 Task: Research Airbnb options in San Fernando, Spain from 12th  December, 2023 to 15th December, 2023 for 3 adults.2 bedrooms having 3 beds and 1 bathroom. Property type can be flat. Booking option can be shelf check-in. Look for 4 properties as per requirement.
Action: Mouse moved to (591, 179)
Screenshot: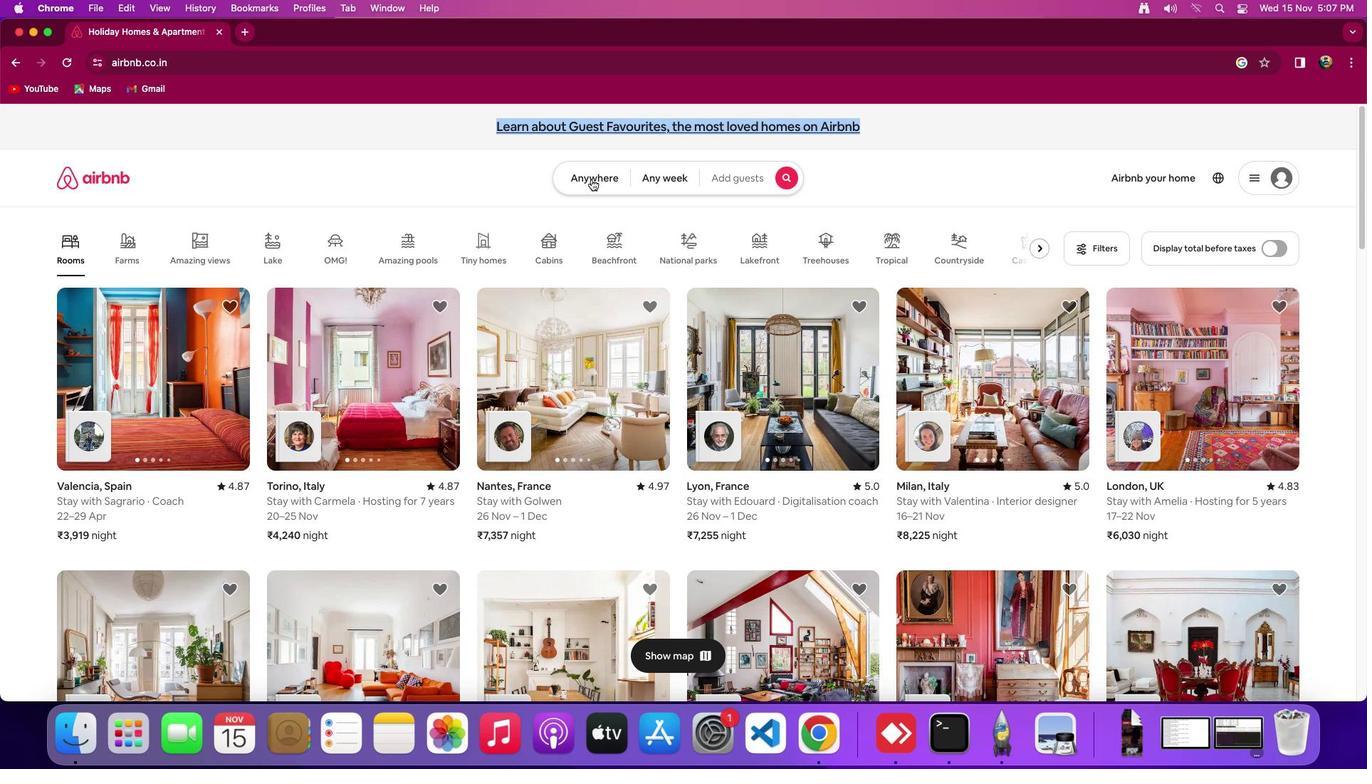 
Action: Mouse pressed left at (591, 179)
Screenshot: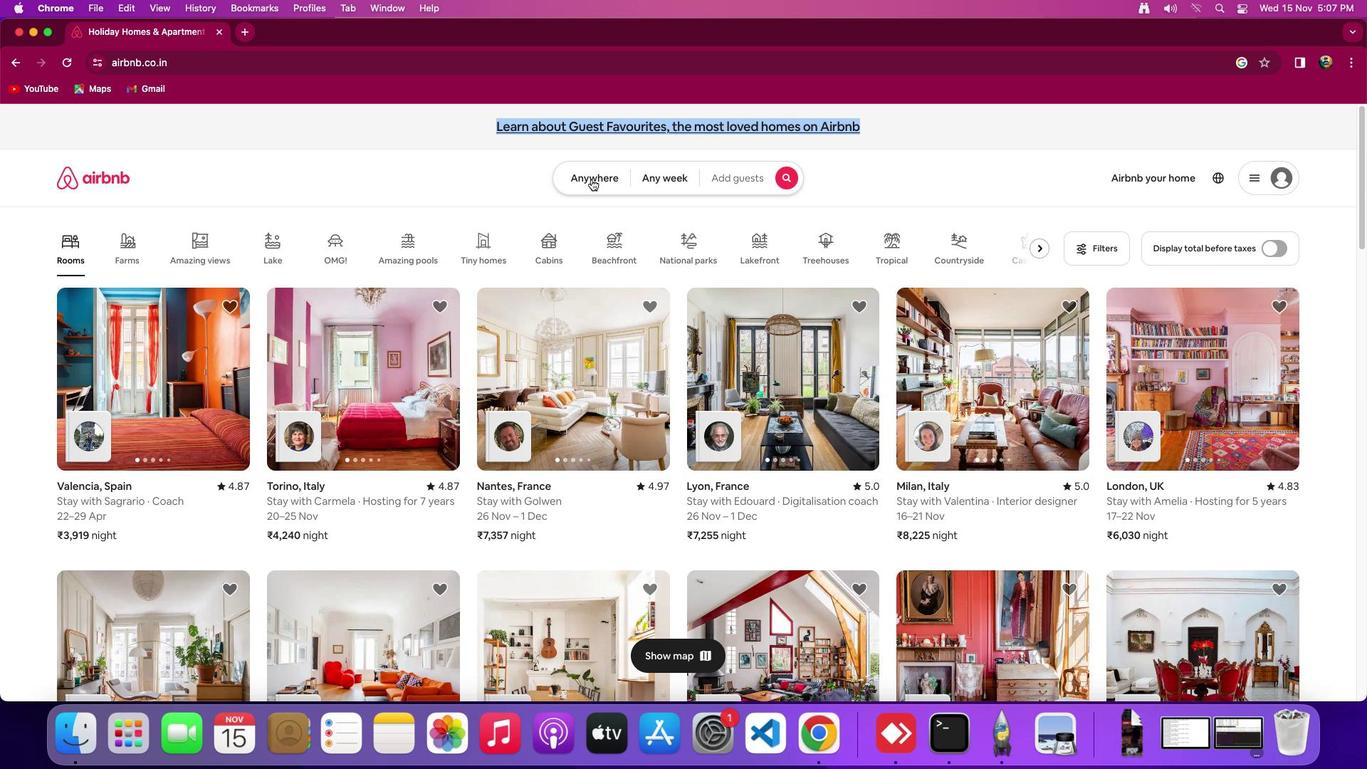 
Action: Mouse moved to (529, 237)
Screenshot: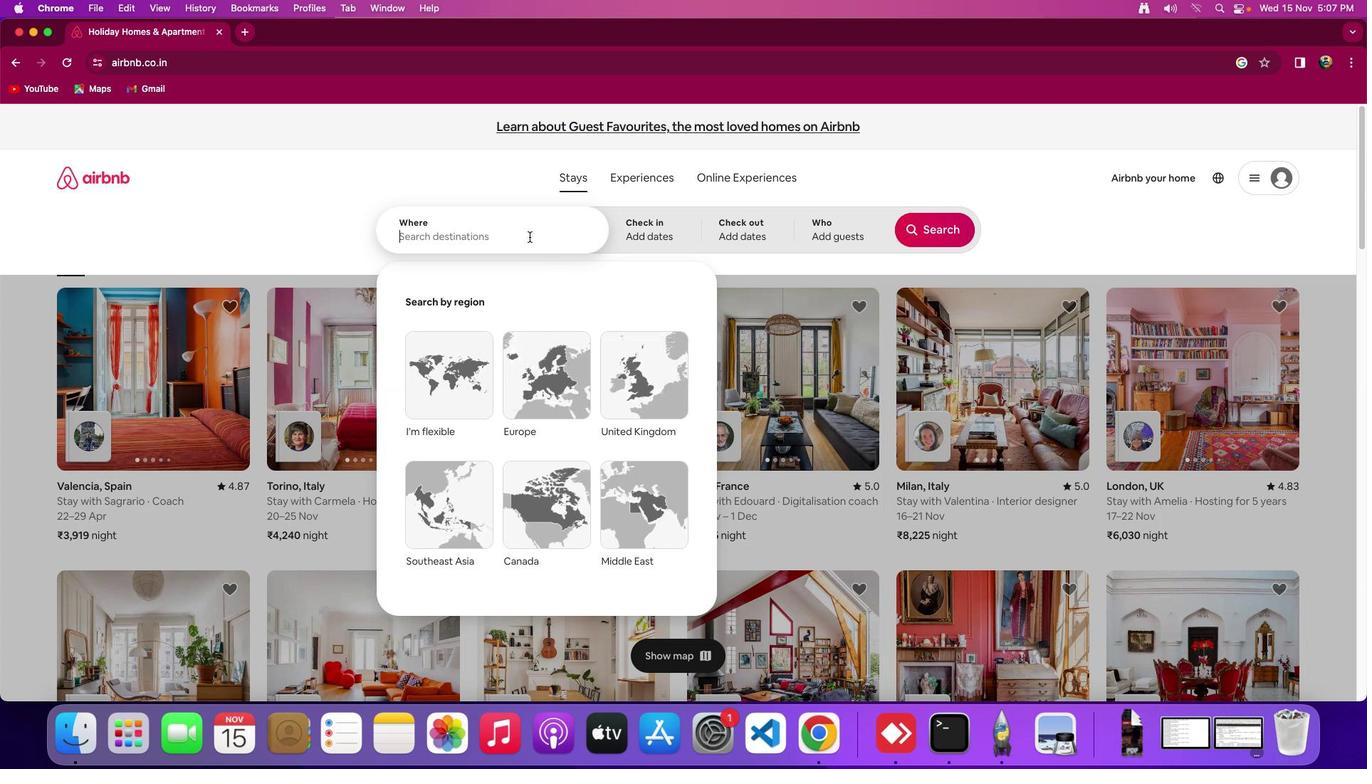
Action: Mouse pressed left at (529, 237)
Screenshot: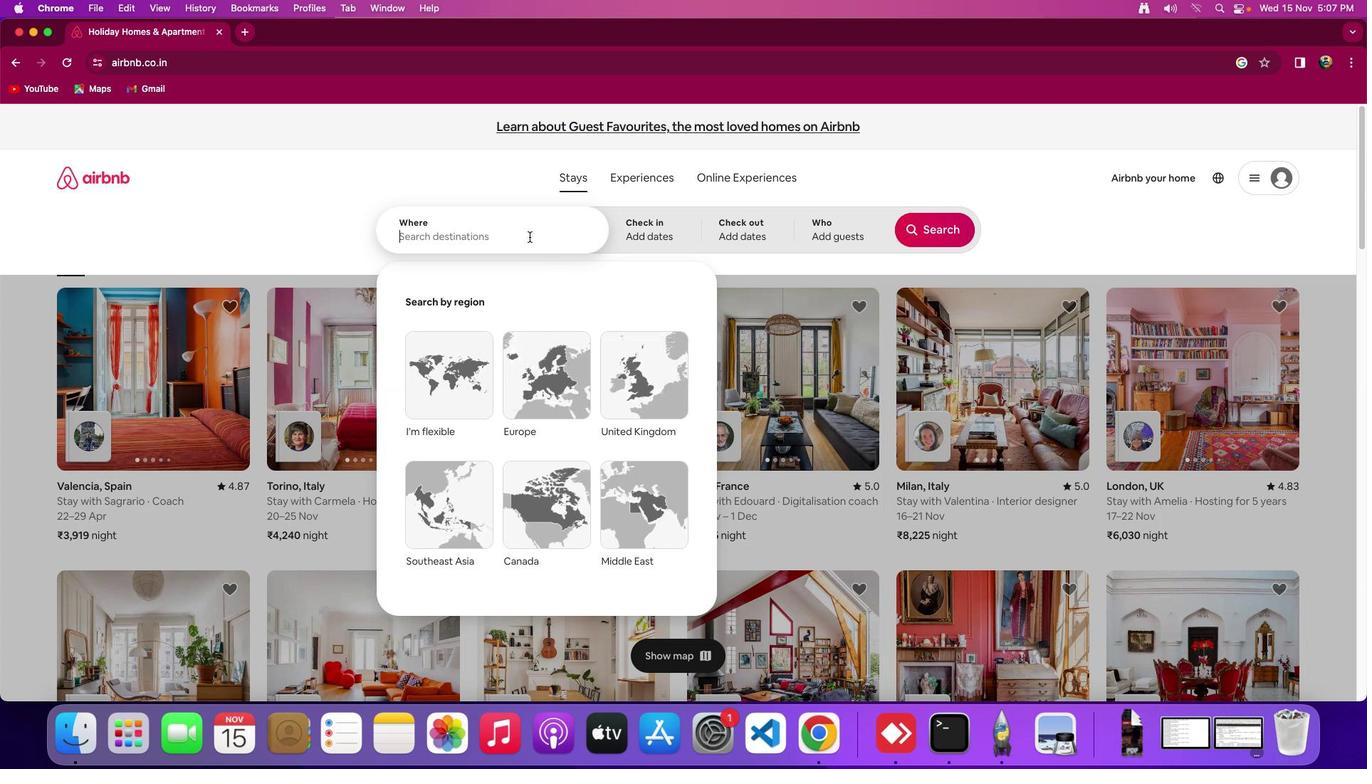 
Action: Mouse moved to (529, 236)
Screenshot: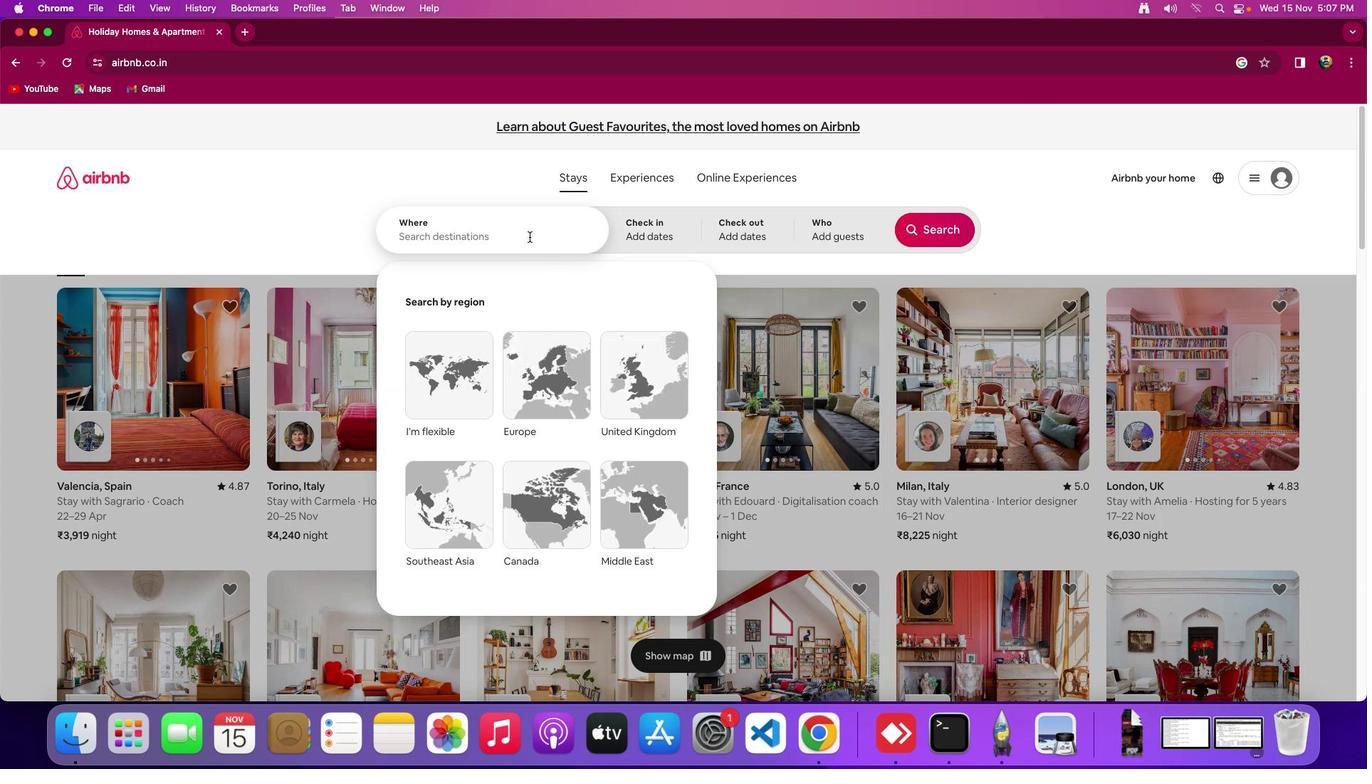 
Action: Key pressed Key.shift_r'S''a''n'Key.spaceKey.shift_r'F''e''r''n''a''n''d''o'','Key.space's''p''a''i''n'
Screenshot: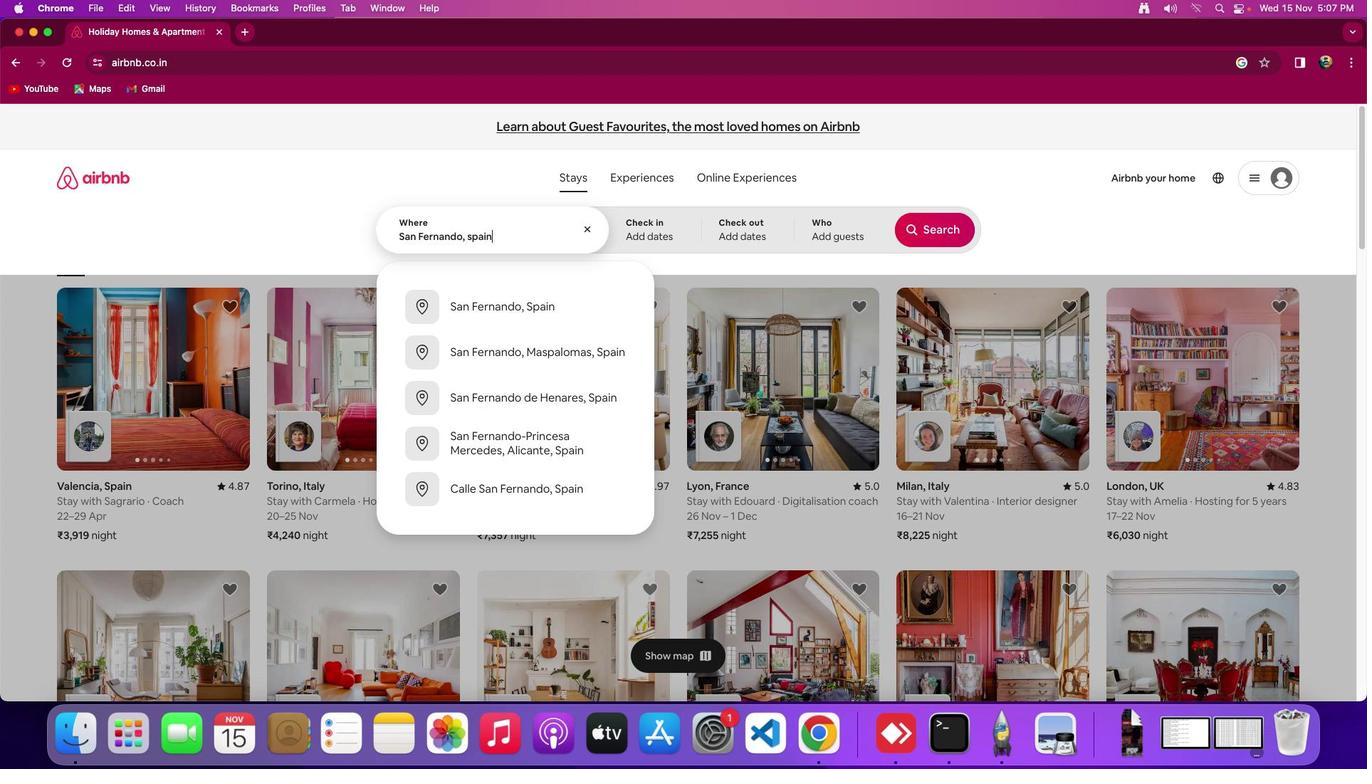 
Action: Mouse moved to (648, 231)
Screenshot: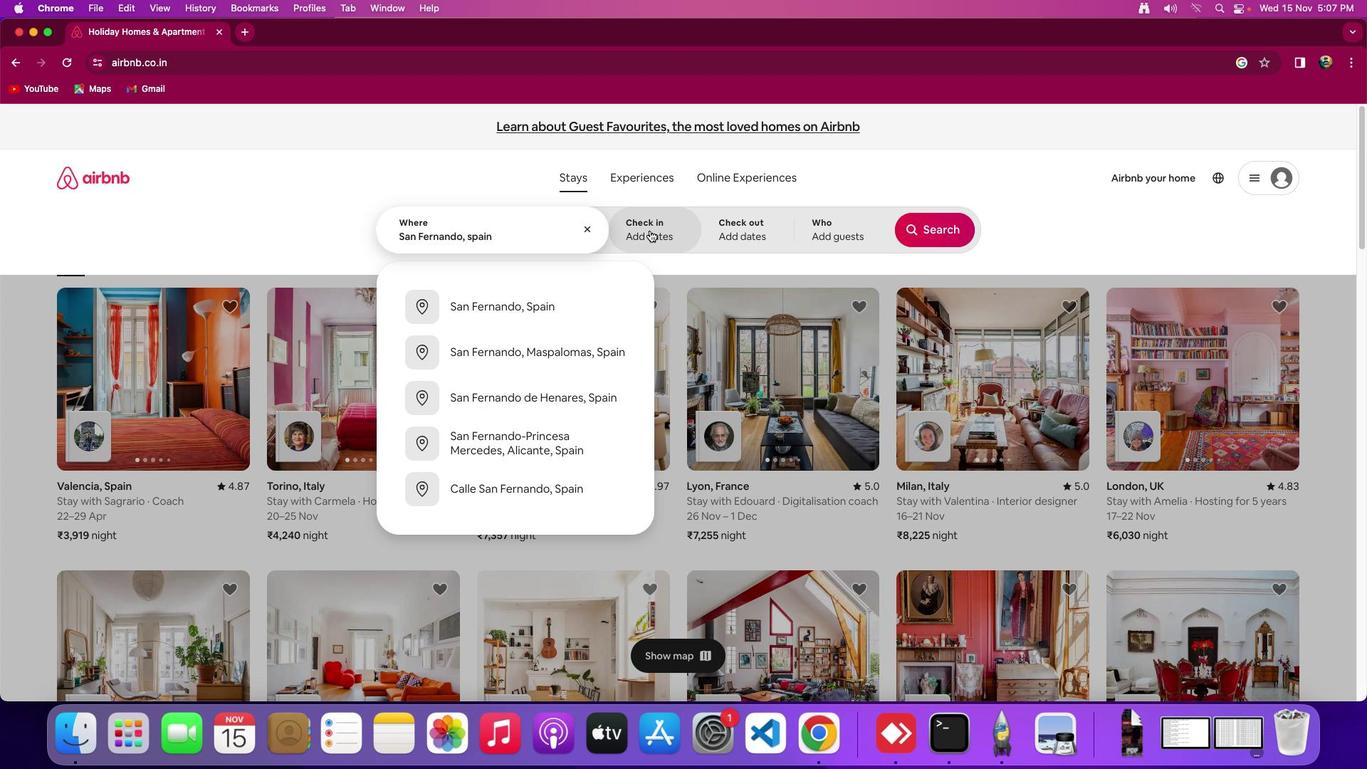 
Action: Mouse pressed left at (648, 231)
Screenshot: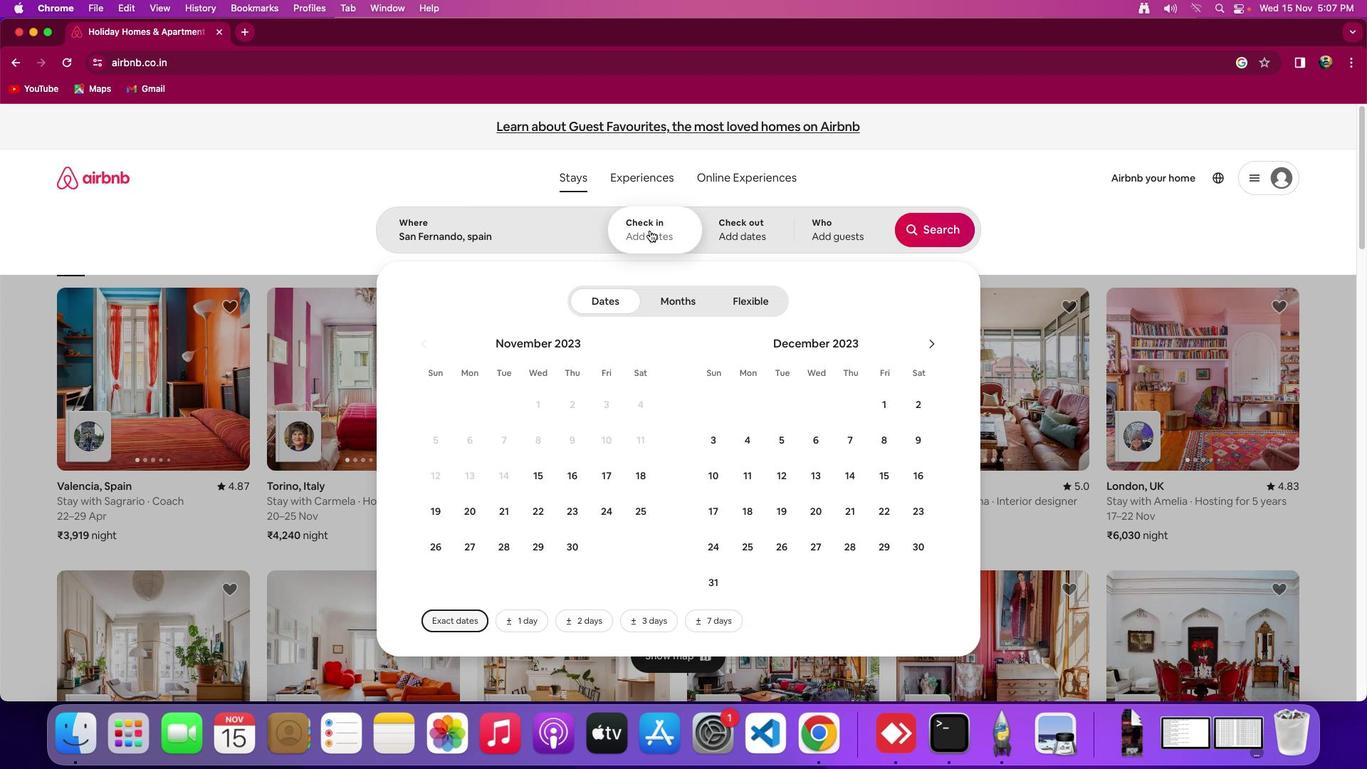 
Action: Mouse moved to (787, 475)
Screenshot: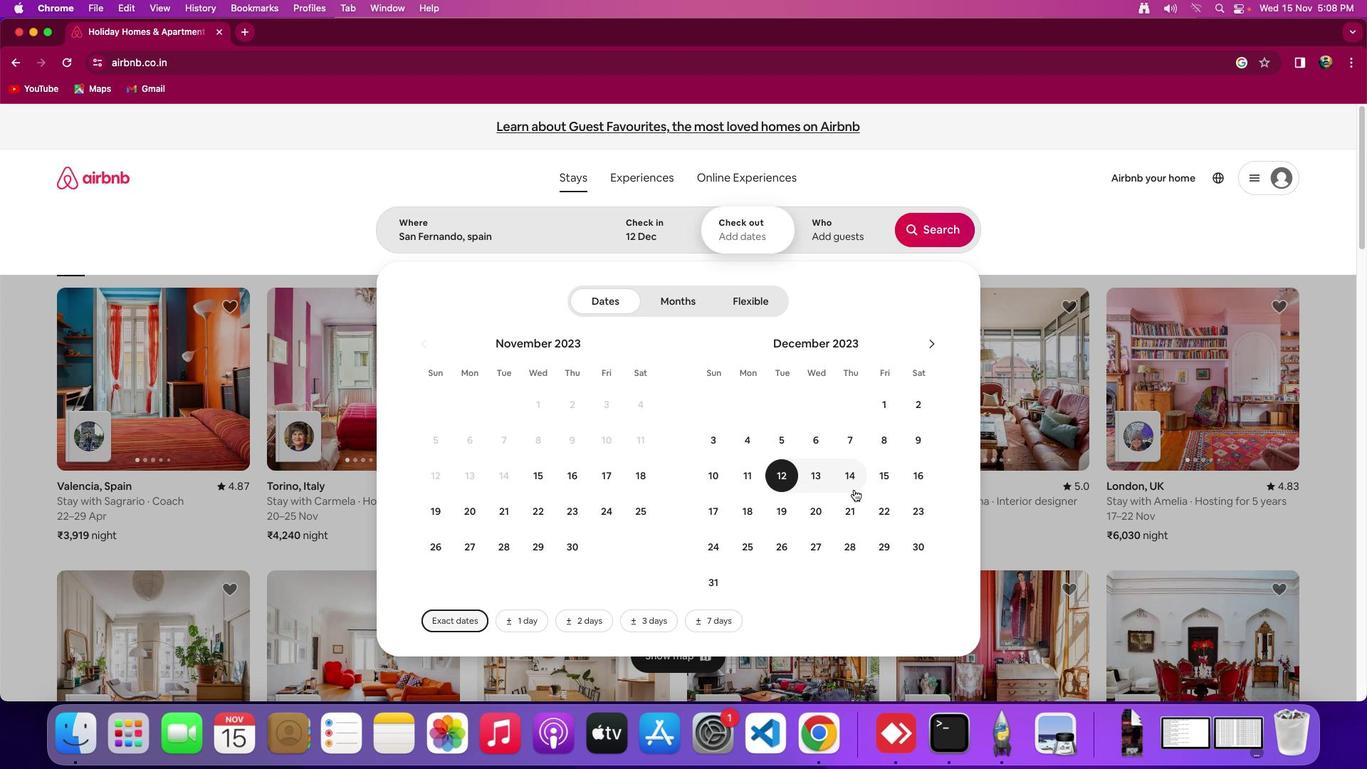 
Action: Mouse pressed left at (787, 475)
Screenshot: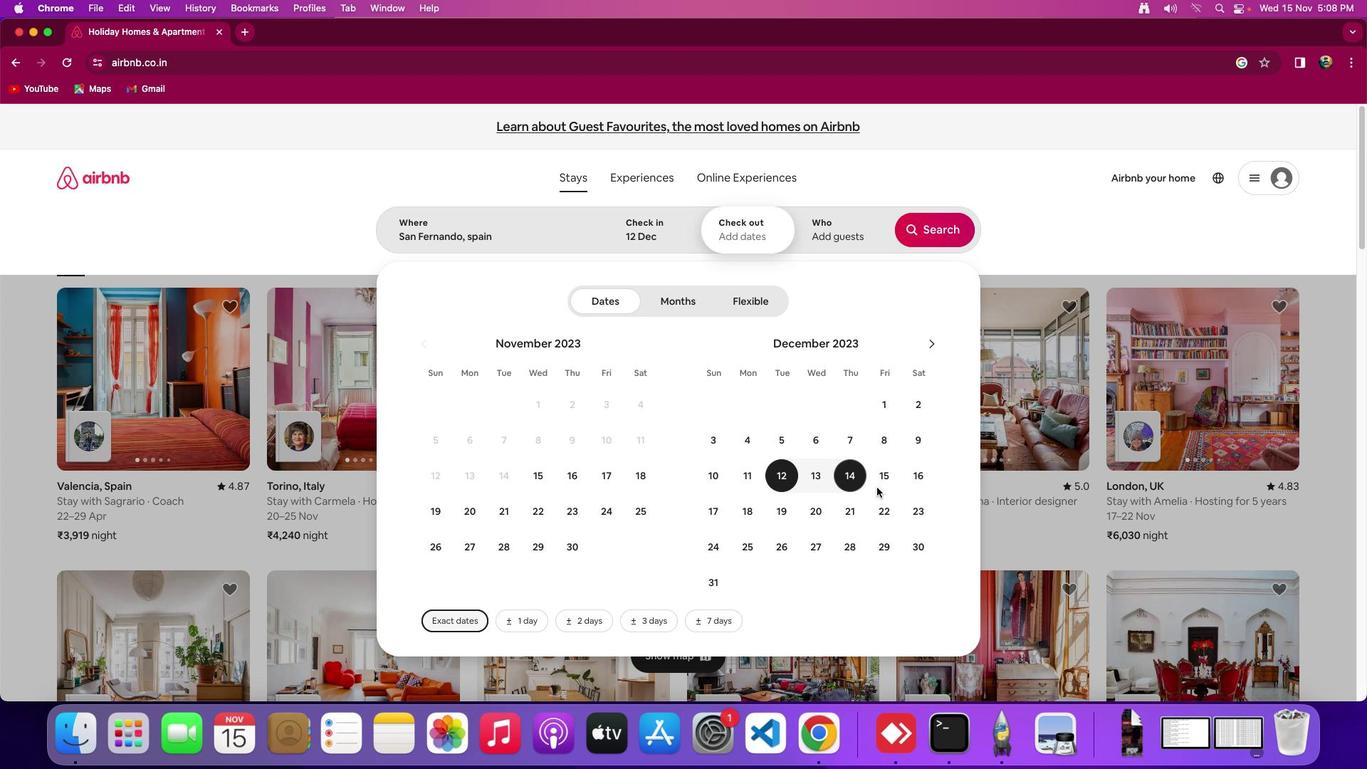 
Action: Mouse moved to (890, 480)
Screenshot: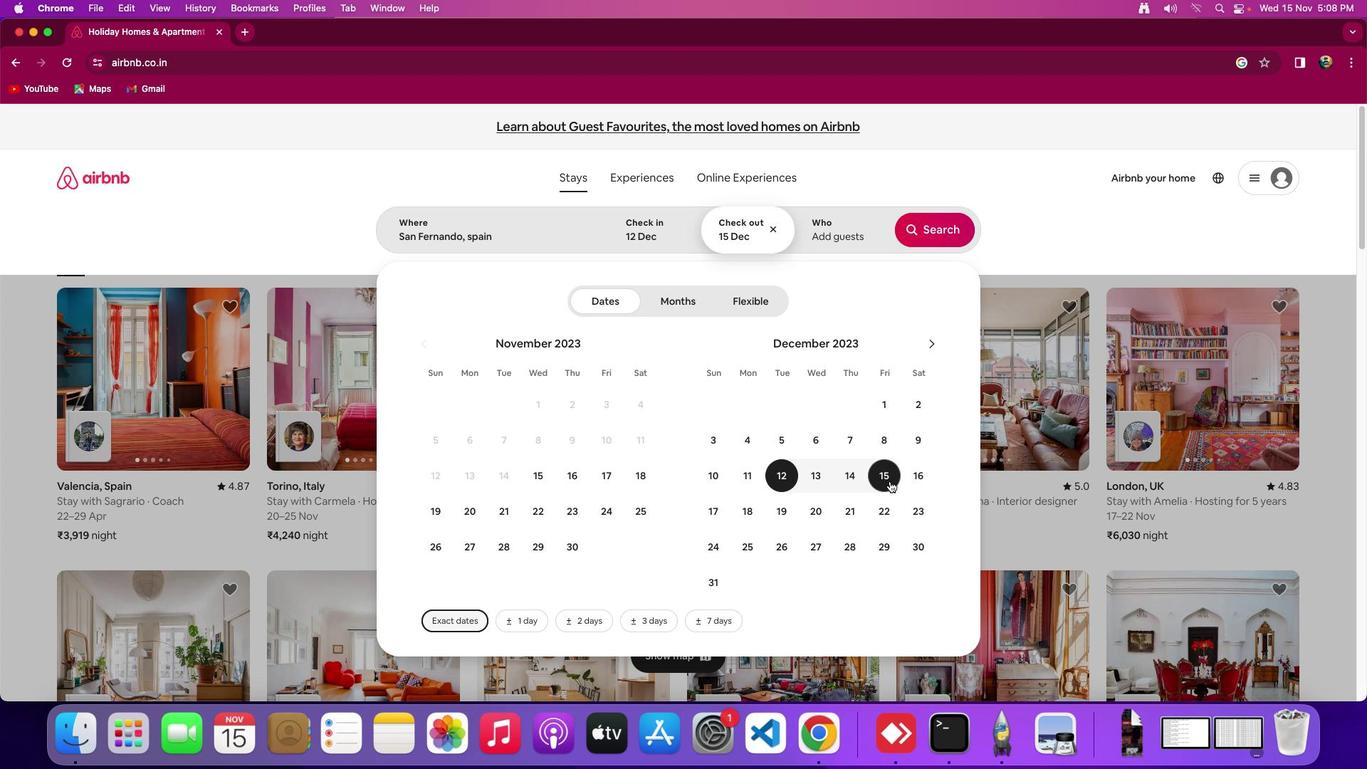 
Action: Mouse pressed left at (890, 480)
Screenshot: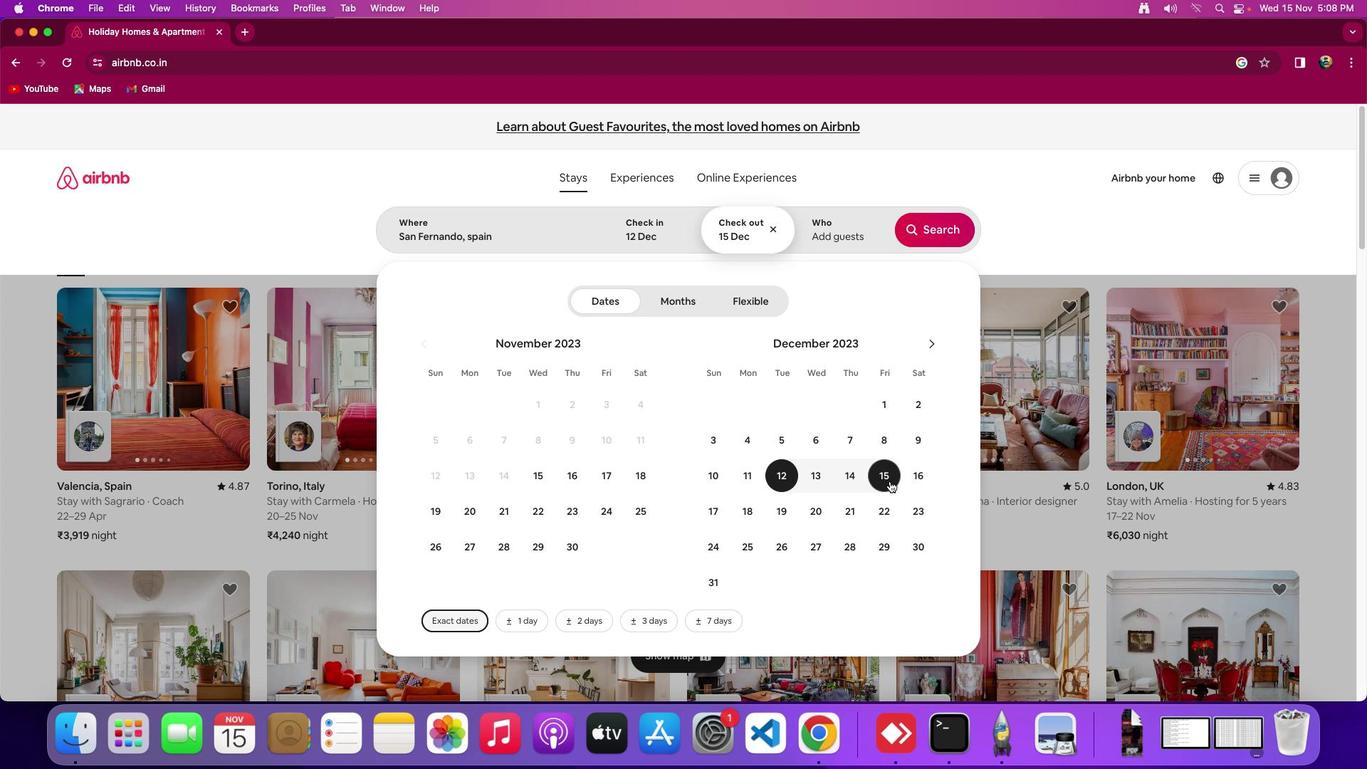 
Action: Mouse moved to (891, 486)
Screenshot: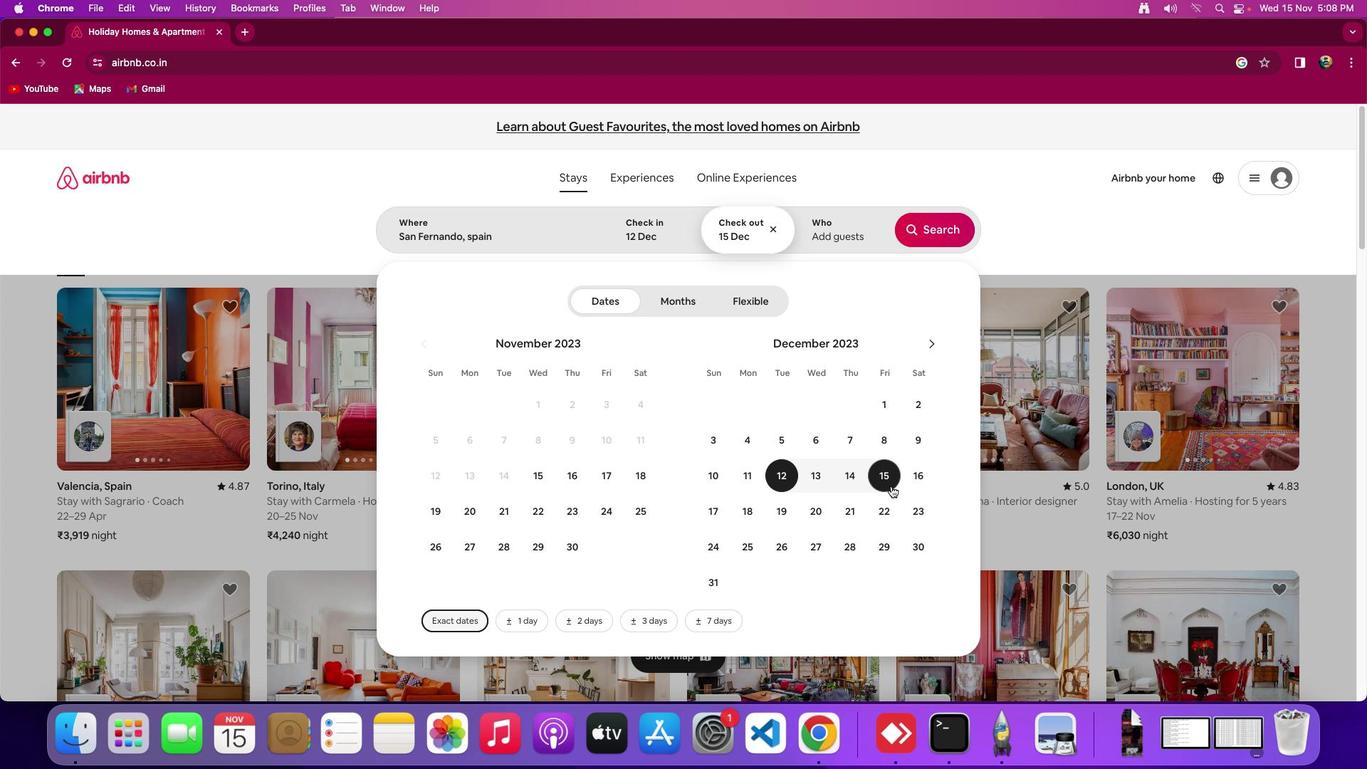 
Action: Mouse scrolled (891, 486) with delta (0, 0)
Screenshot: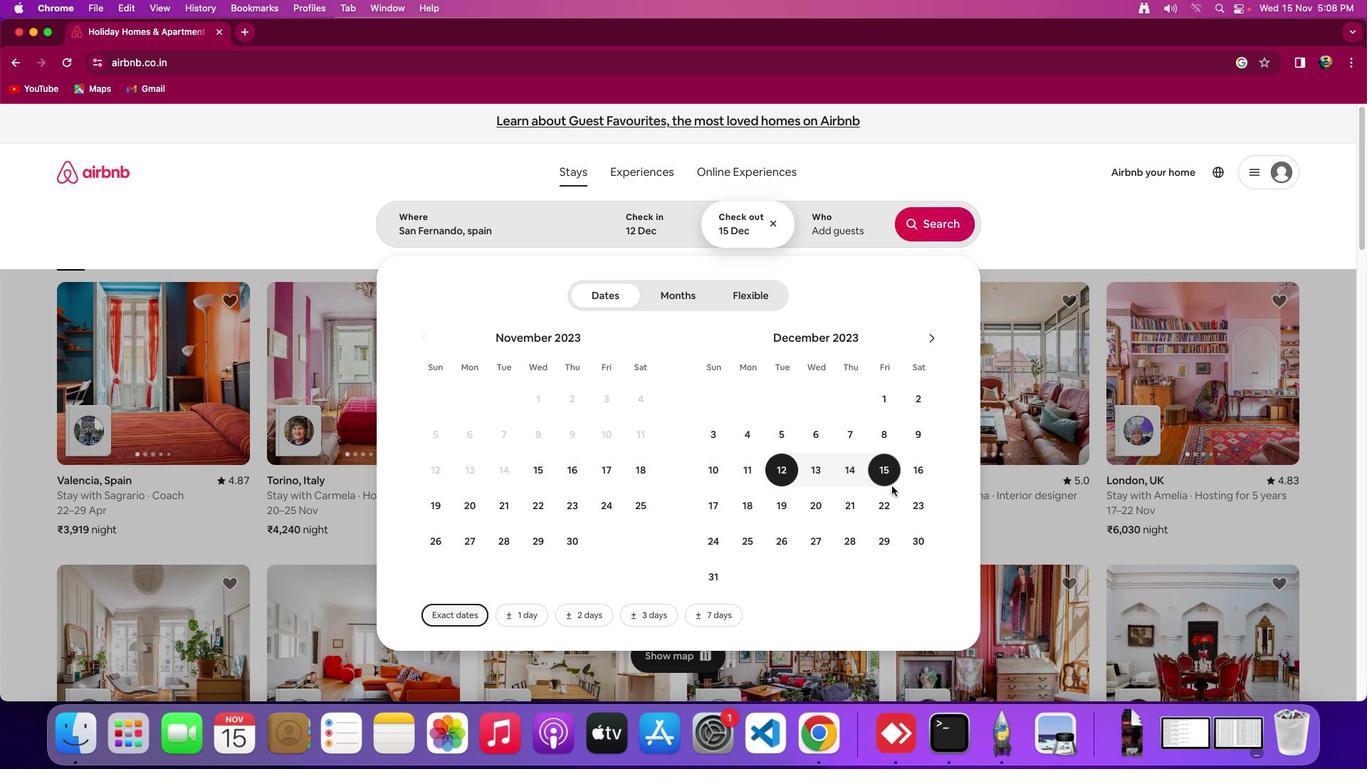
Action: Mouse scrolled (891, 486) with delta (0, 0)
Screenshot: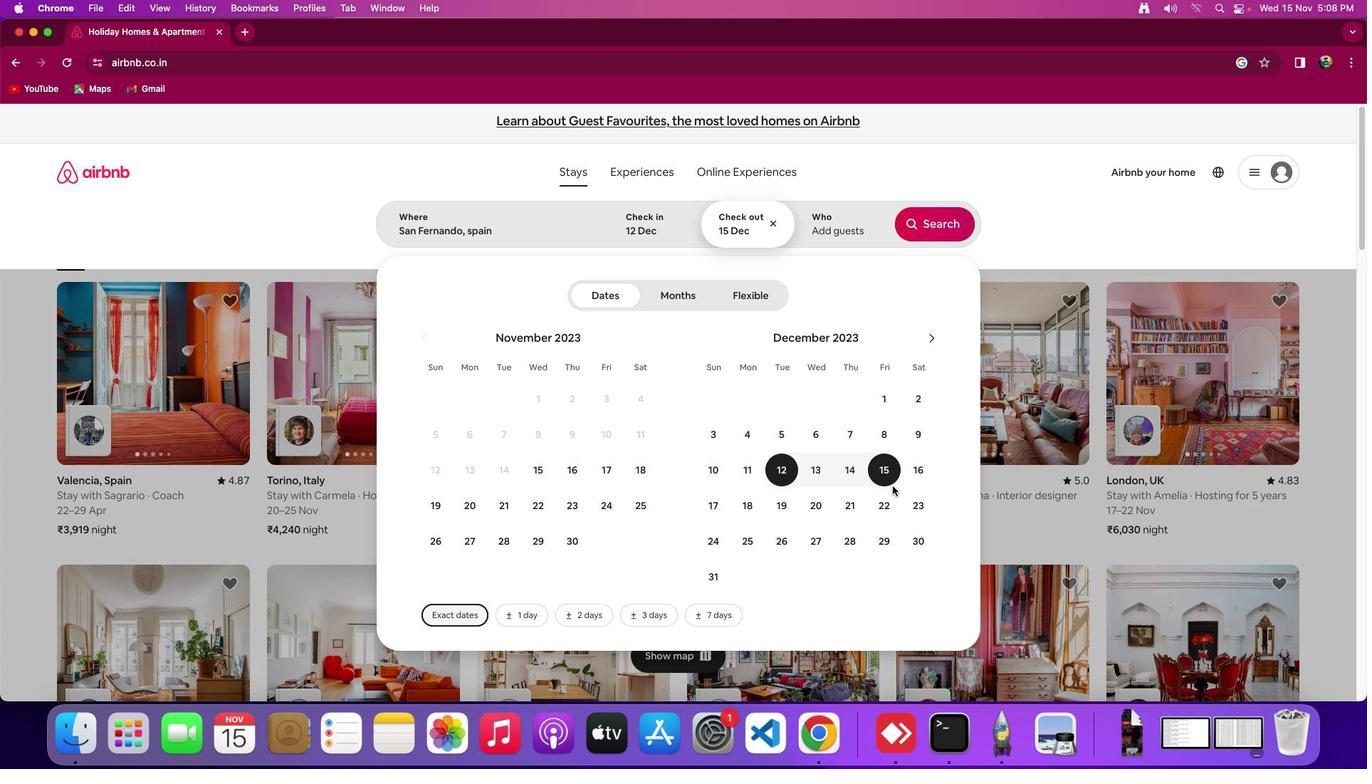 
Action: Mouse moved to (813, 232)
Screenshot: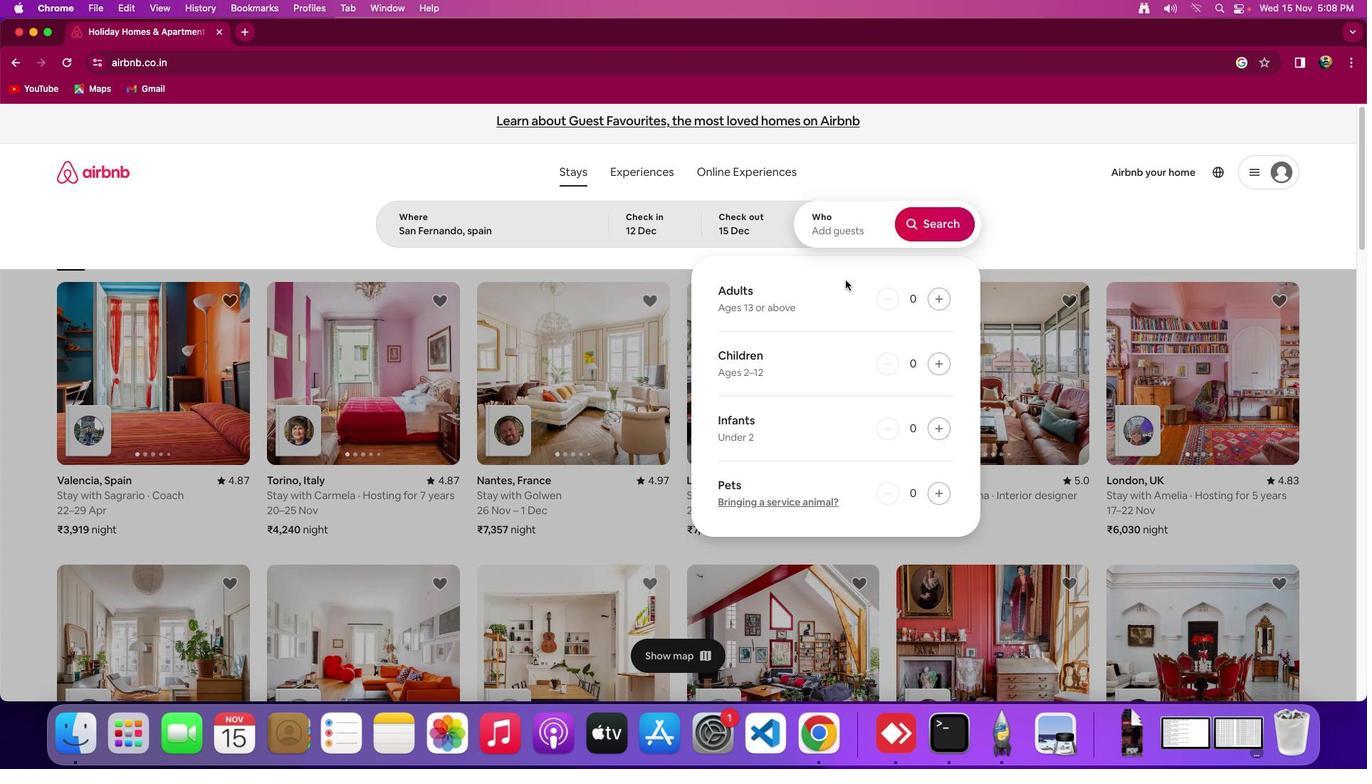 
Action: Mouse pressed left at (813, 232)
Screenshot: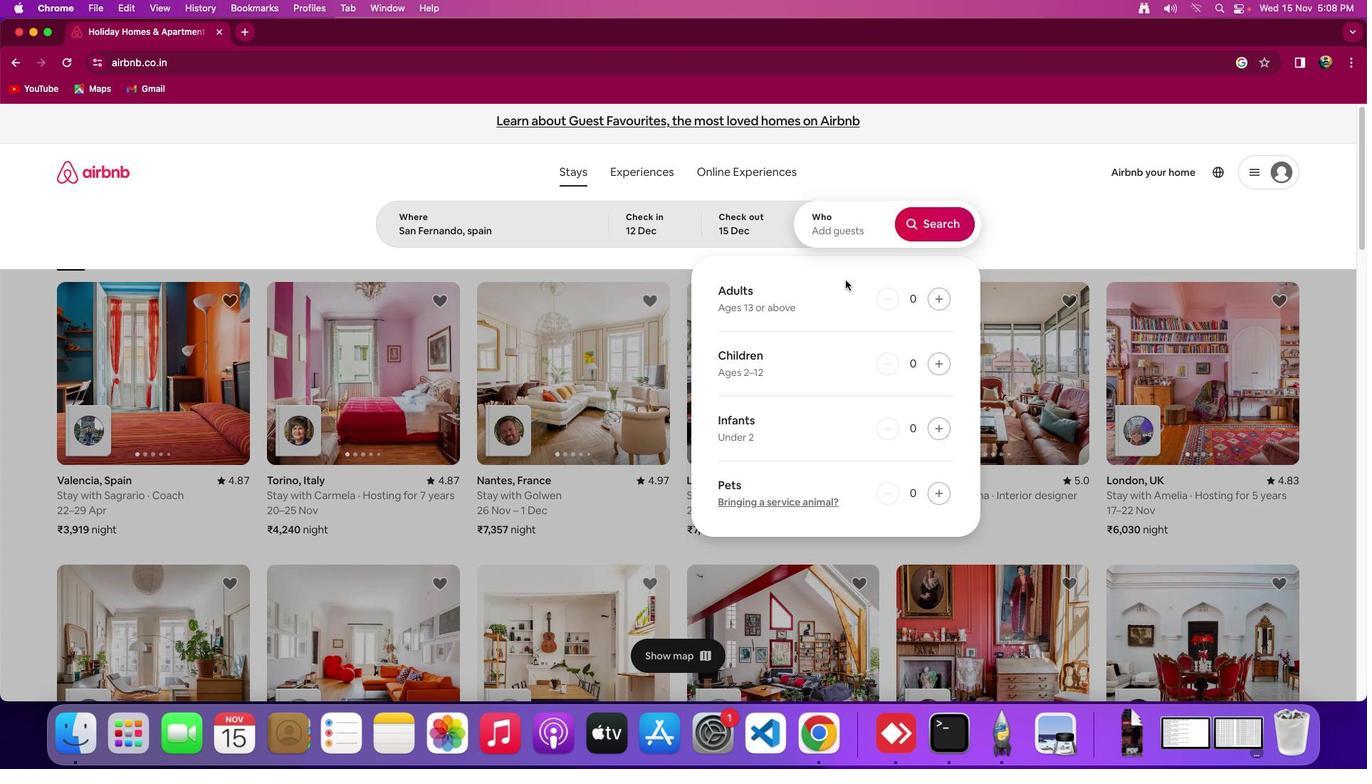 
Action: Mouse moved to (940, 299)
Screenshot: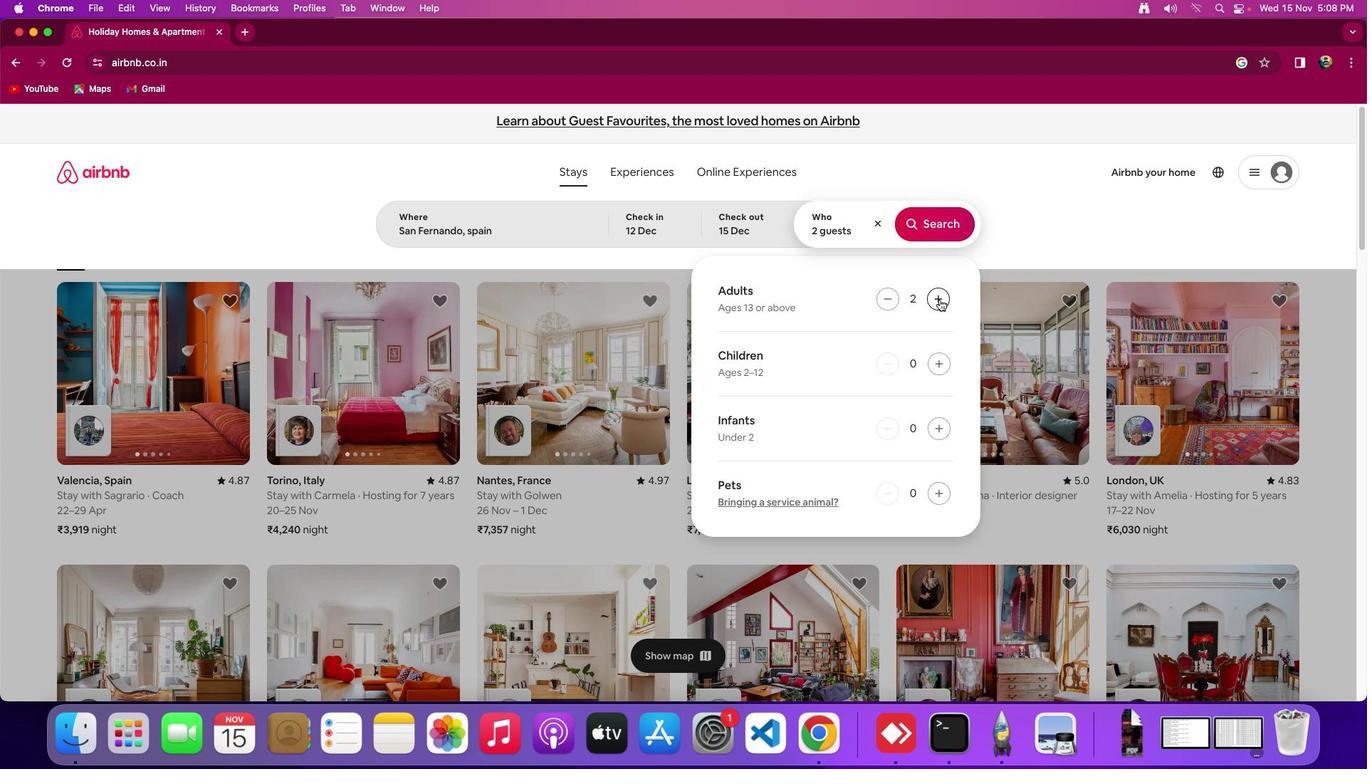 
Action: Mouse pressed left at (940, 299)
Screenshot: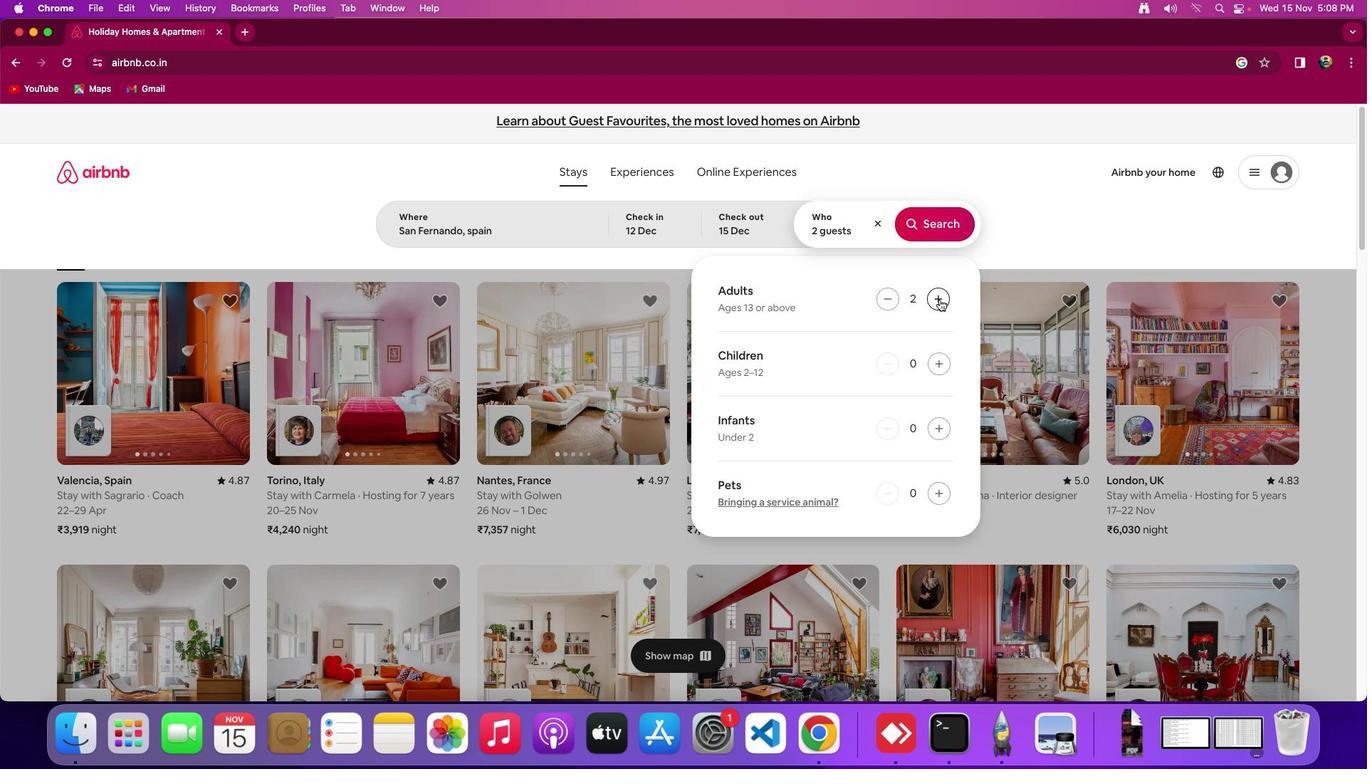 
Action: Mouse pressed left at (940, 299)
Screenshot: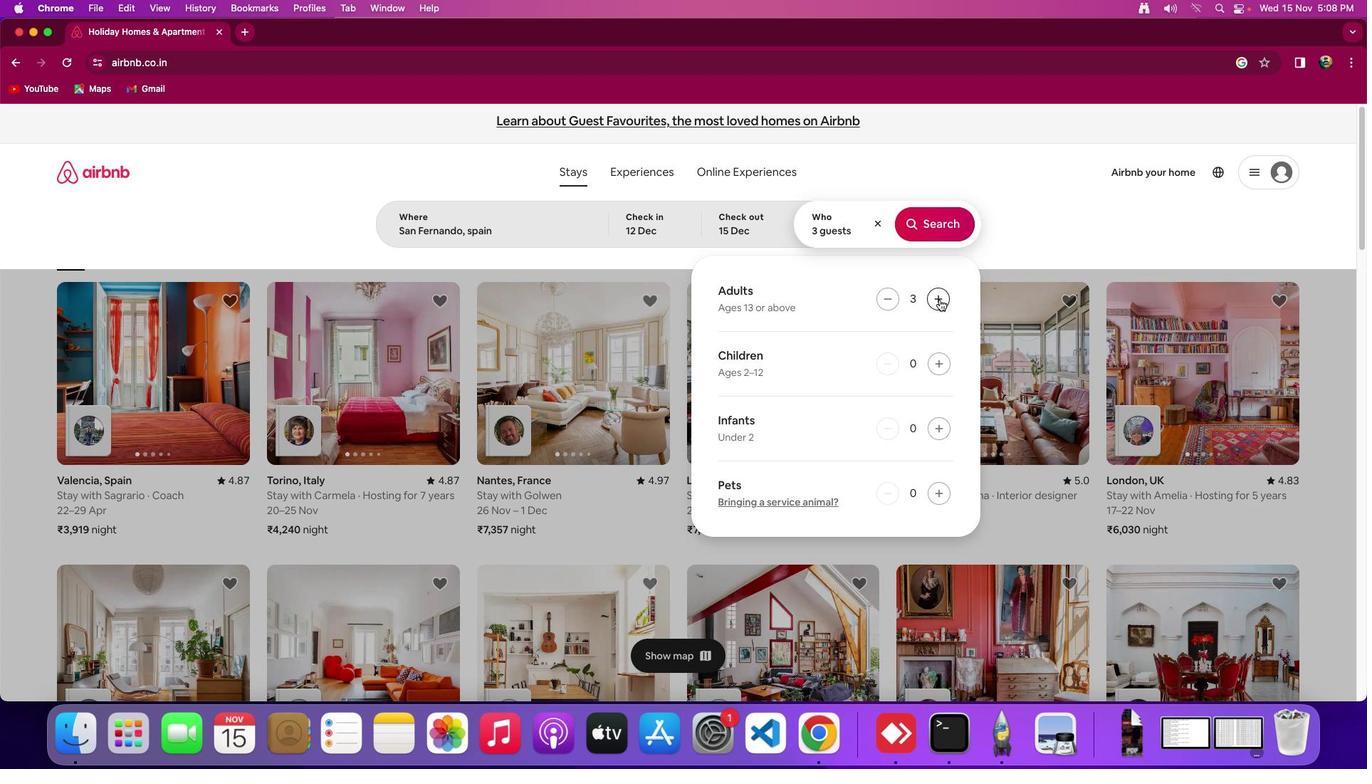
Action: Mouse pressed left at (940, 299)
Screenshot: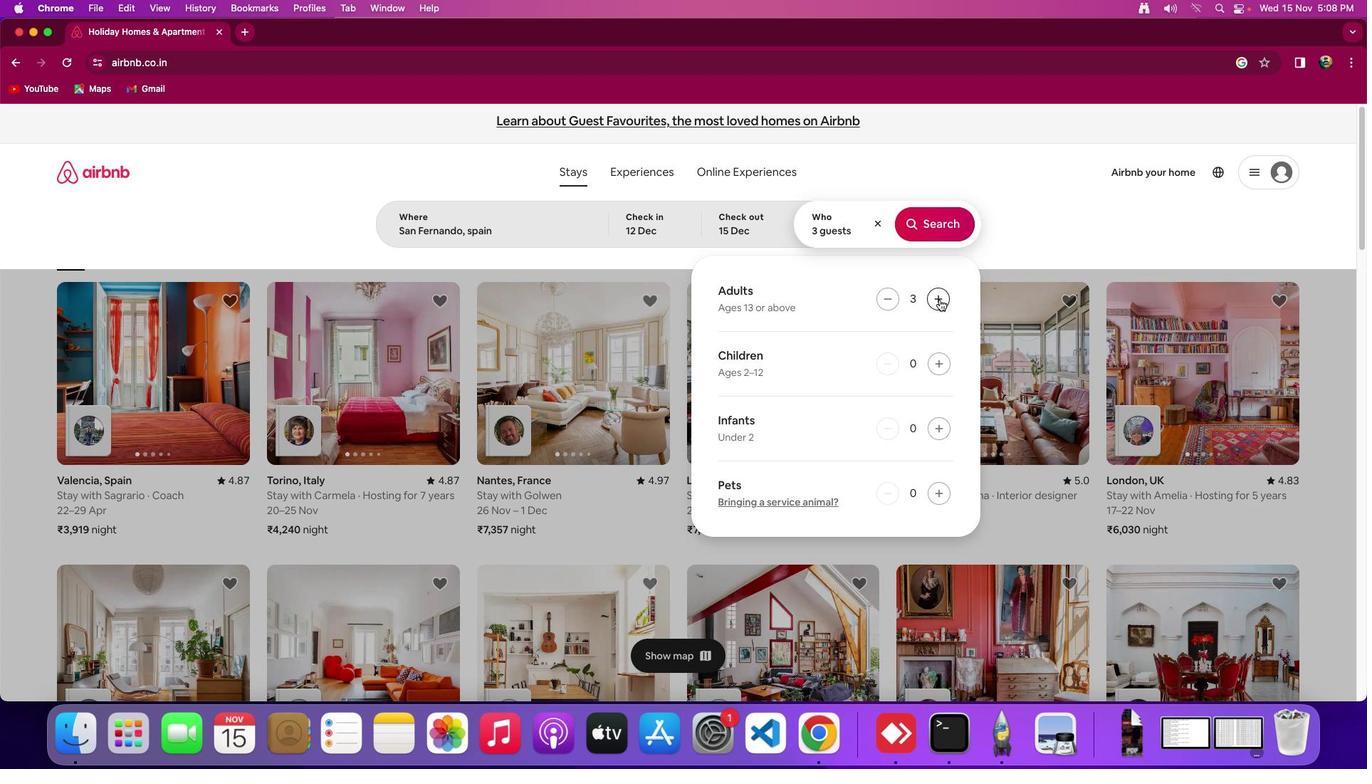 
Action: Mouse moved to (846, 371)
Screenshot: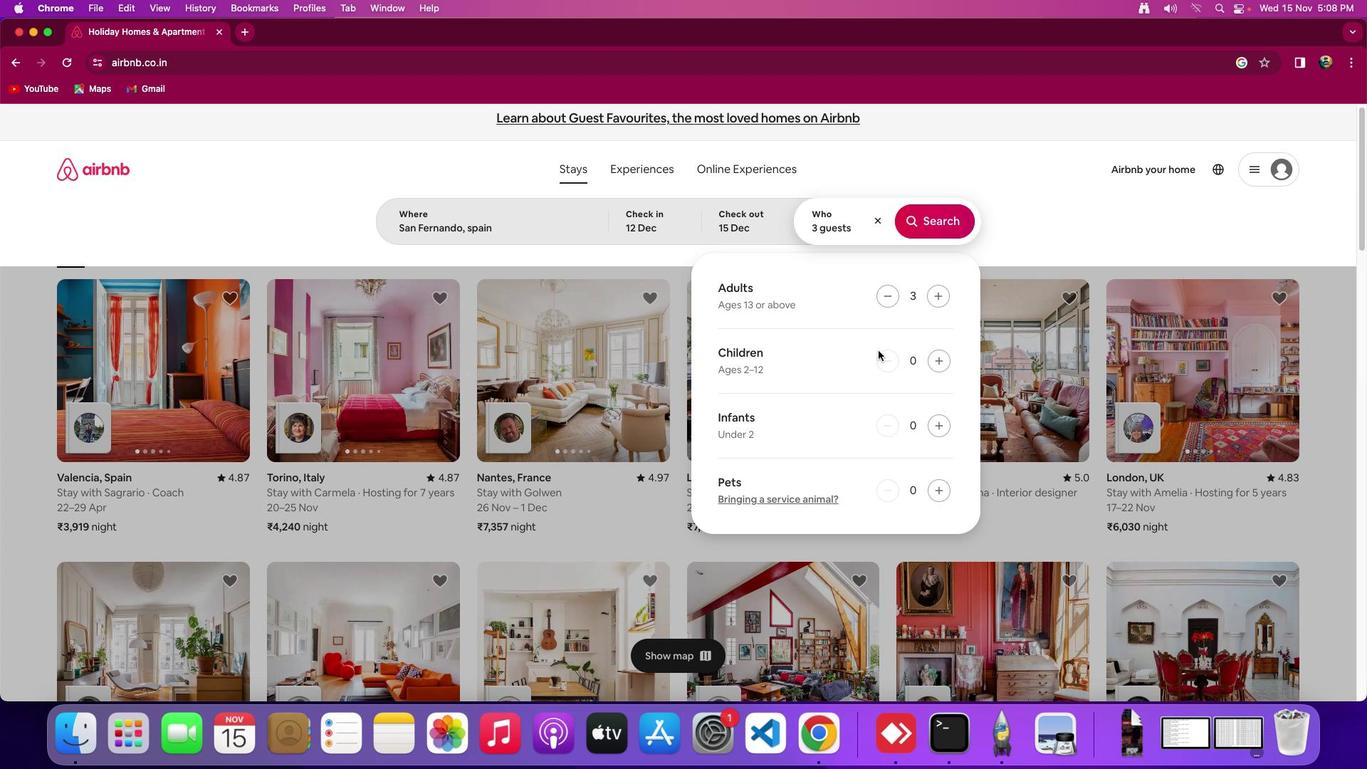 
Action: Mouse scrolled (846, 371) with delta (0, 0)
Screenshot: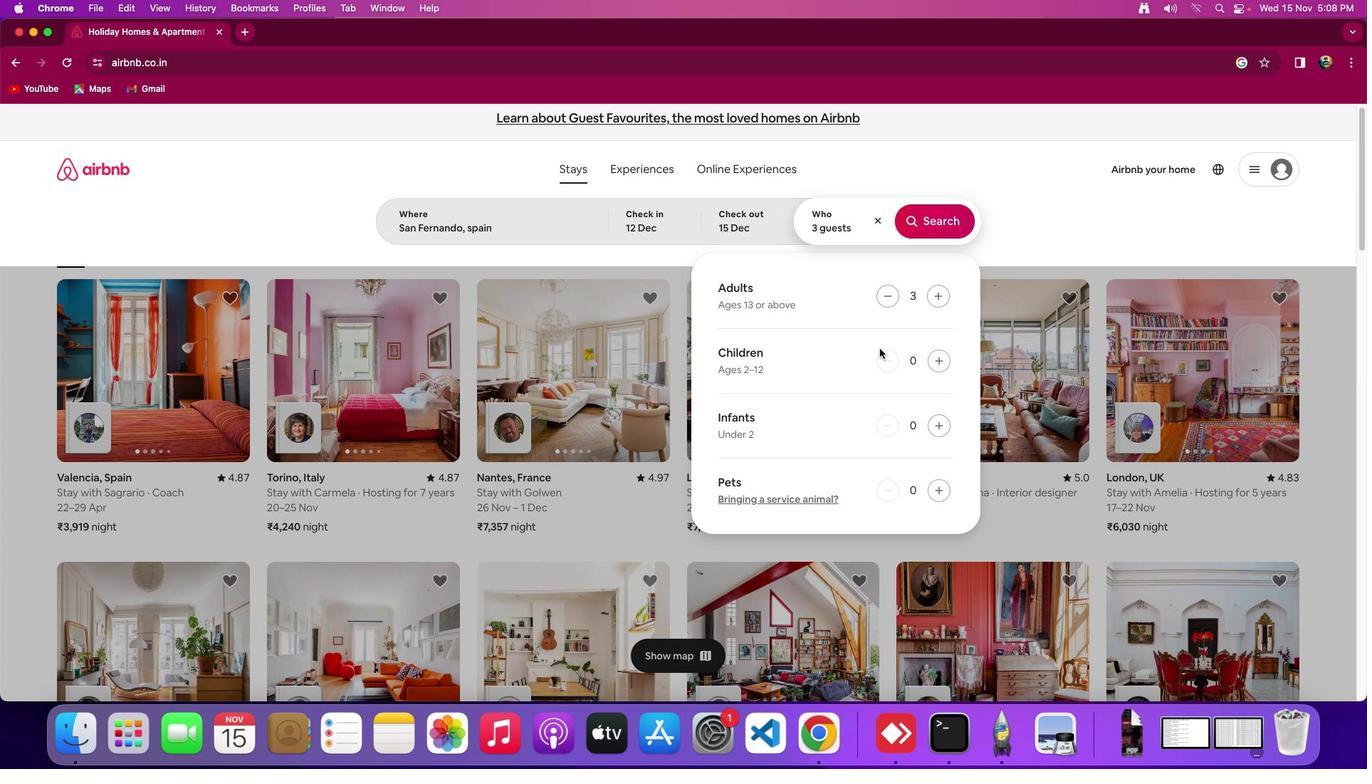 
Action: Mouse moved to (928, 209)
Screenshot: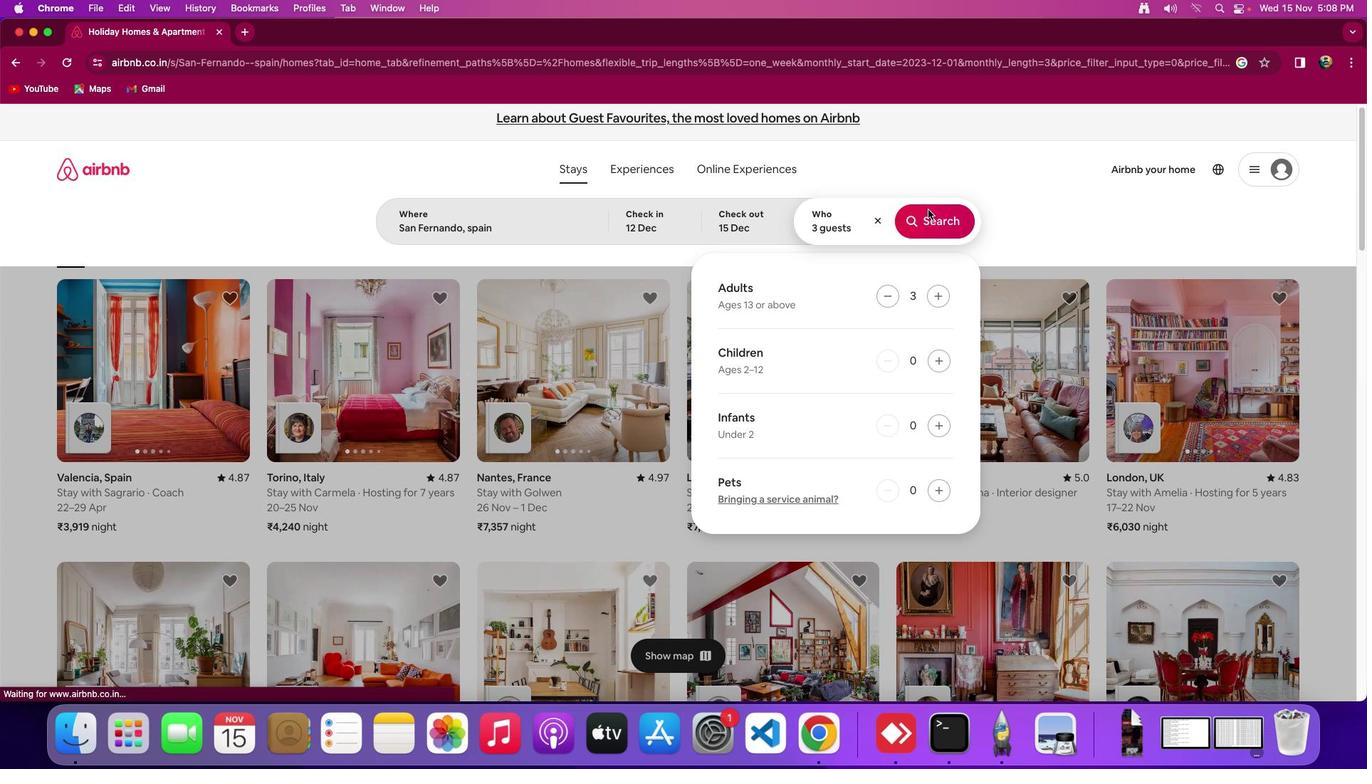 
Action: Mouse pressed left at (928, 209)
Screenshot: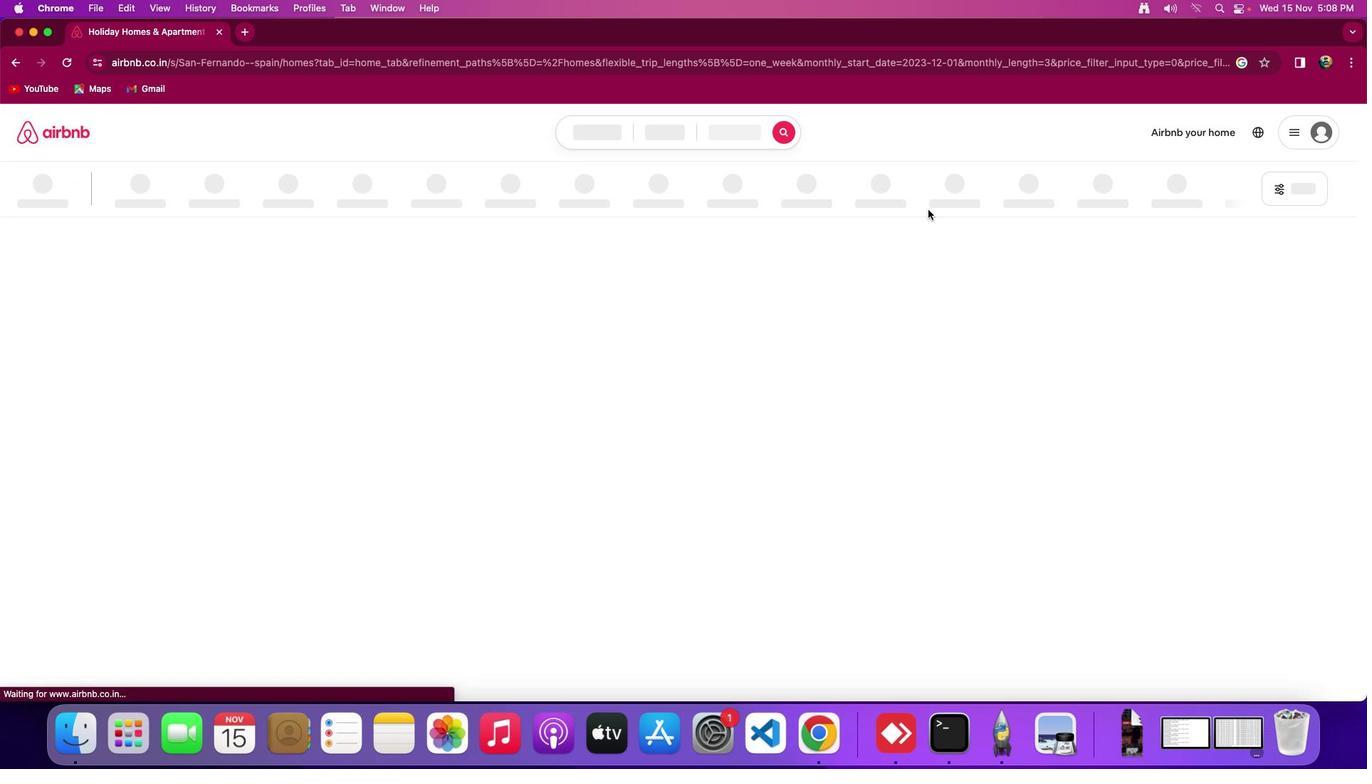 
Action: Mouse moved to (1126, 184)
Screenshot: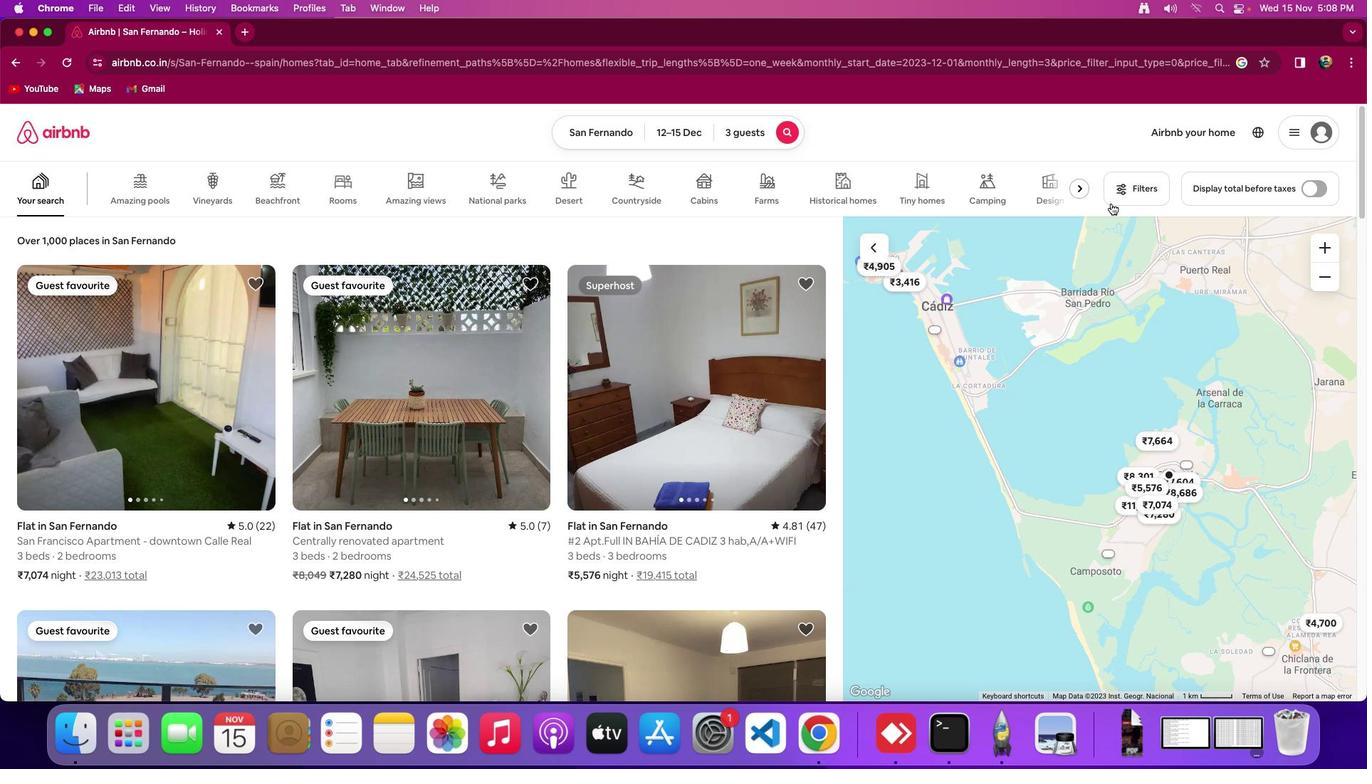 
Action: Mouse pressed left at (1126, 184)
Screenshot: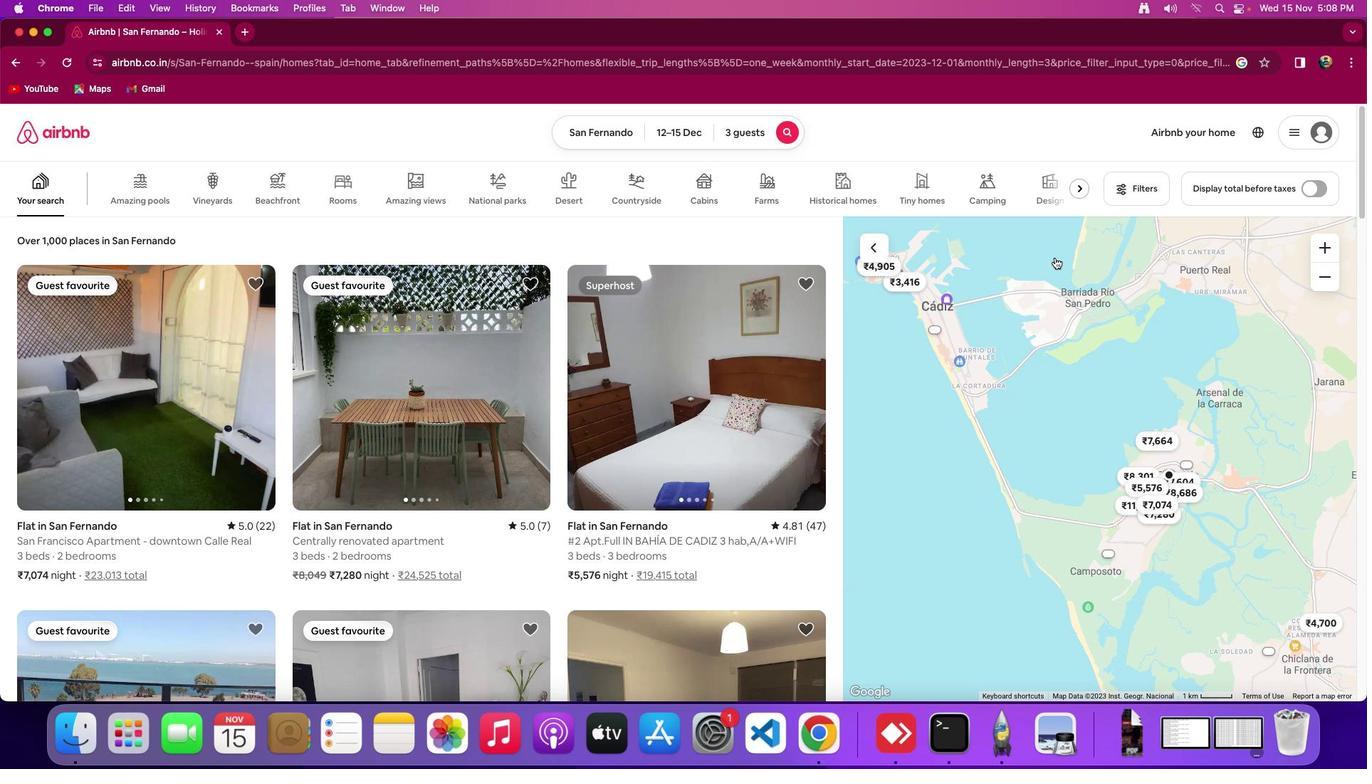 
Action: Mouse moved to (586, 419)
Screenshot: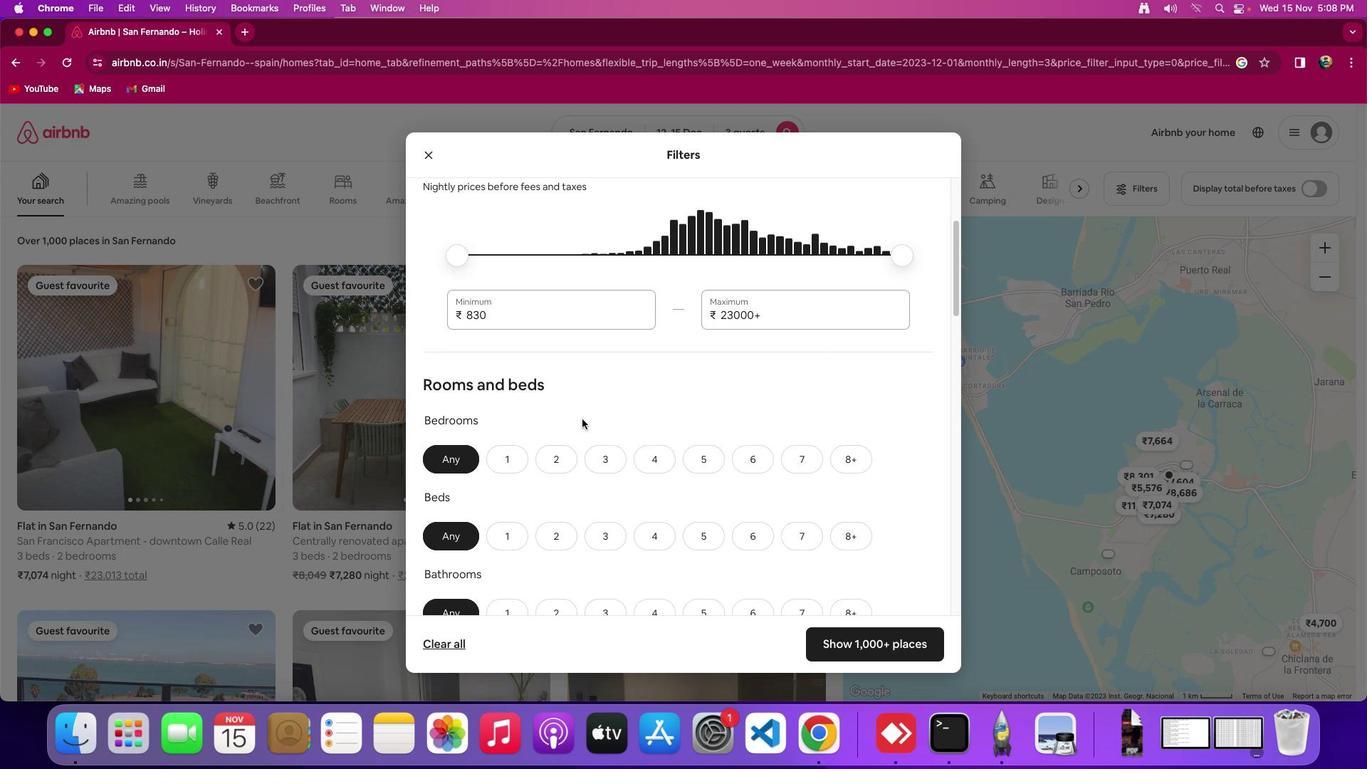 
Action: Mouse scrolled (586, 419) with delta (0, 0)
Screenshot: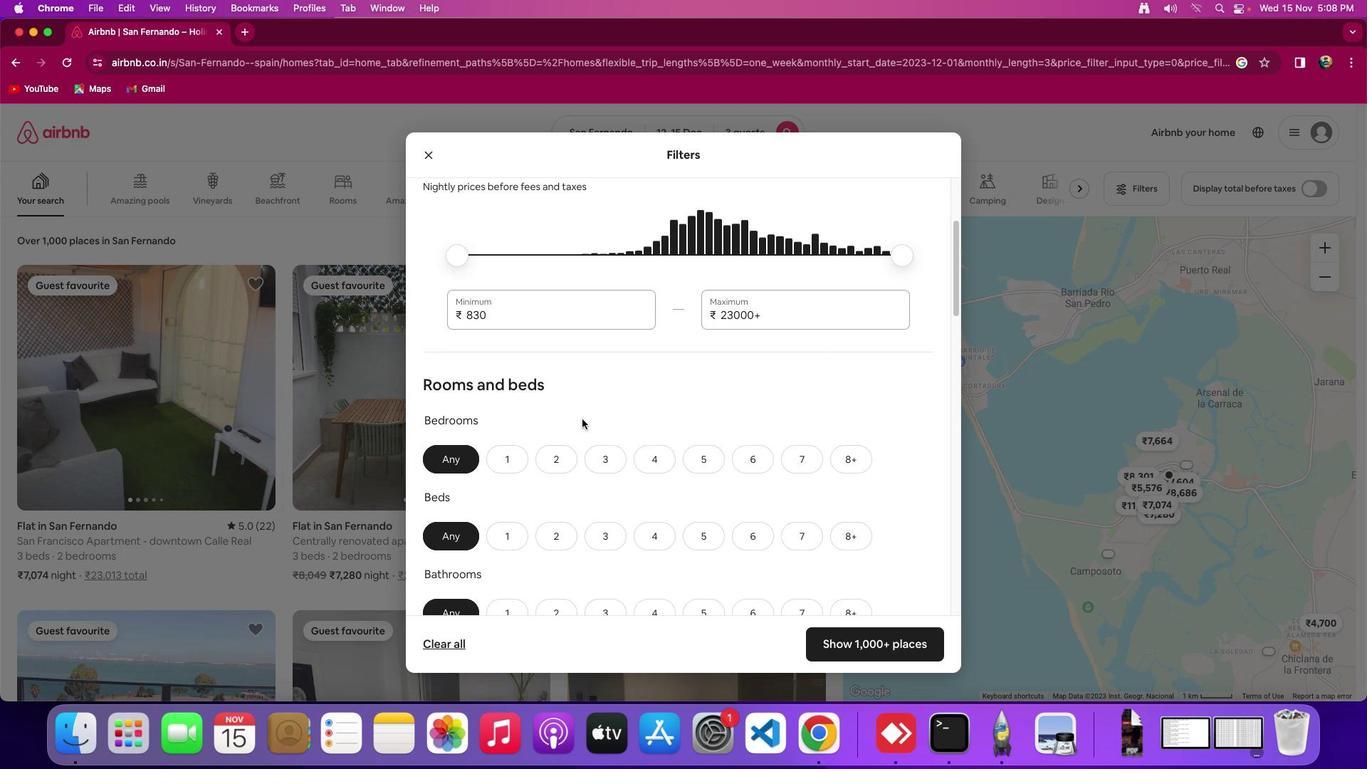 
Action: Mouse scrolled (586, 419) with delta (0, 0)
Screenshot: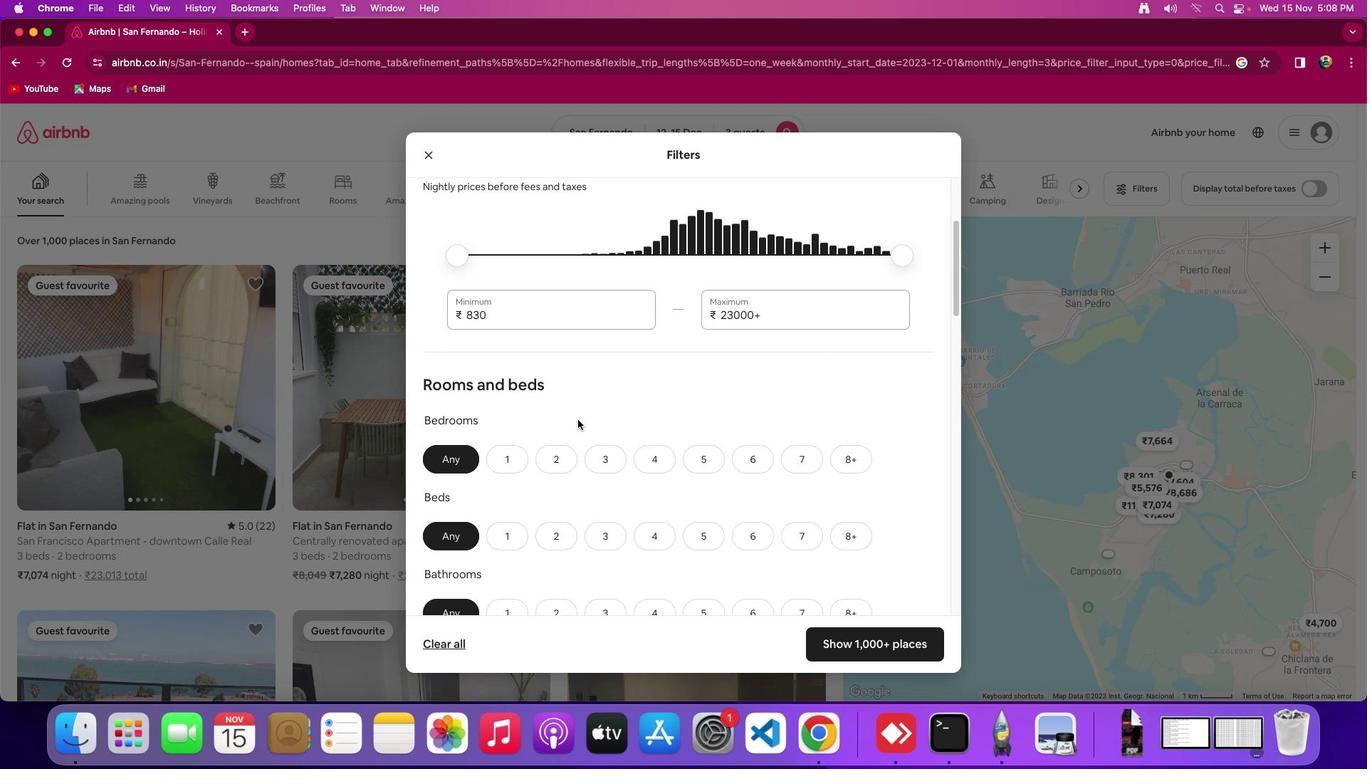 
Action: Mouse scrolled (586, 419) with delta (0, -2)
Screenshot: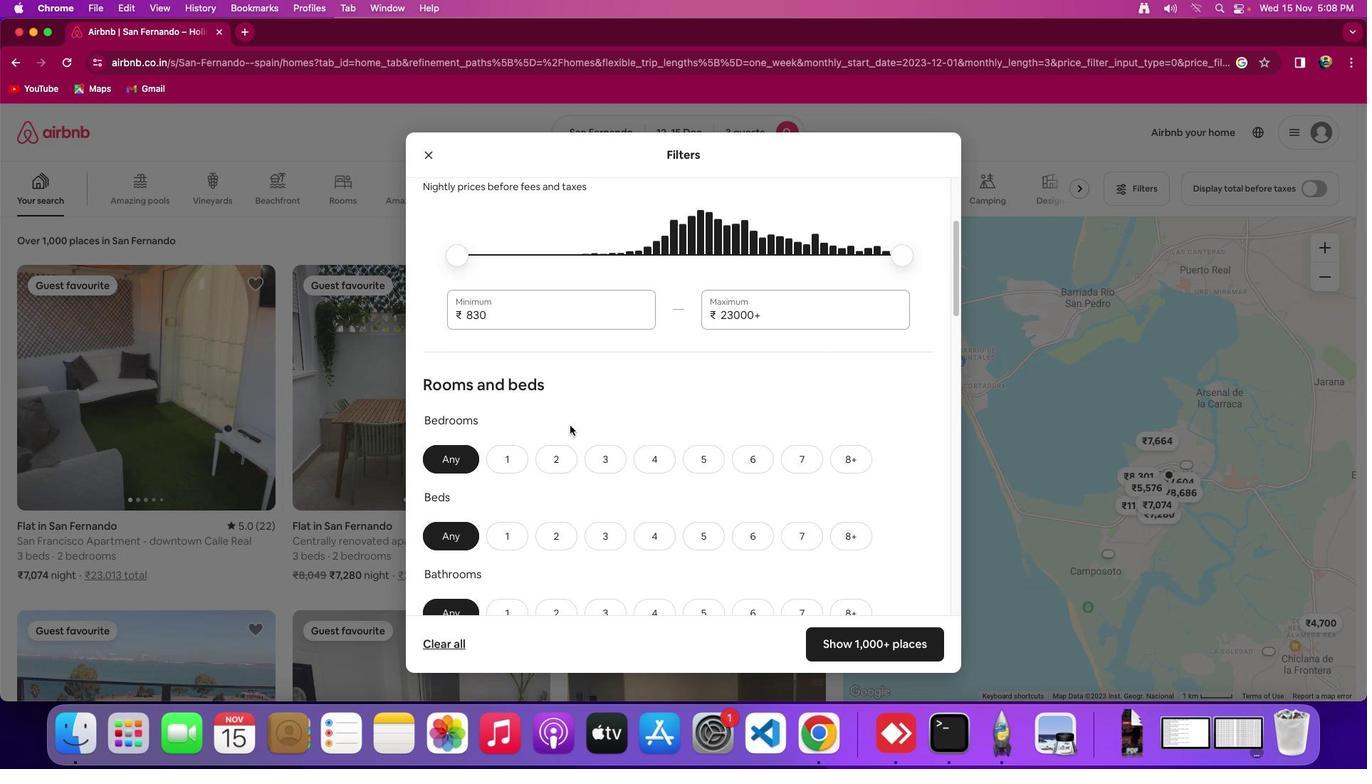
Action: Mouse moved to (552, 461)
Screenshot: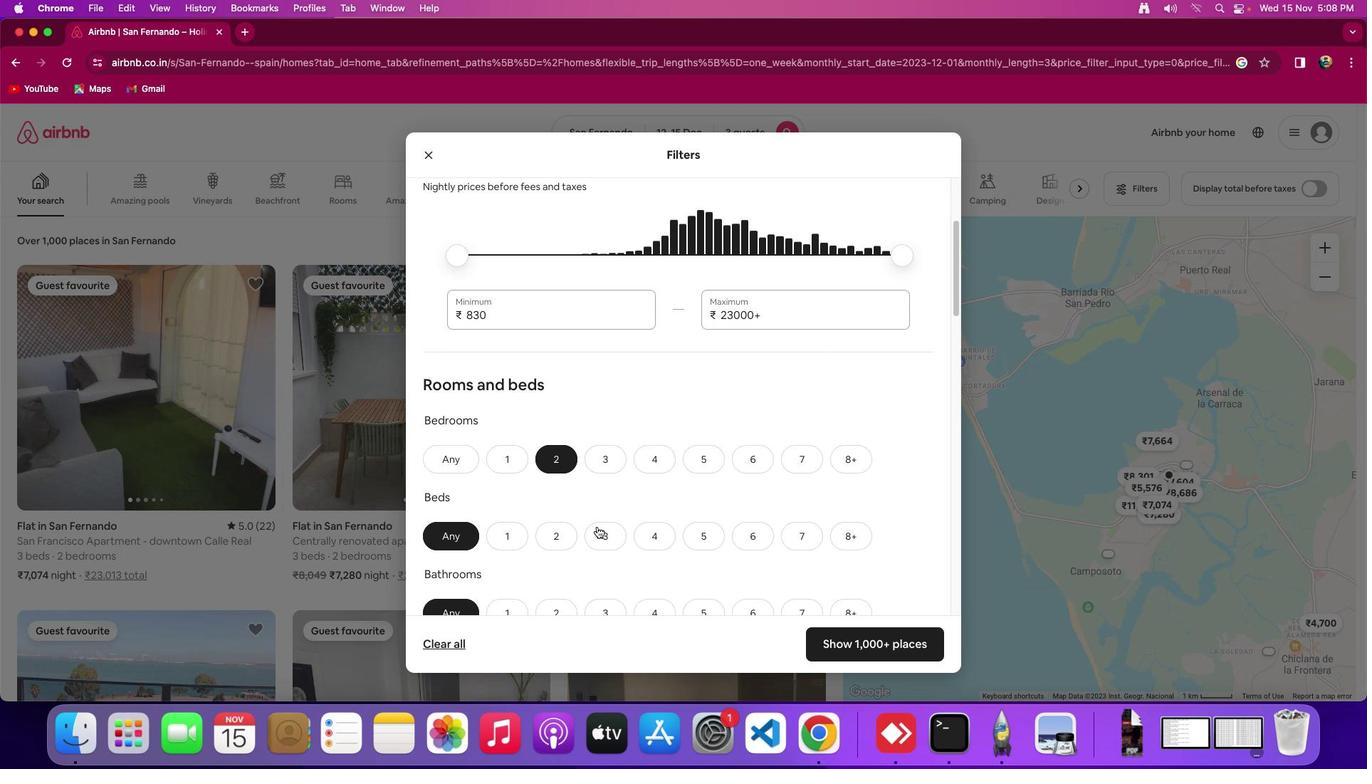 
Action: Mouse pressed left at (552, 461)
Screenshot: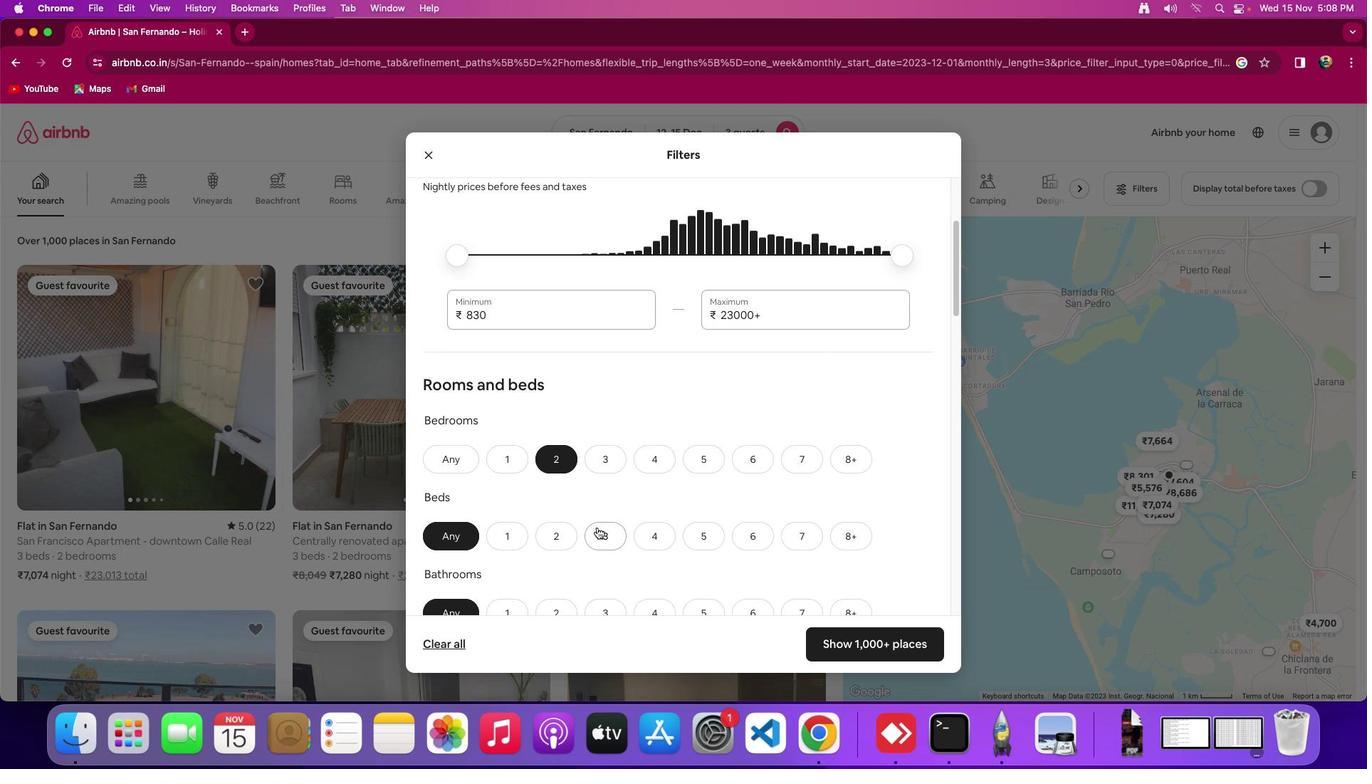 
Action: Mouse moved to (597, 527)
Screenshot: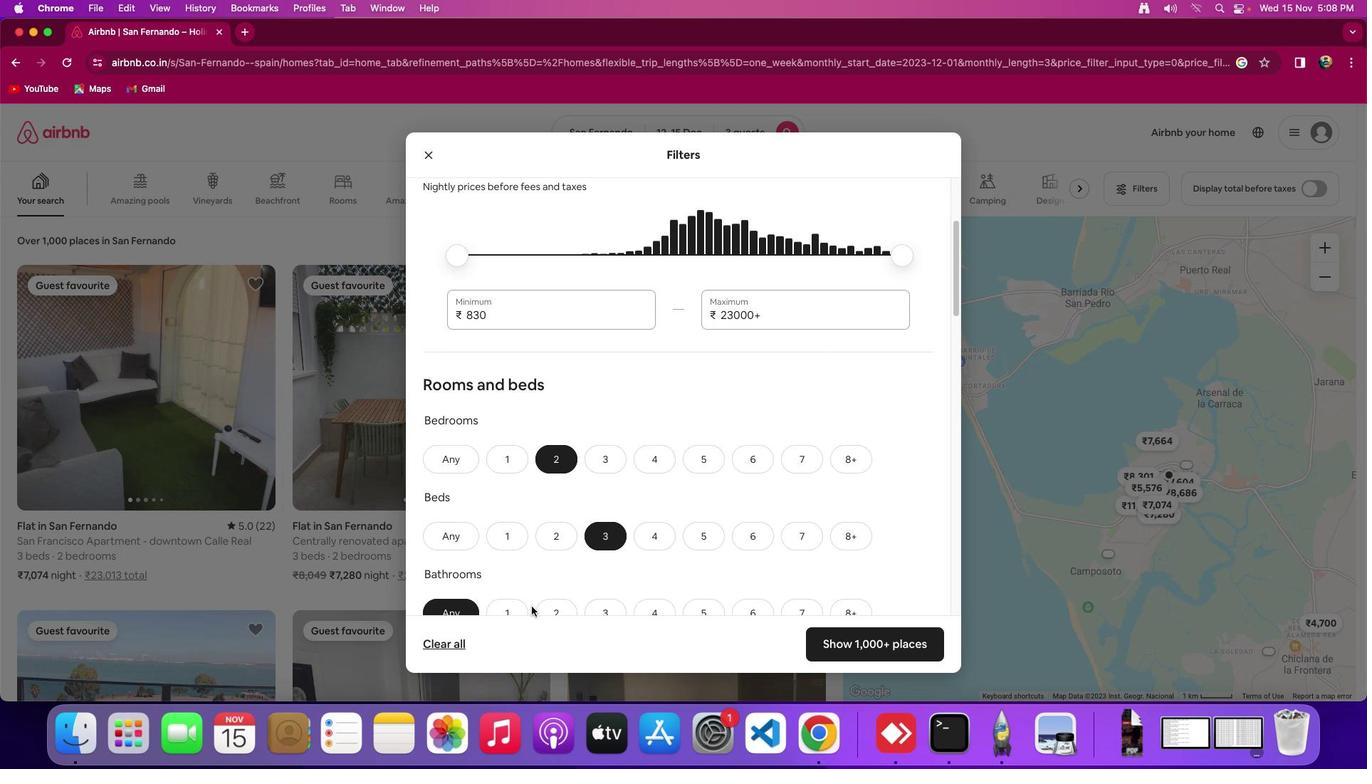 
Action: Mouse pressed left at (597, 527)
Screenshot: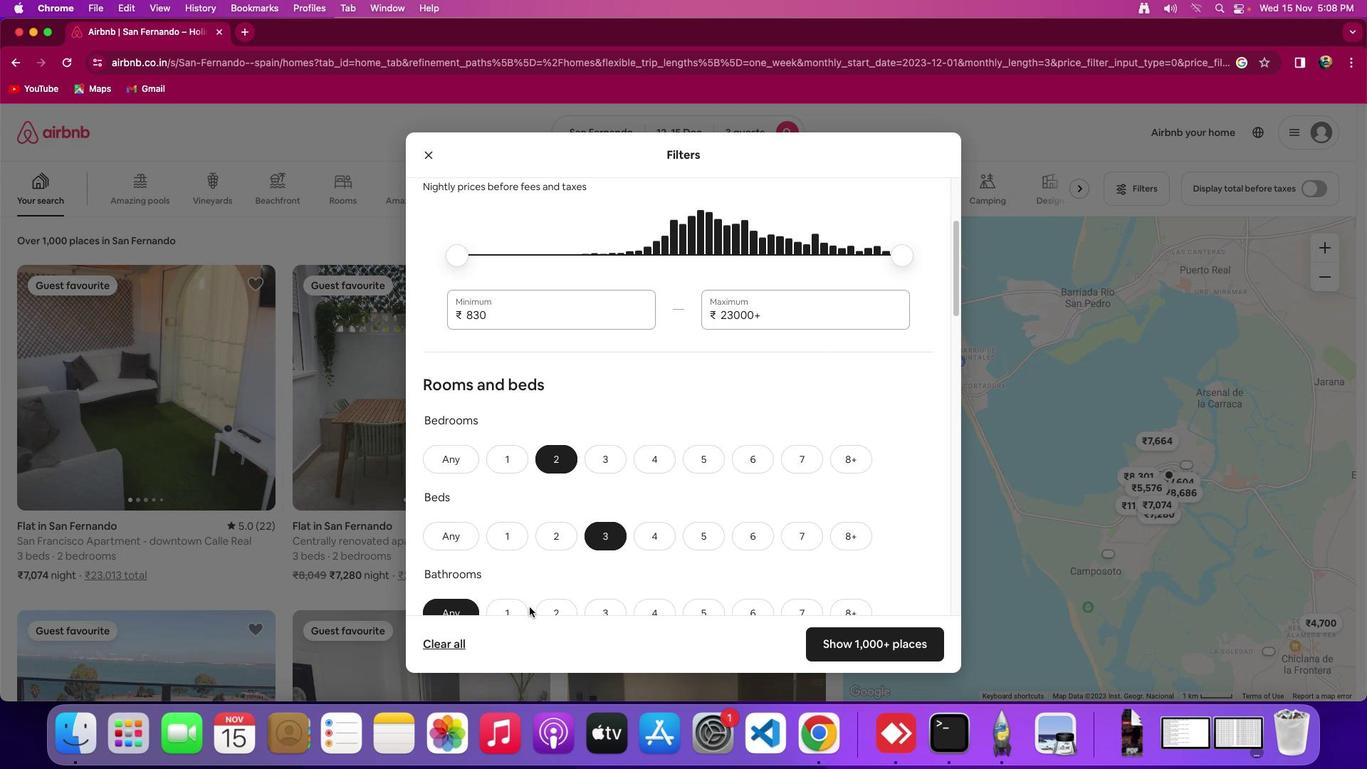 
Action: Mouse moved to (518, 608)
Screenshot: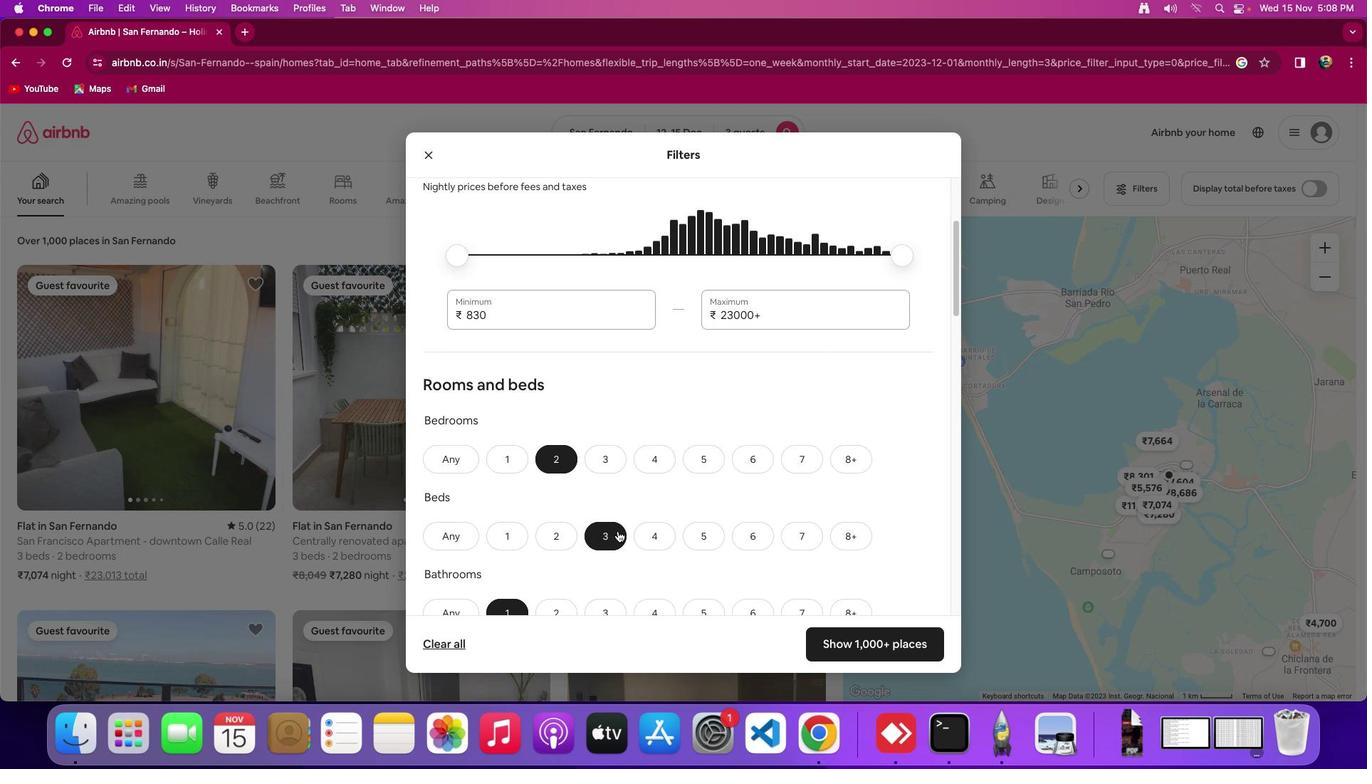 
Action: Mouse pressed left at (518, 608)
Screenshot: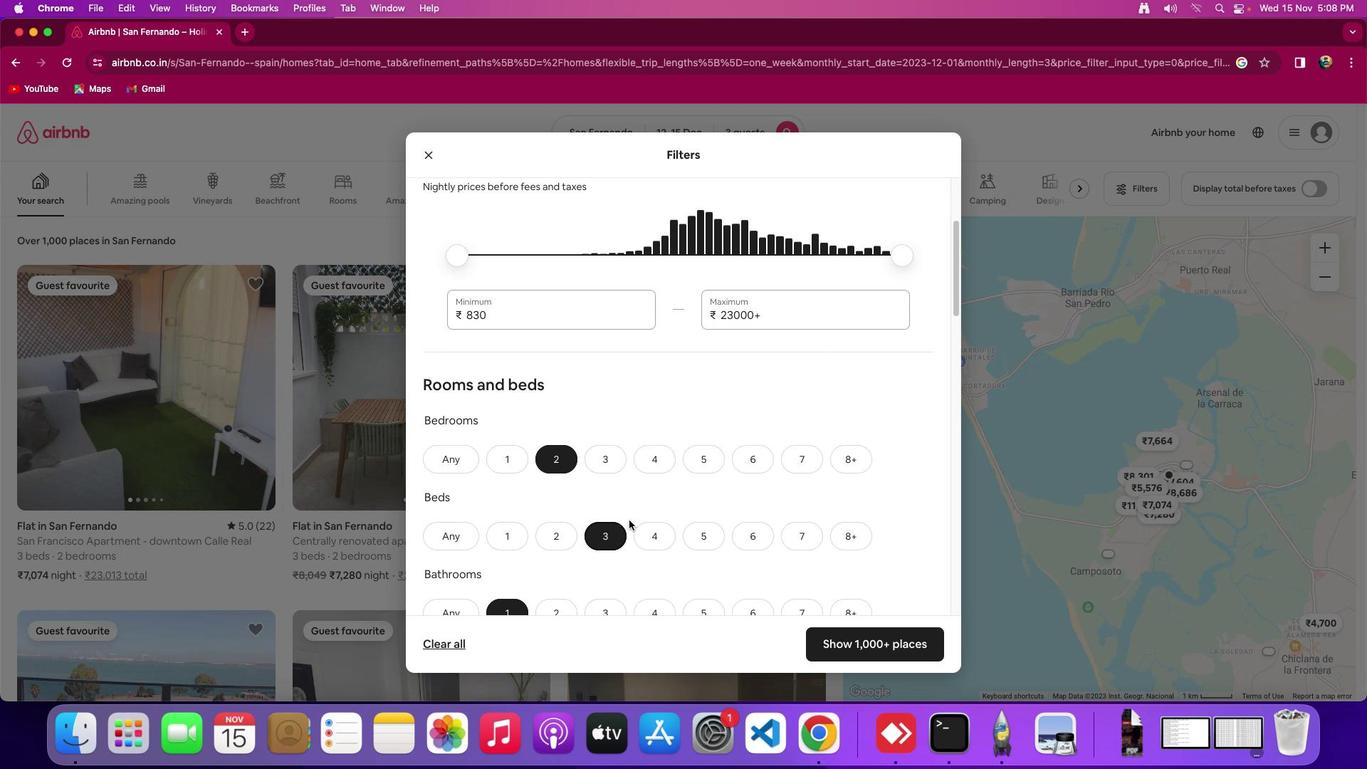 
Action: Mouse moved to (712, 481)
Screenshot: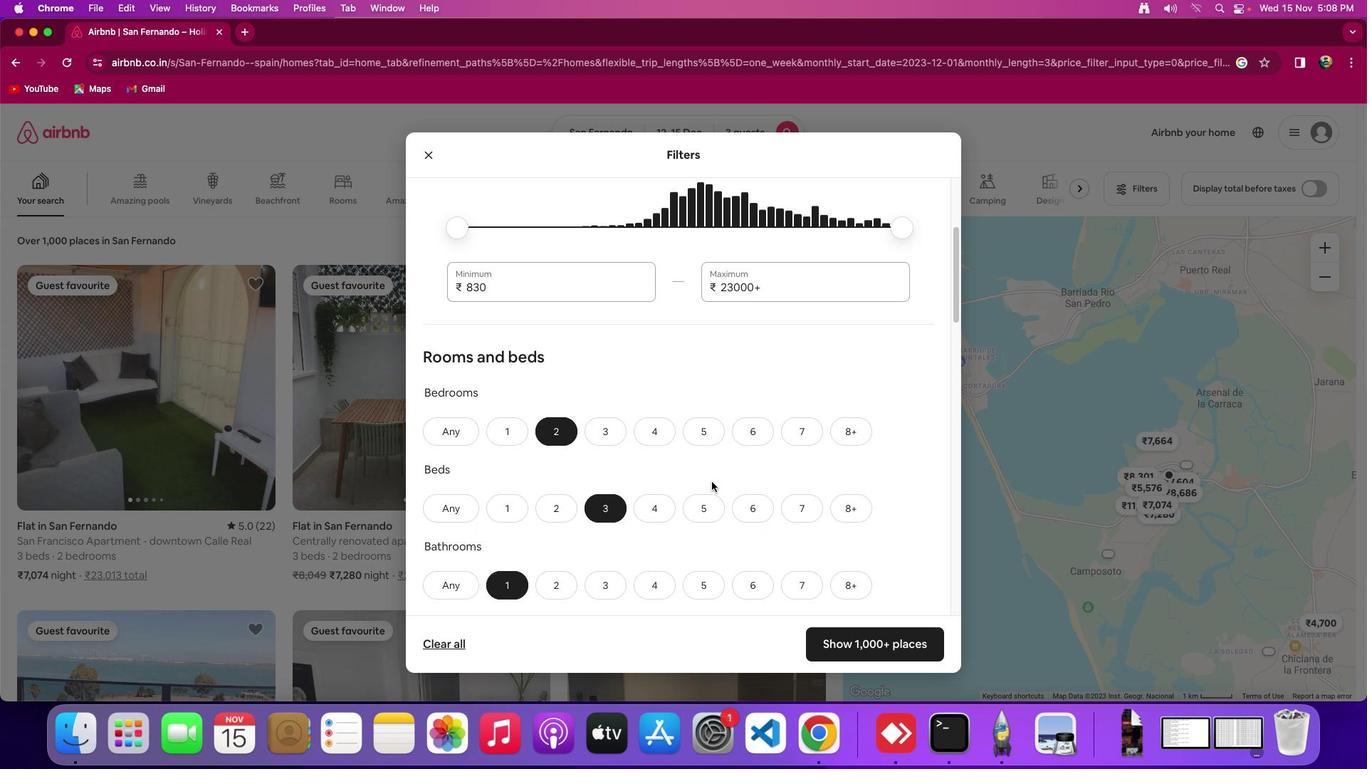 
Action: Mouse scrolled (712, 481) with delta (0, 0)
Screenshot: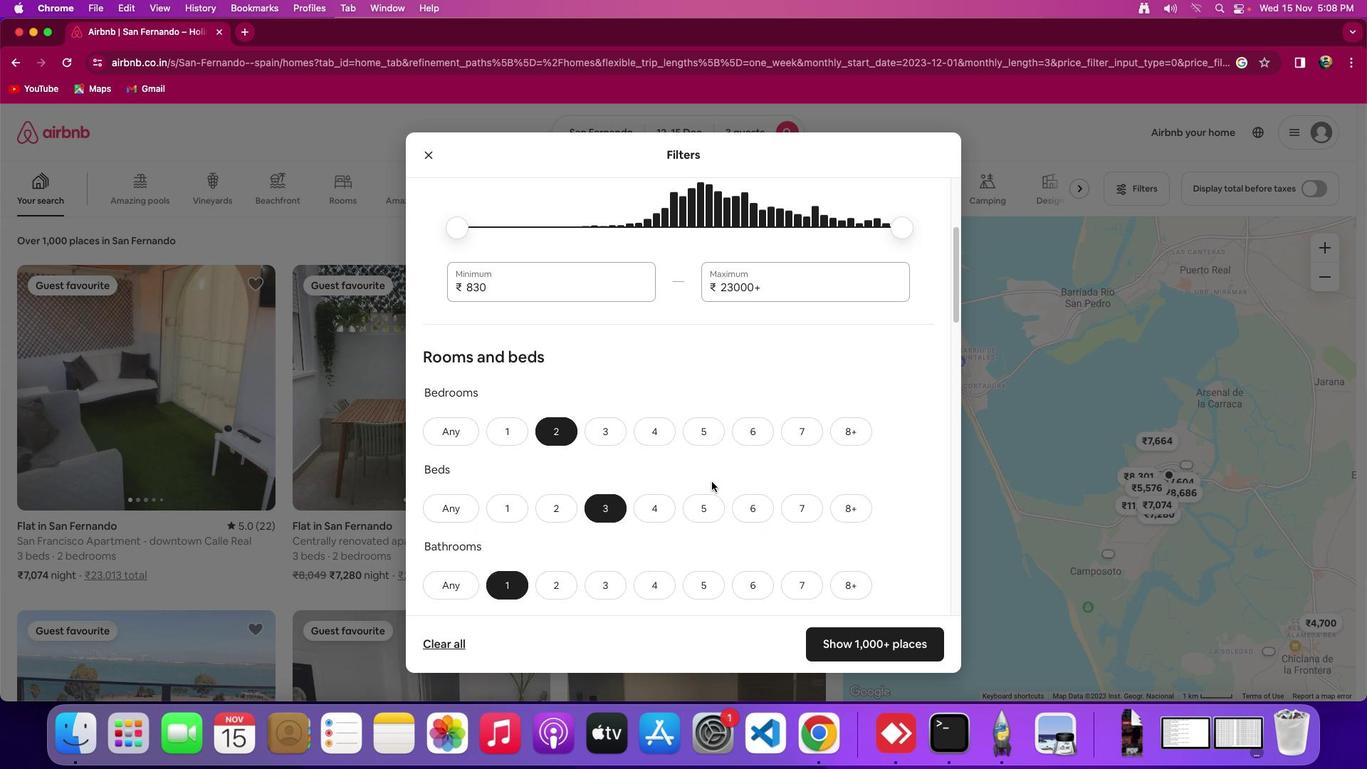 
Action: Mouse moved to (712, 481)
Screenshot: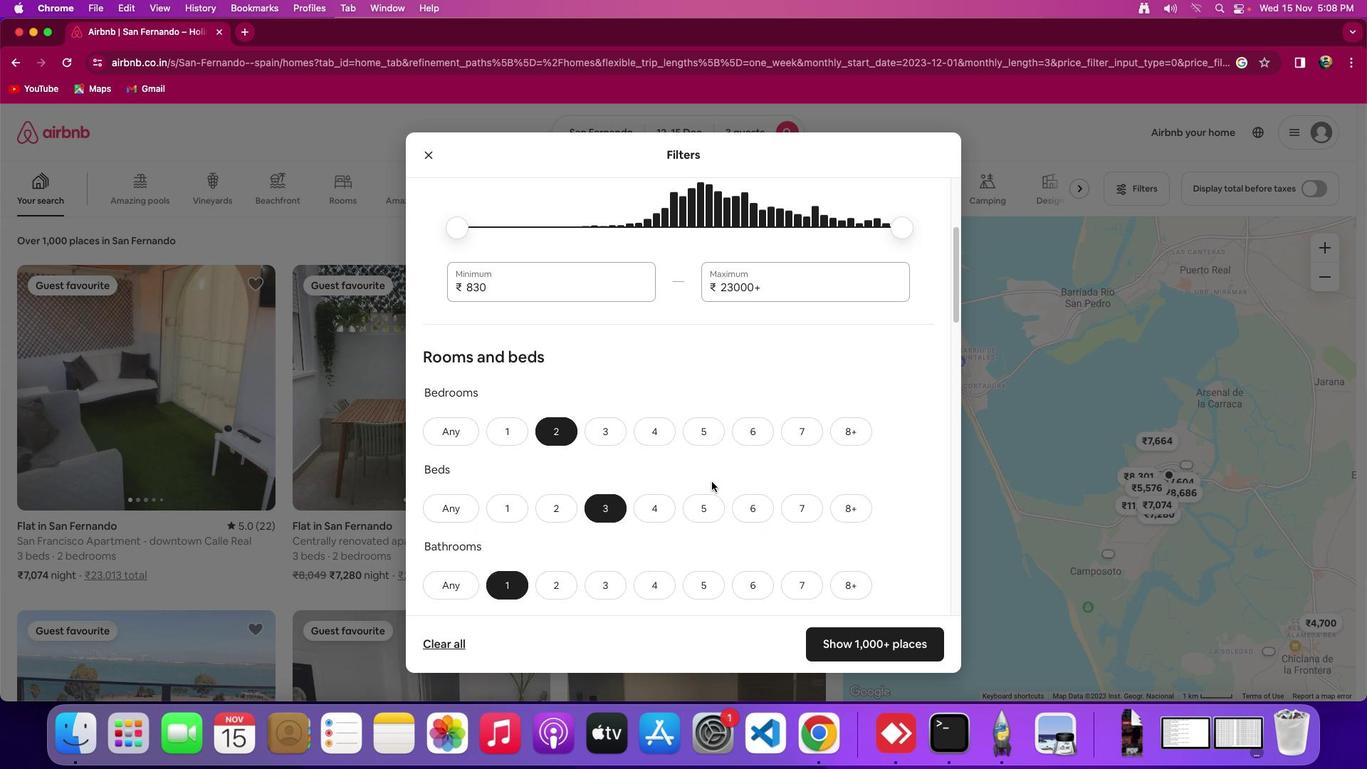
Action: Mouse scrolled (712, 481) with delta (0, 0)
Screenshot: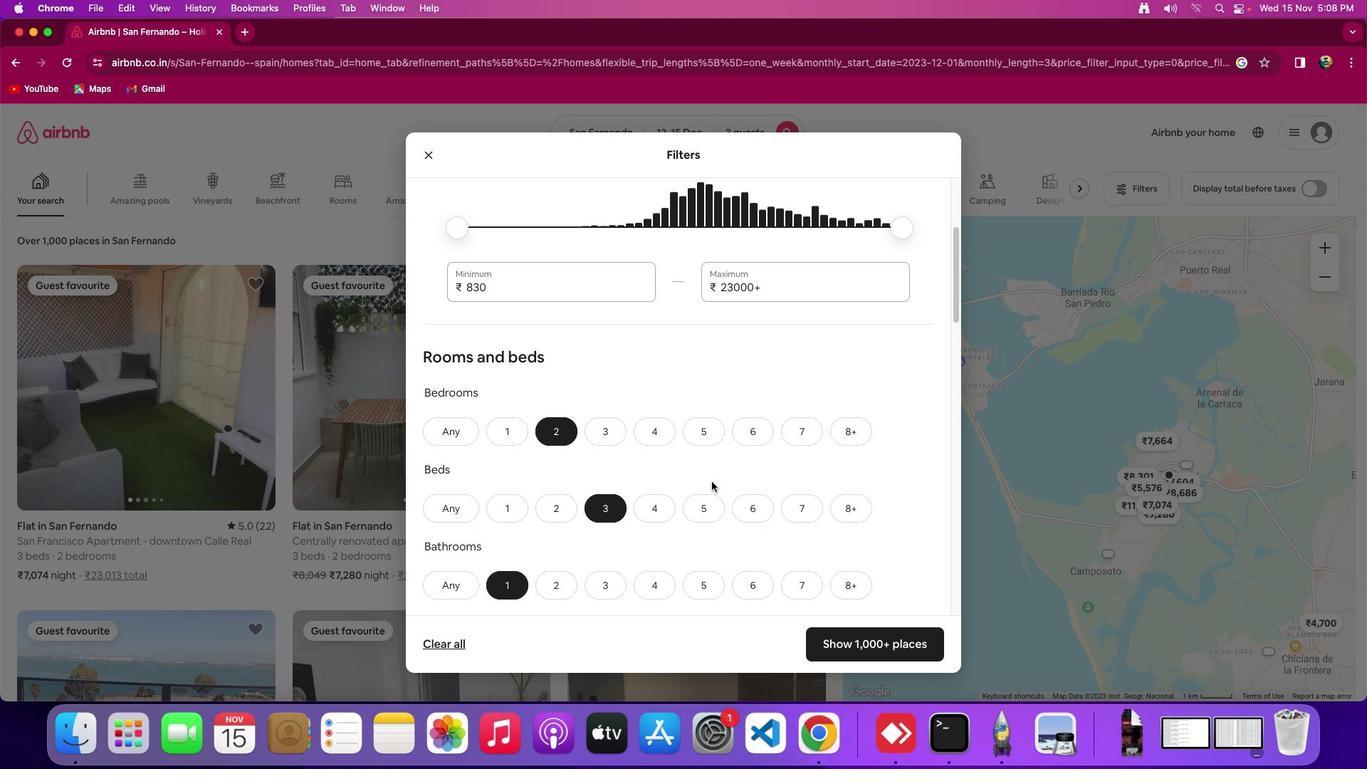 
Action: Mouse moved to (714, 487)
Screenshot: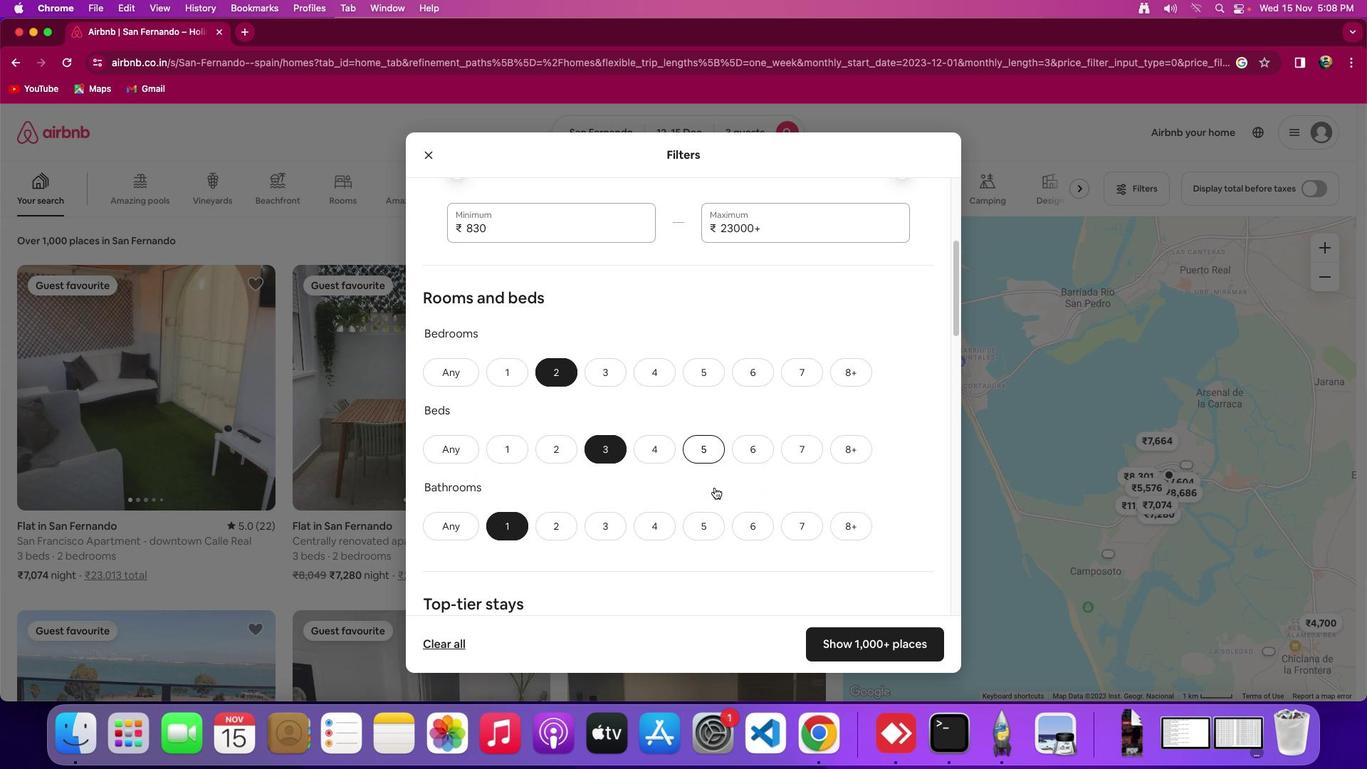 
Action: Mouse scrolled (714, 487) with delta (0, 0)
Screenshot: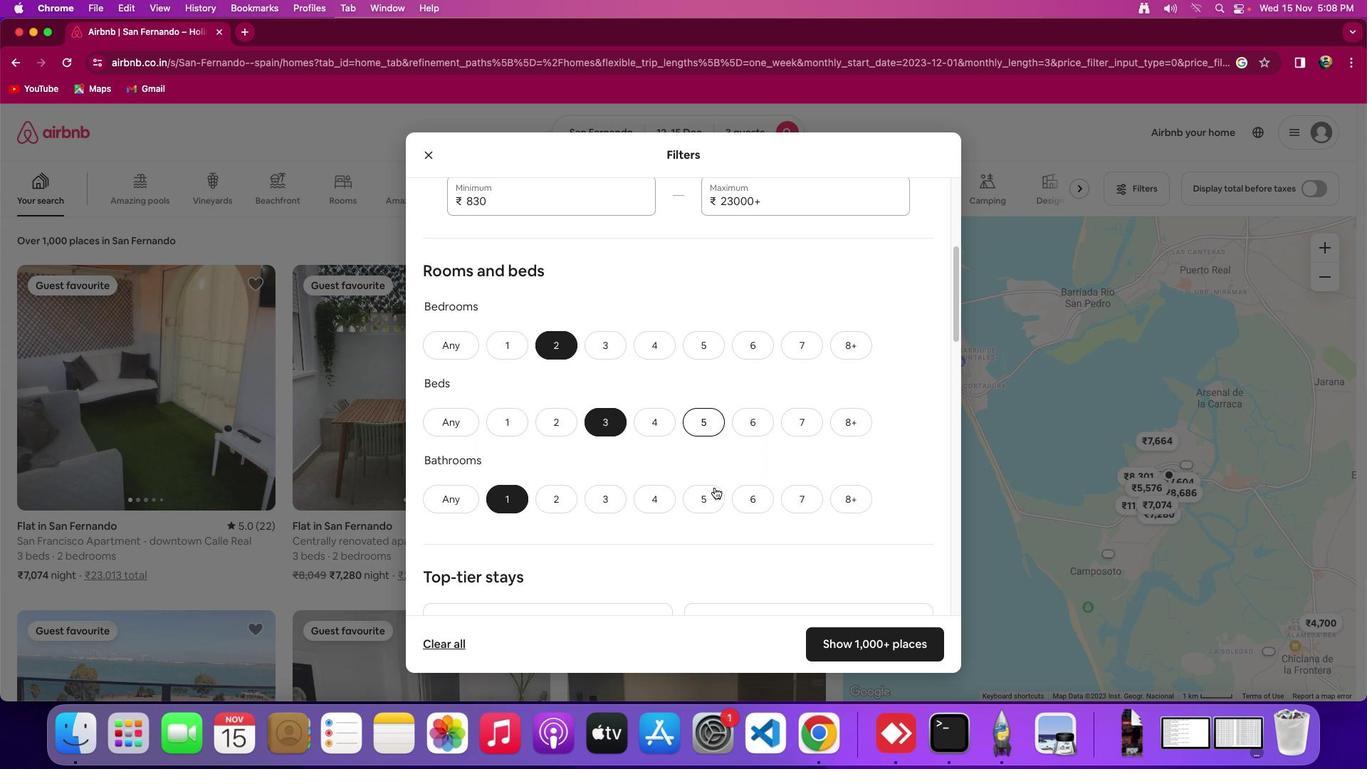 
Action: Mouse scrolled (714, 487) with delta (0, 0)
Screenshot: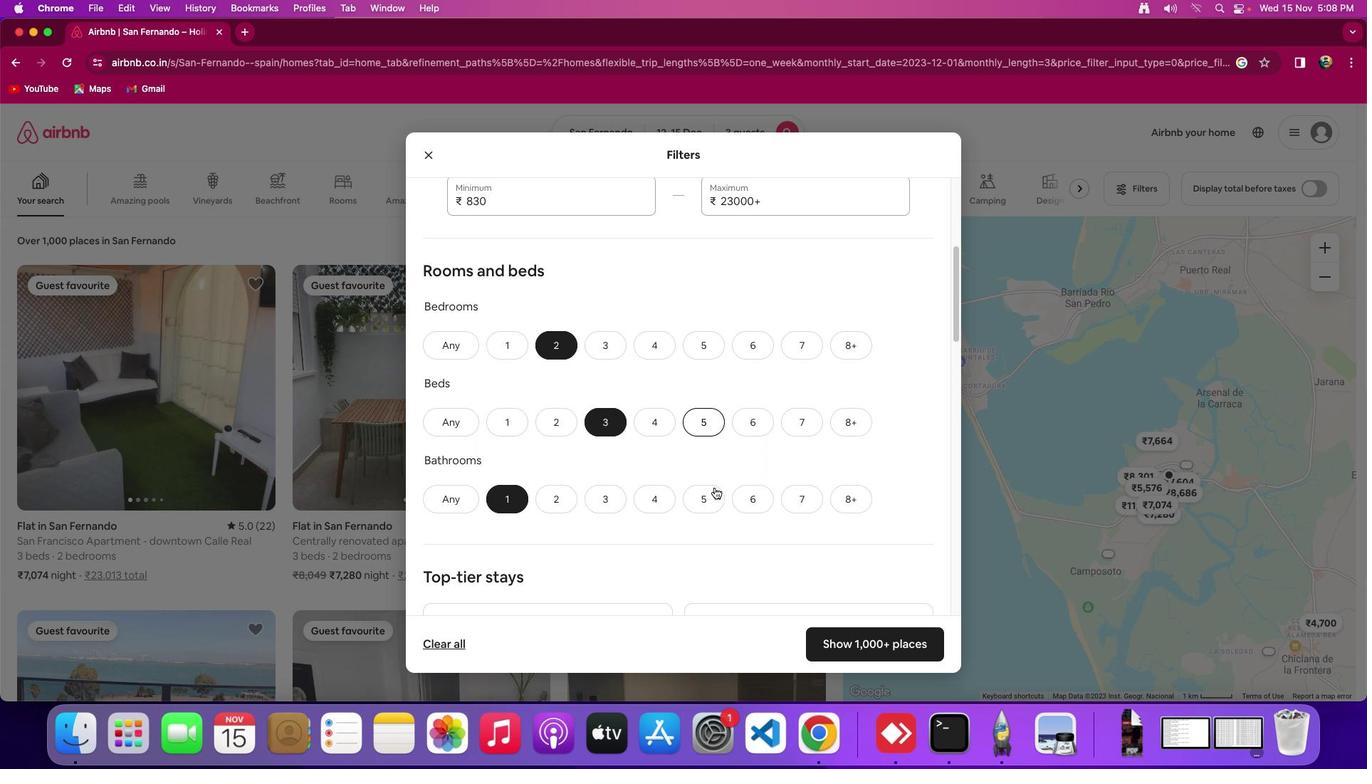 
Action: Mouse moved to (714, 487)
Screenshot: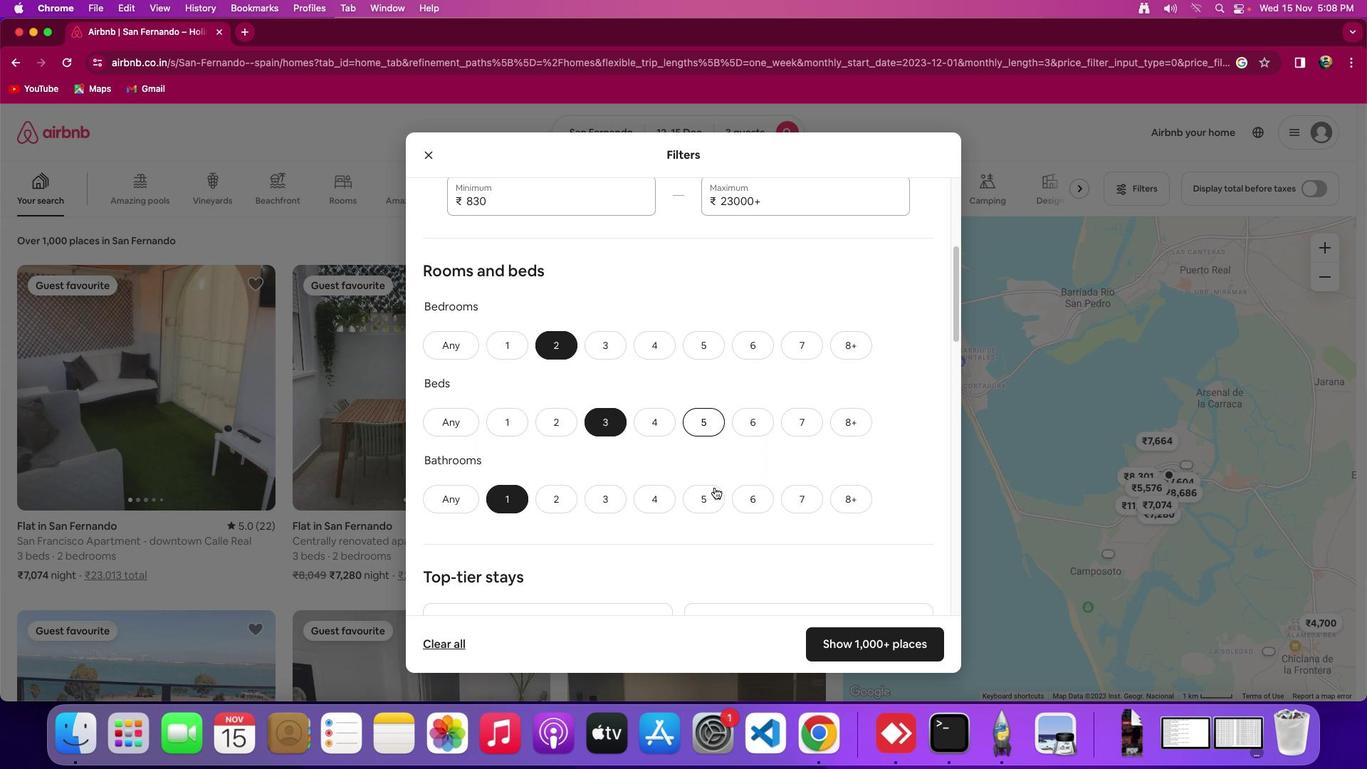 
Action: Mouse scrolled (714, 487) with delta (0, -1)
Screenshot: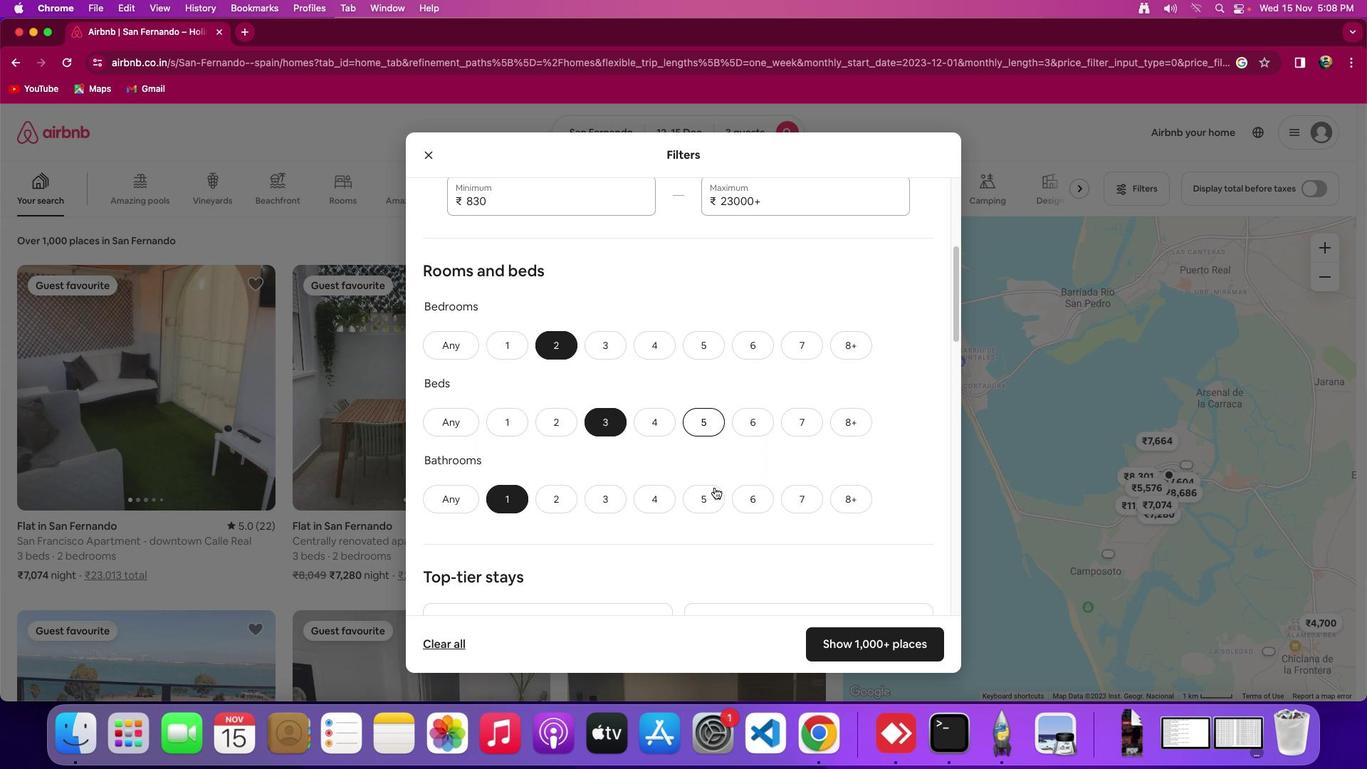 
Action: Mouse moved to (714, 487)
Screenshot: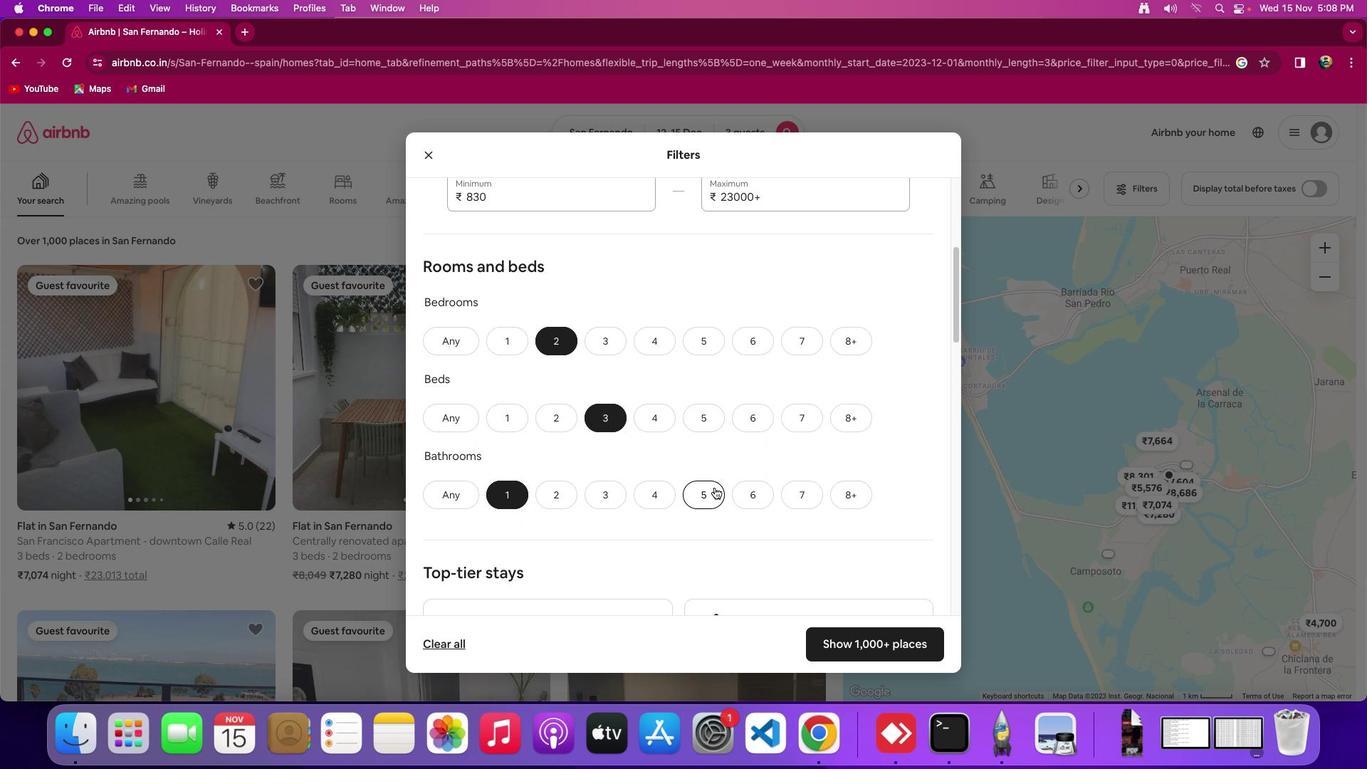 
Action: Mouse scrolled (714, 487) with delta (0, 0)
Screenshot: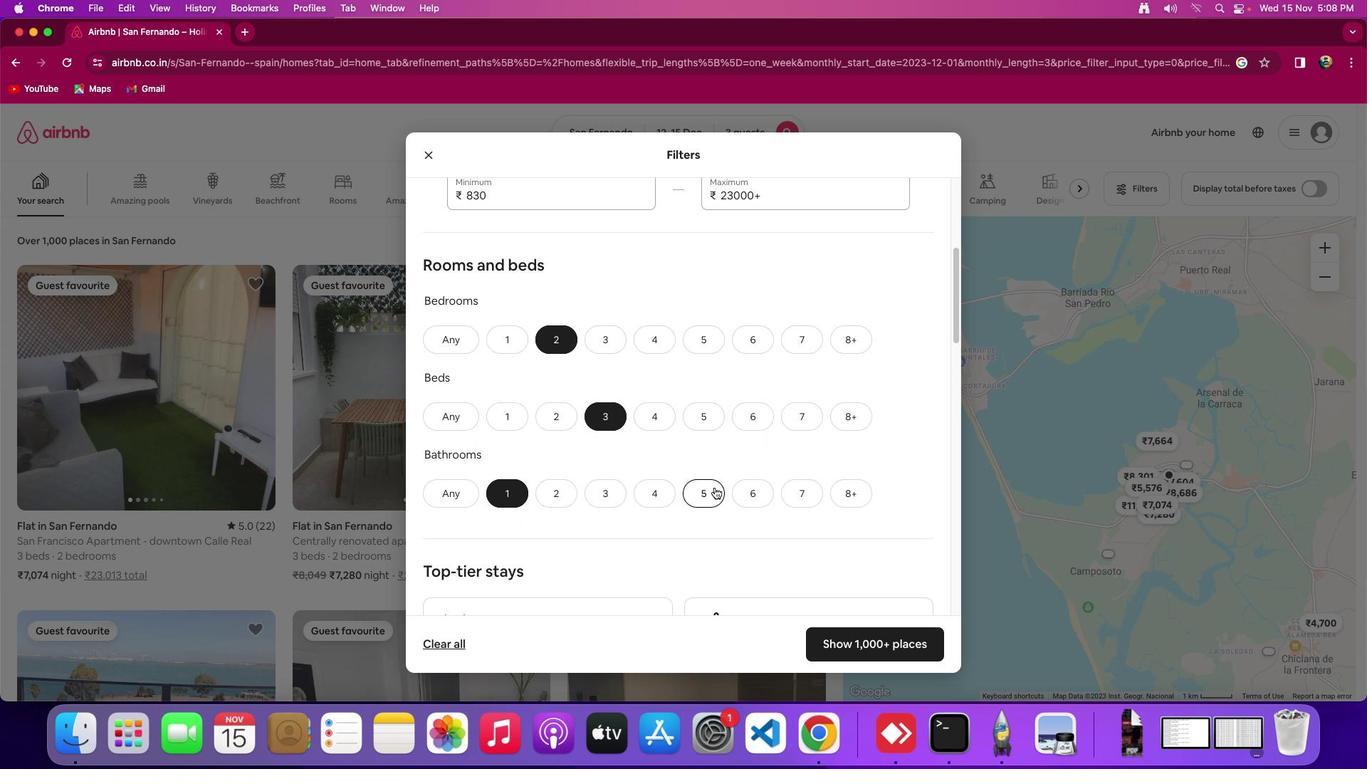
Action: Mouse scrolled (714, 487) with delta (0, 0)
Screenshot: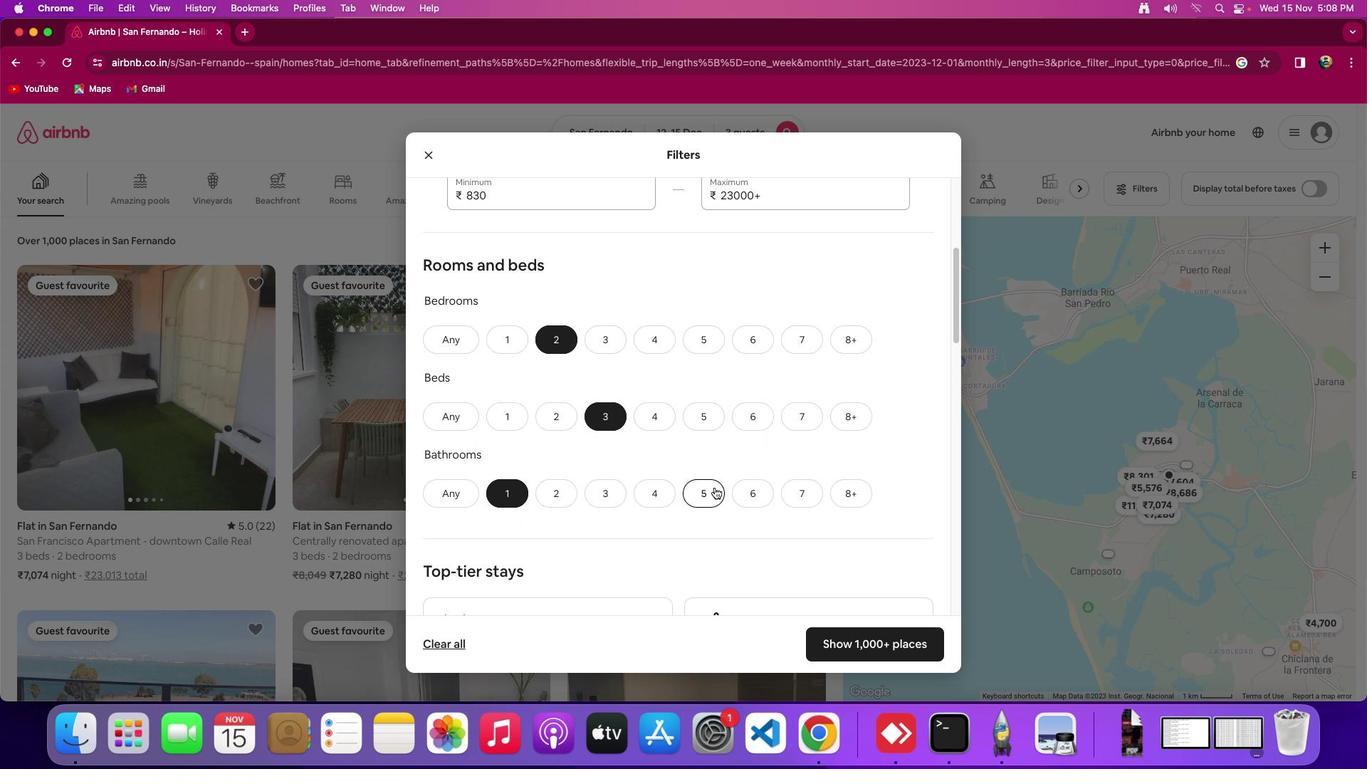 
Action: Mouse scrolled (714, 487) with delta (0, 0)
Screenshot: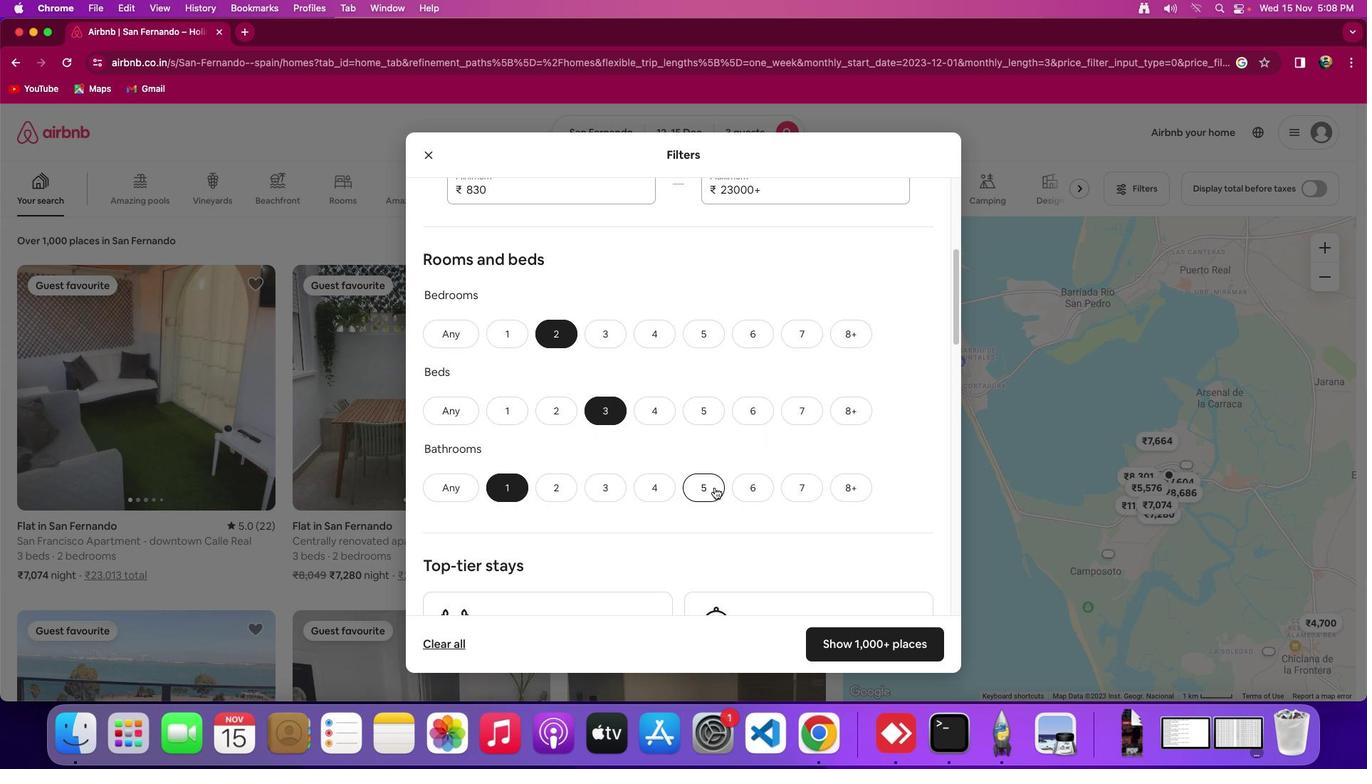 
Action: Mouse scrolled (714, 487) with delta (0, 0)
Screenshot: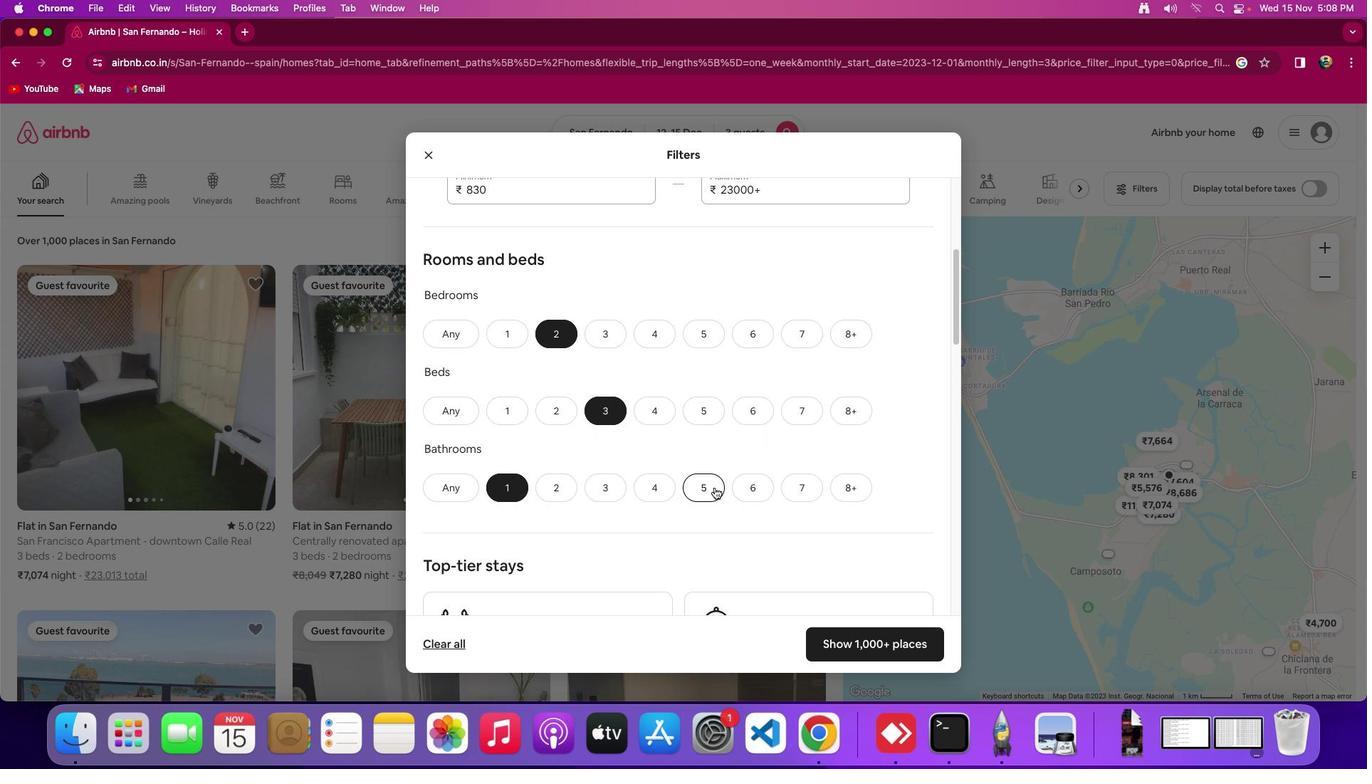 
Action: Mouse scrolled (714, 487) with delta (0, 0)
Screenshot: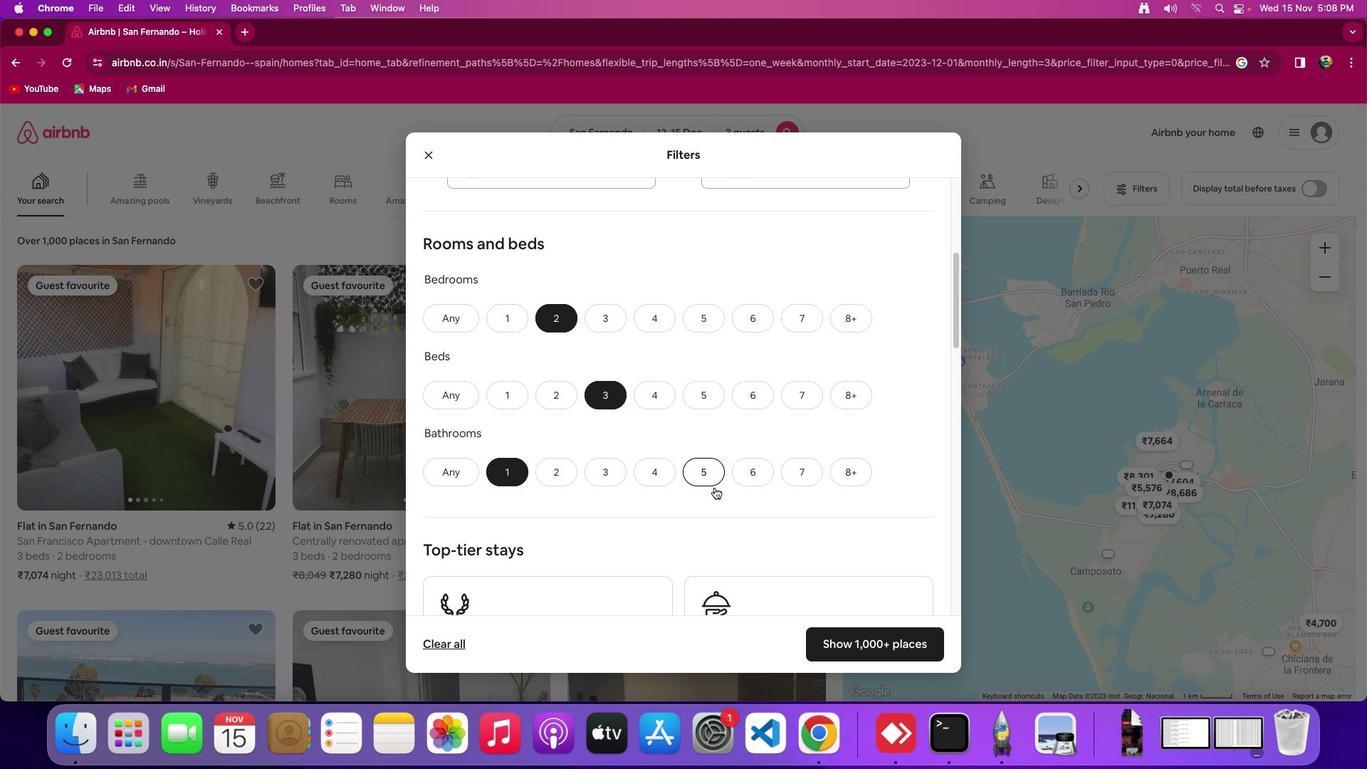 
Action: Mouse scrolled (714, 487) with delta (0, 0)
Screenshot: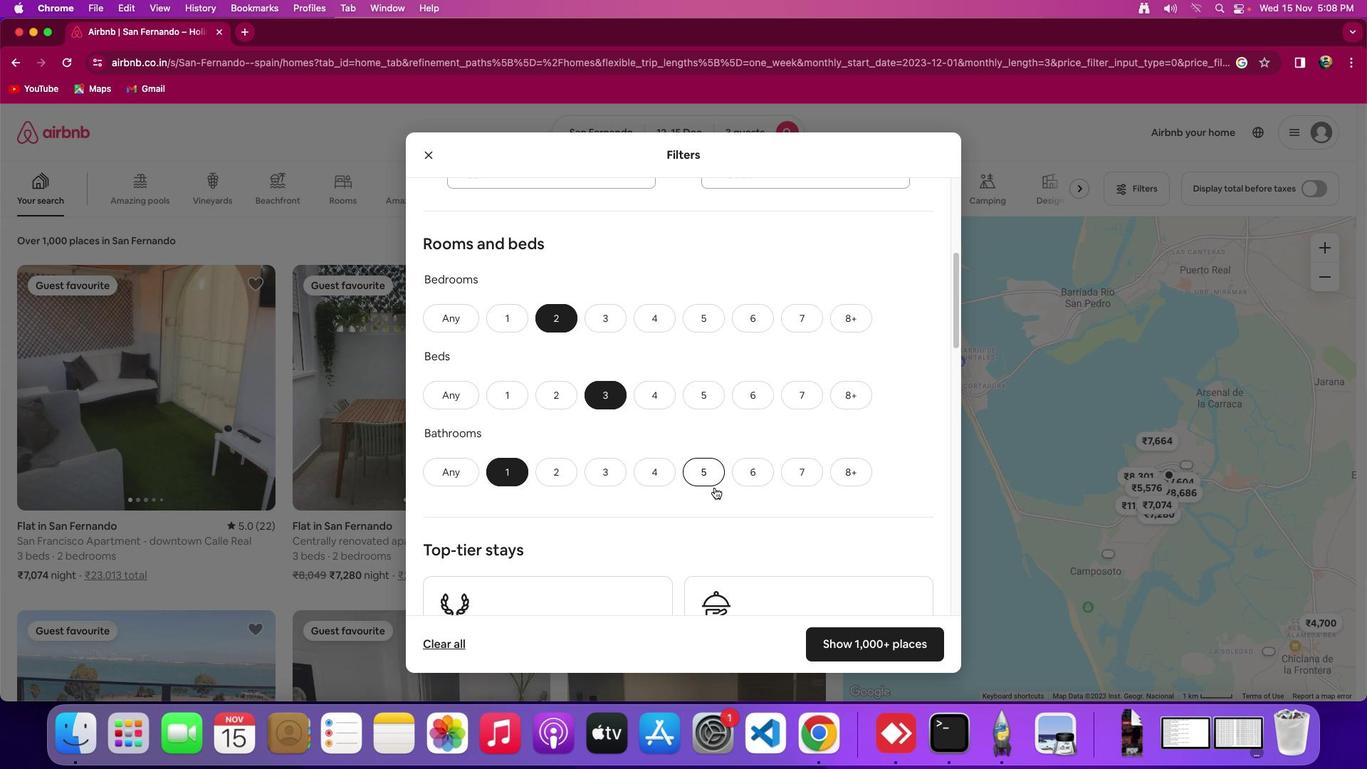
Action: Mouse scrolled (714, 487) with delta (0, 0)
Screenshot: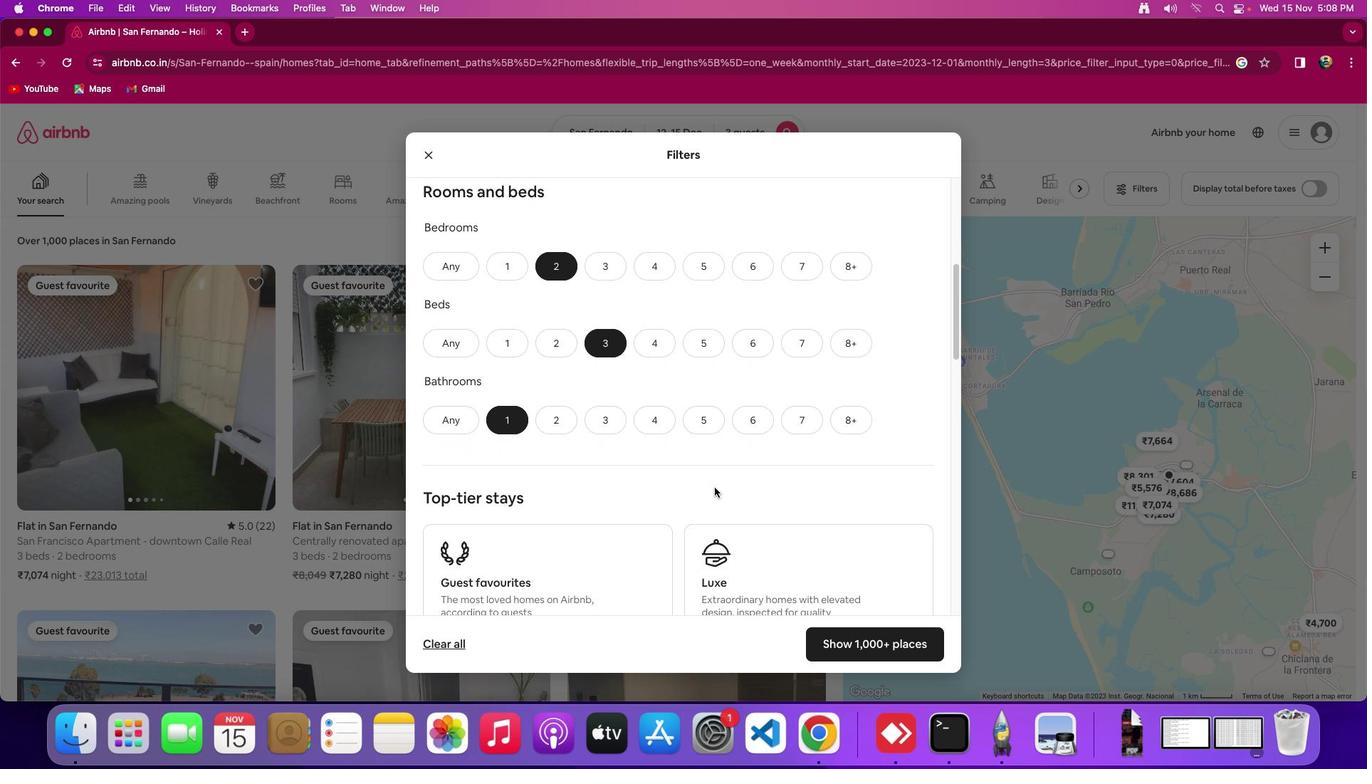 
Action: Mouse scrolled (714, 487) with delta (0, 0)
Screenshot: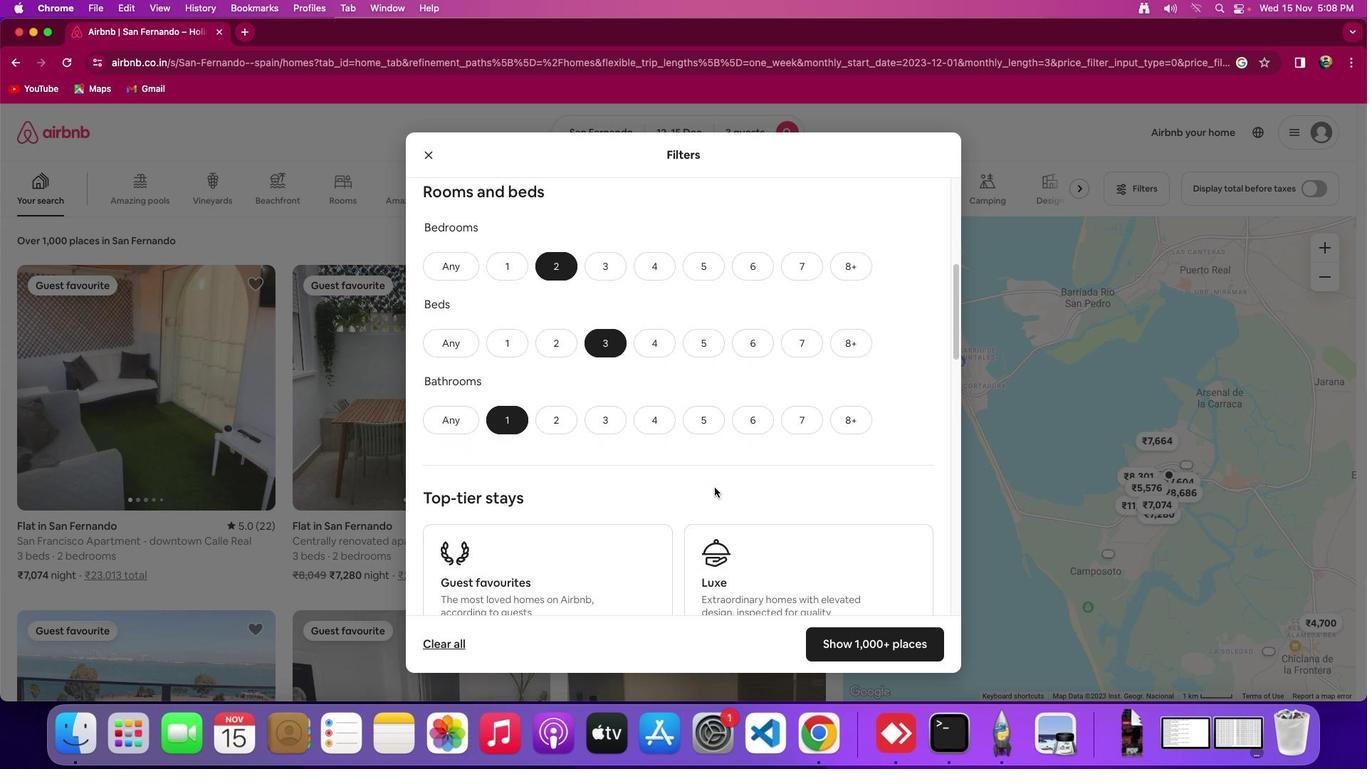 
Action: Mouse scrolled (714, 487) with delta (0, 0)
Screenshot: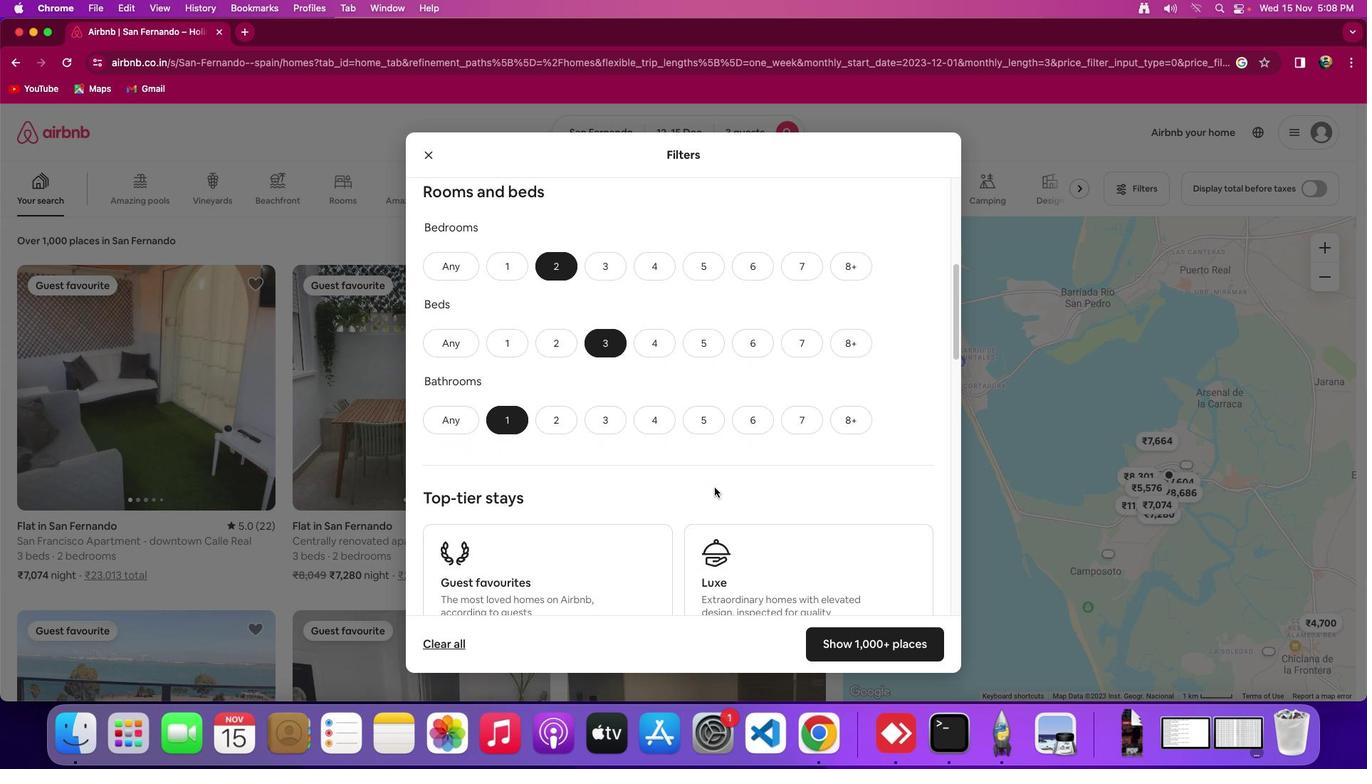 
Action: Mouse moved to (714, 487)
Screenshot: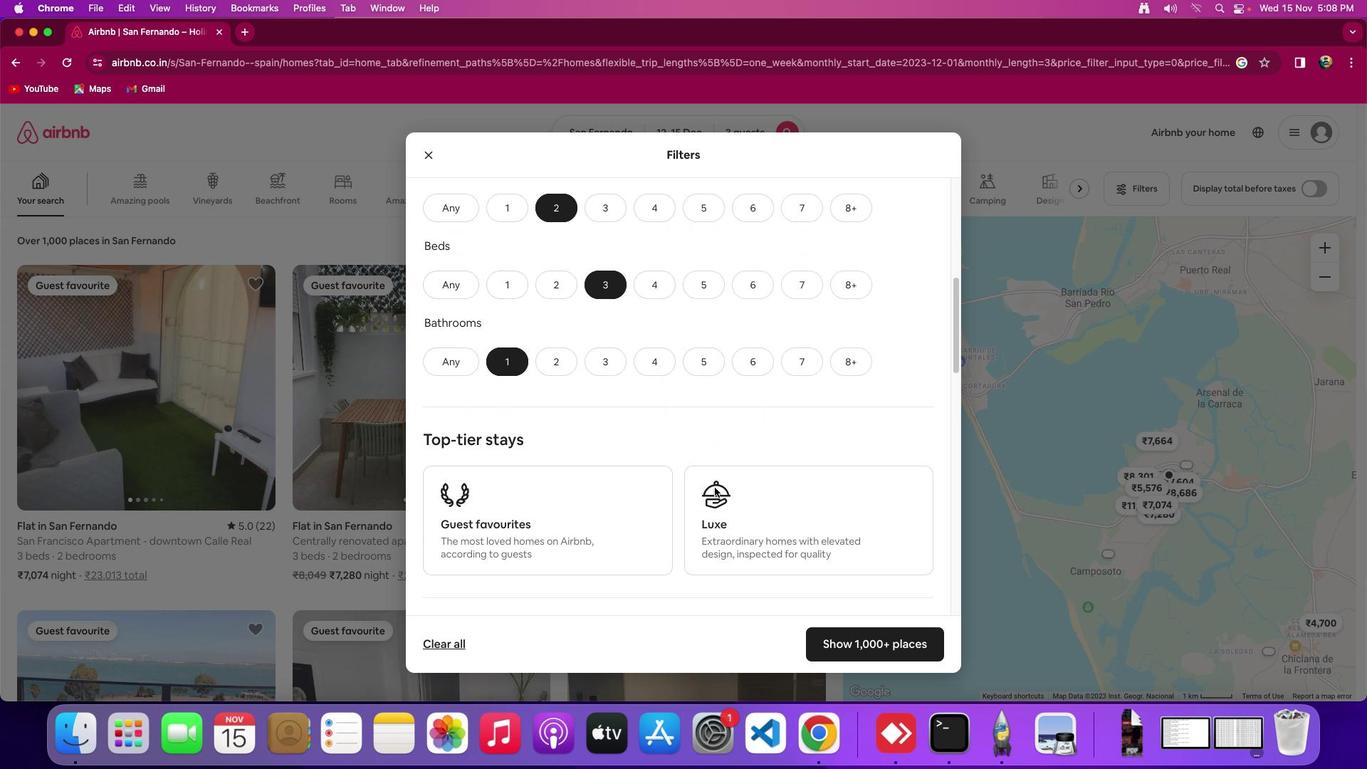 
Action: Mouse scrolled (714, 487) with delta (0, 0)
Screenshot: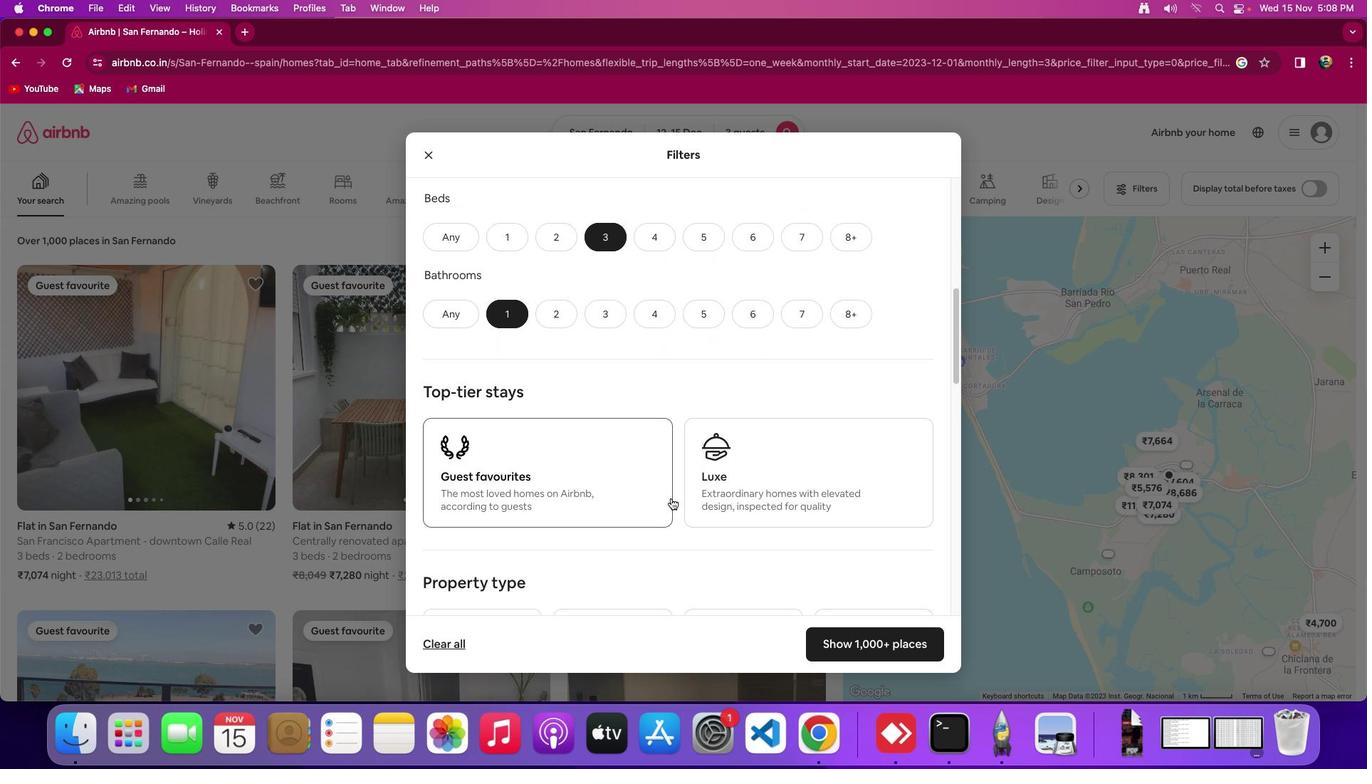 
Action: Mouse scrolled (714, 487) with delta (0, 0)
Screenshot: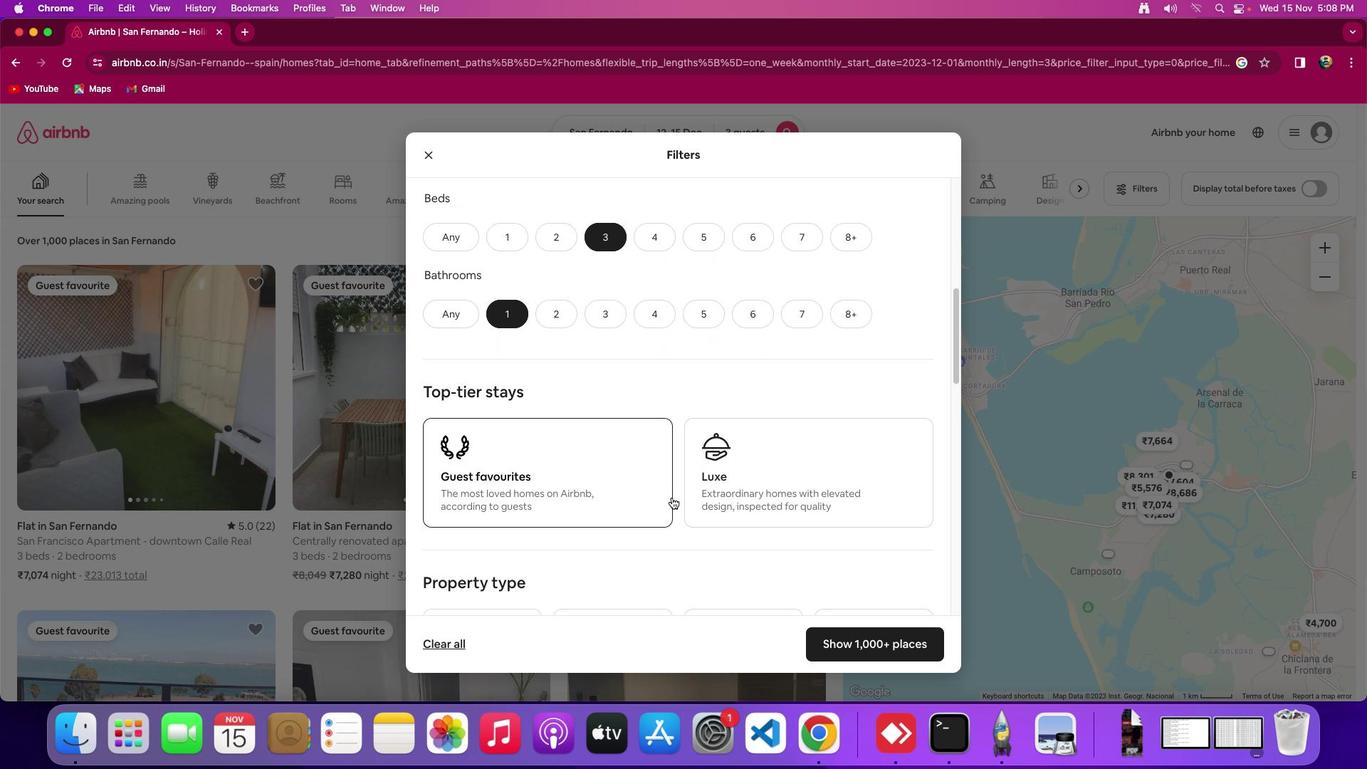 
Action: Mouse scrolled (714, 487) with delta (0, -1)
Screenshot: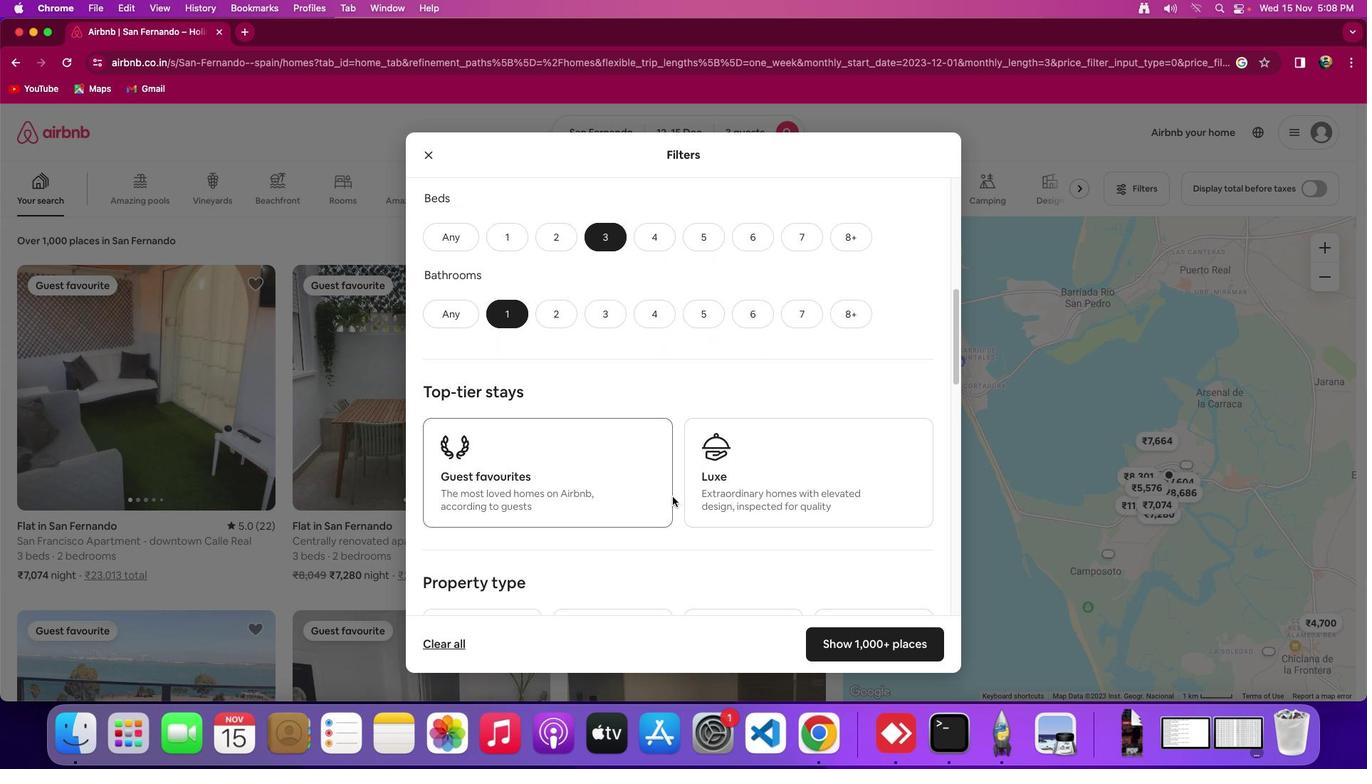 
Action: Mouse moved to (672, 497)
Screenshot: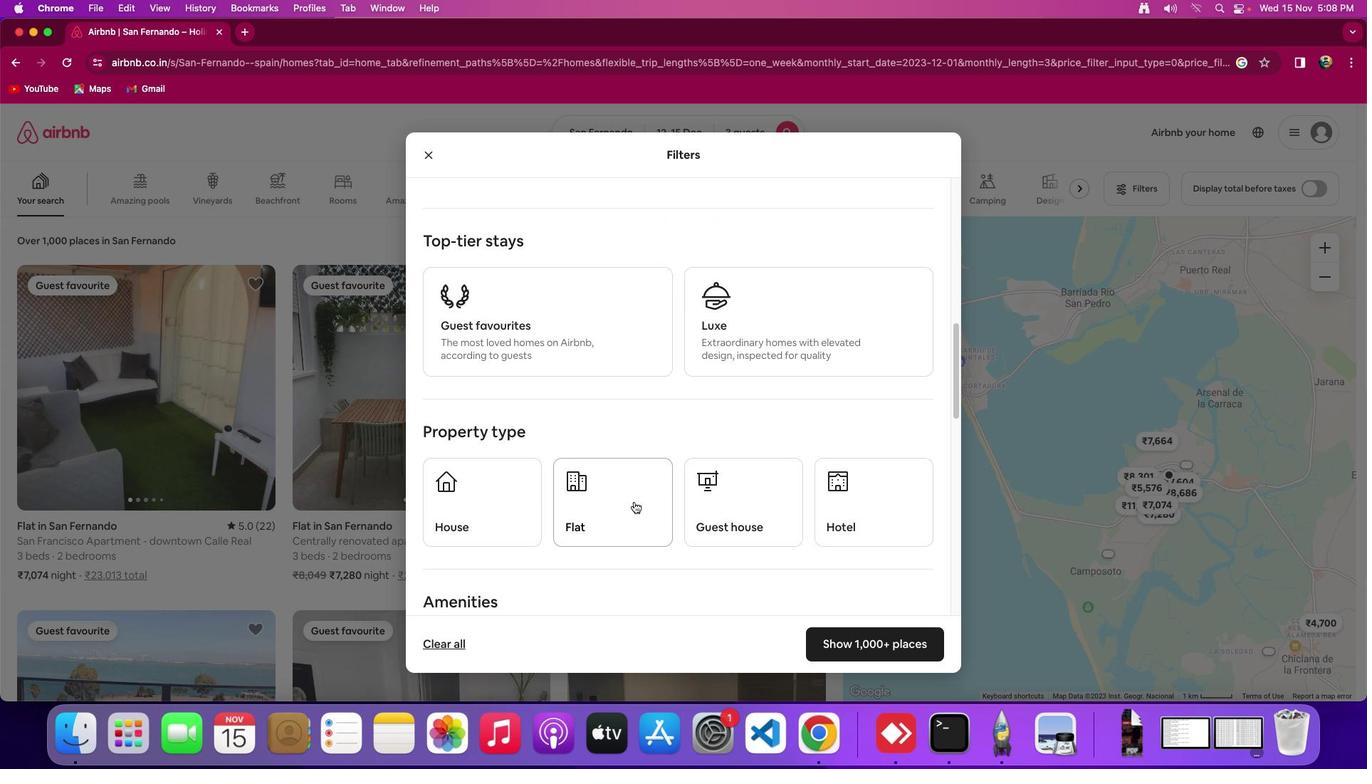 
Action: Mouse scrolled (672, 497) with delta (0, 0)
Screenshot: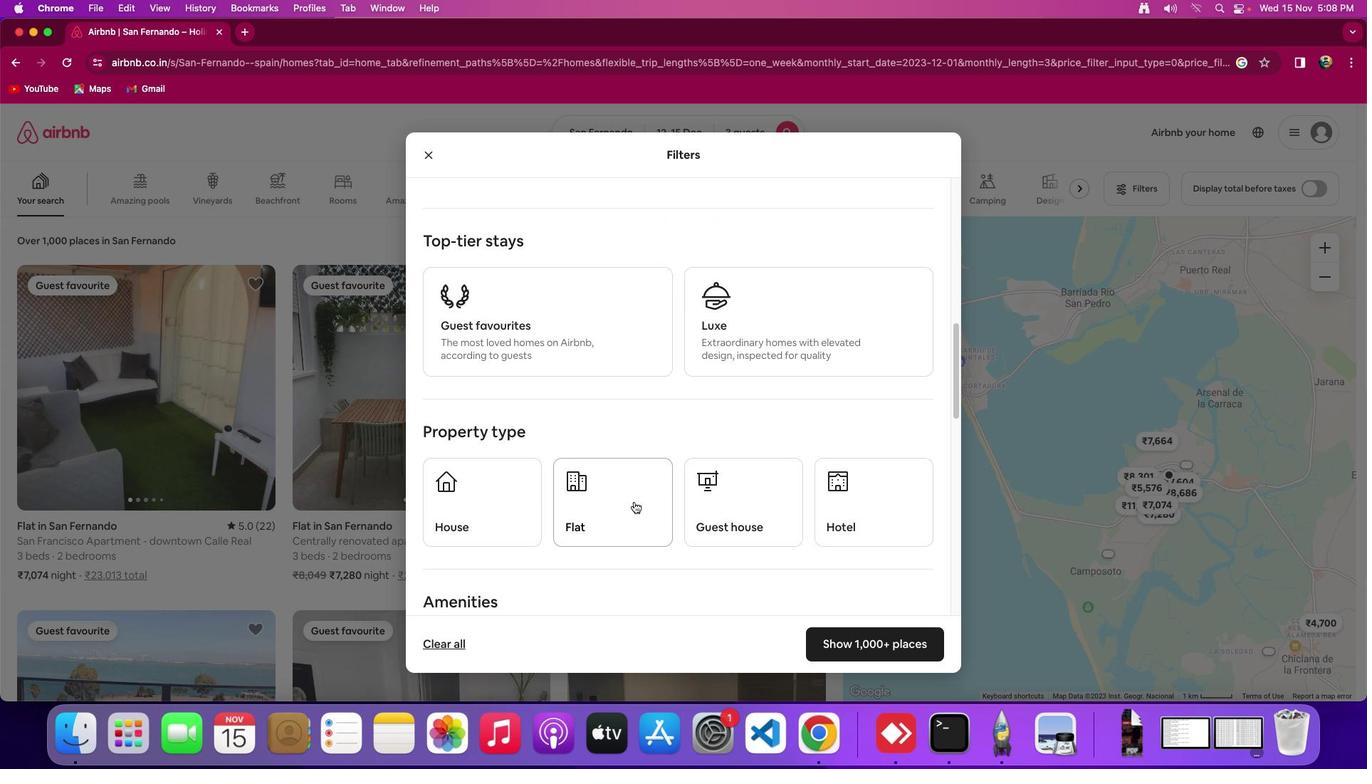 
Action: Mouse scrolled (672, 497) with delta (0, 0)
Screenshot: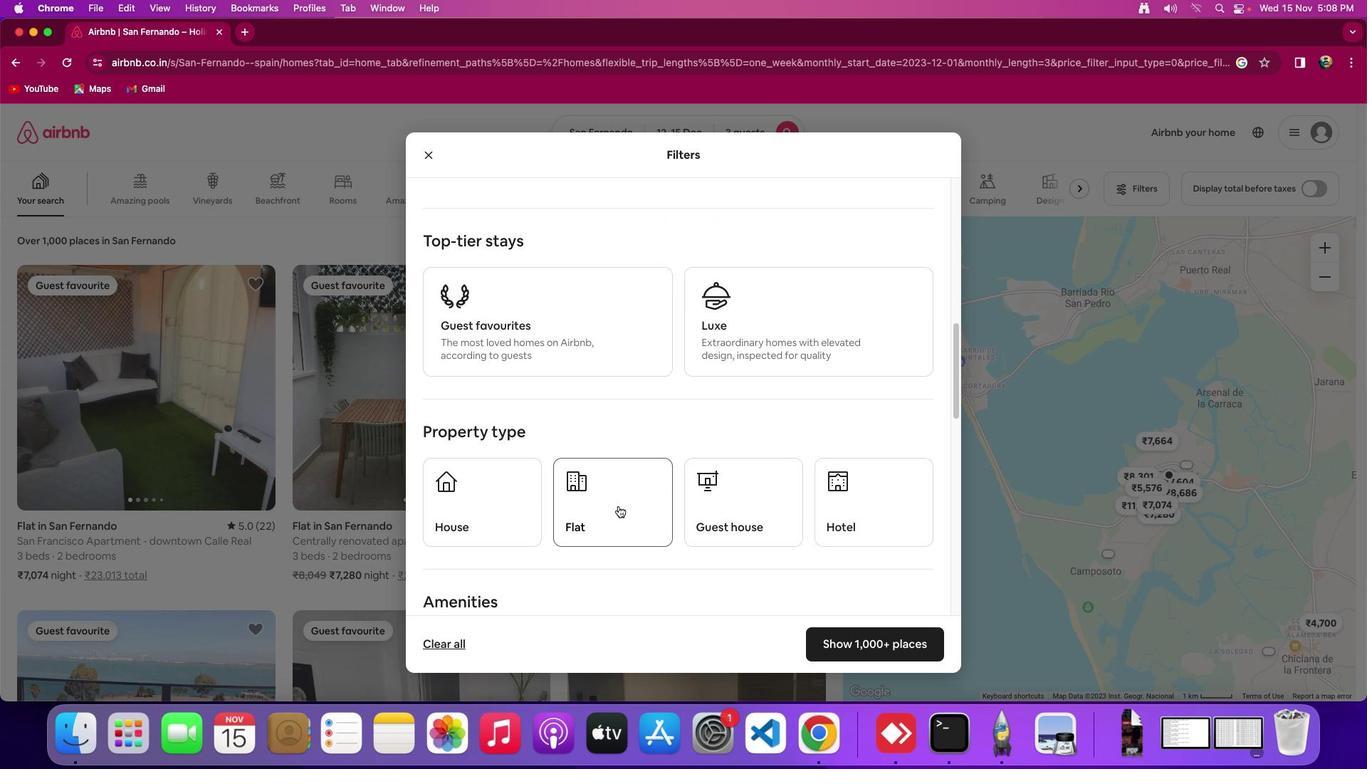 
Action: Mouse moved to (673, 496)
Screenshot: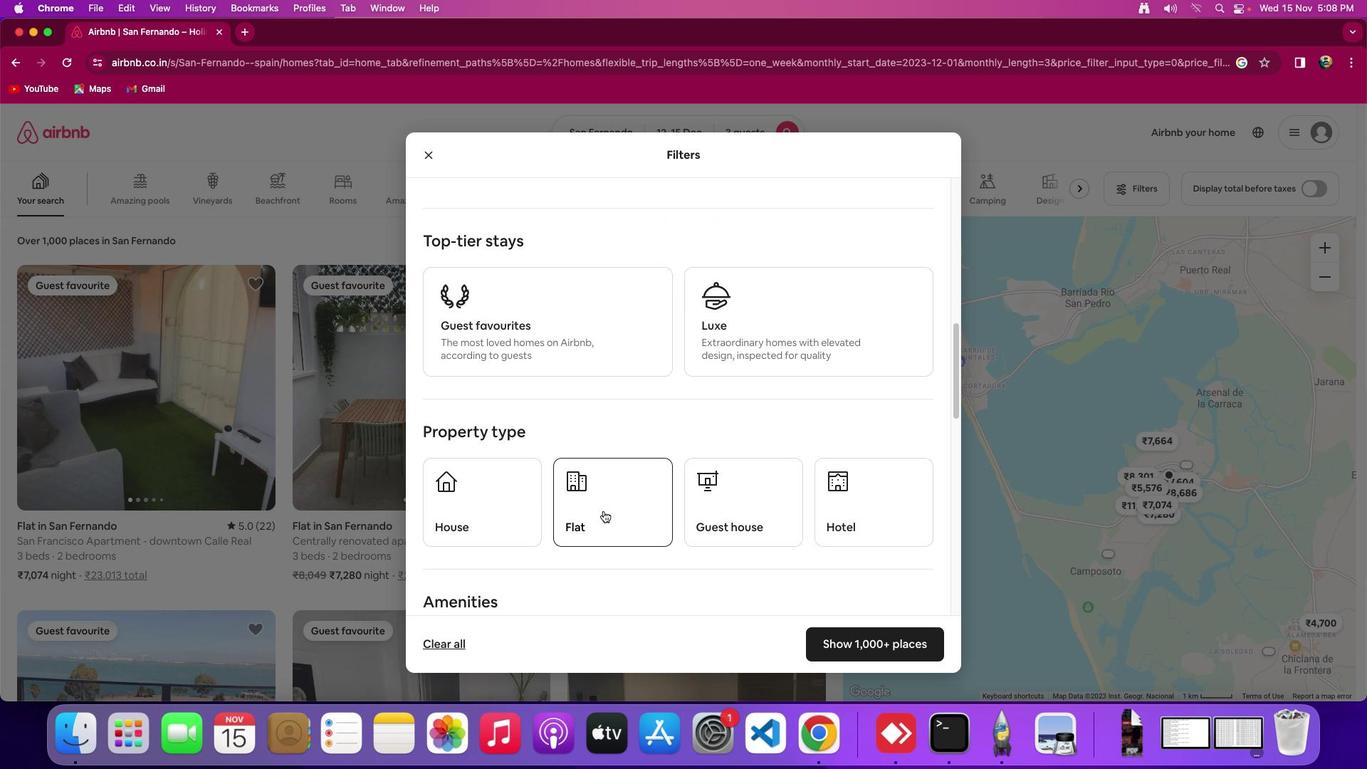 
Action: Mouse scrolled (673, 496) with delta (0, -2)
Screenshot: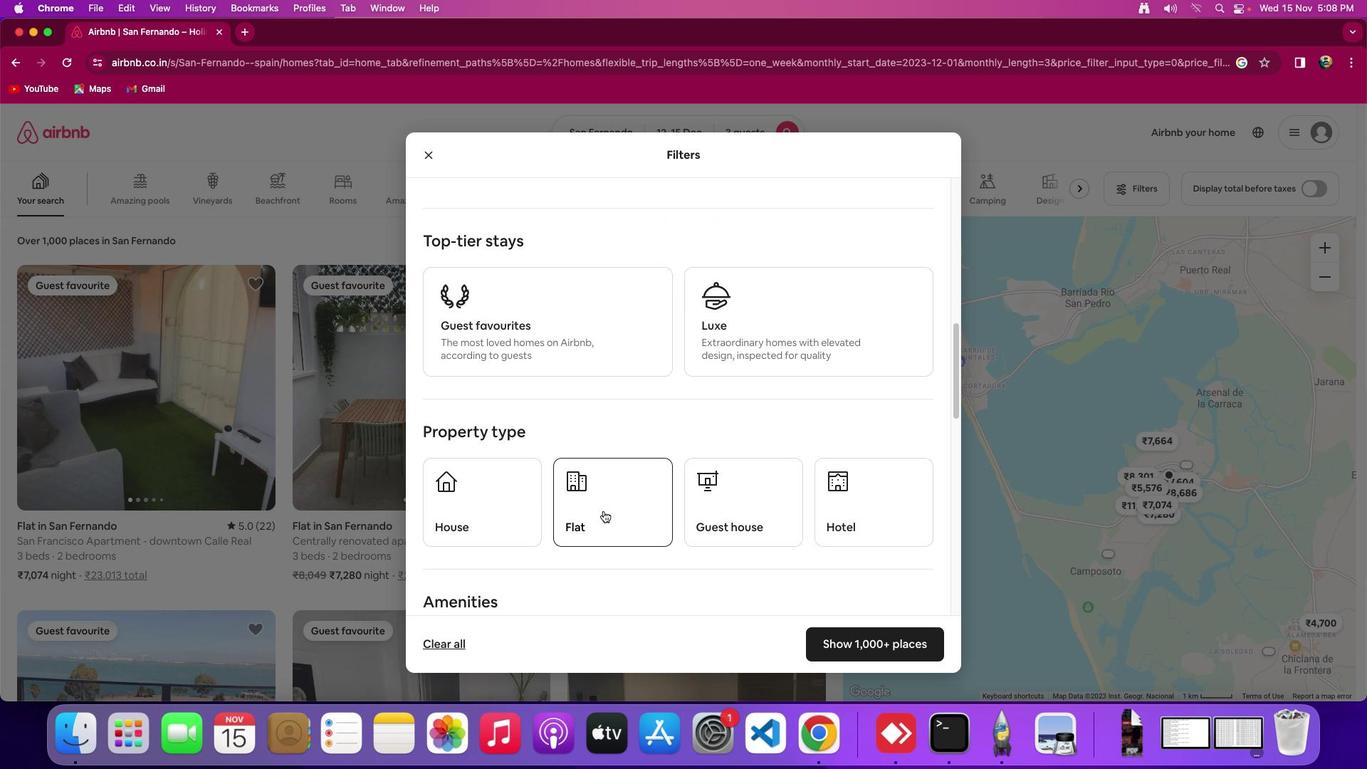 
Action: Mouse moved to (589, 521)
Screenshot: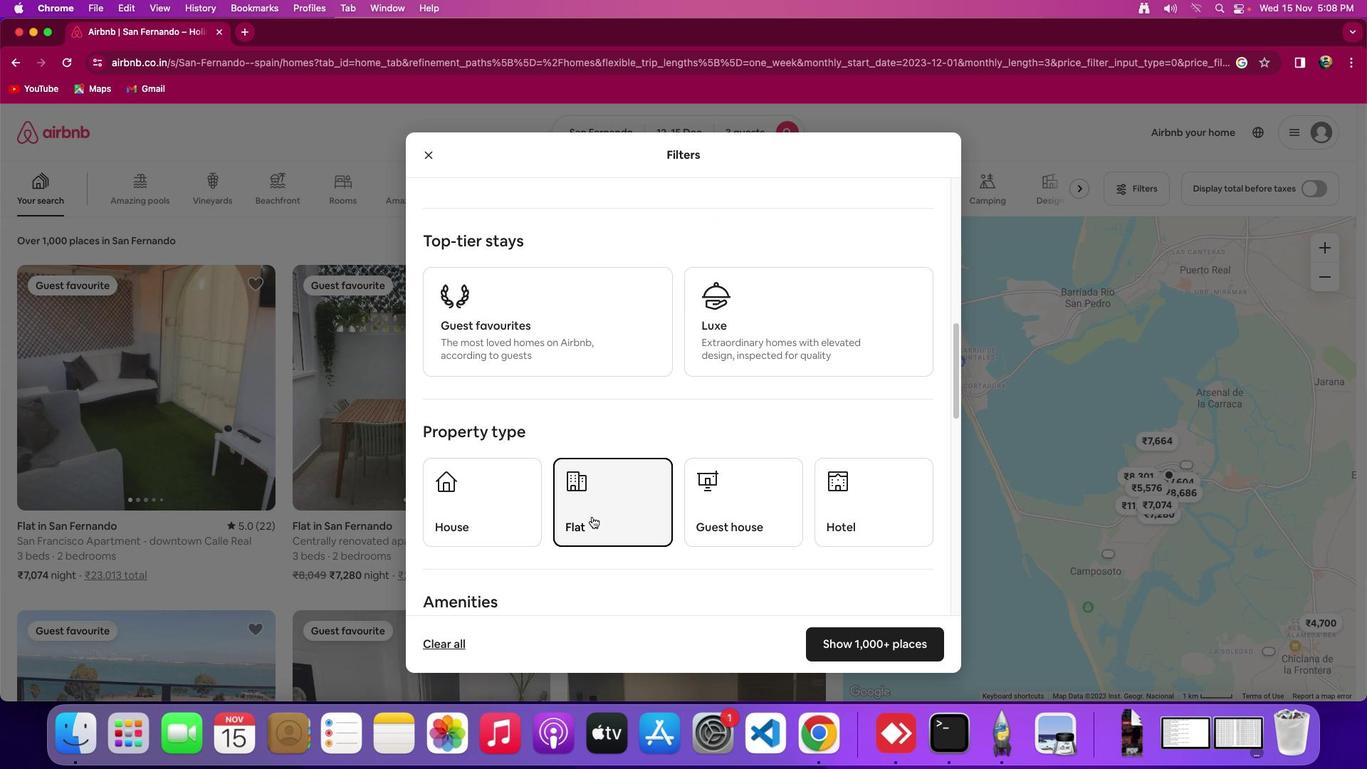 
Action: Mouse pressed left at (589, 521)
Screenshot: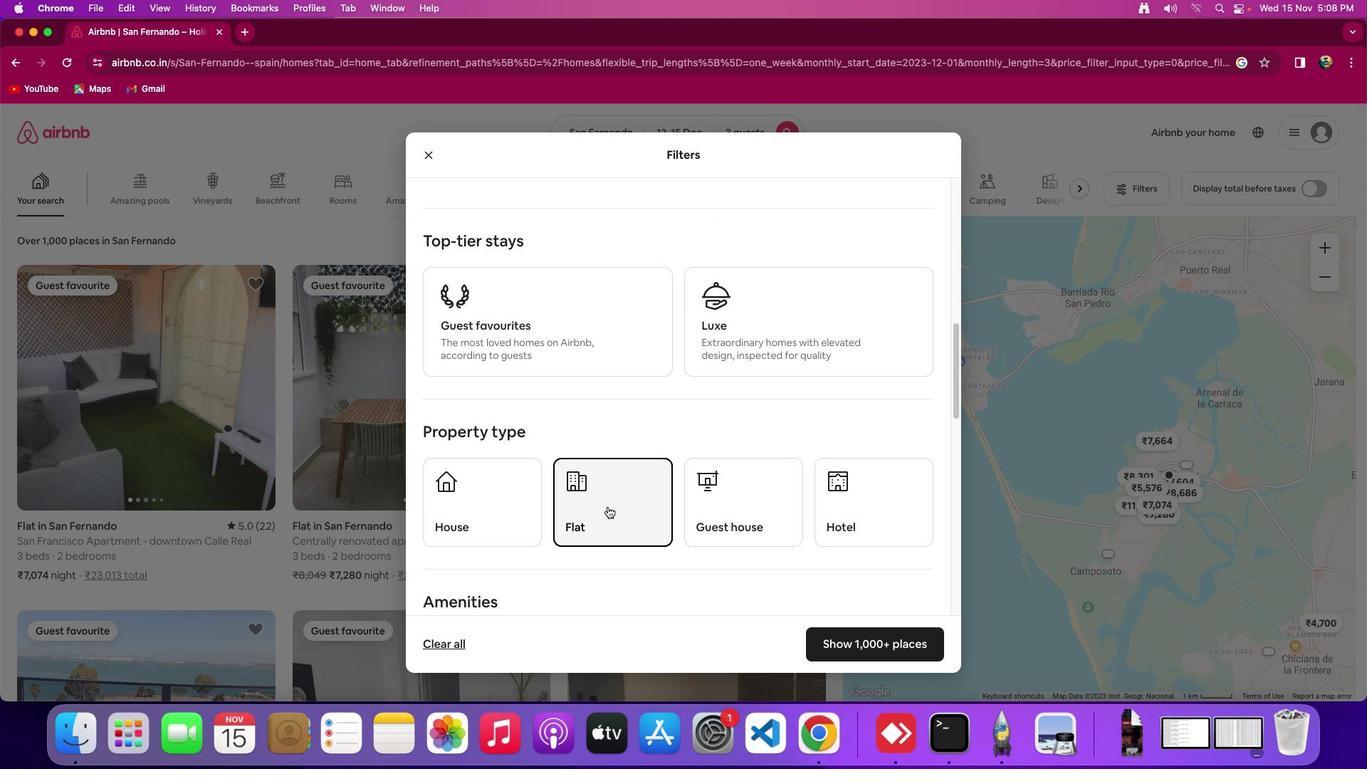 
Action: Mouse moved to (643, 453)
Screenshot: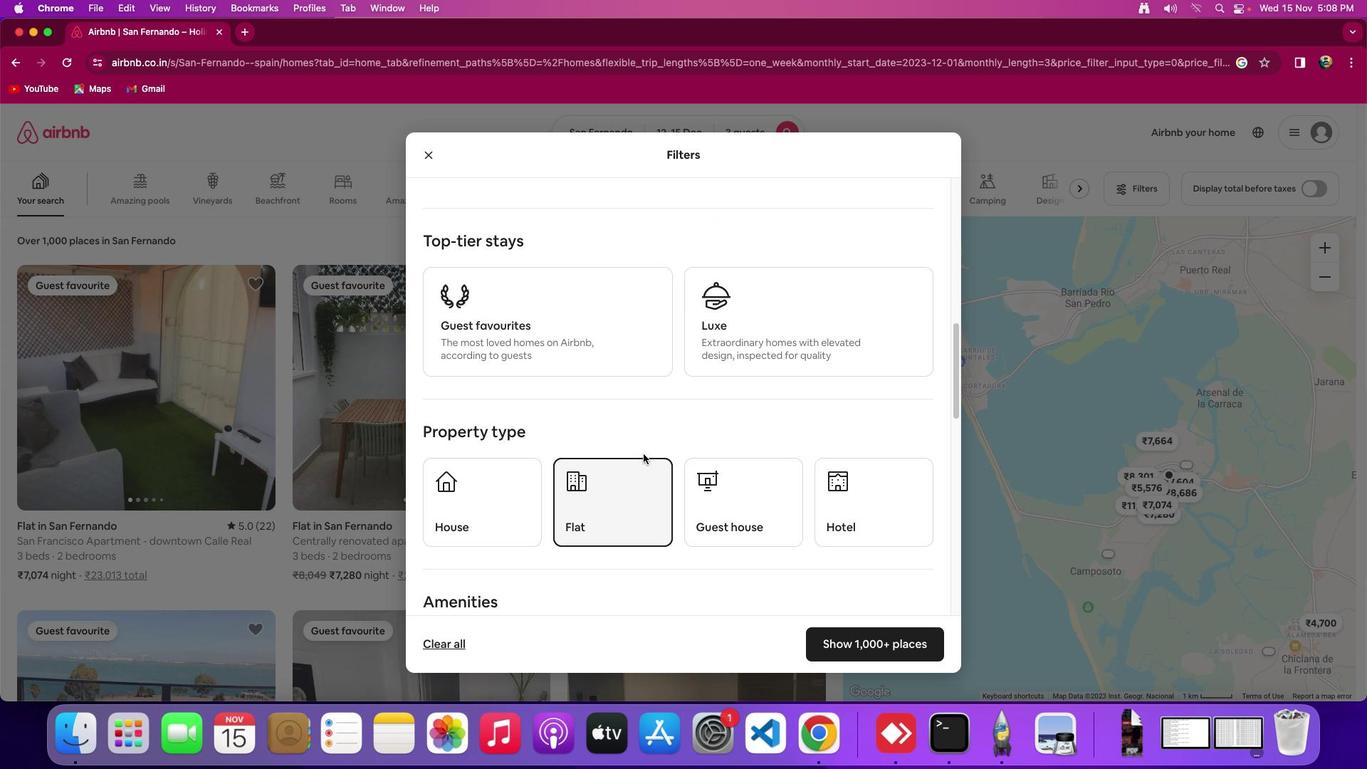 
Action: Mouse scrolled (643, 453) with delta (0, 0)
Screenshot: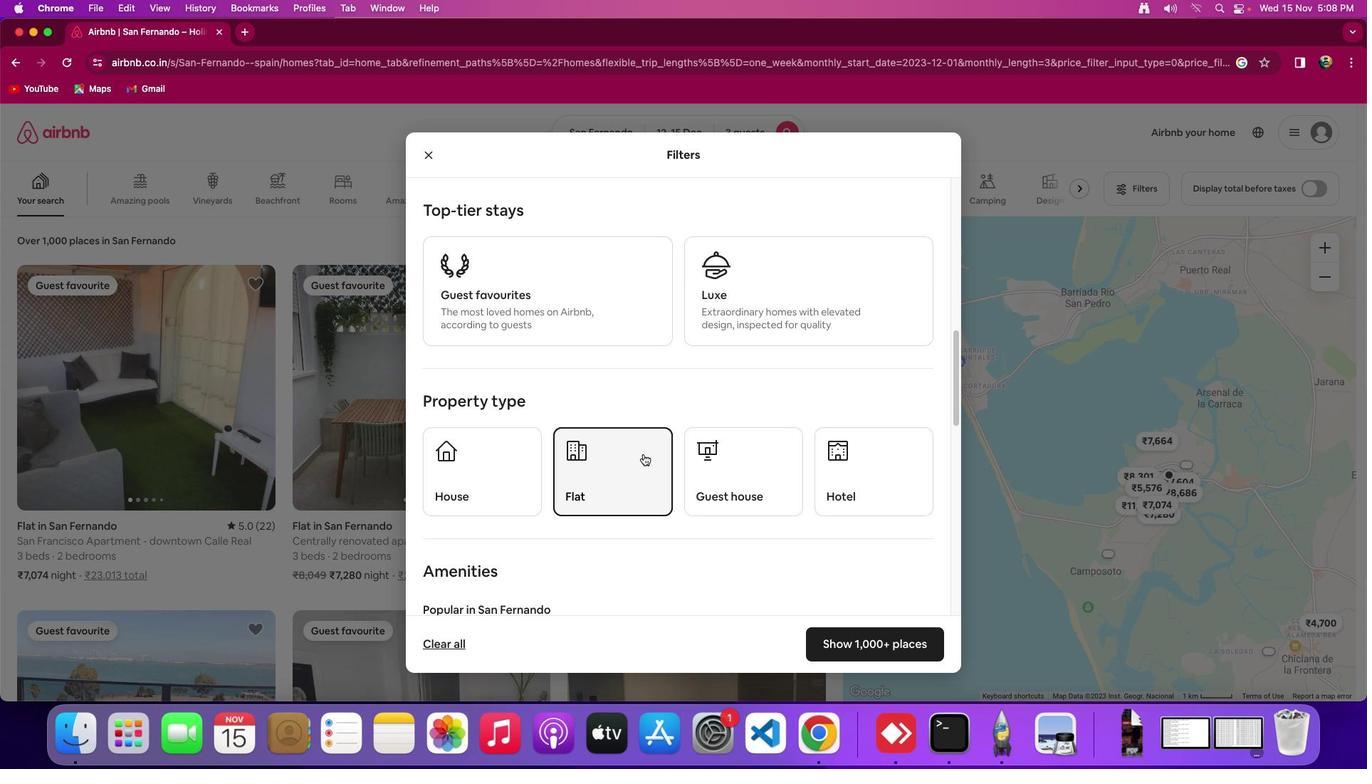 
Action: Mouse scrolled (643, 453) with delta (0, 0)
Screenshot: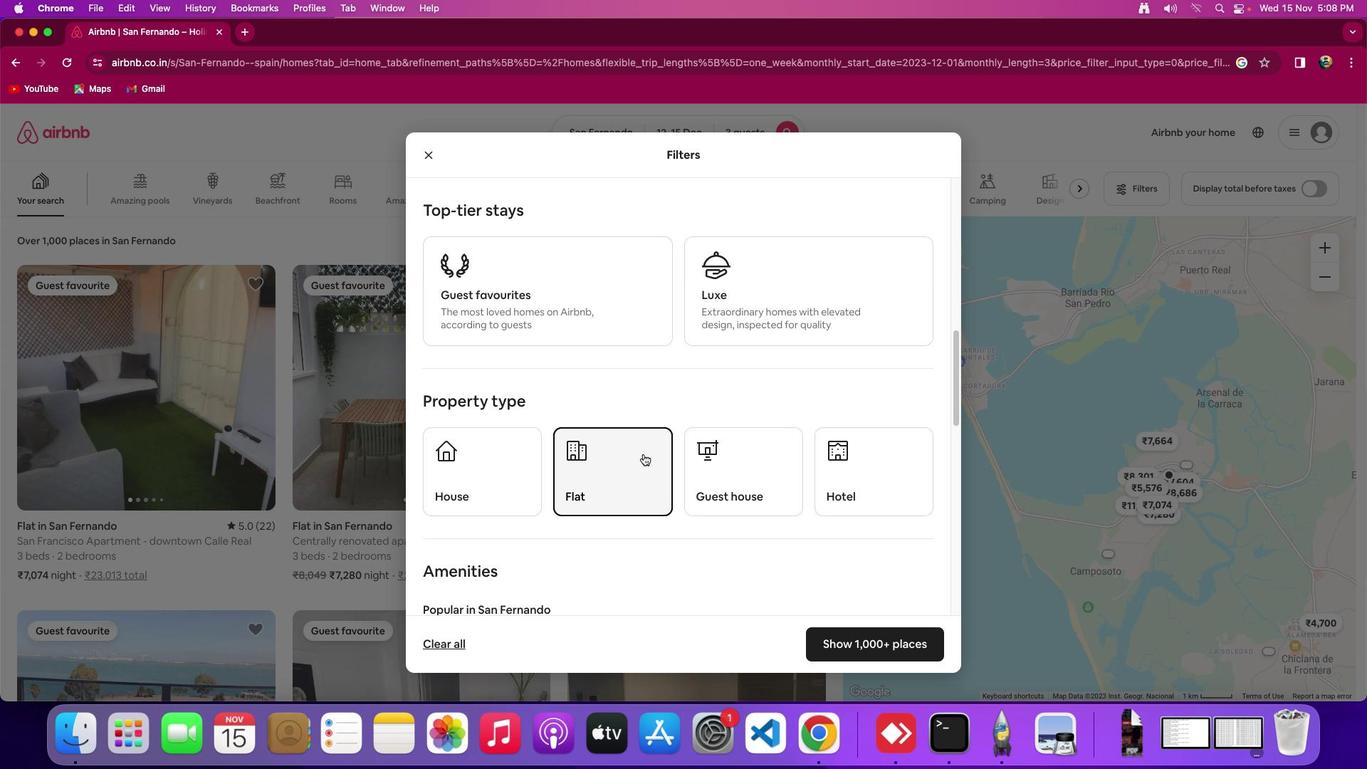 
Action: Mouse moved to (643, 454)
Screenshot: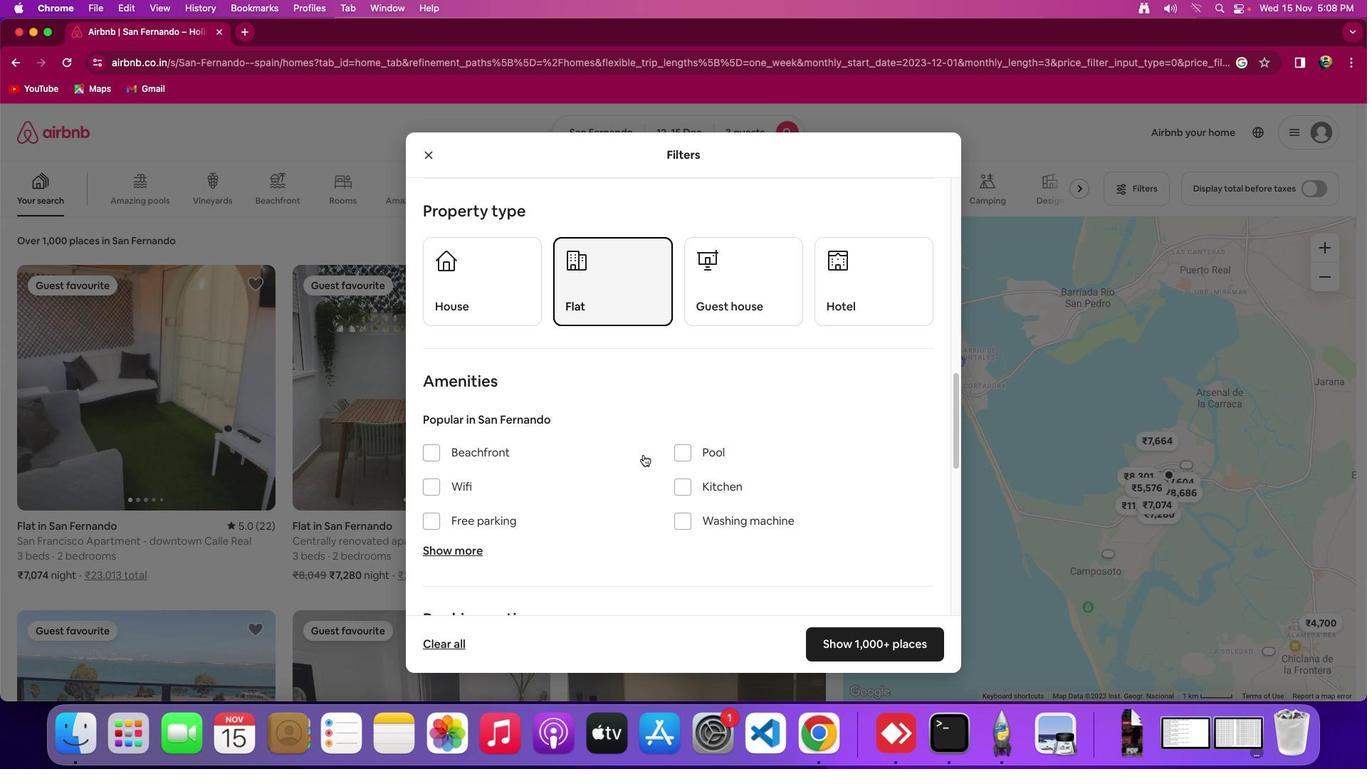 
Action: Mouse scrolled (643, 454) with delta (0, 0)
Screenshot: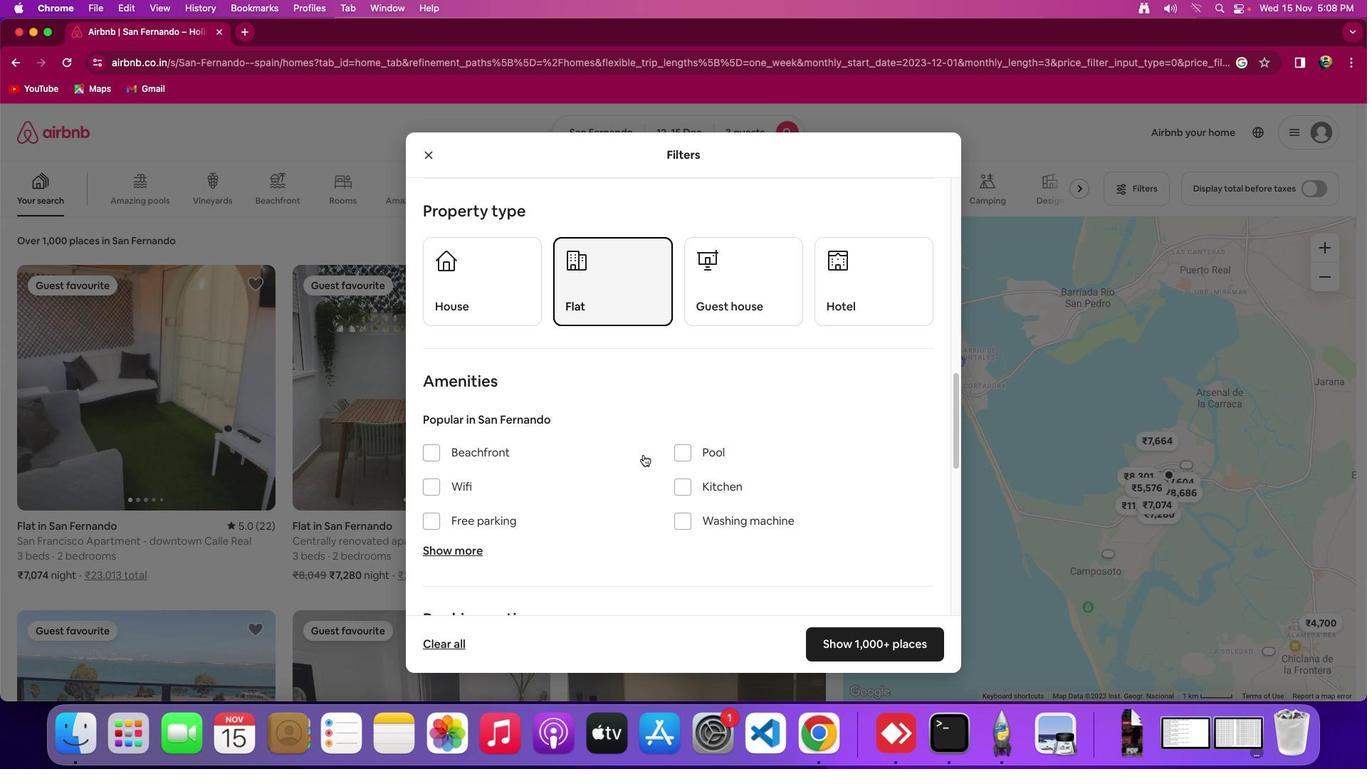 
Action: Mouse moved to (643, 455)
Screenshot: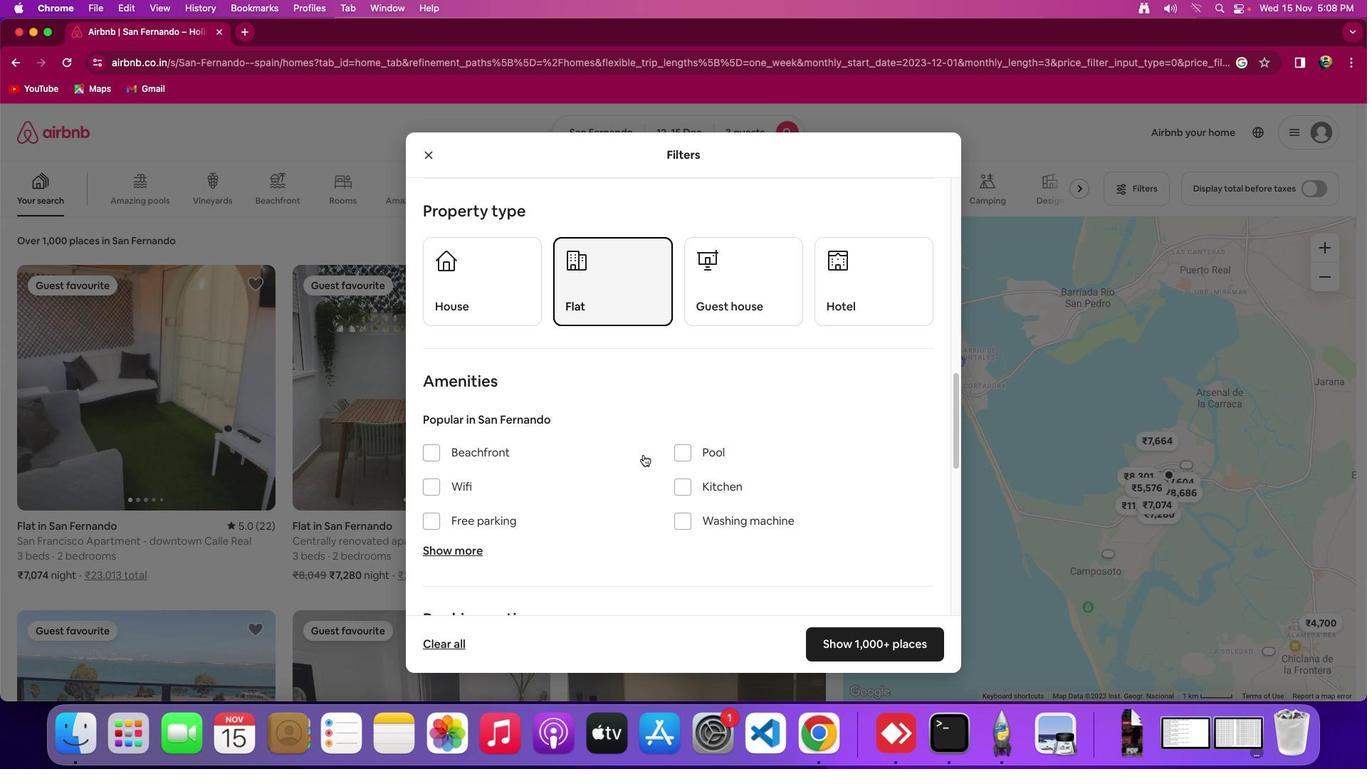 
Action: Mouse scrolled (643, 455) with delta (0, 0)
Screenshot: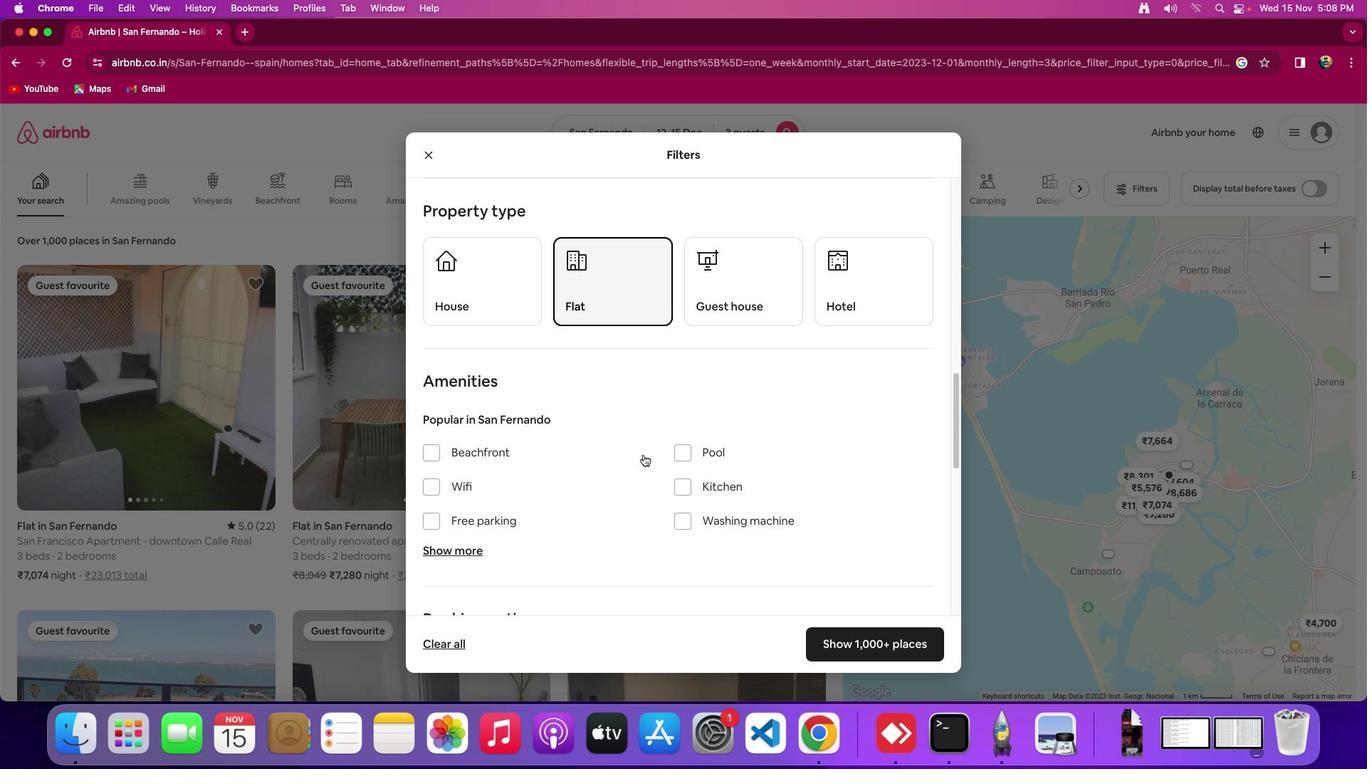 
Action: Mouse scrolled (643, 455) with delta (0, -1)
Screenshot: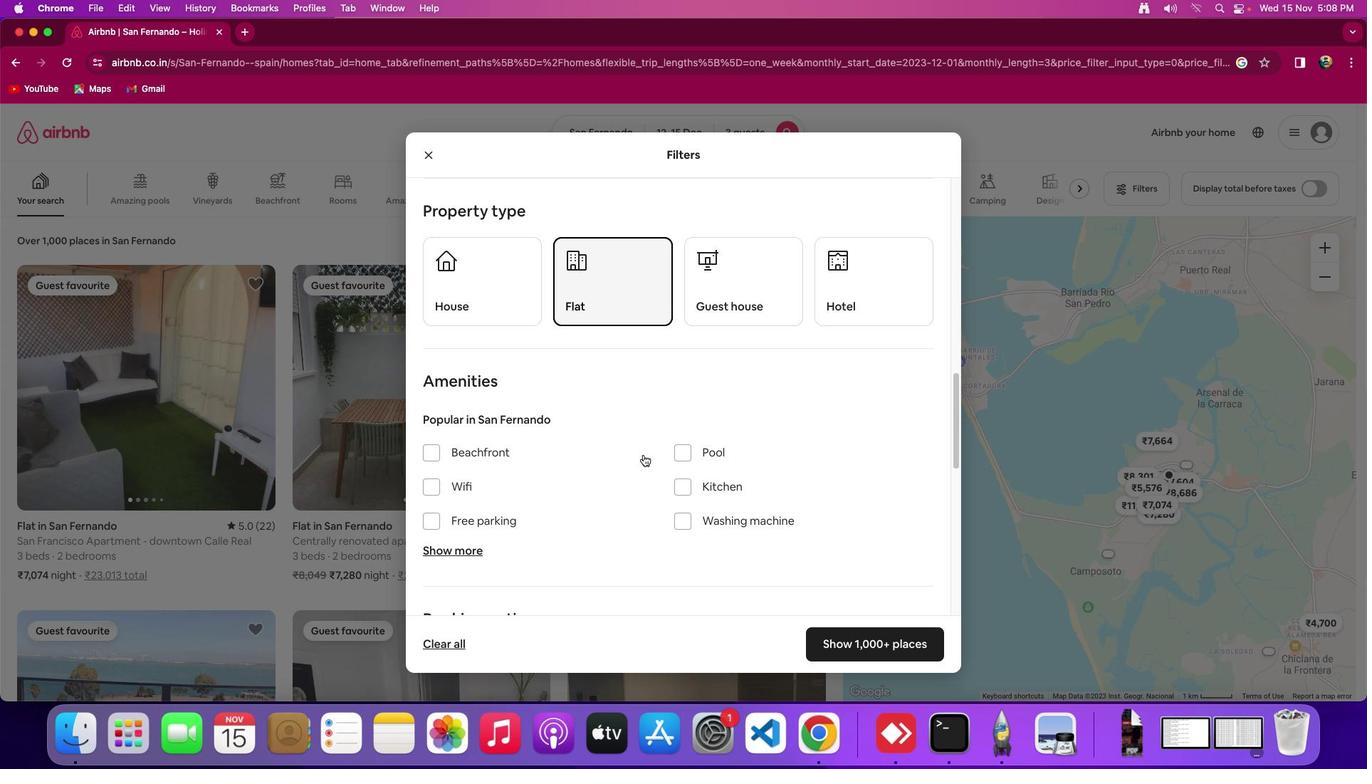 
Action: Mouse scrolled (643, 455) with delta (0, -2)
Screenshot: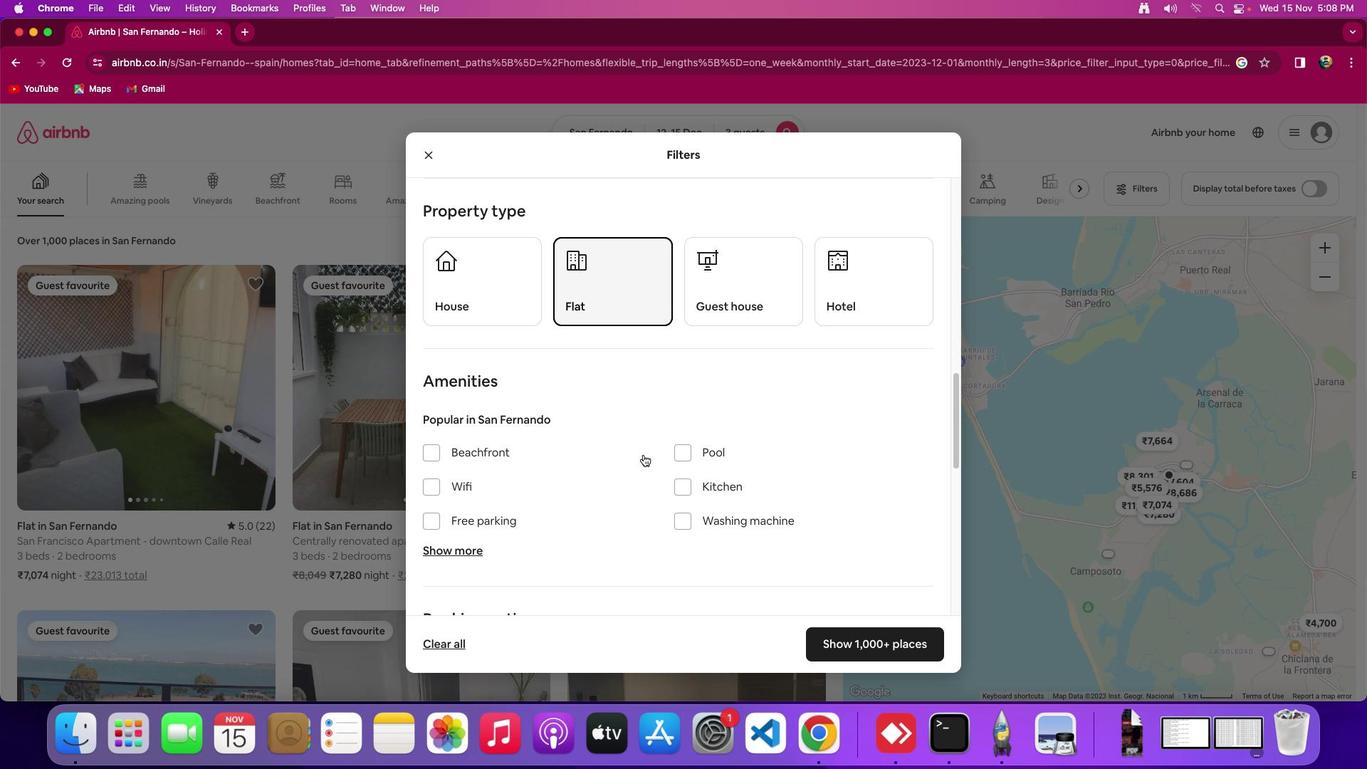 
Action: Mouse moved to (643, 455)
Screenshot: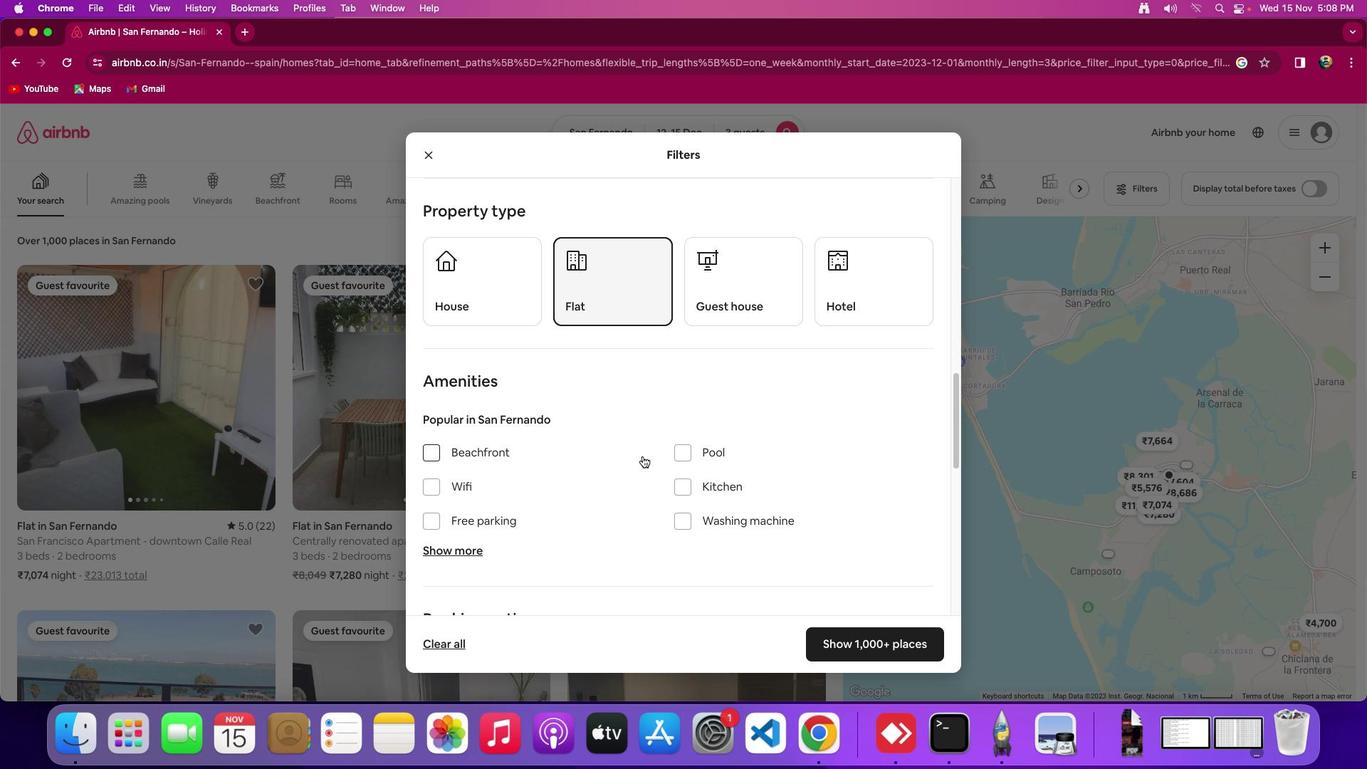 
Action: Mouse scrolled (643, 455) with delta (0, 0)
Screenshot: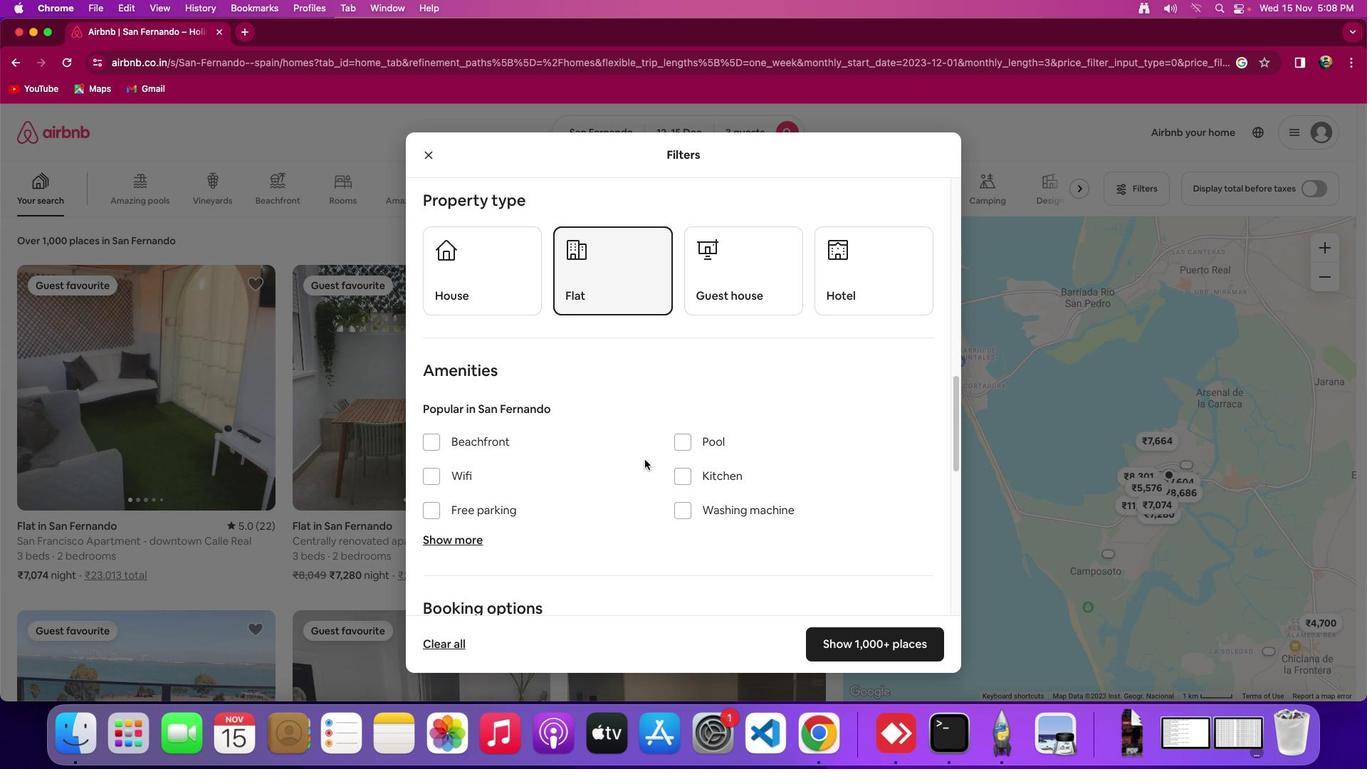 
Action: Mouse moved to (643, 456)
Screenshot: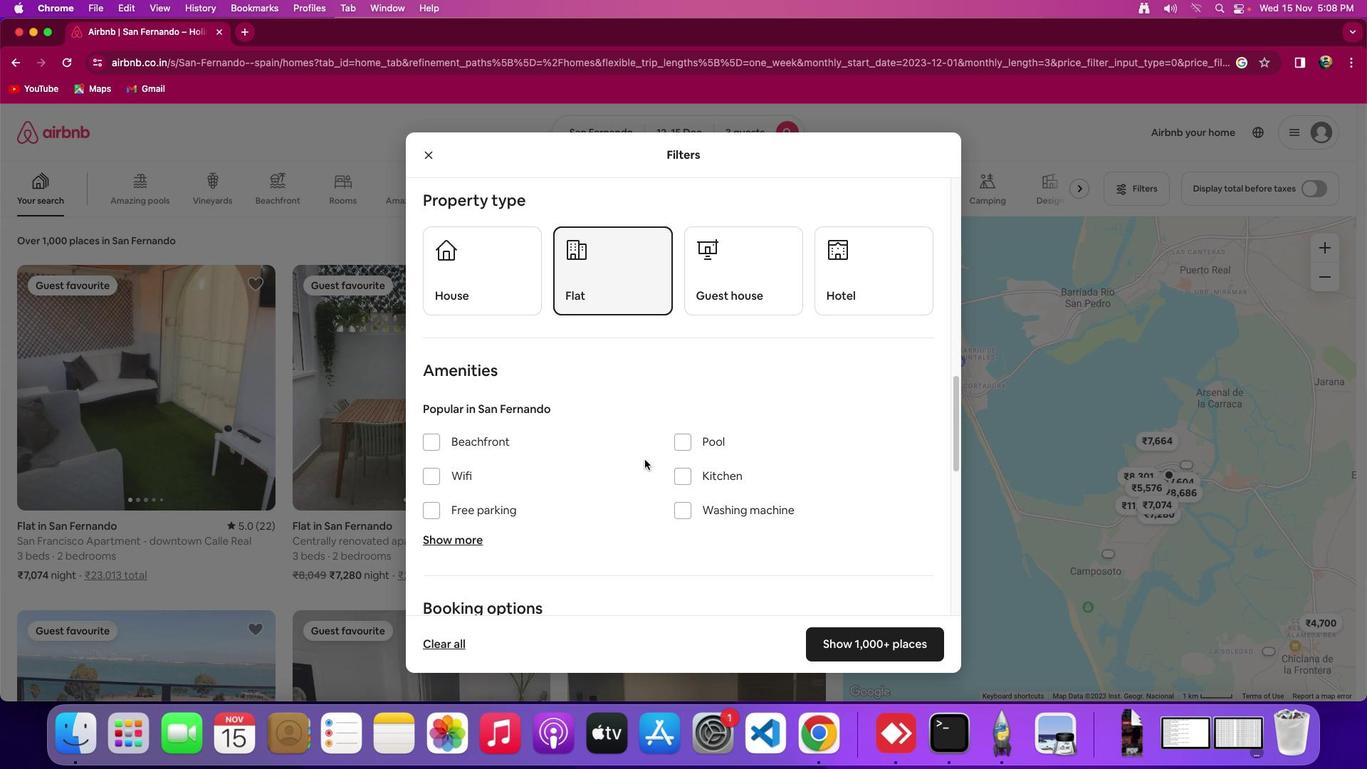 
Action: Mouse scrolled (643, 456) with delta (0, 0)
Screenshot: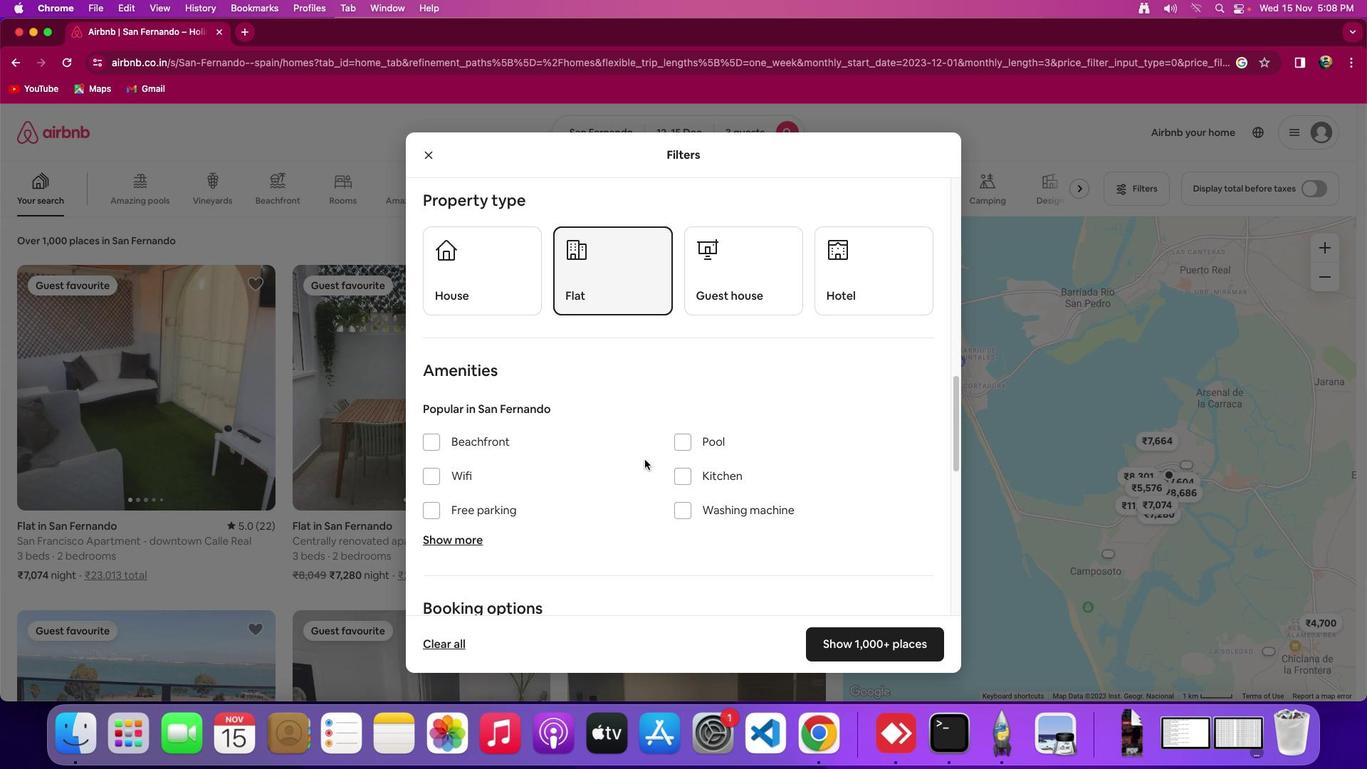 
Action: Mouse moved to (645, 459)
Screenshot: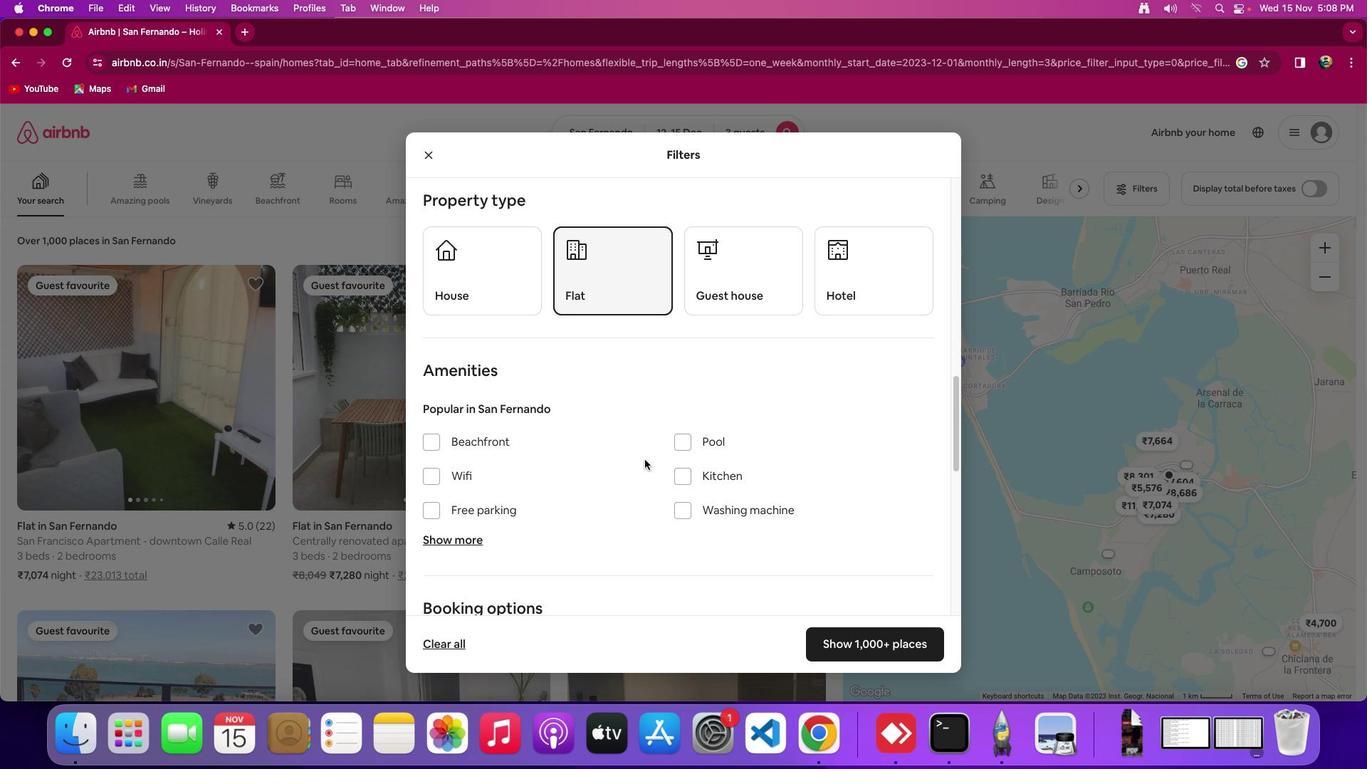
Action: Mouse scrolled (645, 459) with delta (0, 0)
Screenshot: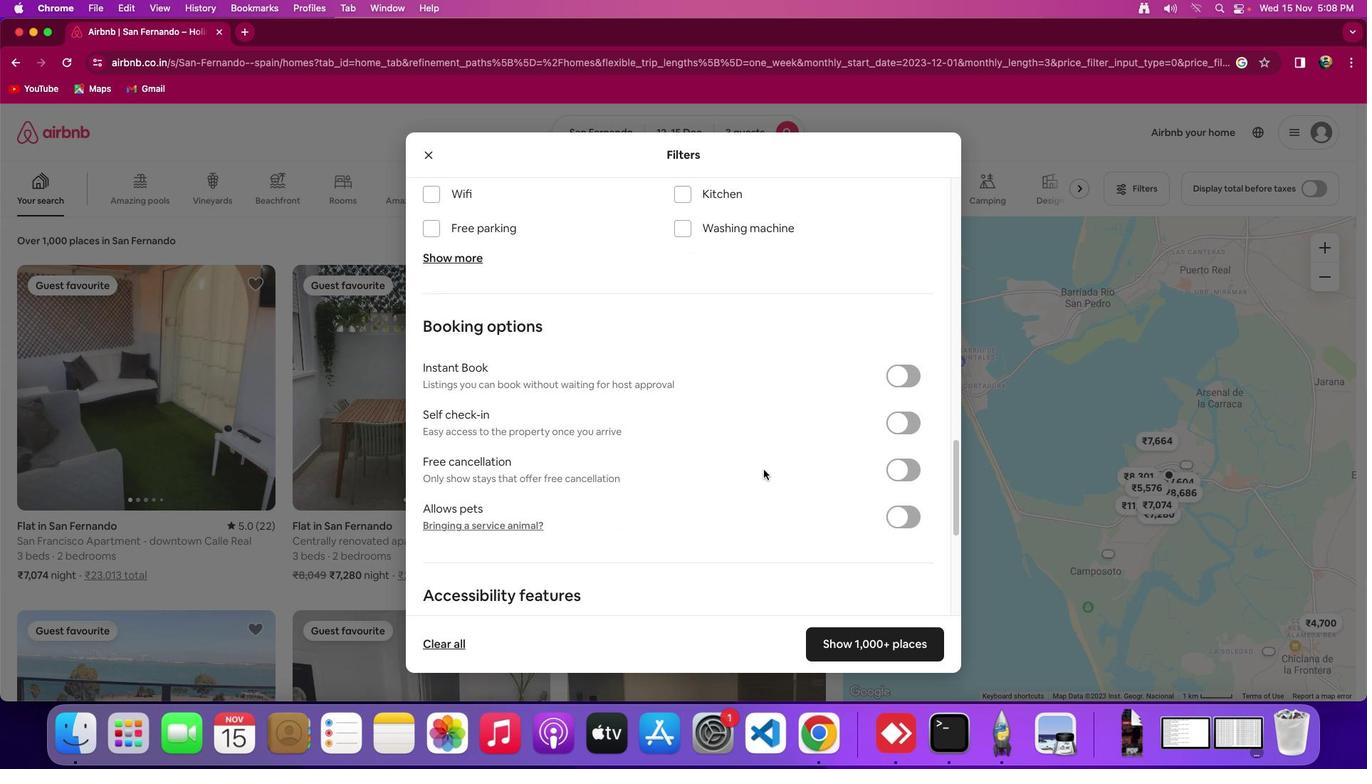 
Action: Mouse scrolled (645, 459) with delta (0, 0)
Screenshot: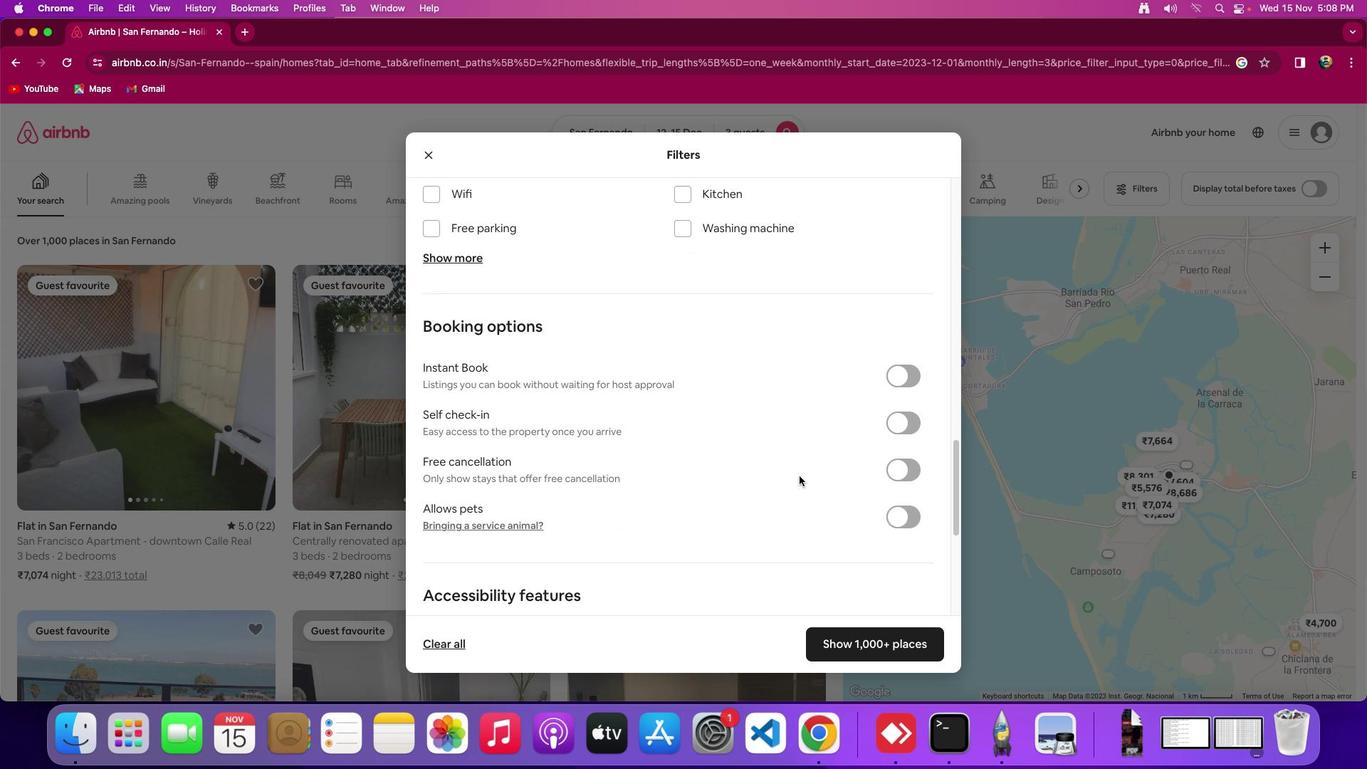 
Action: Mouse scrolled (645, 459) with delta (0, -2)
Screenshot: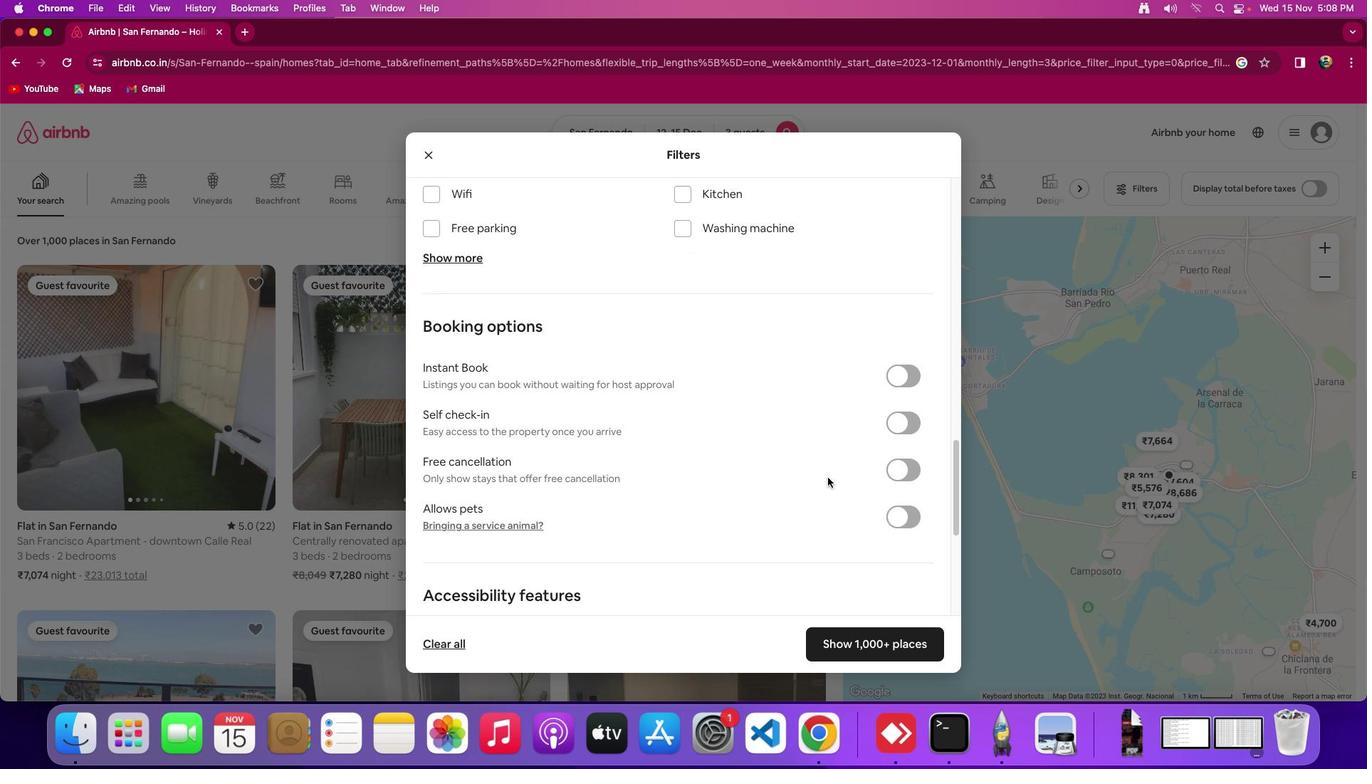 
Action: Mouse scrolled (645, 459) with delta (0, -2)
Screenshot: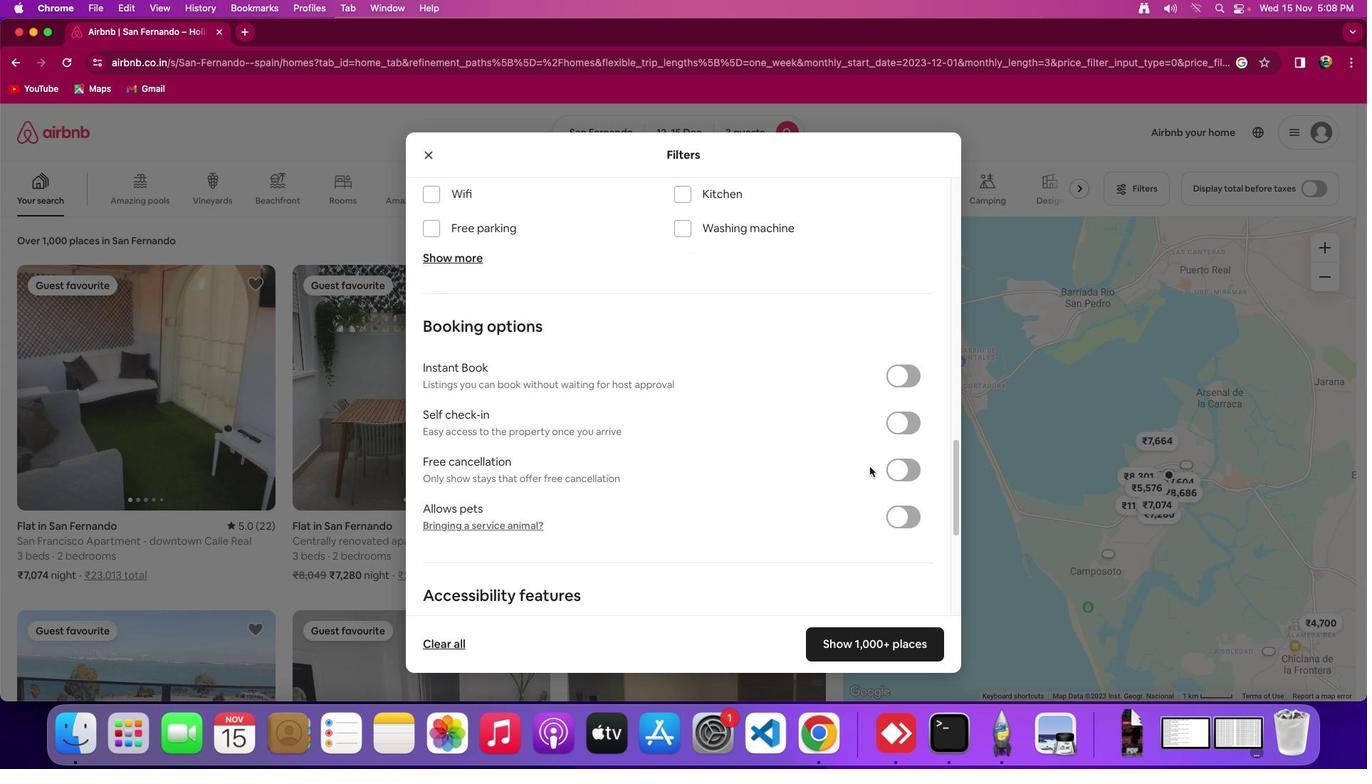 
Action: Mouse moved to (901, 428)
Screenshot: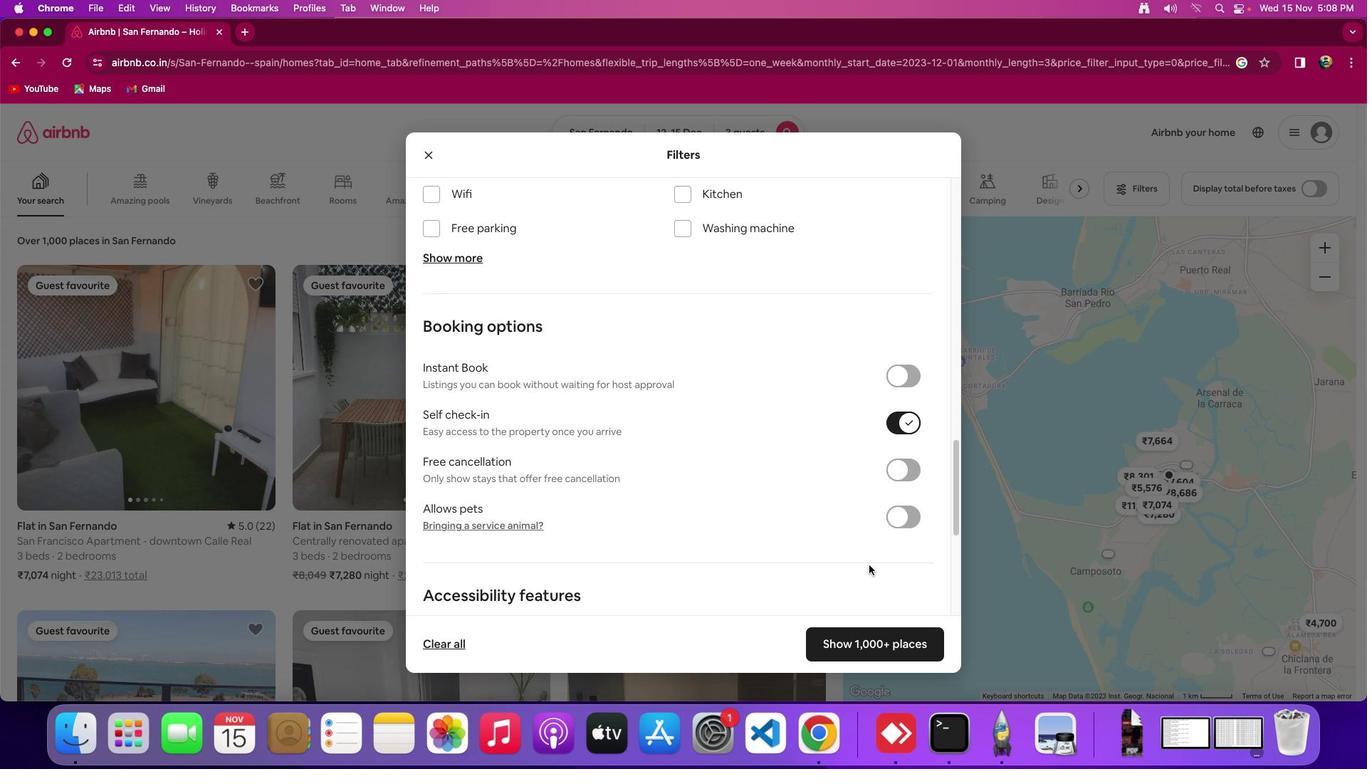
Action: Mouse pressed left at (901, 428)
Screenshot: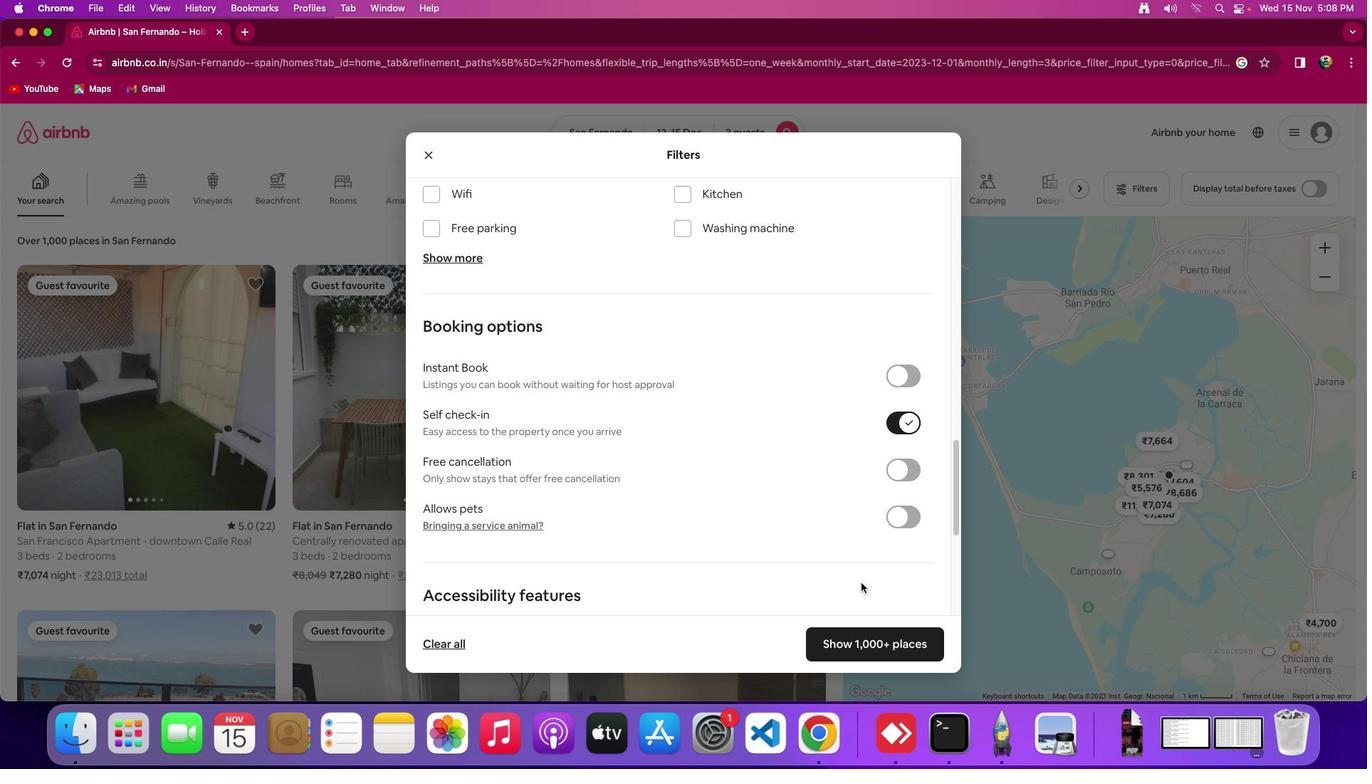 
Action: Mouse moved to (848, 643)
Screenshot: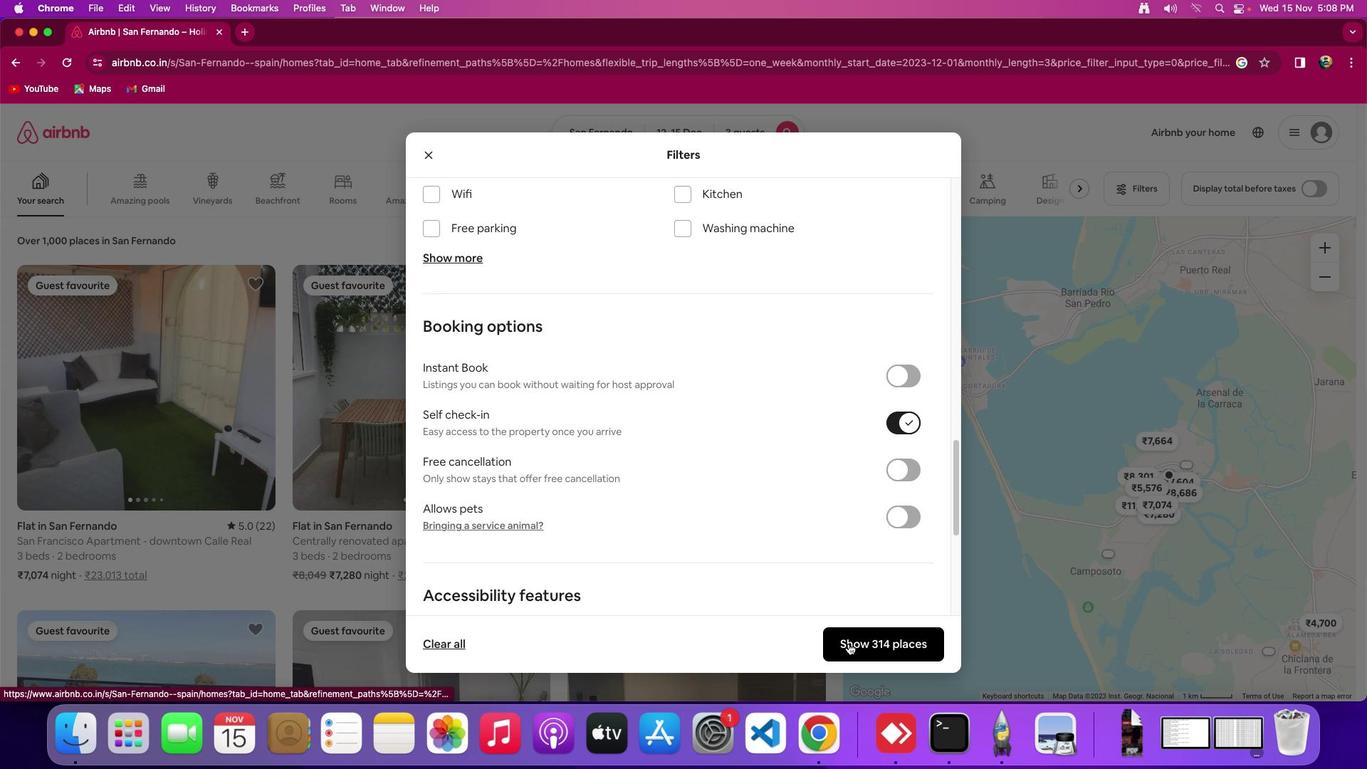 
Action: Mouse pressed left at (848, 643)
Screenshot: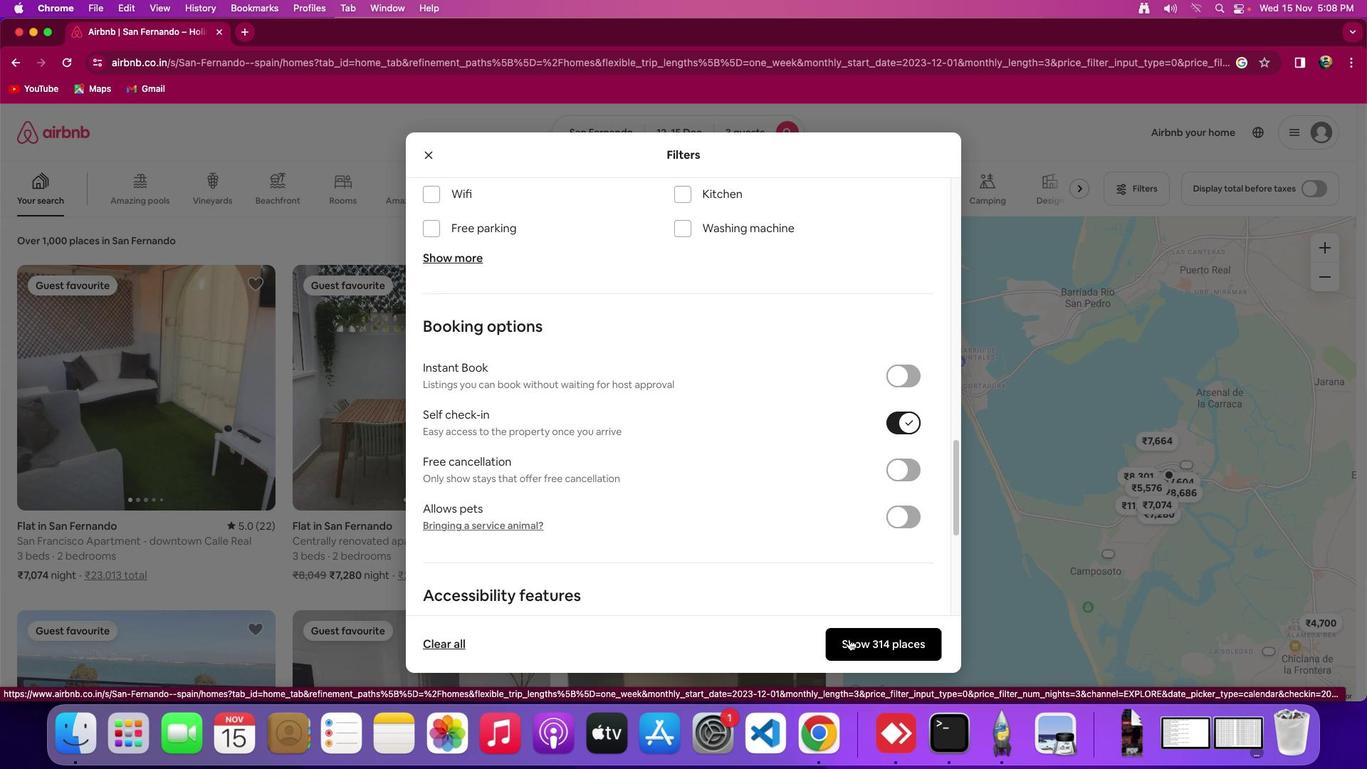 
Action: Mouse moved to (1126, 192)
Screenshot: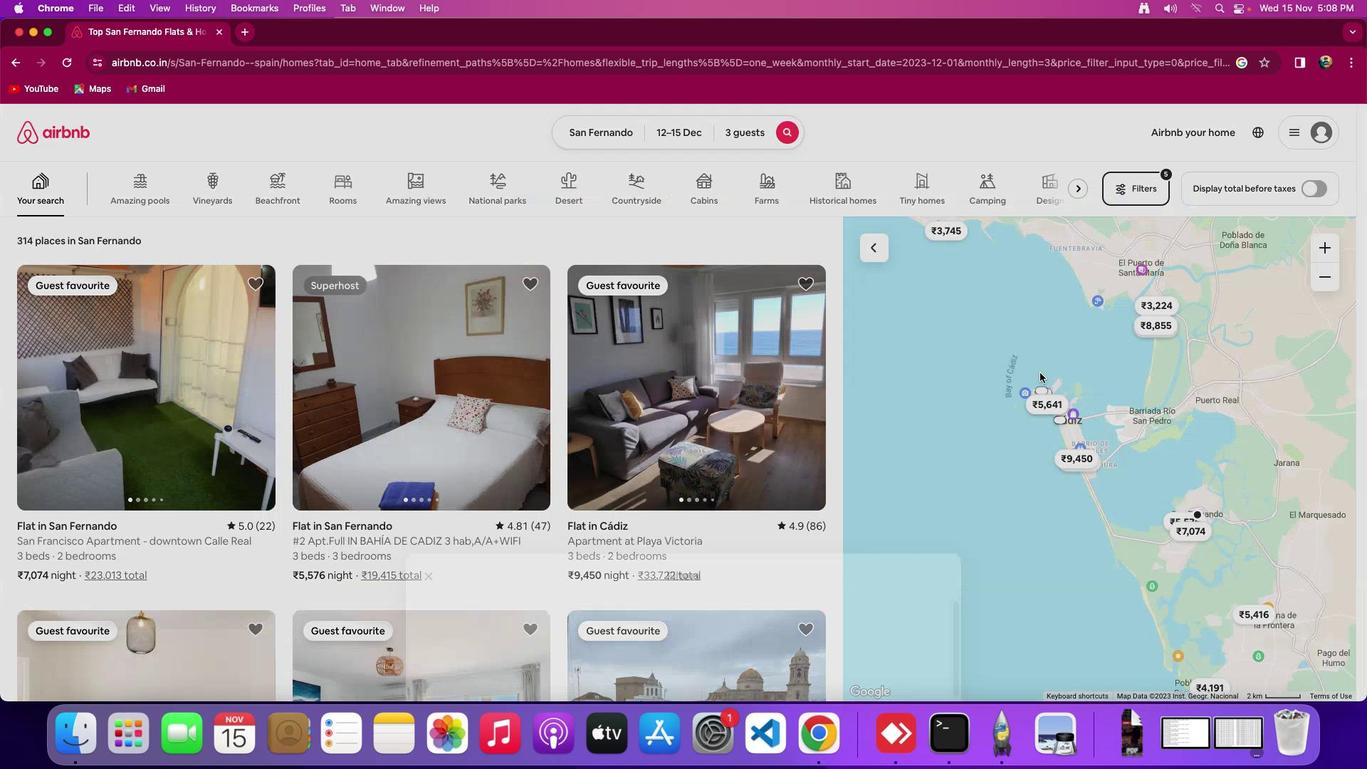 
Action: Mouse pressed left at (1126, 192)
Screenshot: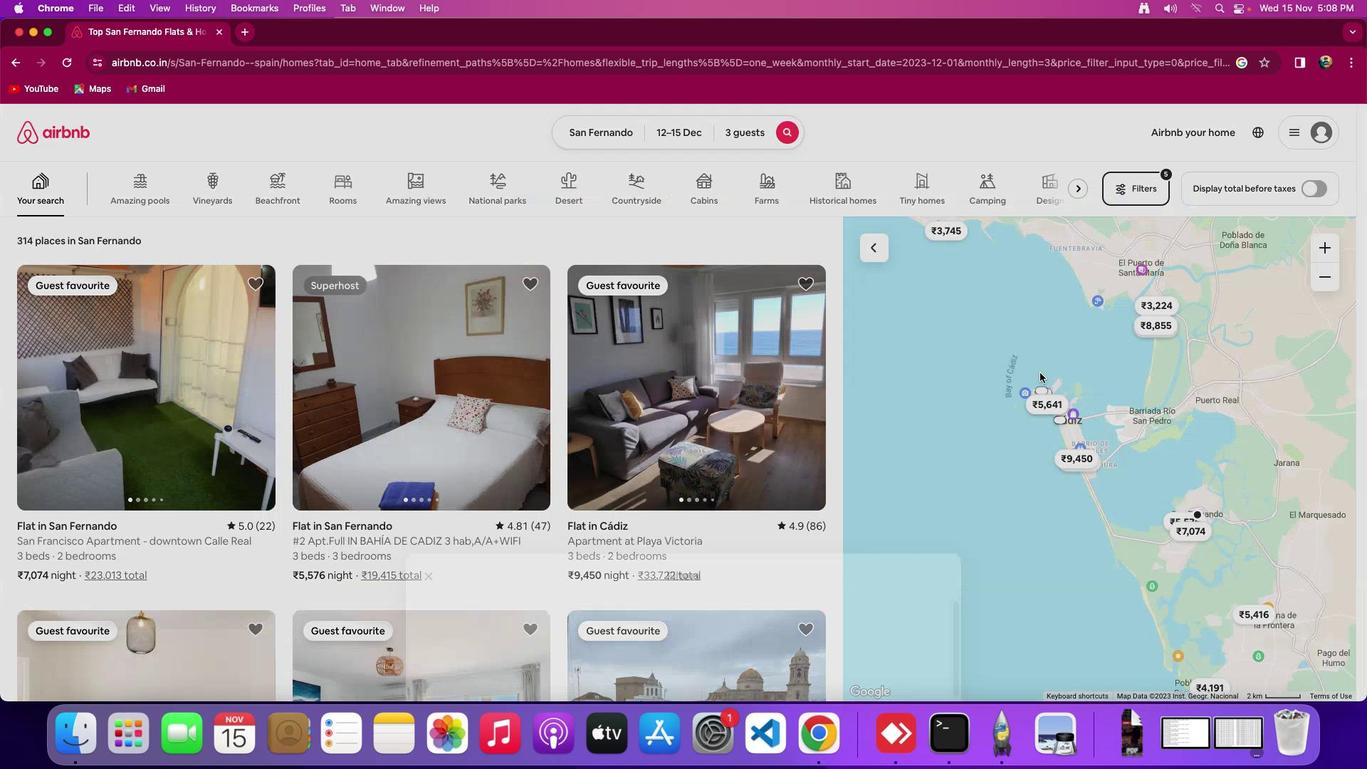 
Action: Mouse moved to (752, 453)
Screenshot: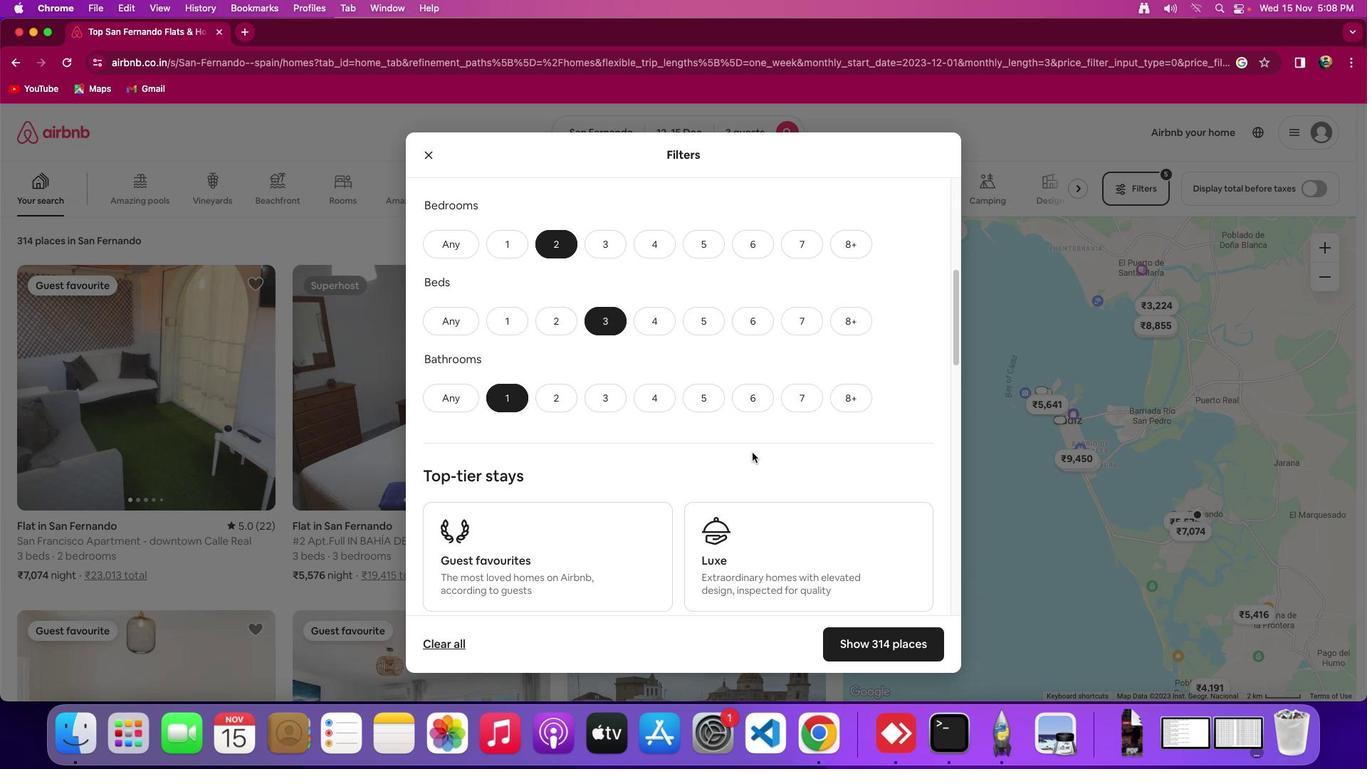 
Action: Mouse scrolled (752, 453) with delta (0, 0)
Screenshot: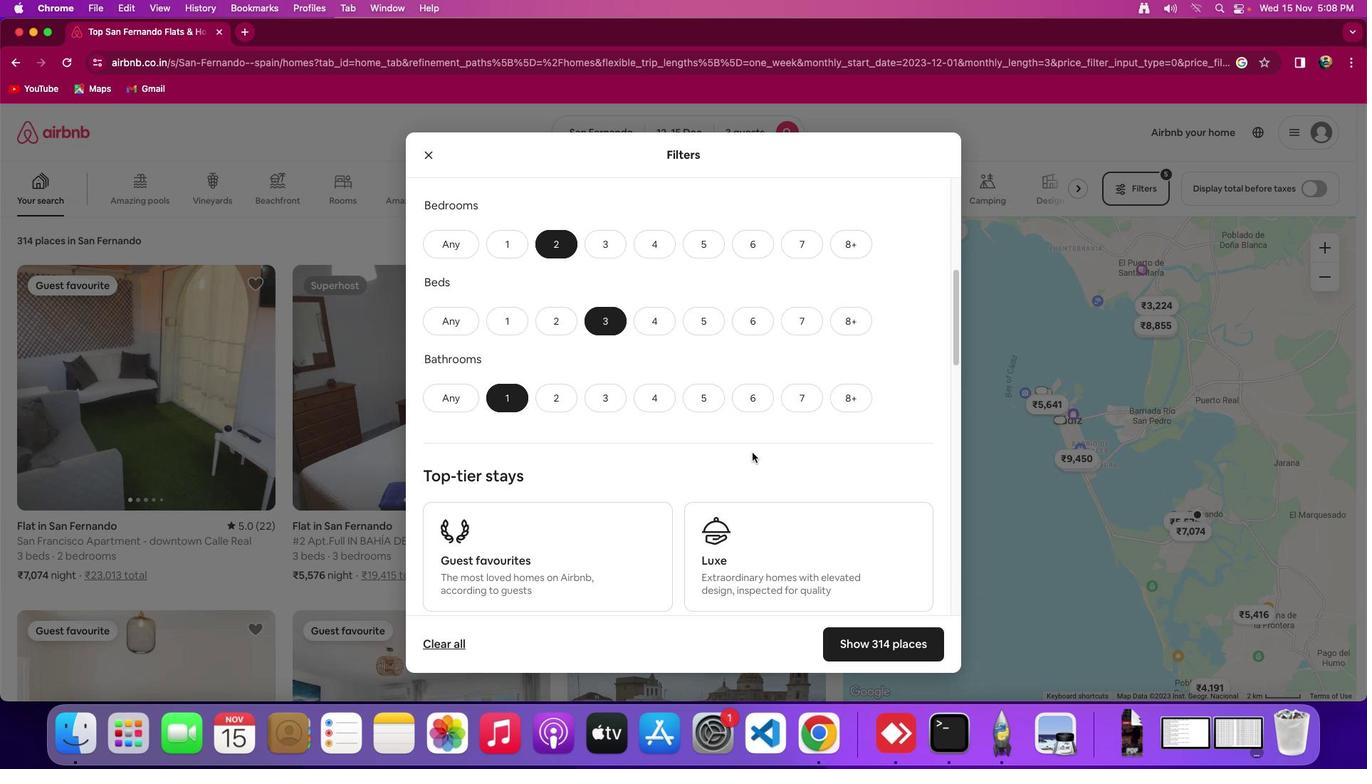 
Action: Mouse scrolled (752, 453) with delta (0, 0)
Screenshot: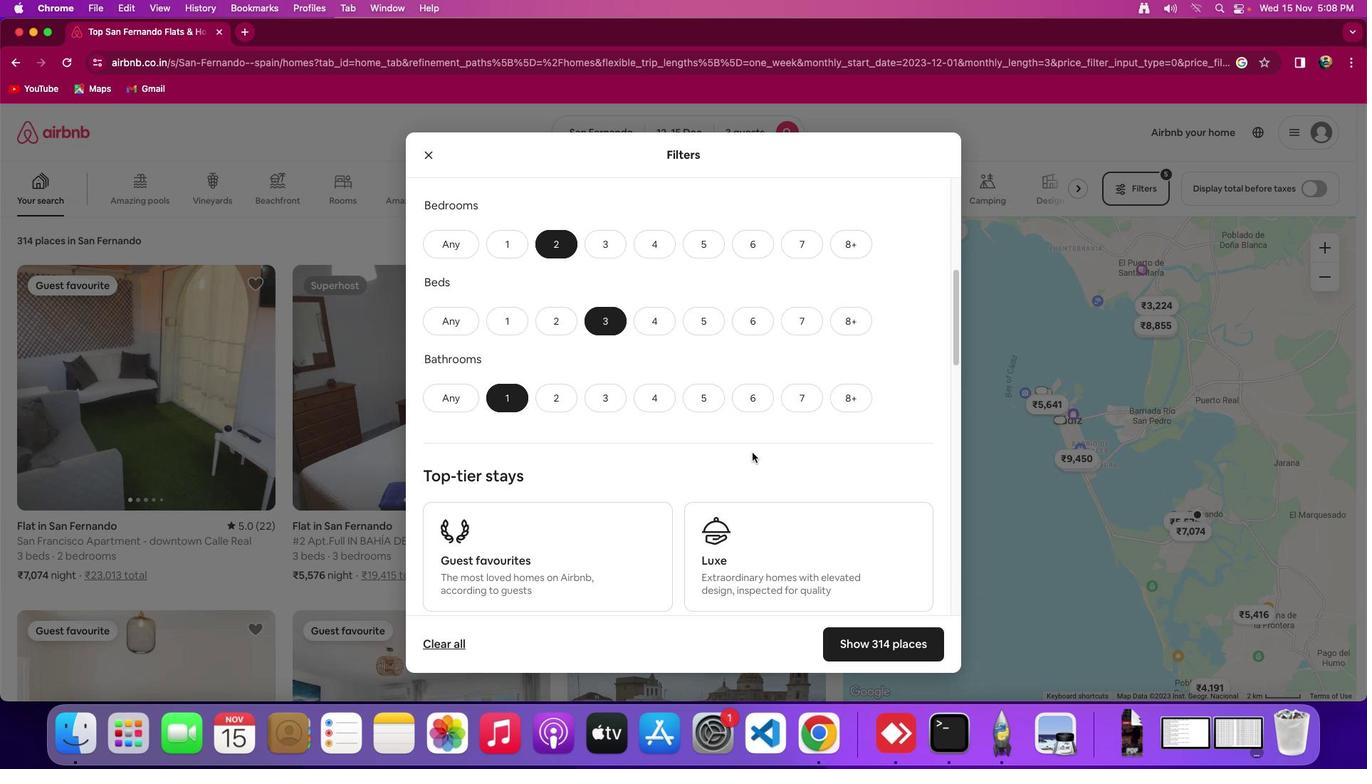 
Action: Mouse scrolled (752, 453) with delta (0, -3)
Screenshot: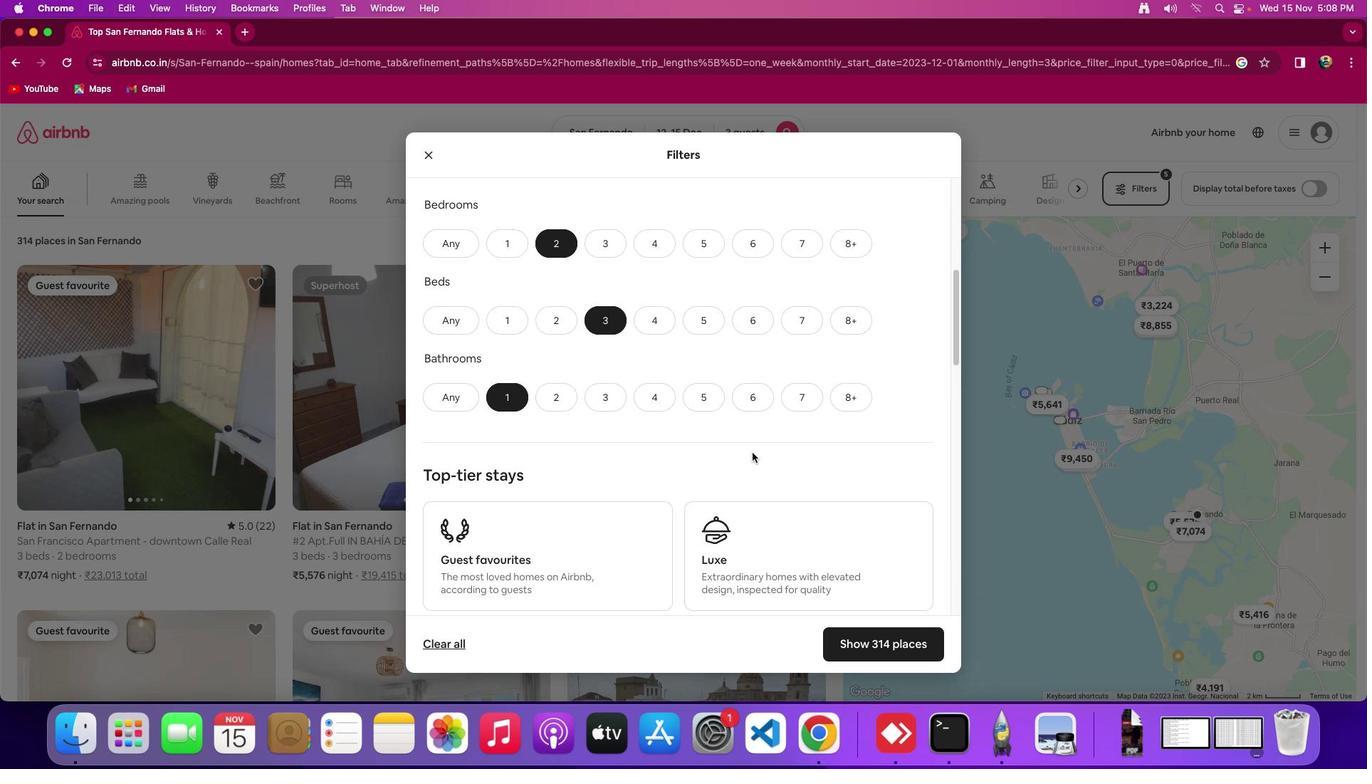 
Action: Mouse scrolled (752, 453) with delta (0, -4)
Screenshot: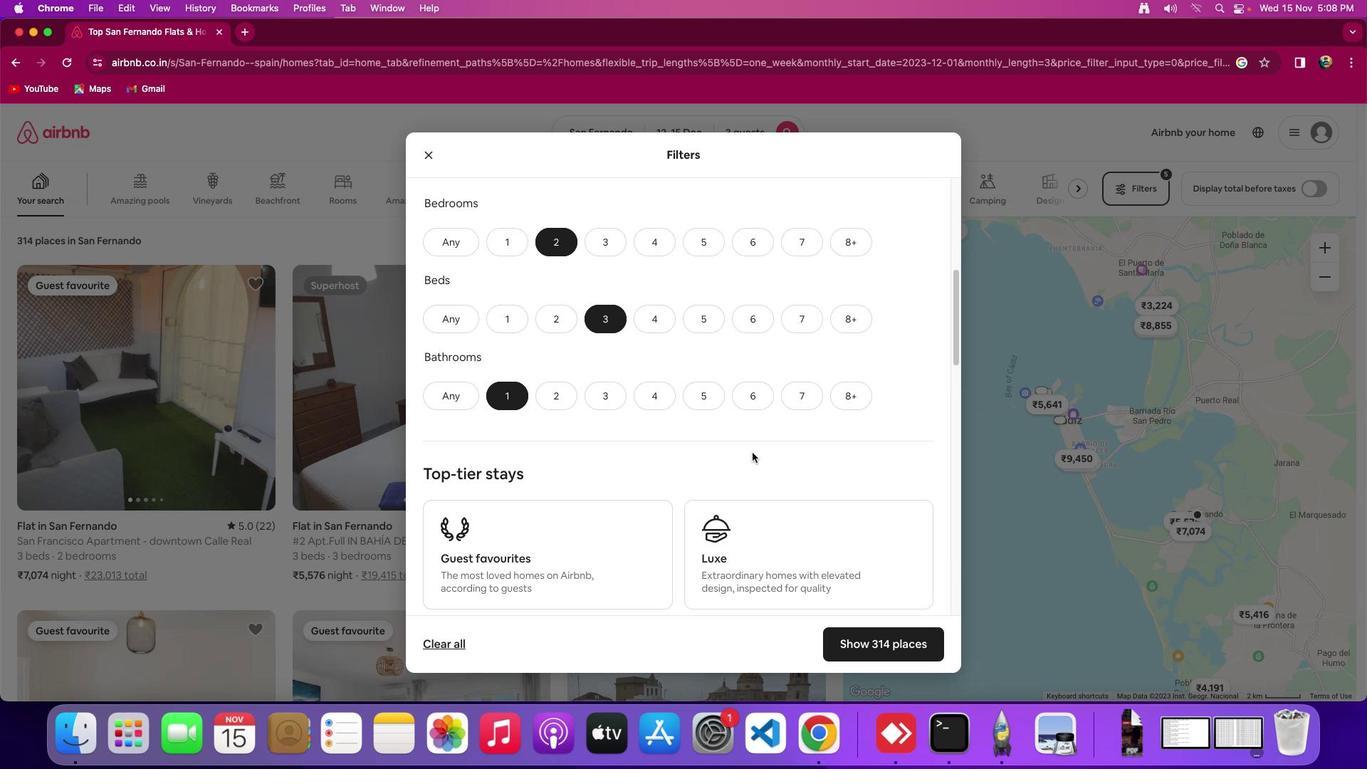 
Action: Mouse scrolled (752, 453) with delta (0, 0)
Screenshot: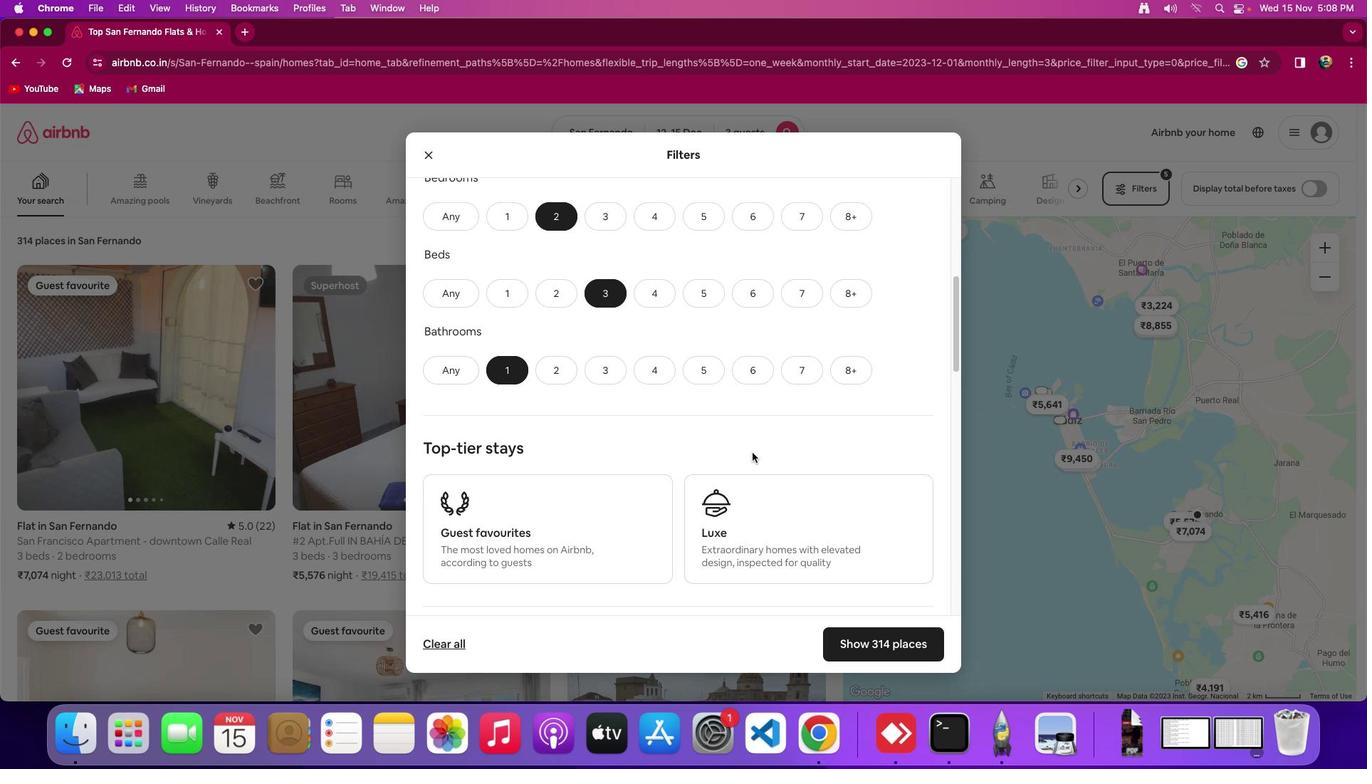 
Action: Mouse scrolled (752, 453) with delta (0, 0)
Screenshot: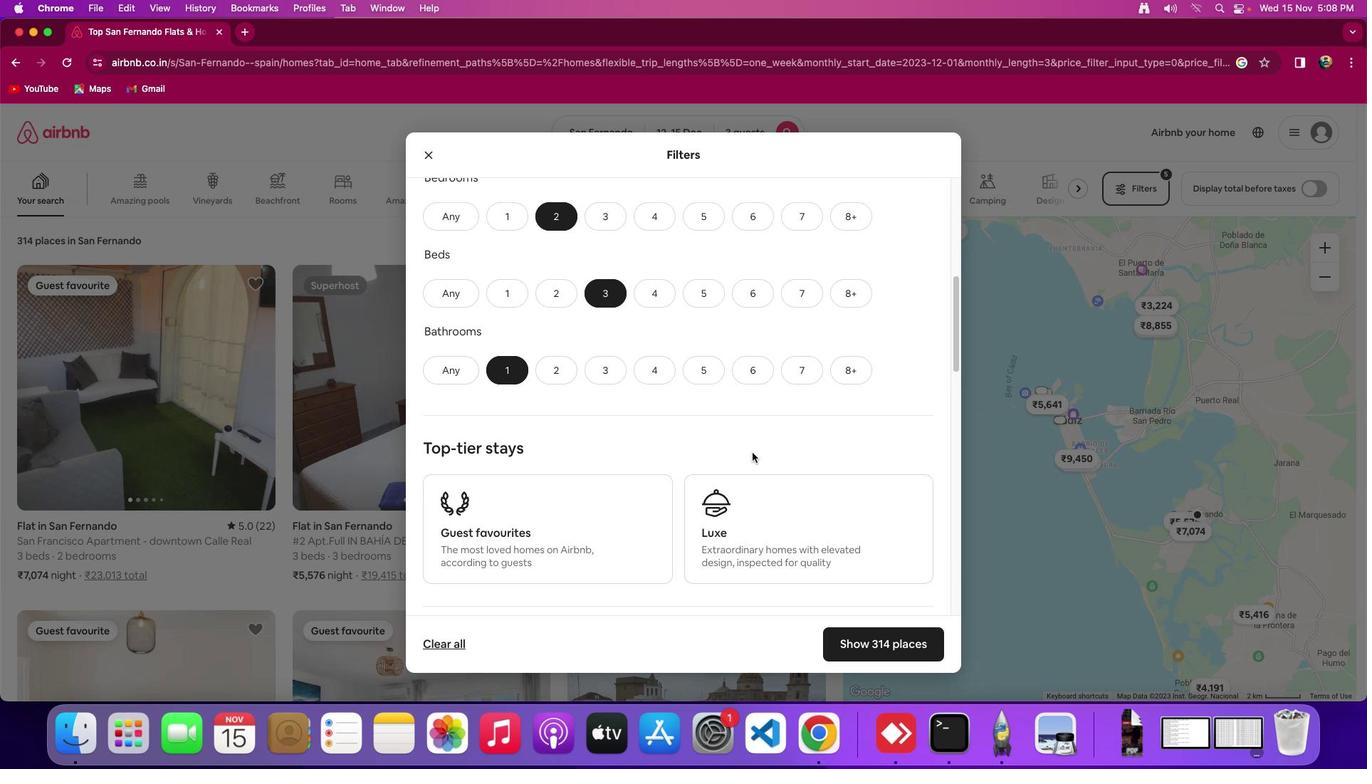 
Action: Mouse scrolled (752, 453) with delta (0, 0)
Screenshot: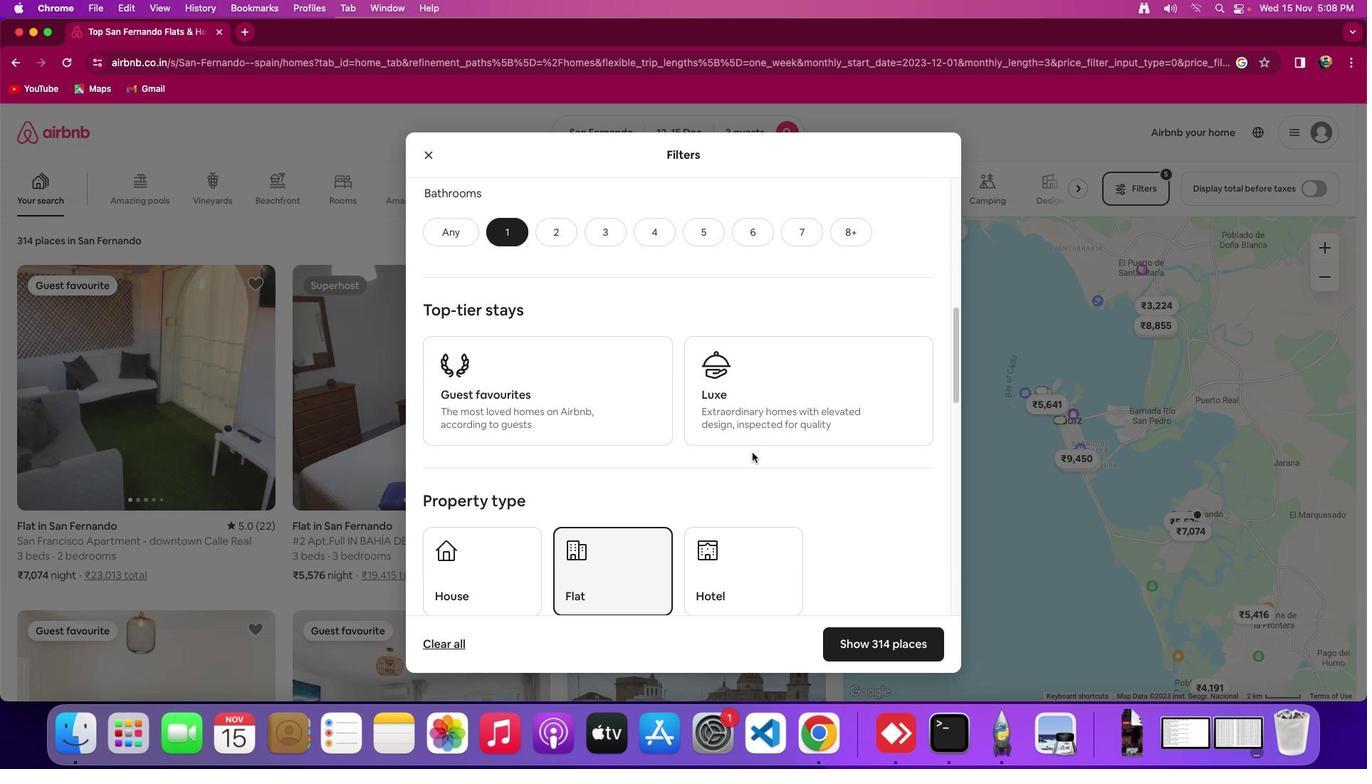 
Action: Mouse scrolled (752, 453) with delta (0, 0)
Screenshot: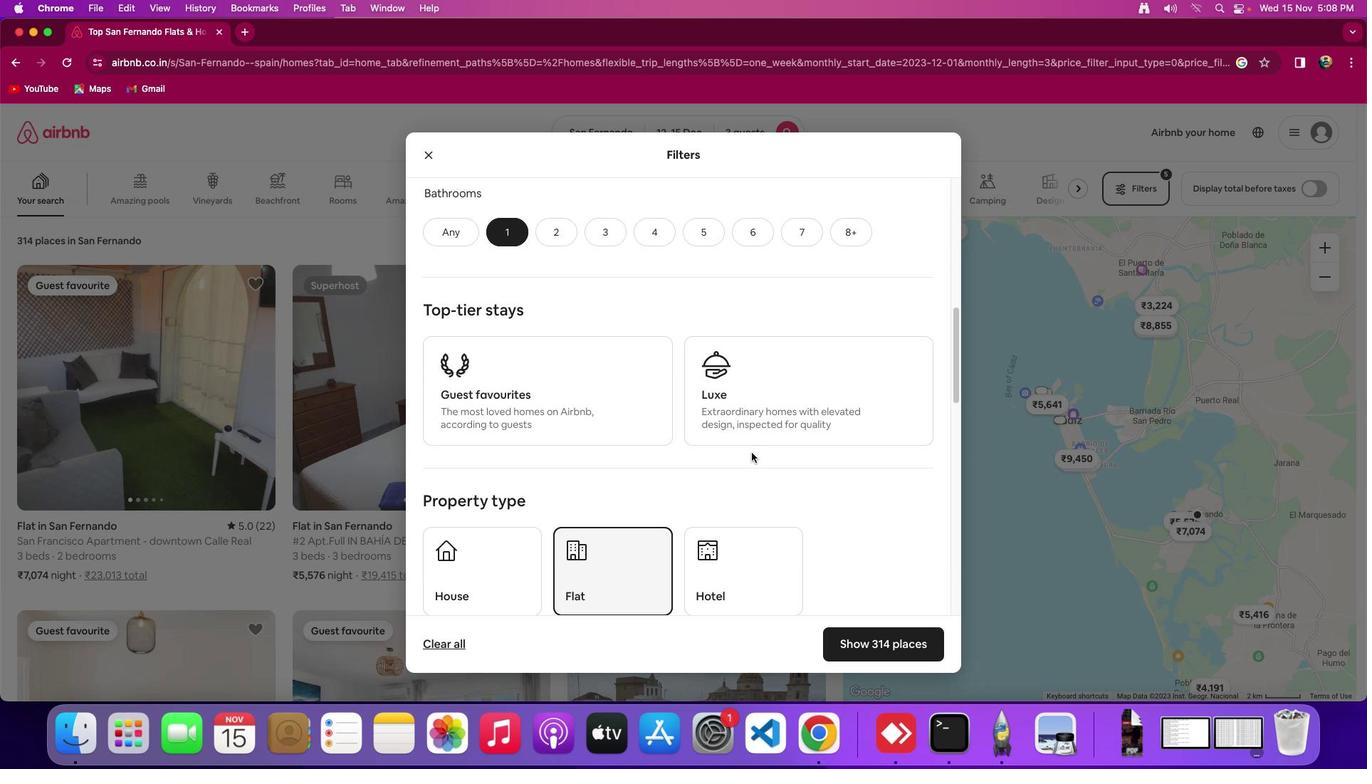 
Action: Mouse scrolled (752, 453) with delta (0, -2)
Screenshot: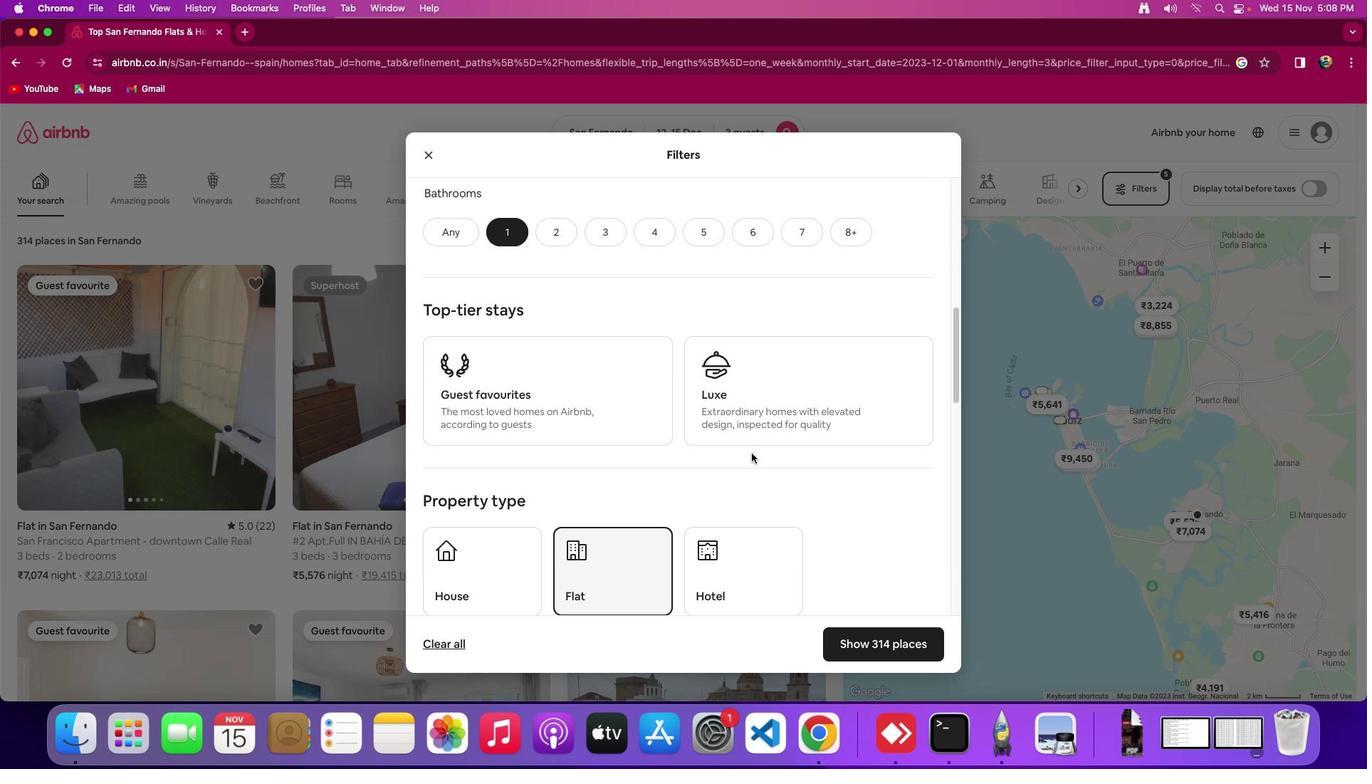 
Action: Mouse moved to (751, 453)
Screenshot: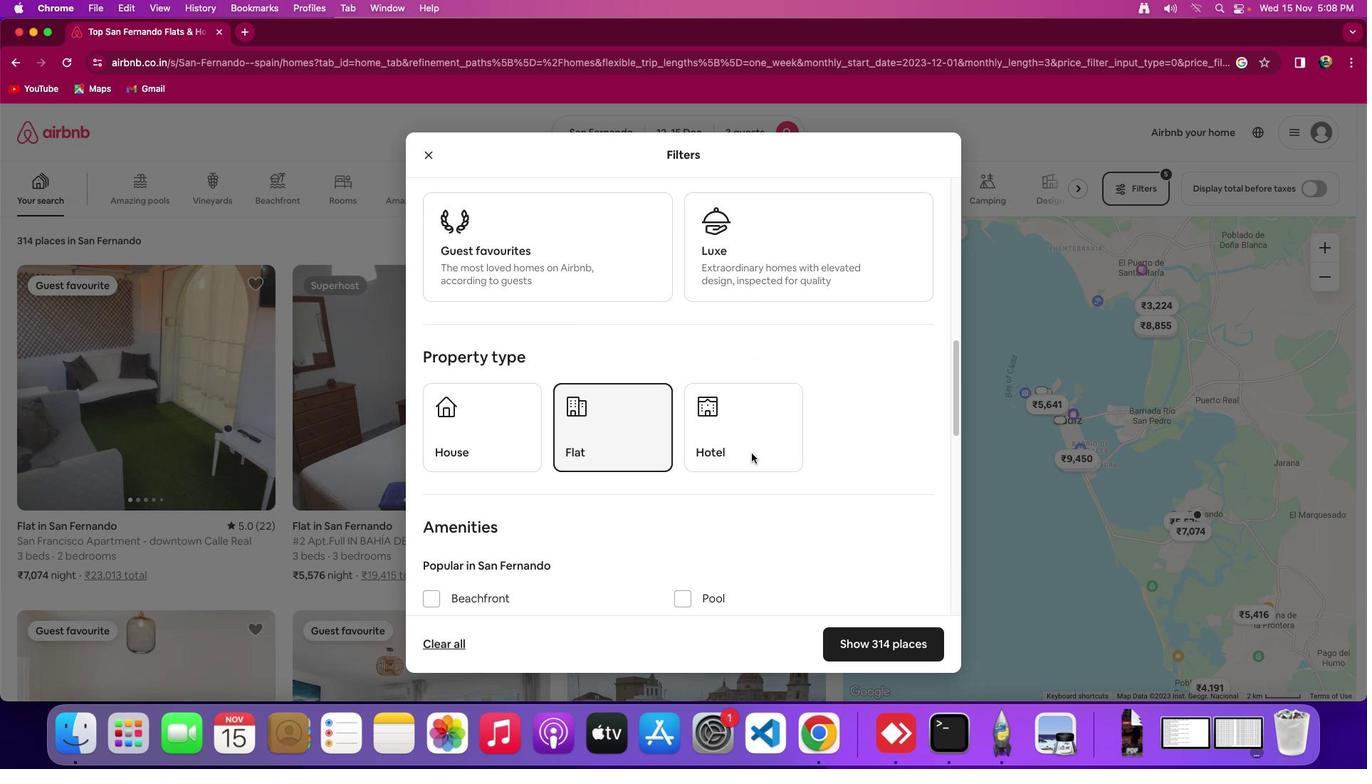 
Action: Mouse scrolled (751, 453) with delta (0, 0)
Screenshot: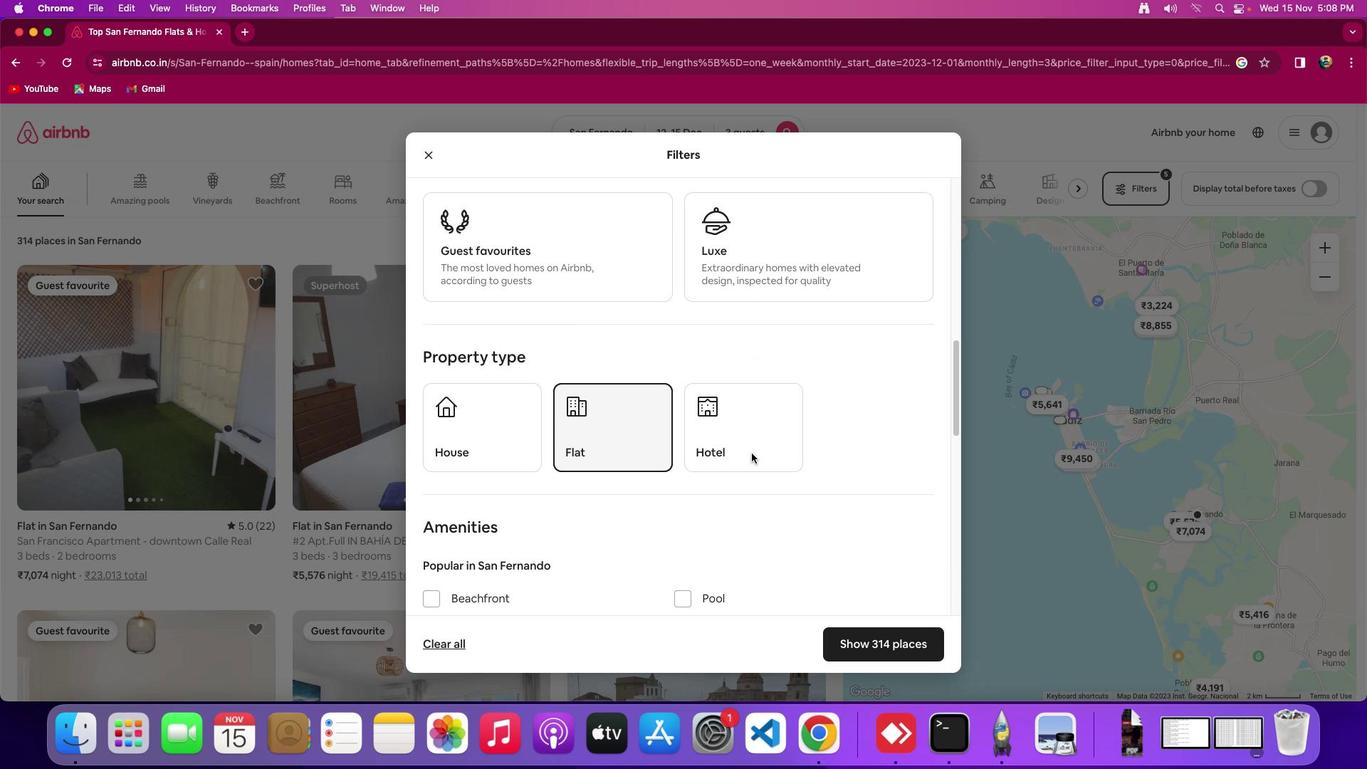 
Action: Mouse scrolled (751, 453) with delta (0, 0)
Screenshot: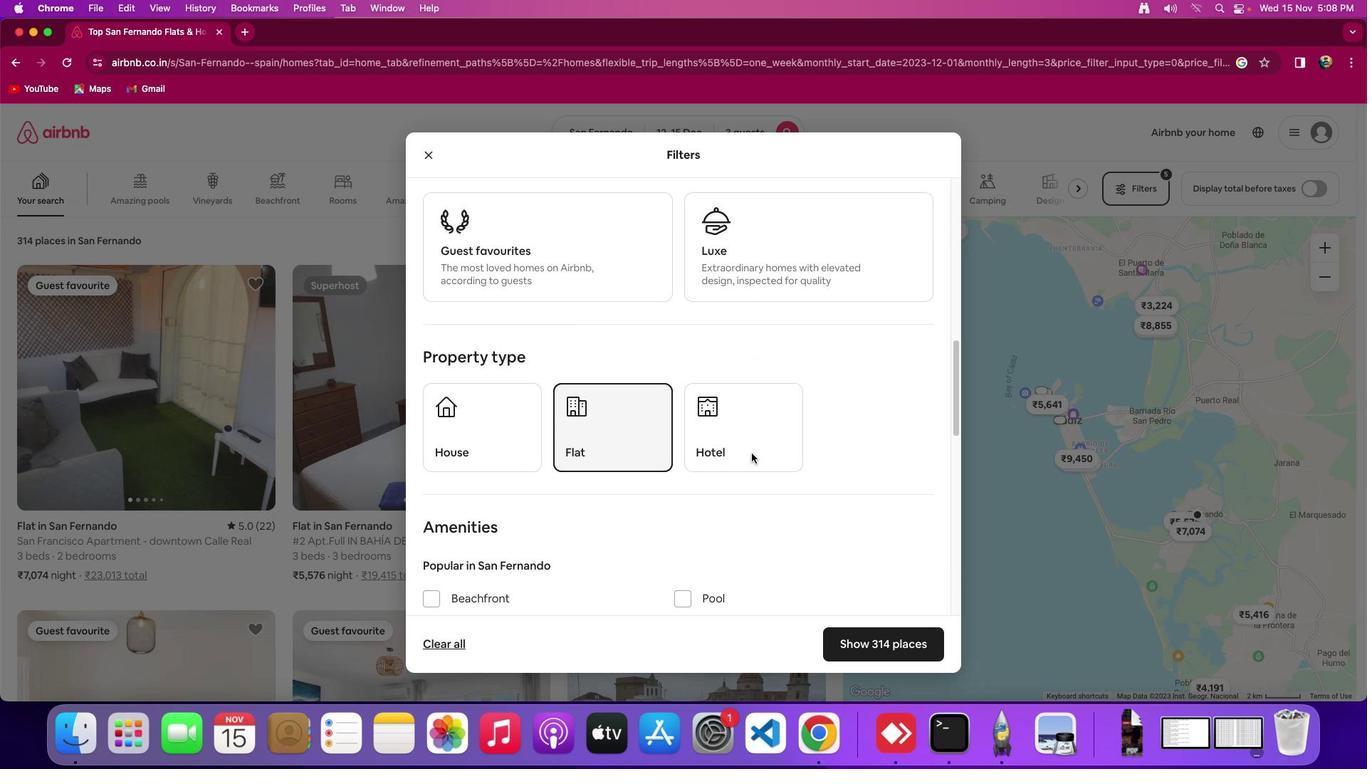 
Action: Mouse scrolled (751, 453) with delta (0, -2)
Screenshot: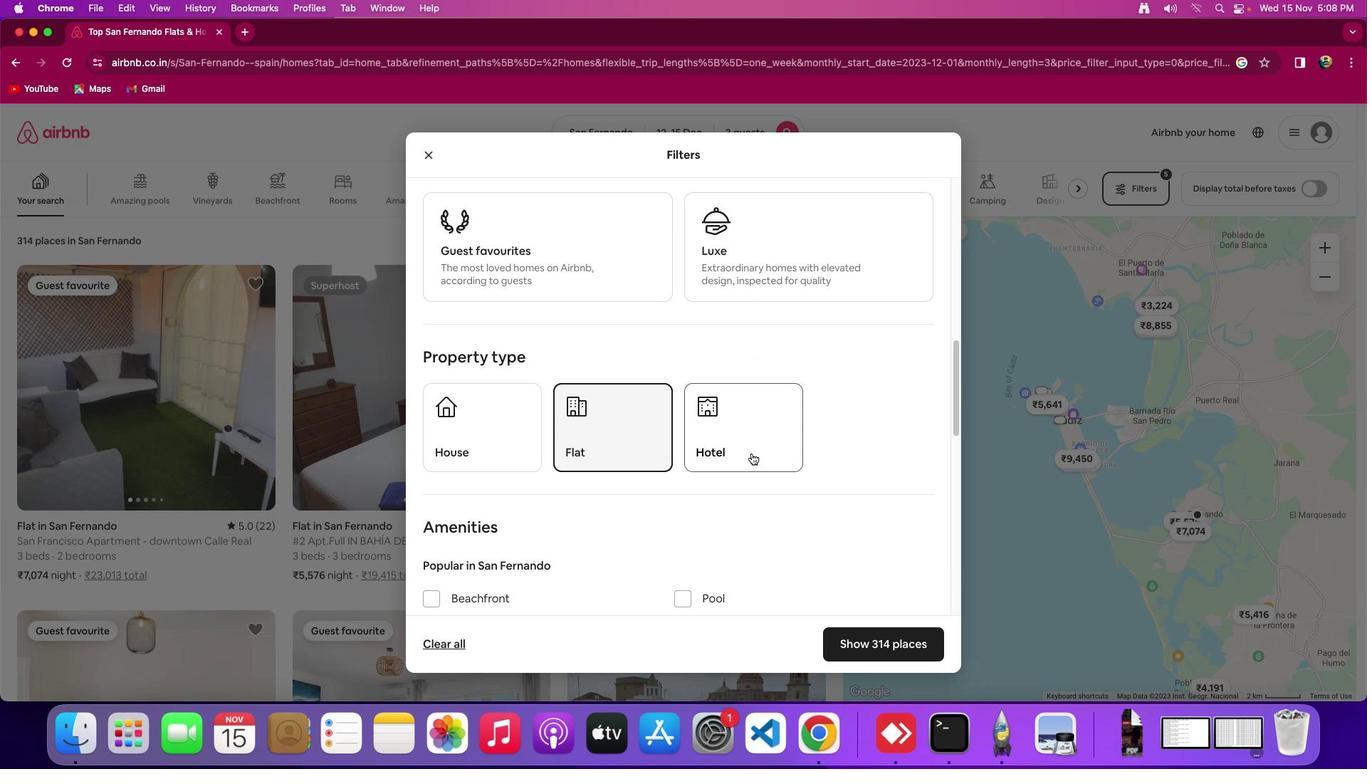
Action: Mouse scrolled (751, 453) with delta (0, 0)
Screenshot: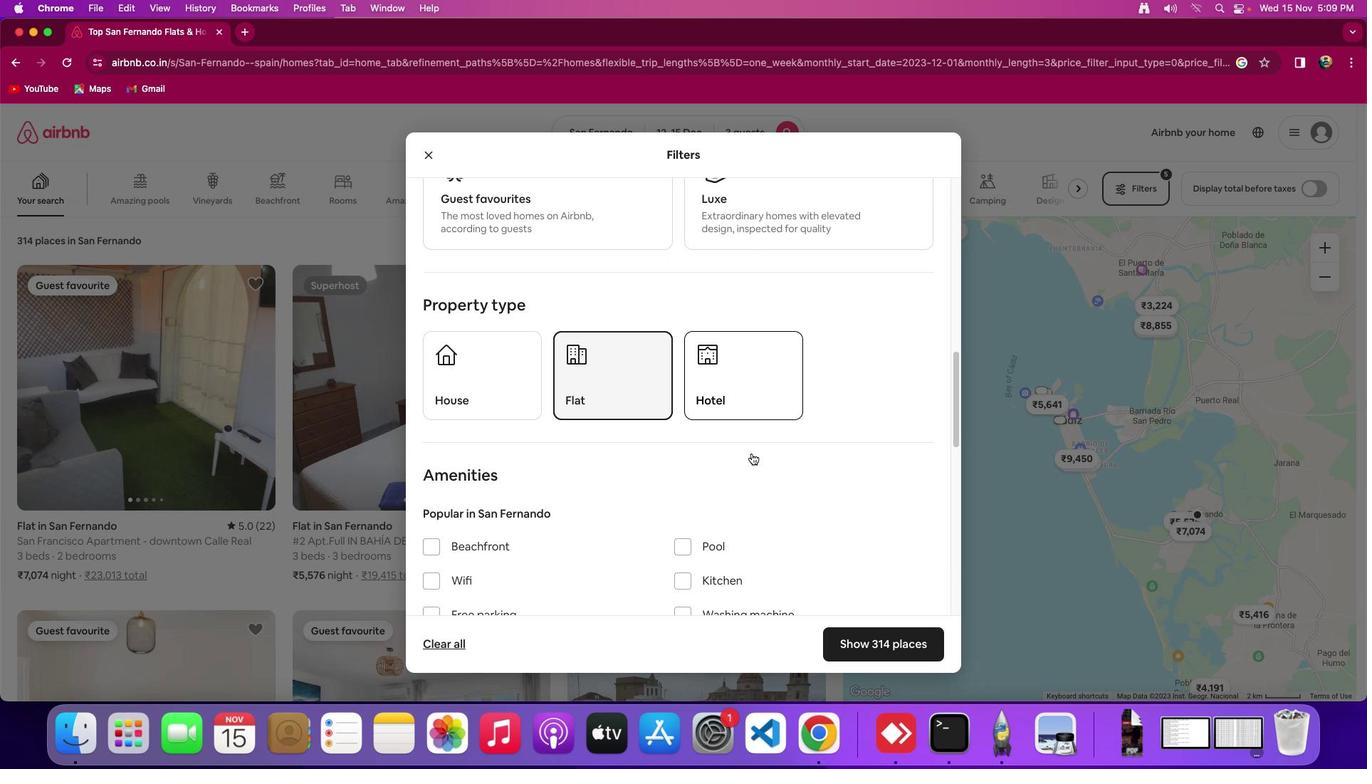 
Action: Mouse scrolled (751, 453) with delta (0, 0)
Screenshot: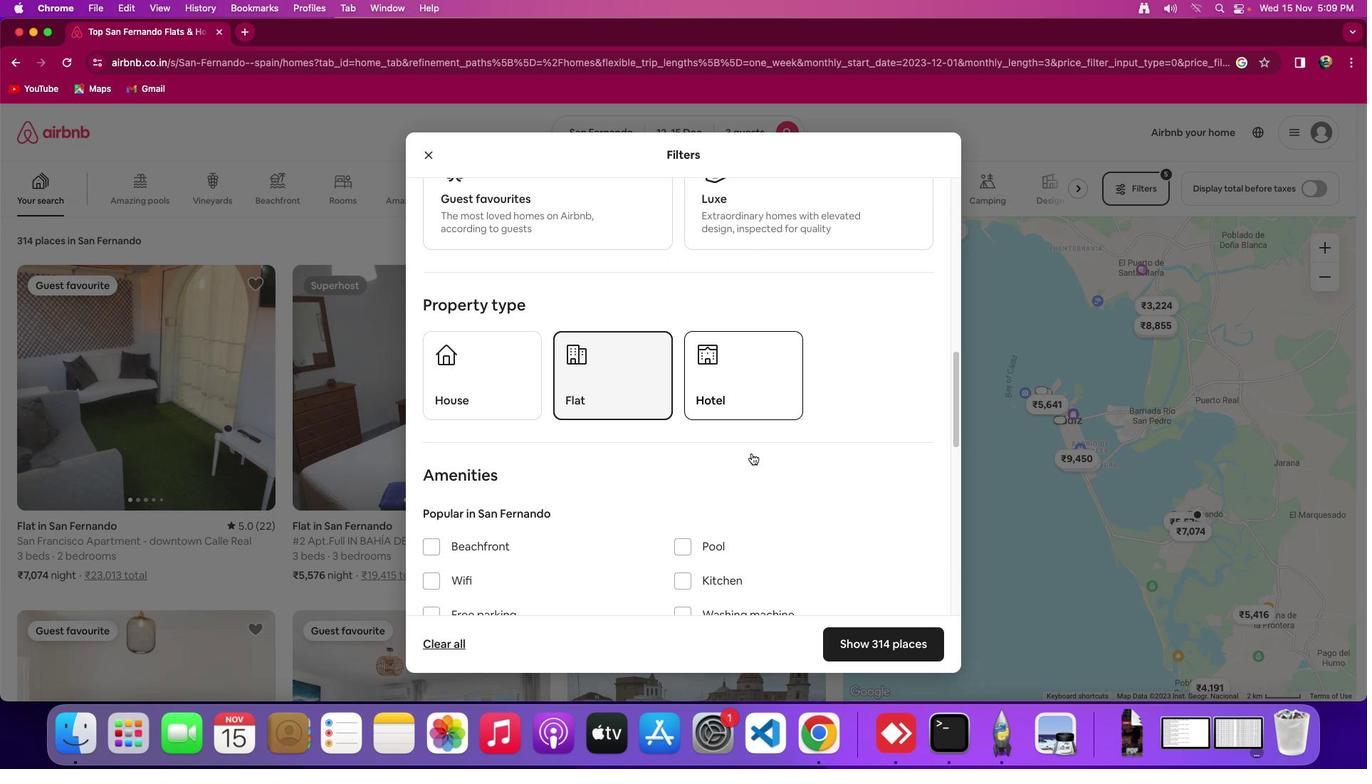 
Action: Mouse scrolled (751, 453) with delta (0, 0)
Screenshot: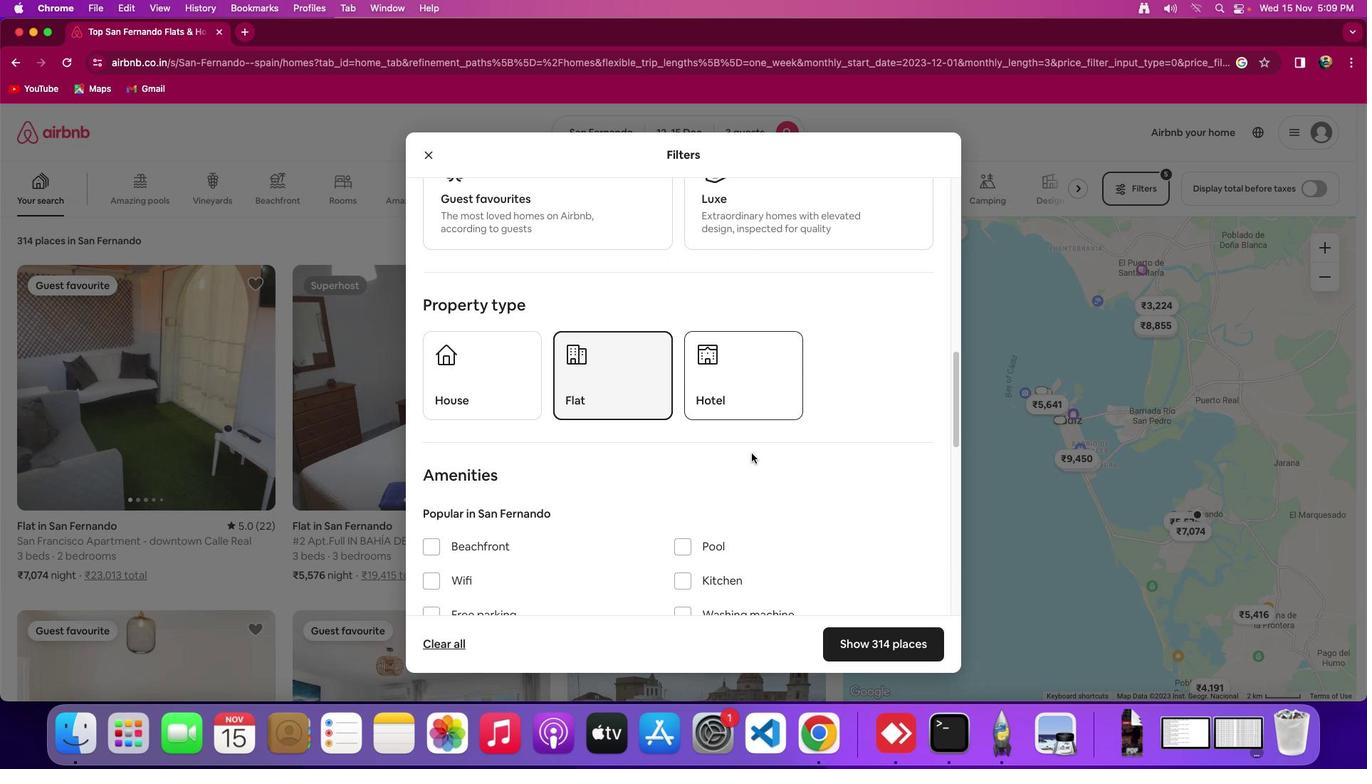 
Action: Mouse scrolled (751, 453) with delta (0, 0)
Screenshot: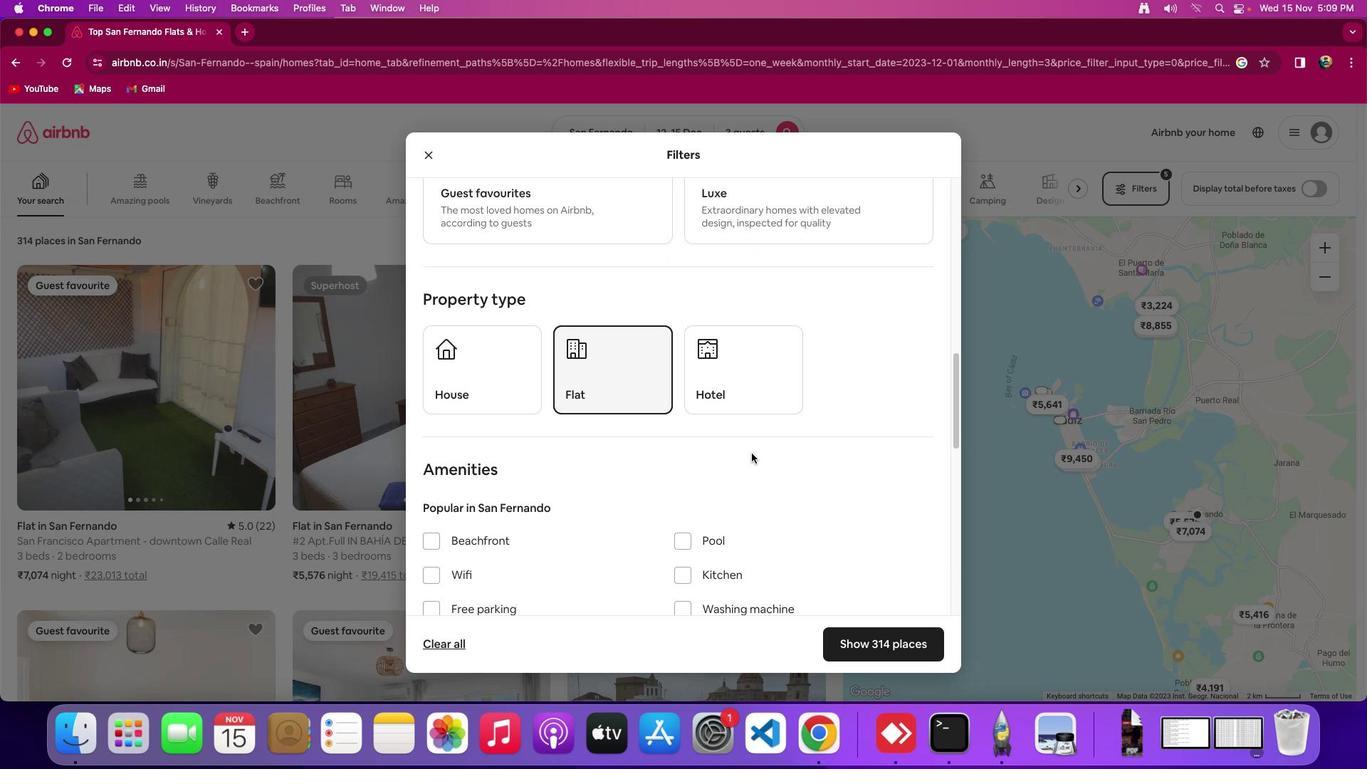 
Action: Mouse scrolled (751, 453) with delta (0, 0)
Screenshot: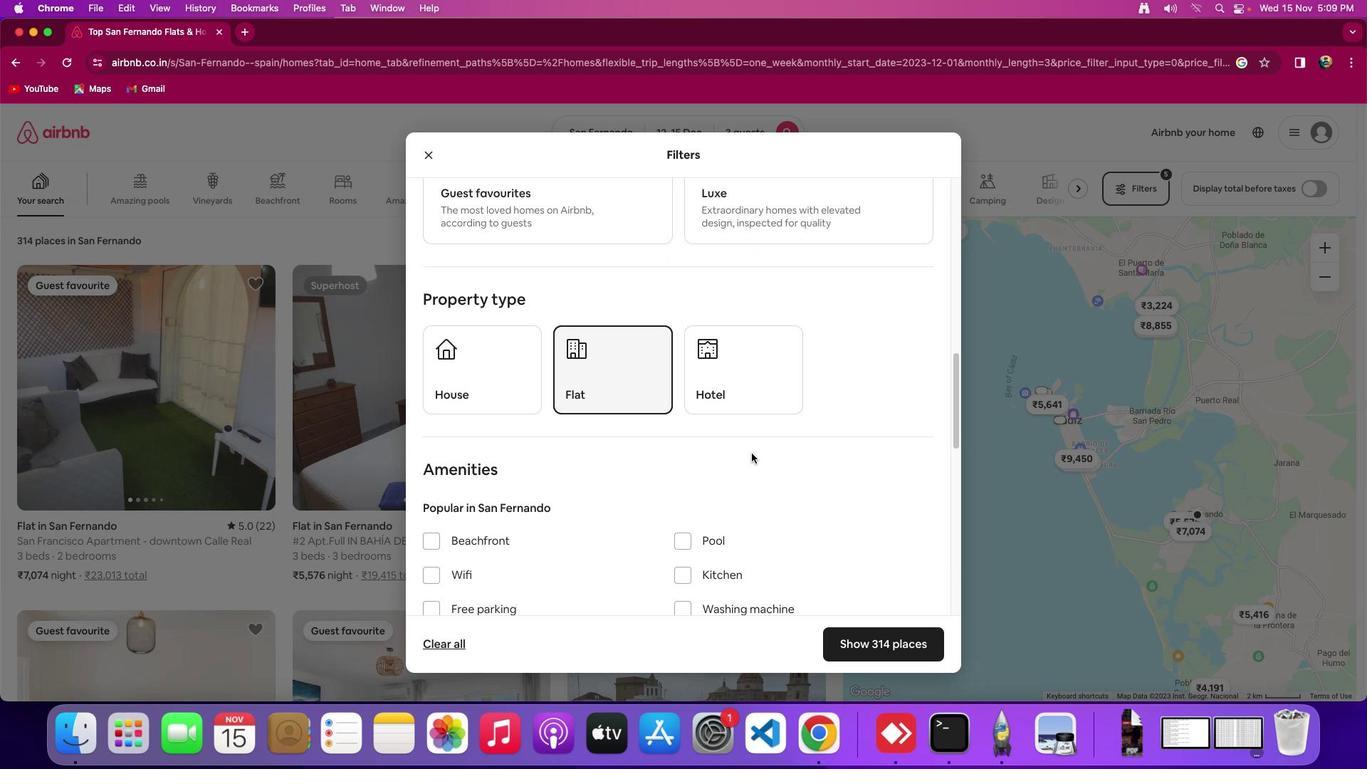 
Action: Mouse moved to (862, 641)
Screenshot: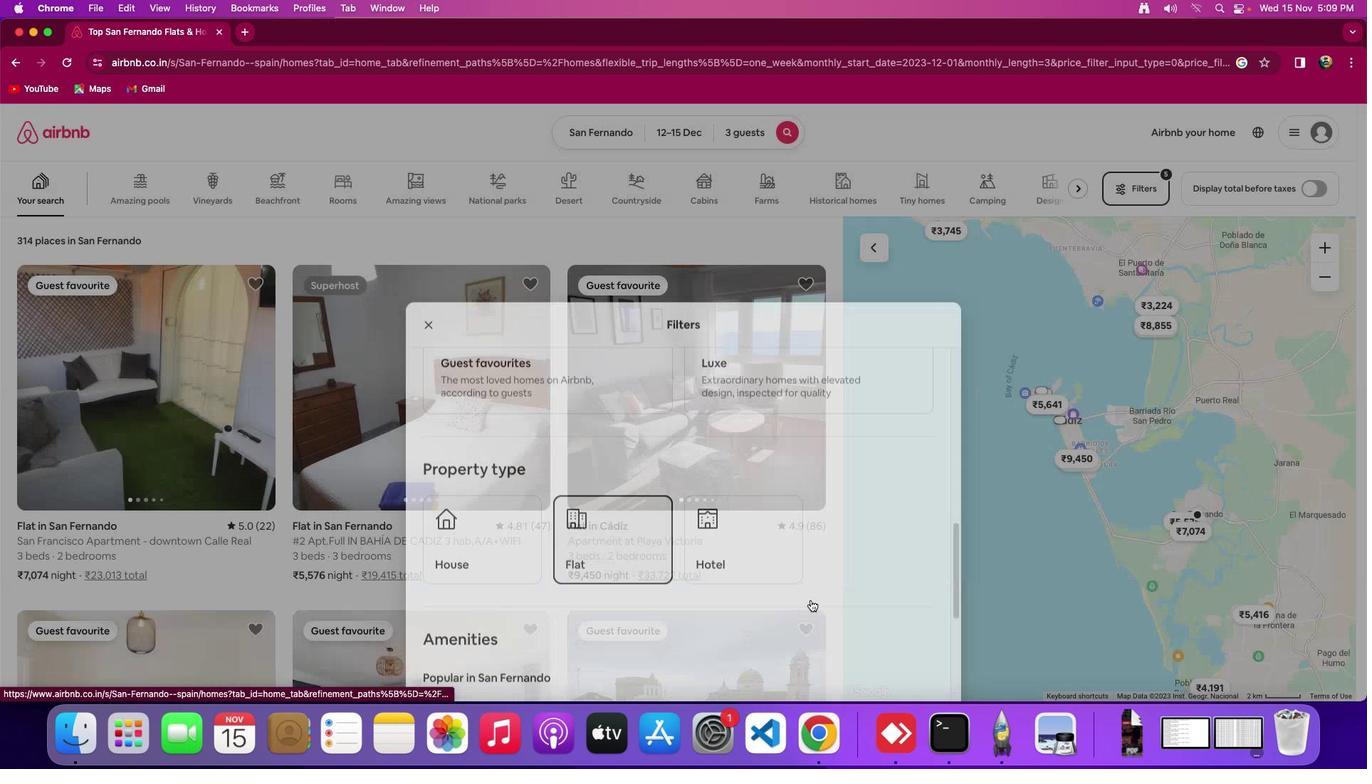 
Action: Mouse pressed left at (862, 641)
Screenshot: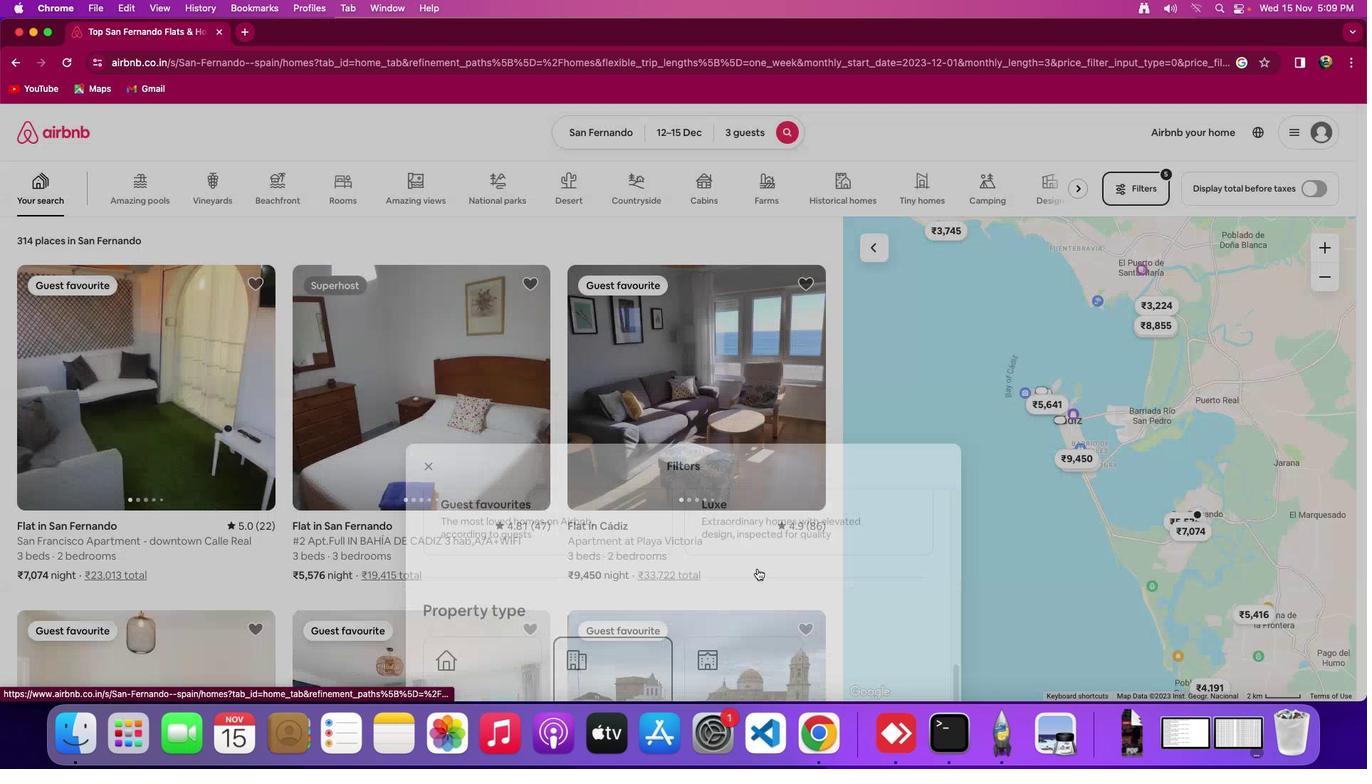 
Action: Mouse moved to (403, 486)
Screenshot: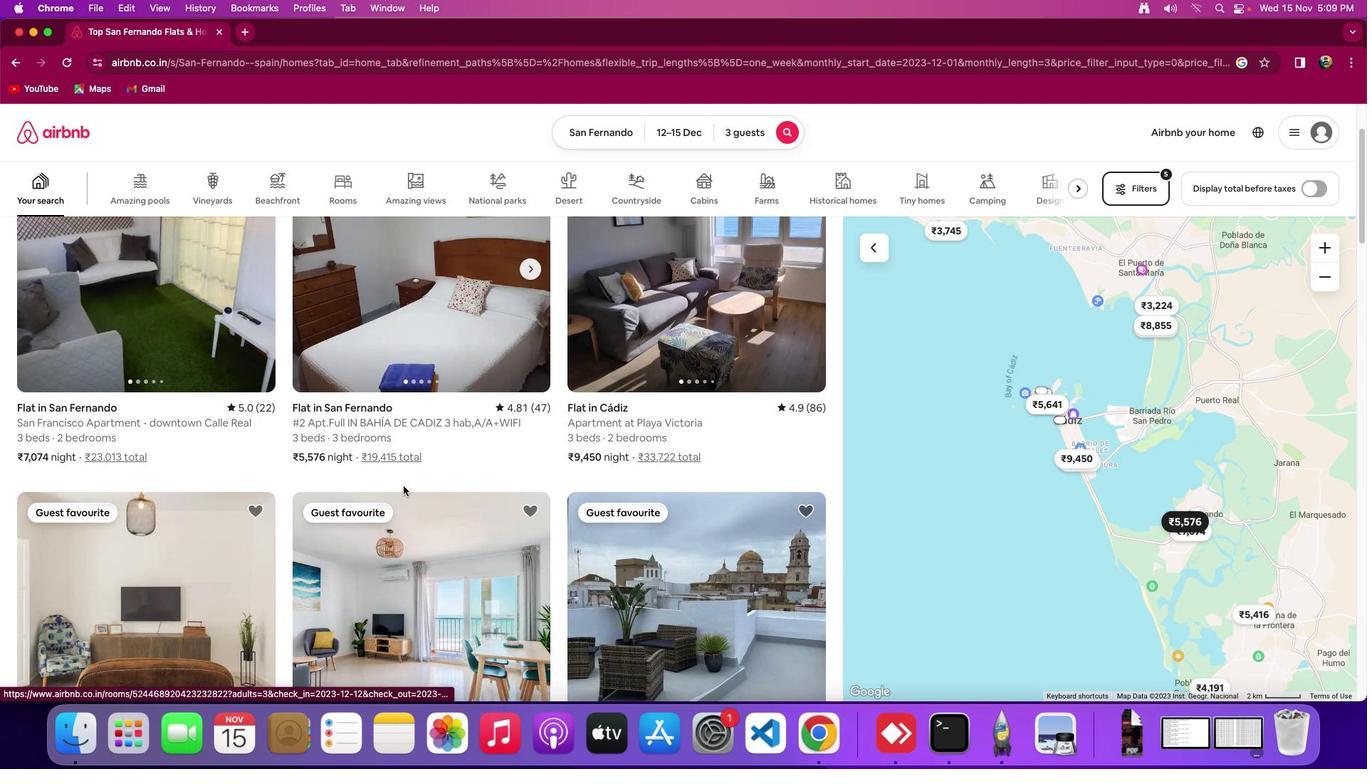 
Action: Mouse scrolled (403, 486) with delta (0, 0)
Screenshot: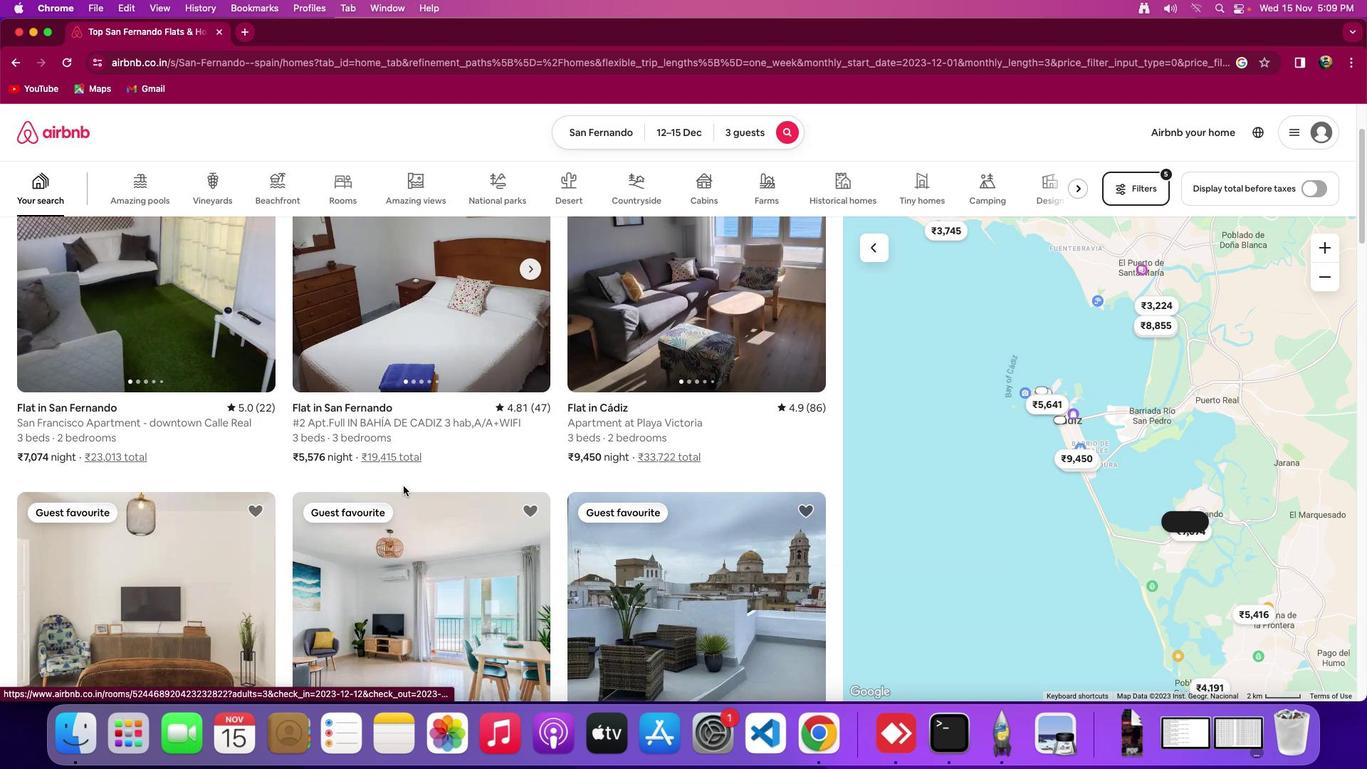 
Action: Mouse scrolled (403, 486) with delta (0, 0)
Screenshot: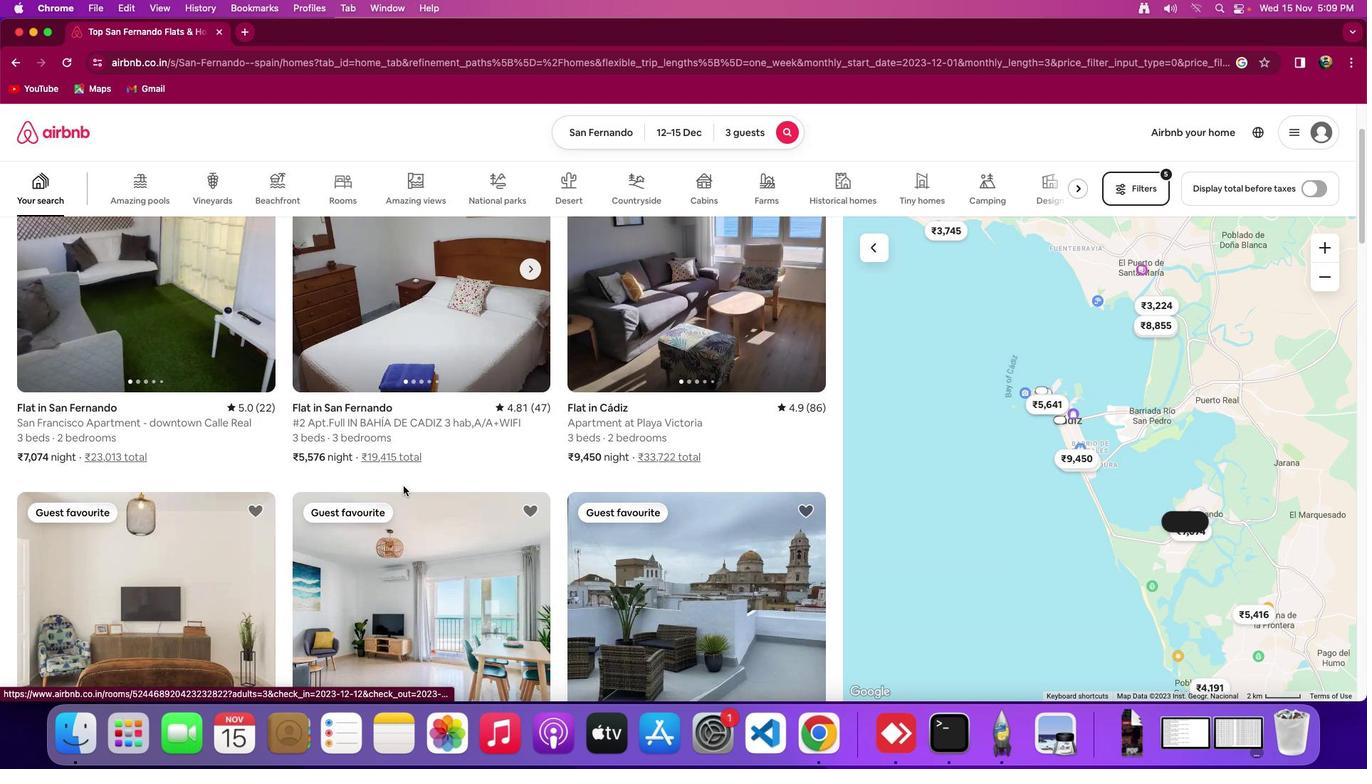 
Action: Mouse scrolled (403, 486) with delta (0, -2)
Screenshot: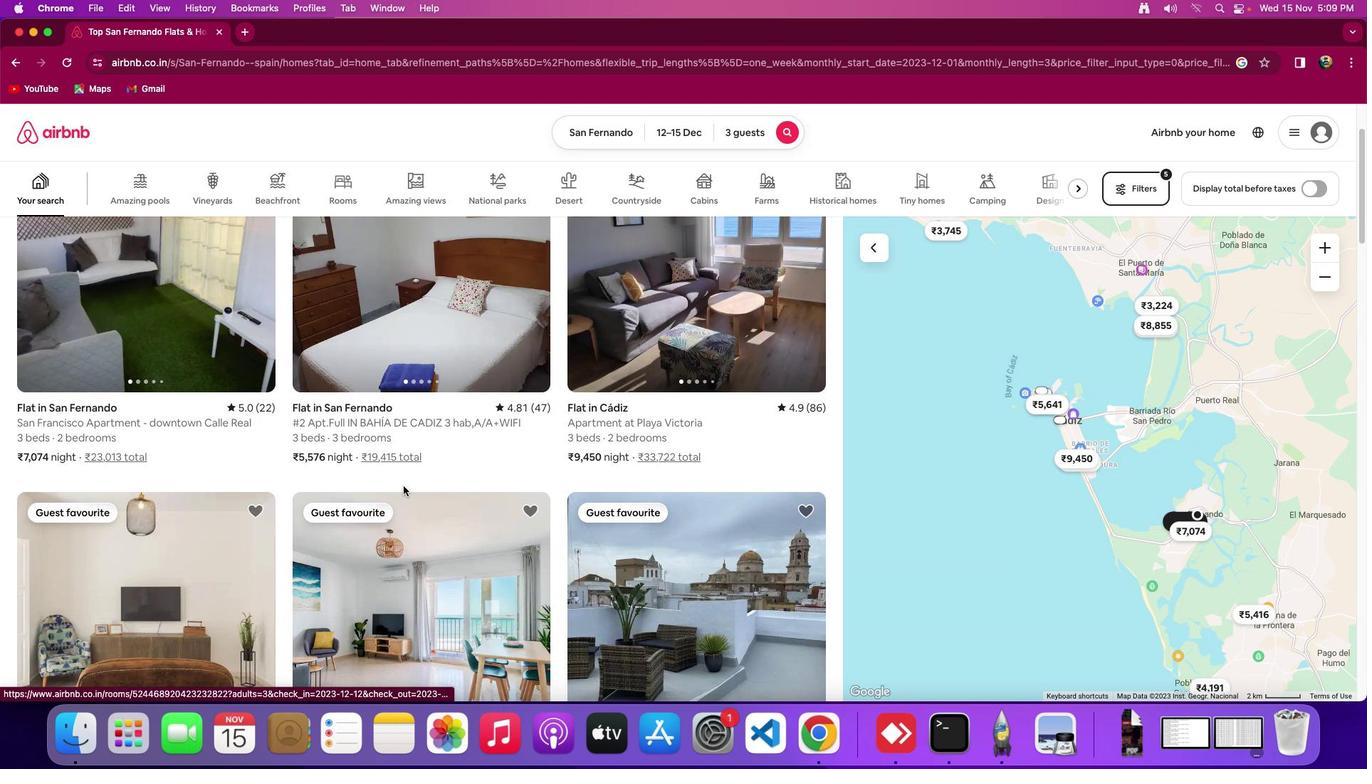 
Action: Mouse scrolled (403, 486) with delta (0, 0)
Screenshot: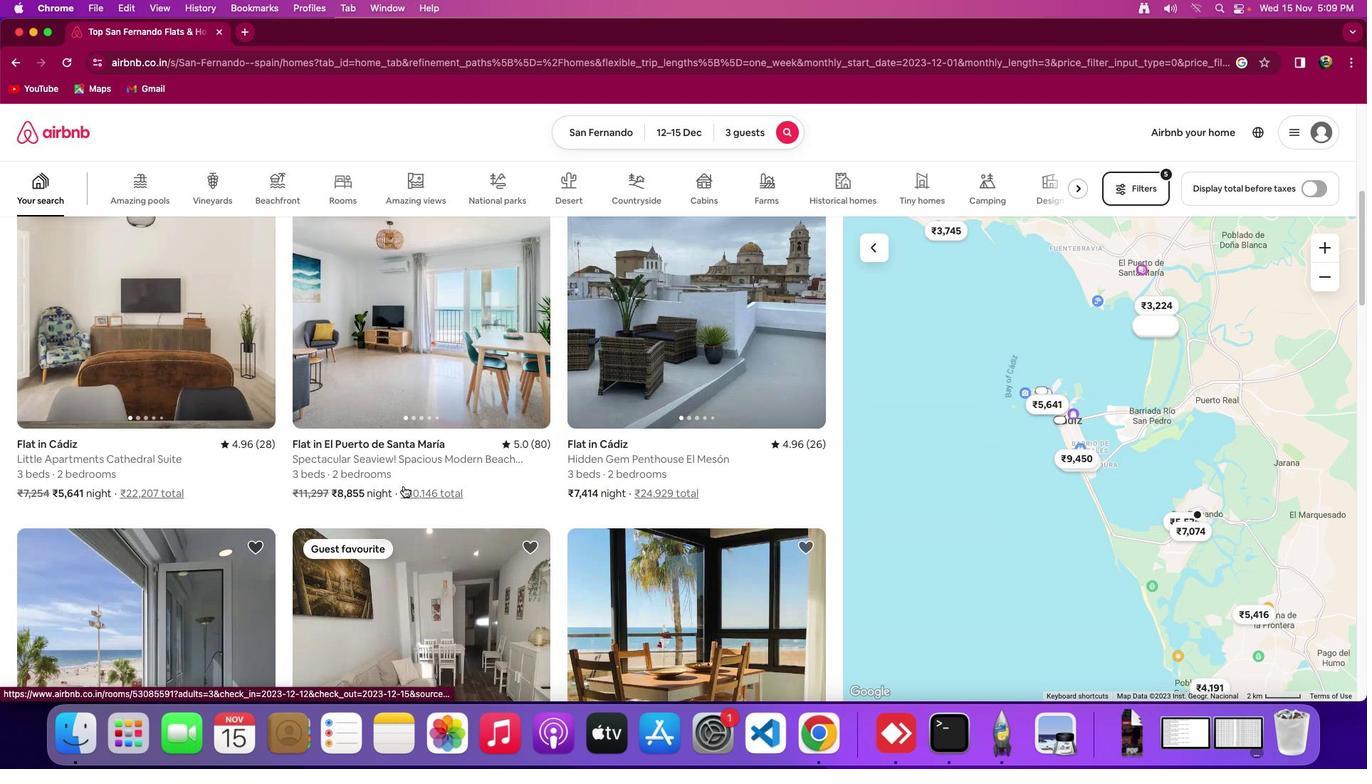 
Action: Mouse scrolled (403, 486) with delta (0, 0)
Screenshot: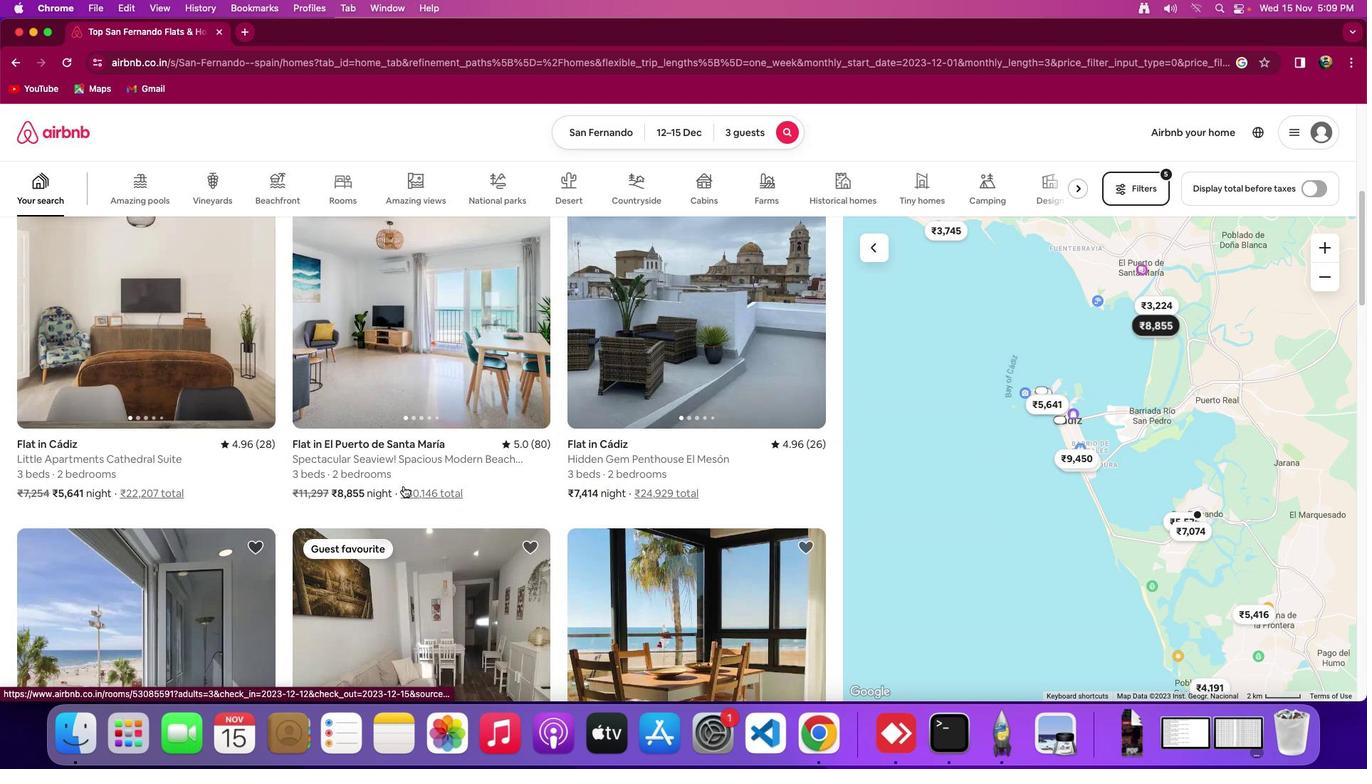 
Action: Mouse scrolled (403, 486) with delta (0, -2)
Screenshot: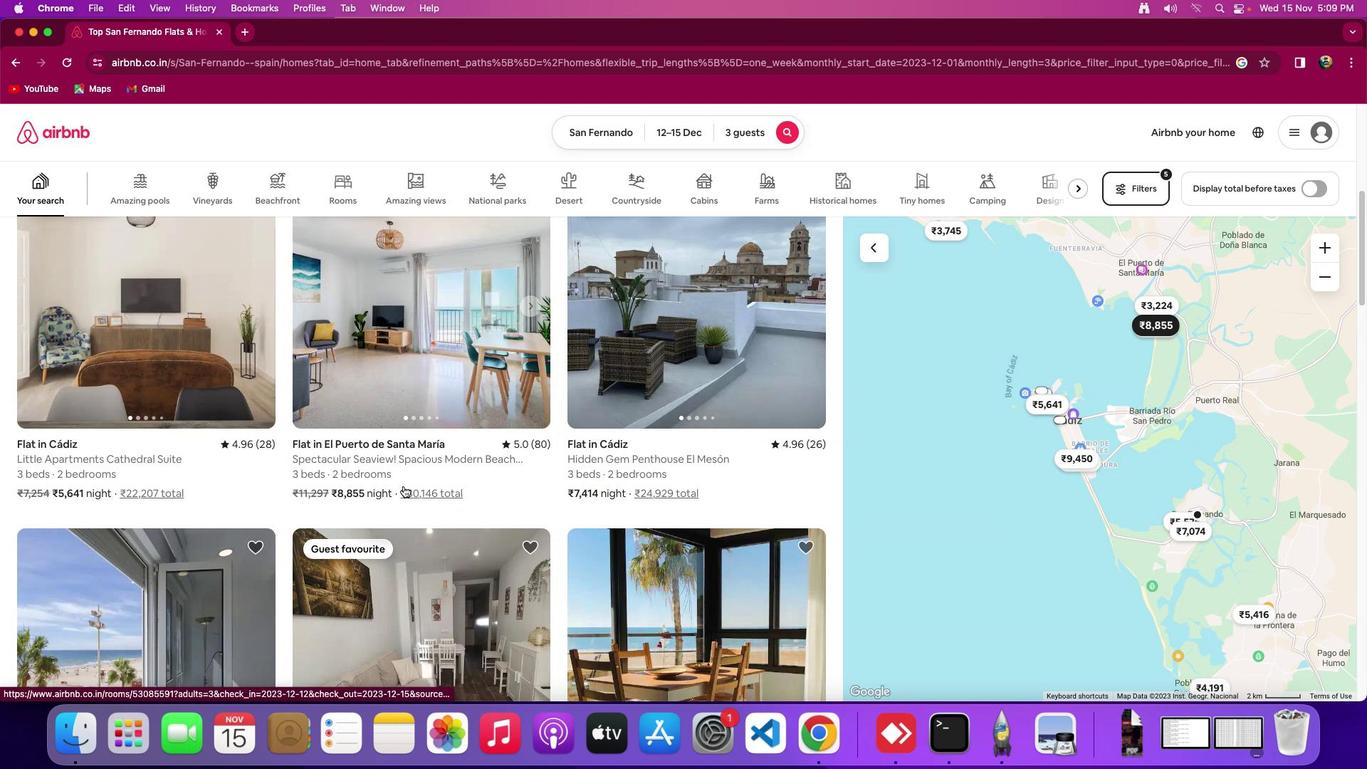 
Action: Mouse scrolled (403, 486) with delta (0, -3)
Screenshot: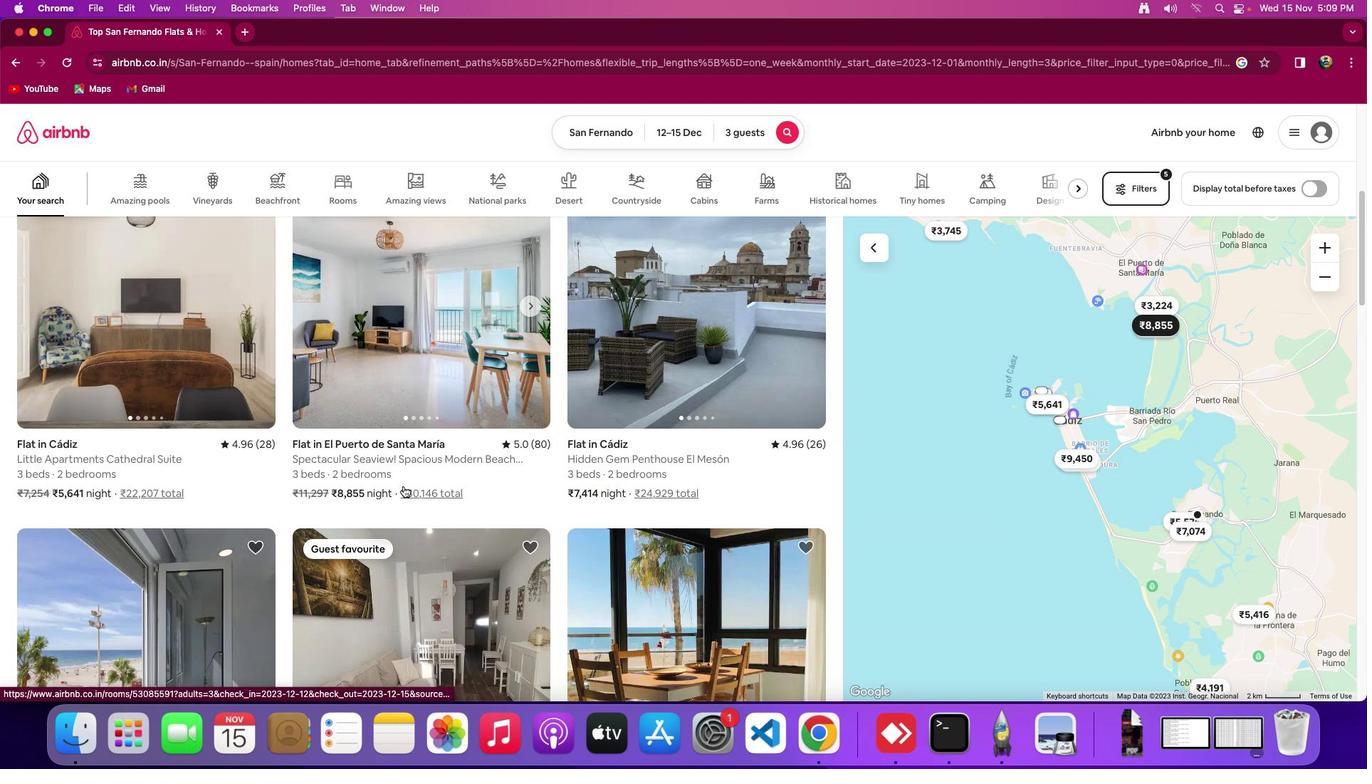 
Action: Mouse scrolled (403, 486) with delta (0, 0)
Screenshot: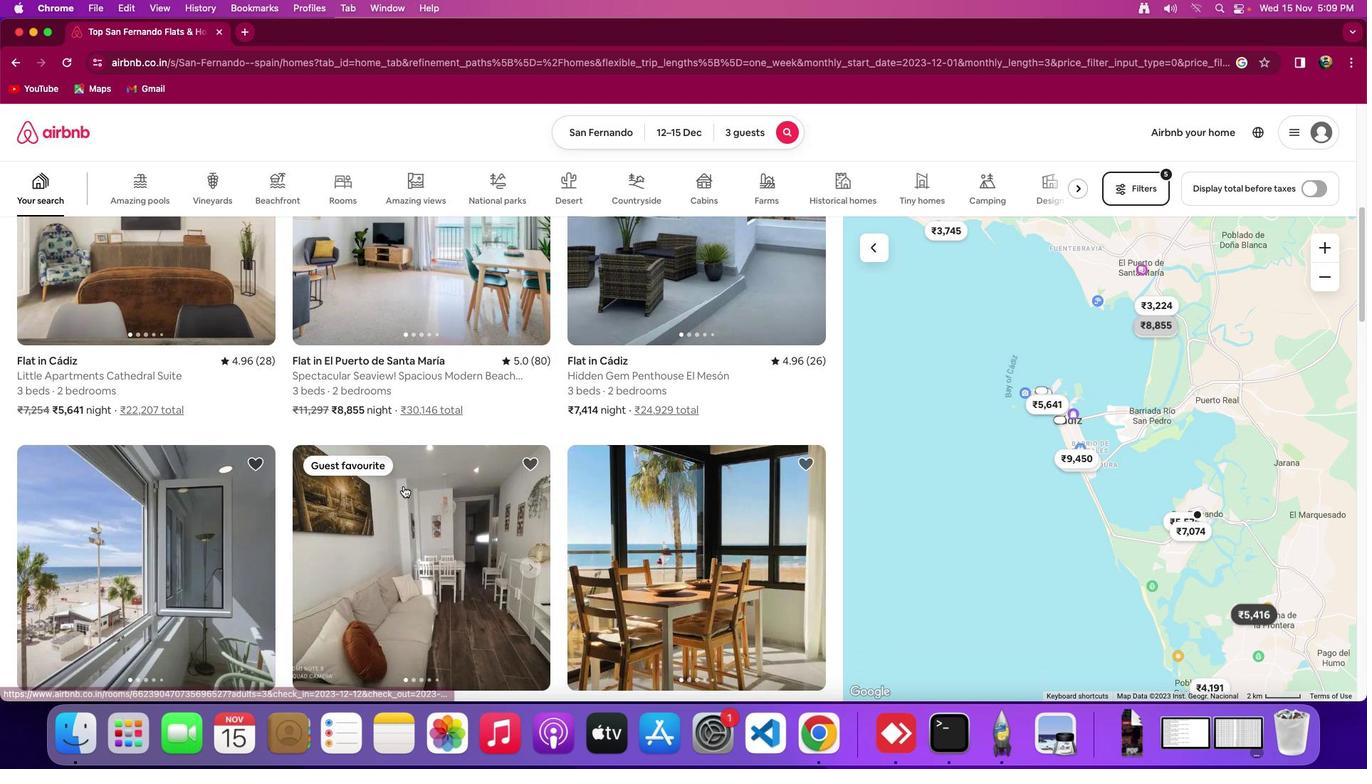 
Action: Mouse scrolled (403, 486) with delta (0, 0)
Screenshot: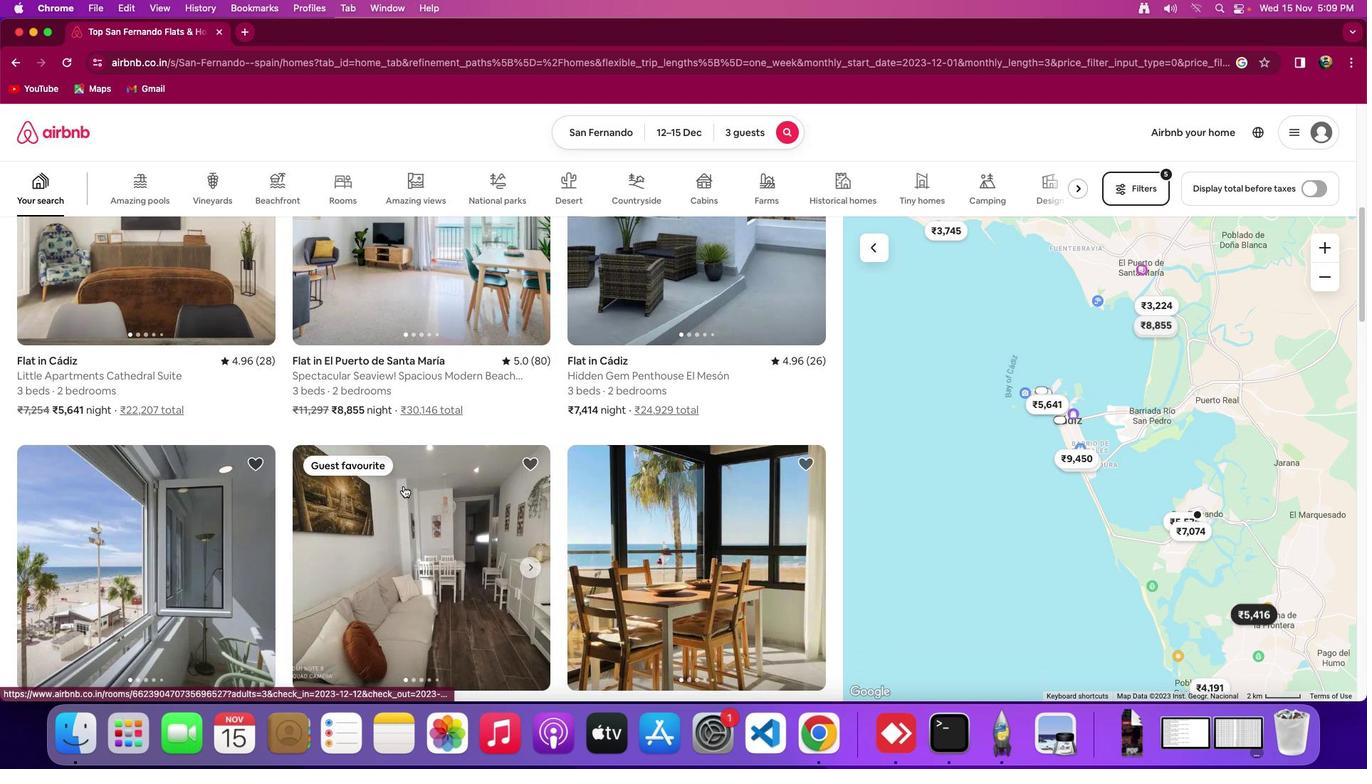 
Action: Mouse scrolled (403, 486) with delta (0, -1)
Screenshot: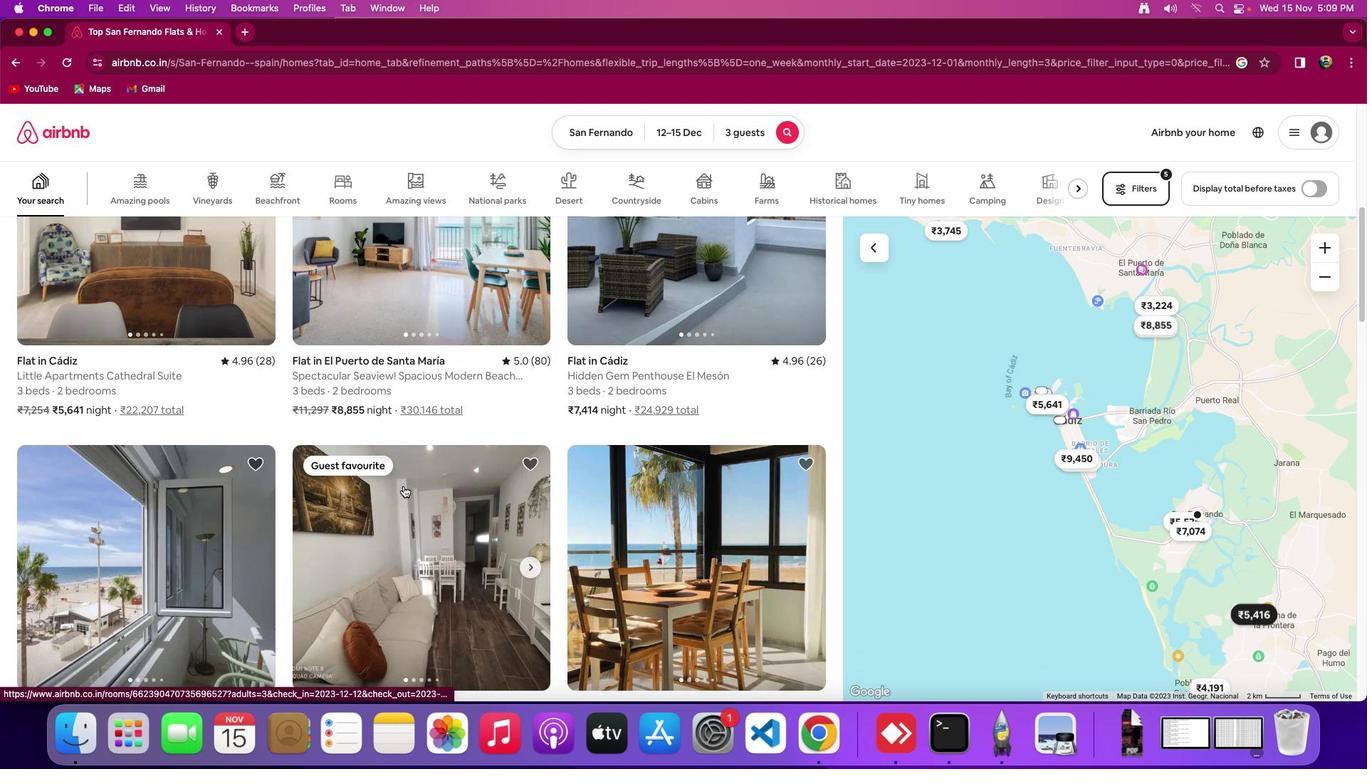 
Action: Mouse moved to (404, 485)
Screenshot: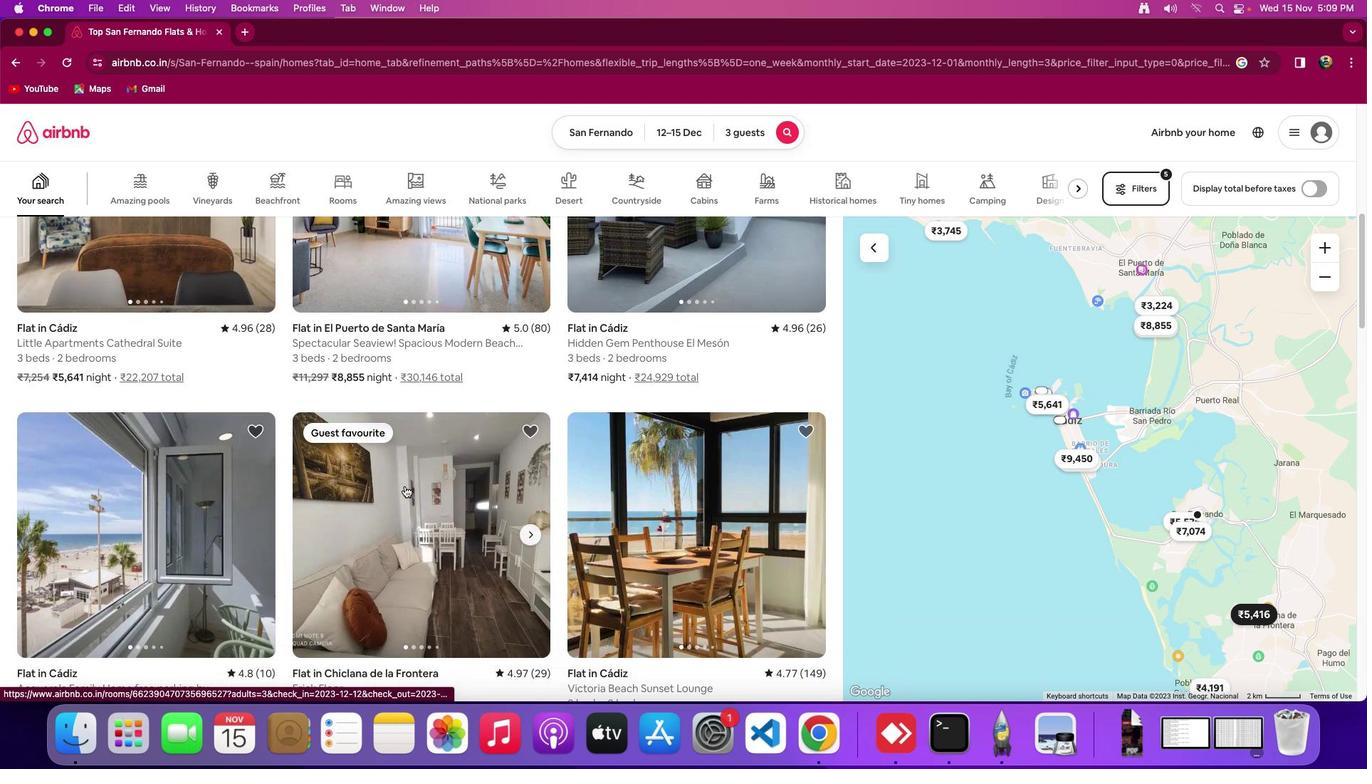 
Action: Mouse scrolled (404, 485) with delta (0, 0)
Screenshot: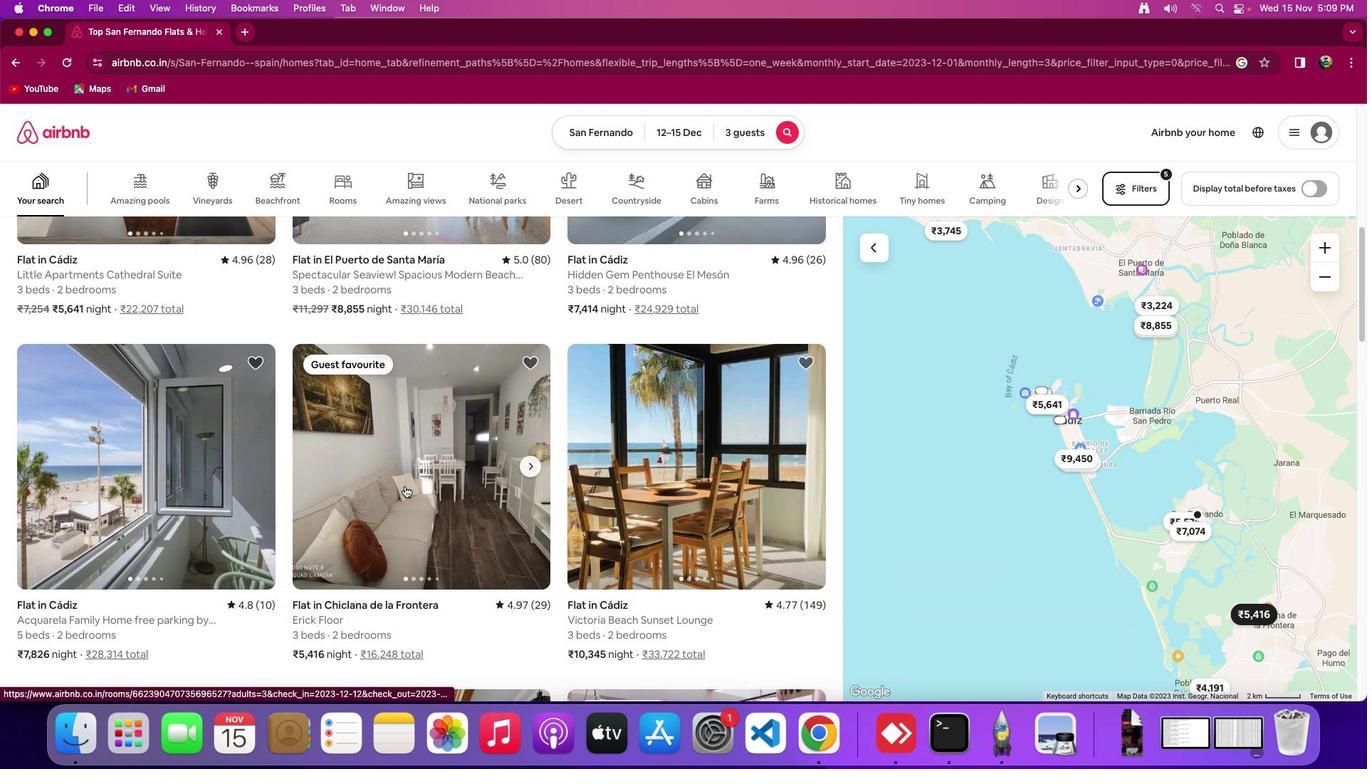 
Action: Mouse scrolled (404, 485) with delta (0, 0)
Screenshot: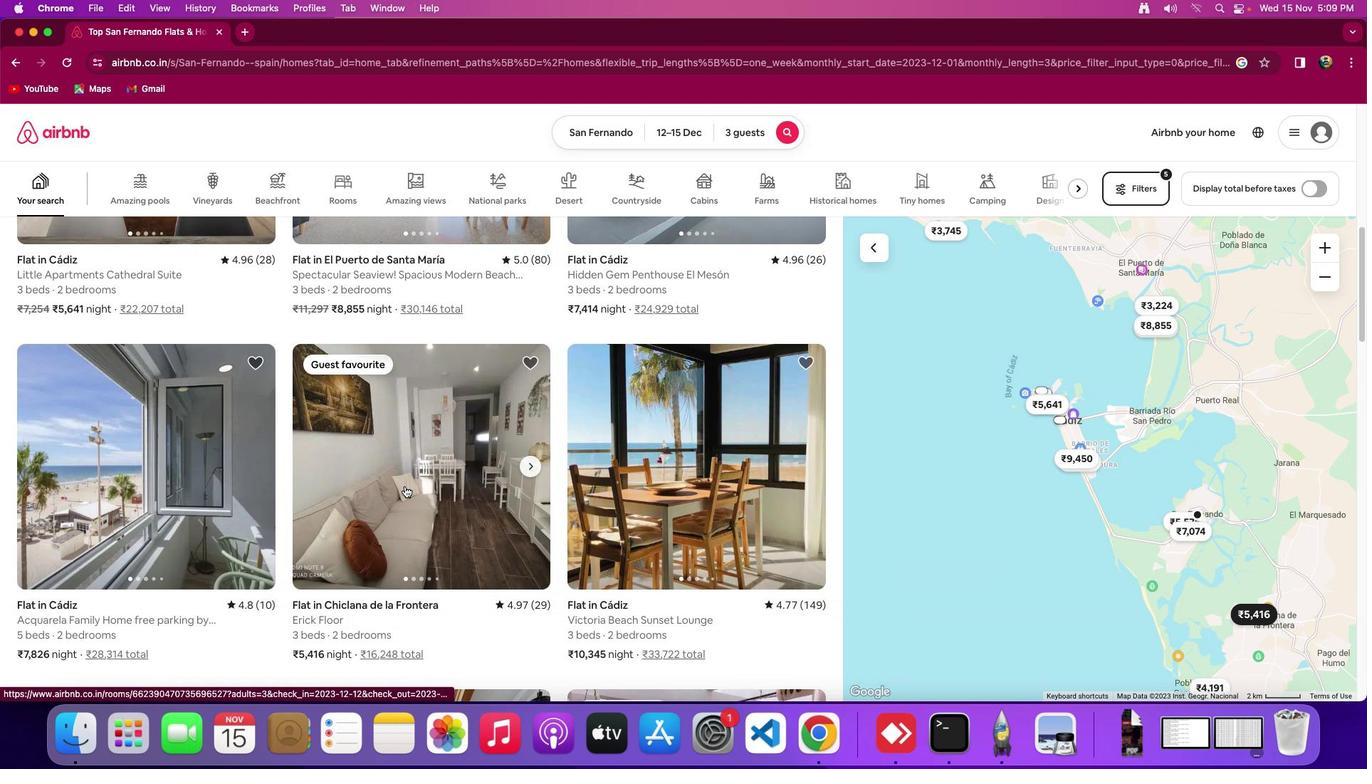 
Action: Mouse scrolled (404, 485) with delta (0, -1)
Screenshot: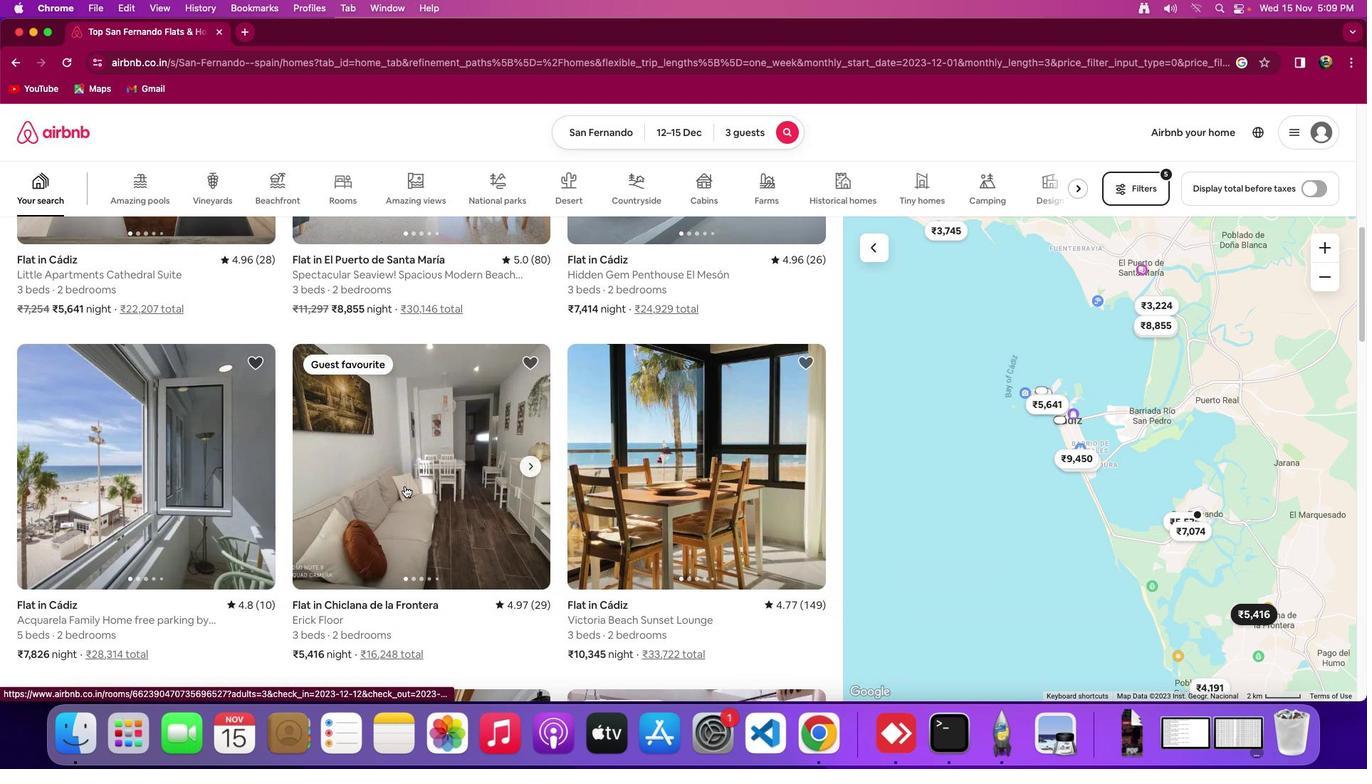 
Action: Mouse scrolled (404, 485) with delta (0, 0)
Screenshot: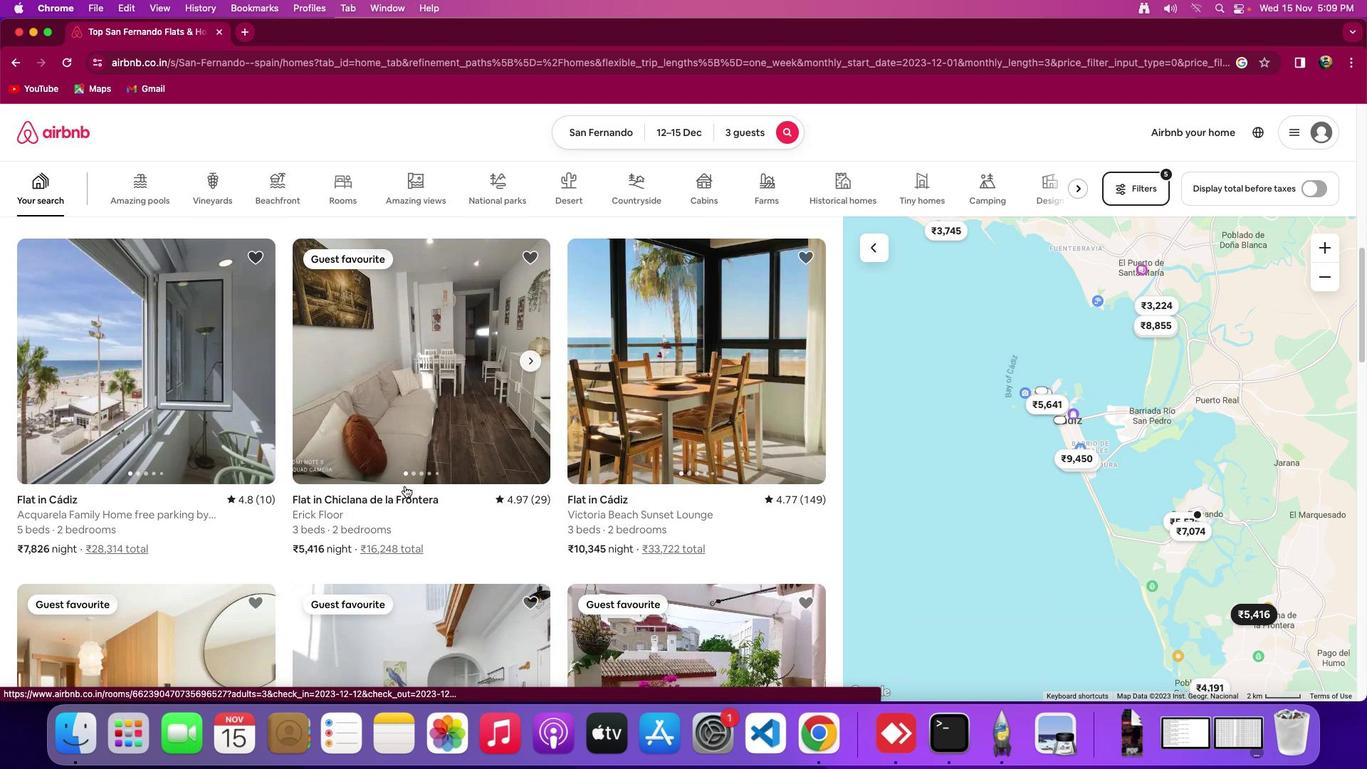 
Action: Mouse scrolled (404, 485) with delta (0, 0)
Screenshot: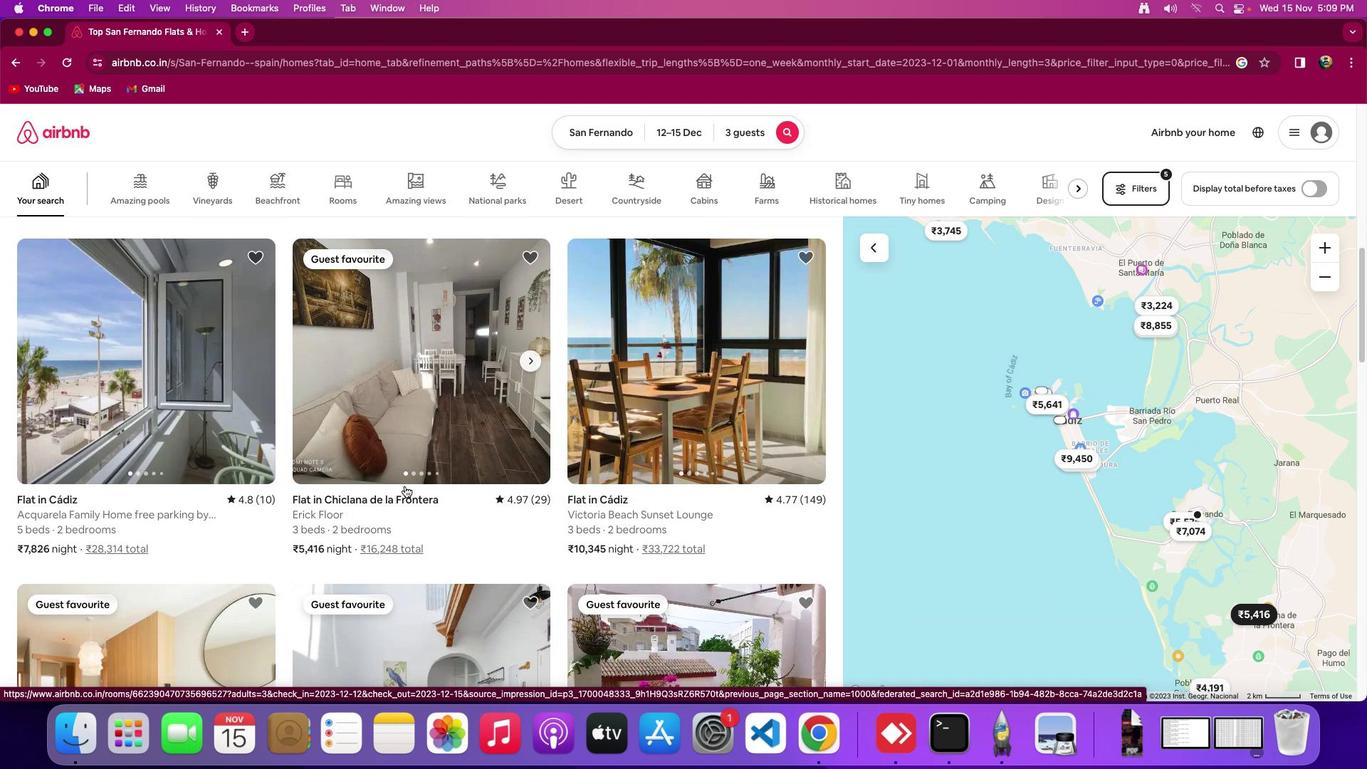 
Action: Mouse scrolled (404, 485) with delta (0, -1)
Screenshot: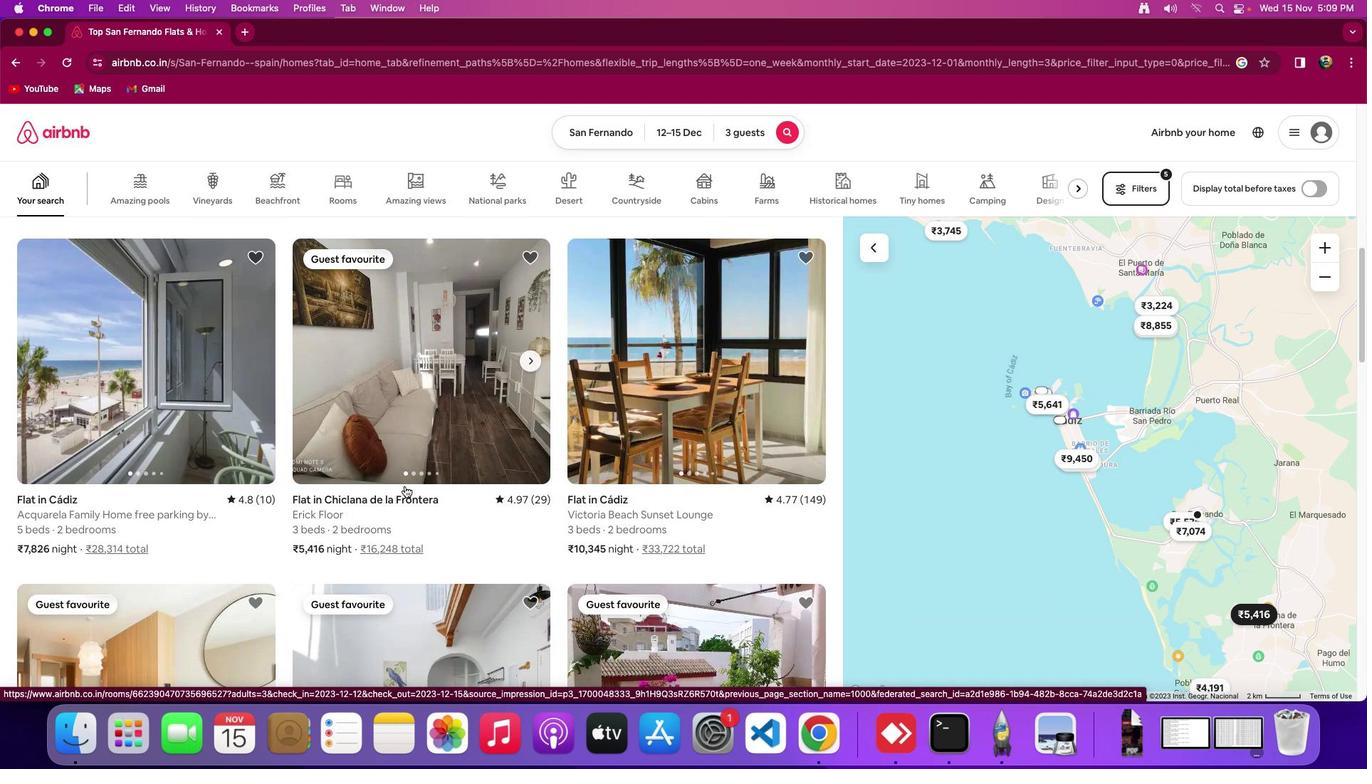
Action: Mouse scrolled (404, 485) with delta (0, 0)
Screenshot: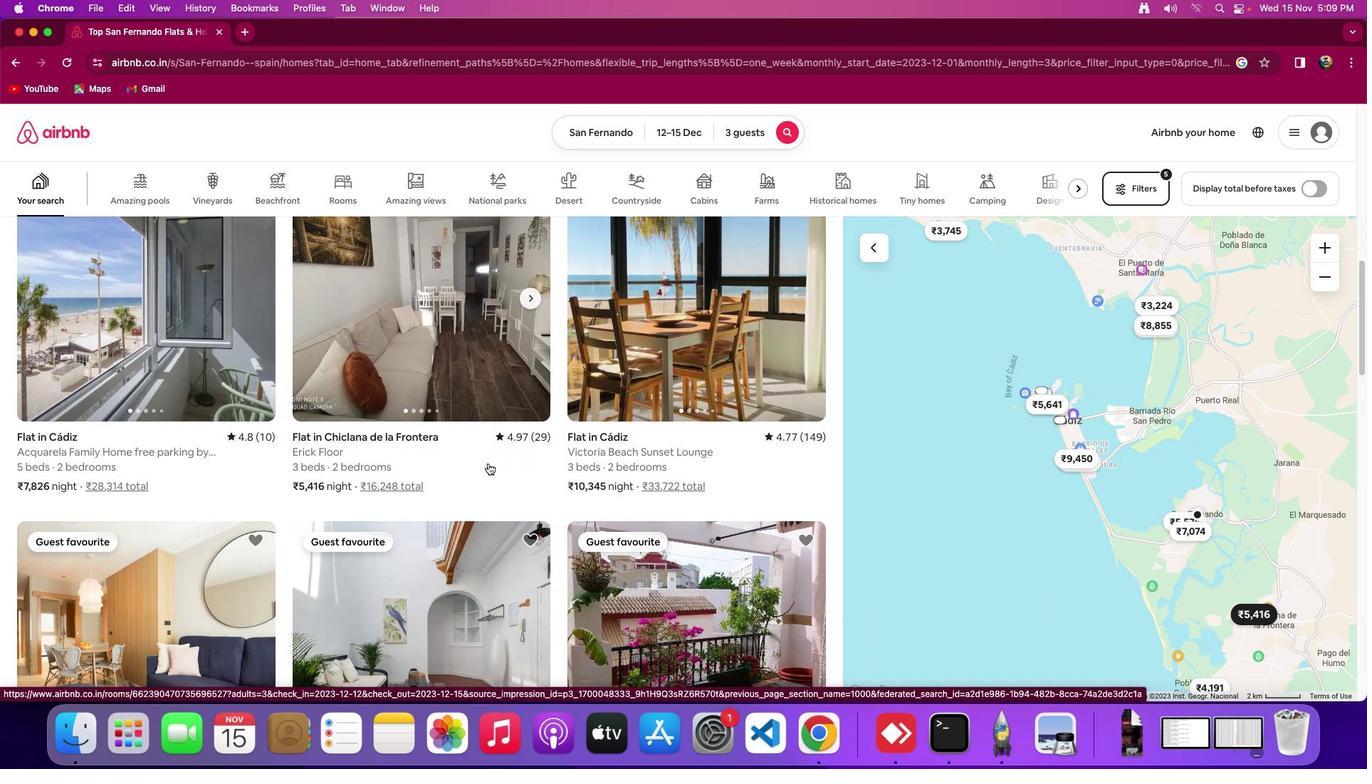 
Action: Mouse scrolled (404, 485) with delta (0, 0)
Screenshot: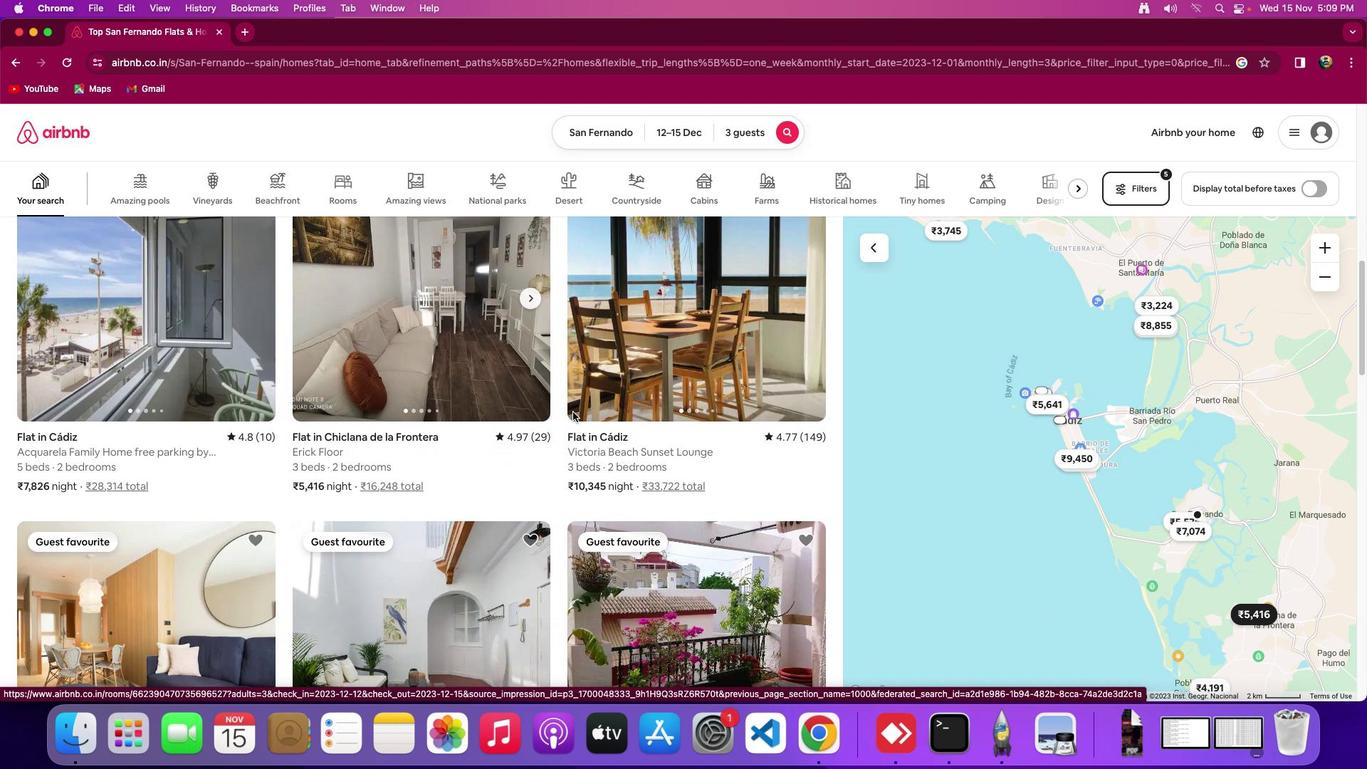 
Action: Mouse scrolled (404, 485) with delta (0, 0)
Screenshot: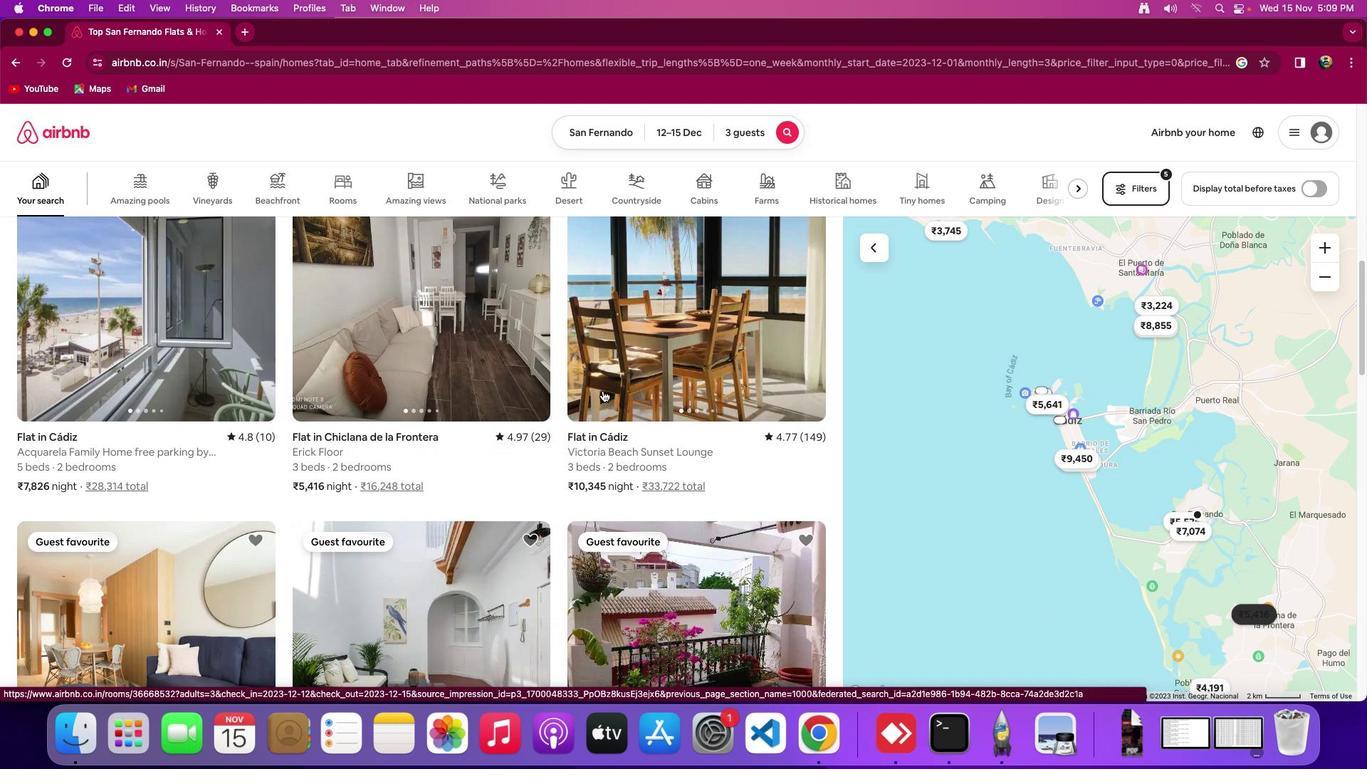 
Action: Mouse moved to (708, 356)
Screenshot: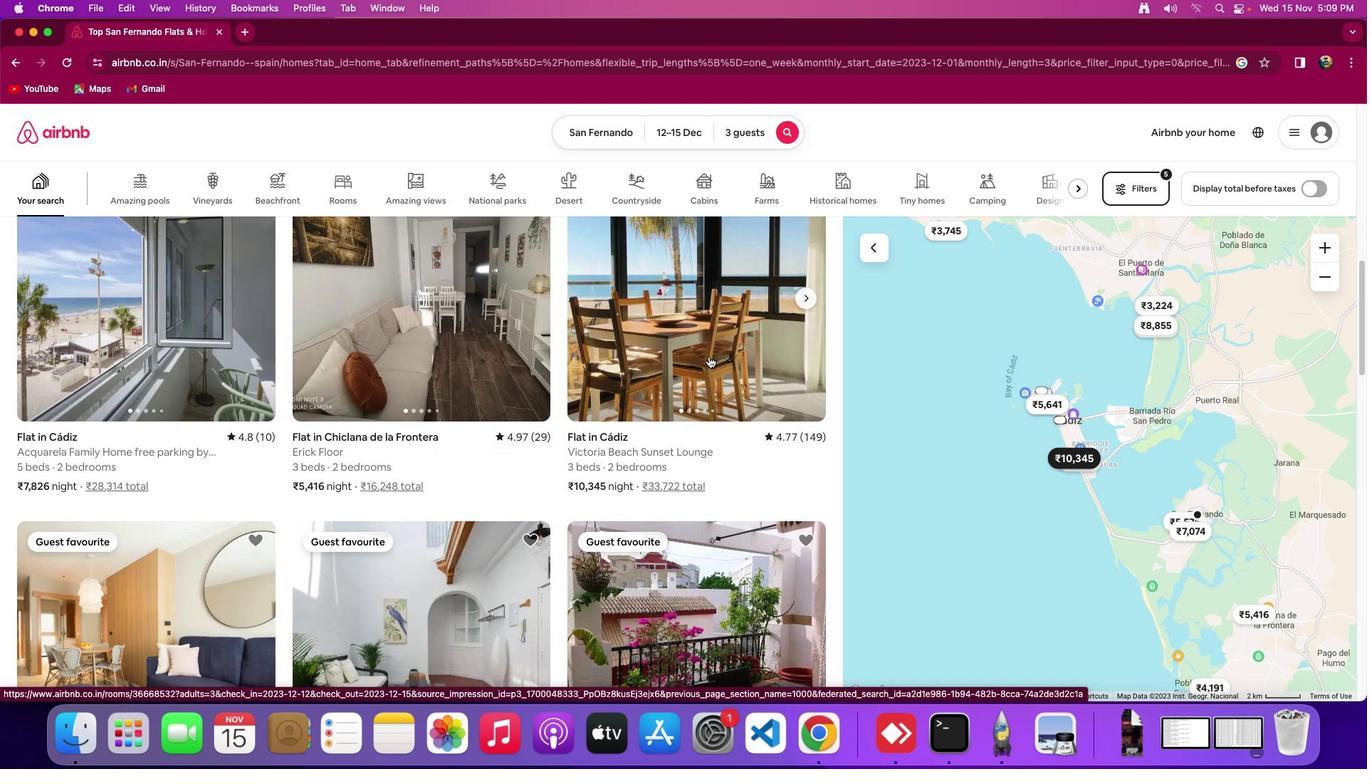 
Action: Mouse pressed left at (708, 356)
Screenshot: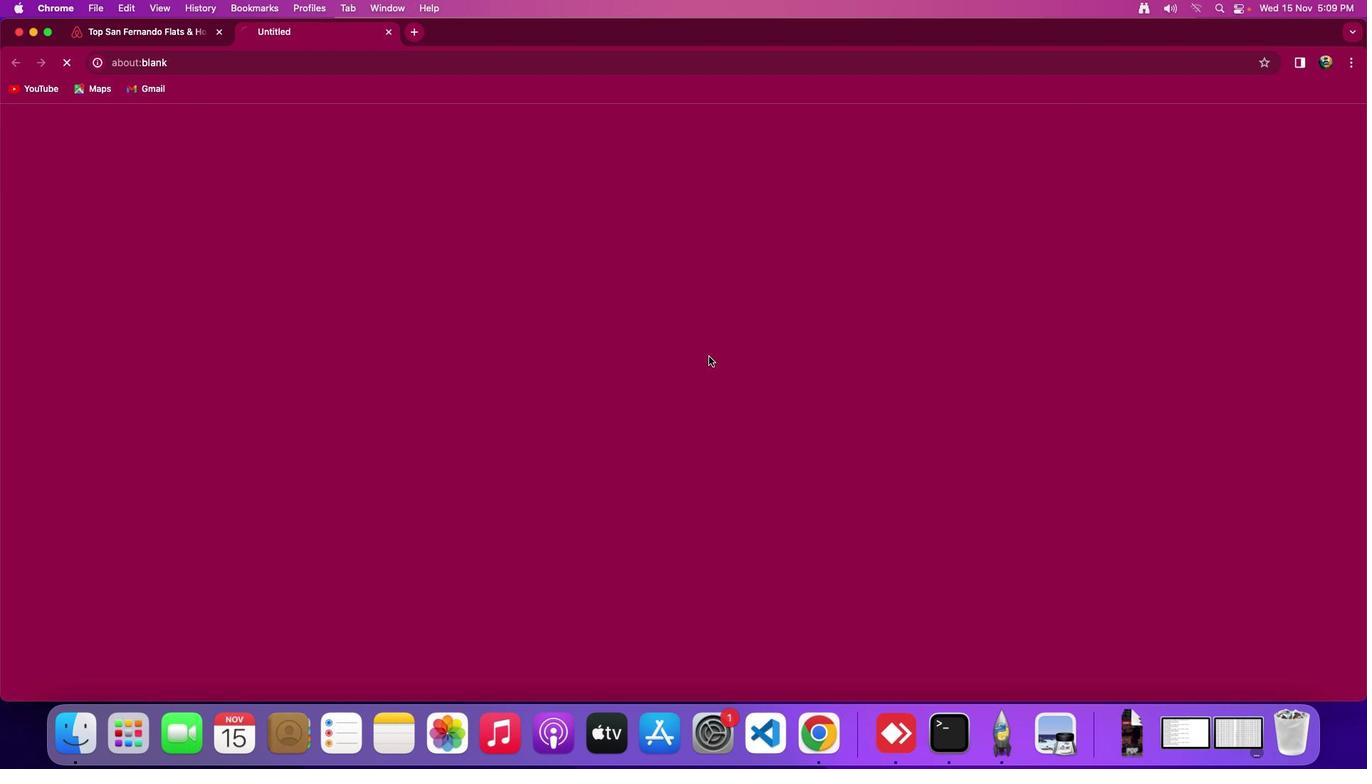 
Action: Mouse moved to (503, 279)
Screenshot: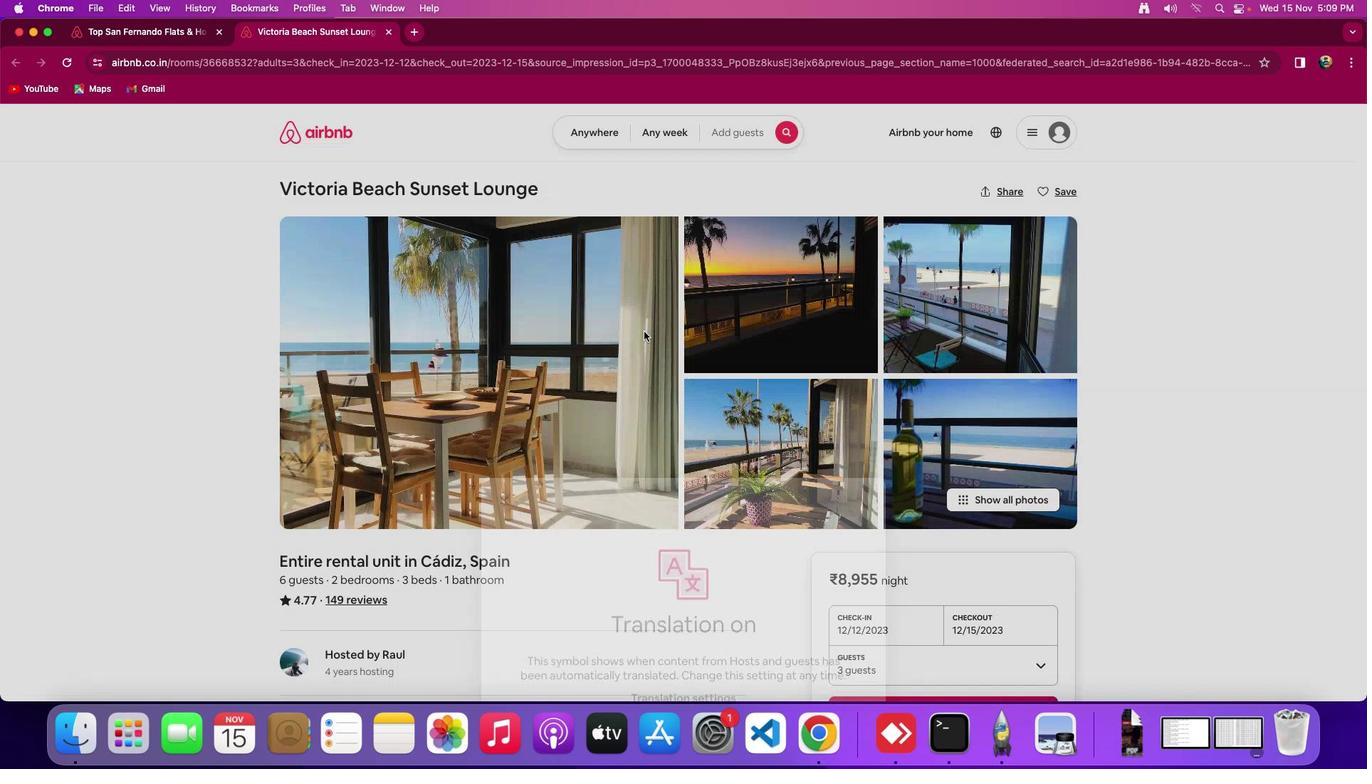
Action: Mouse pressed left at (503, 279)
Screenshot: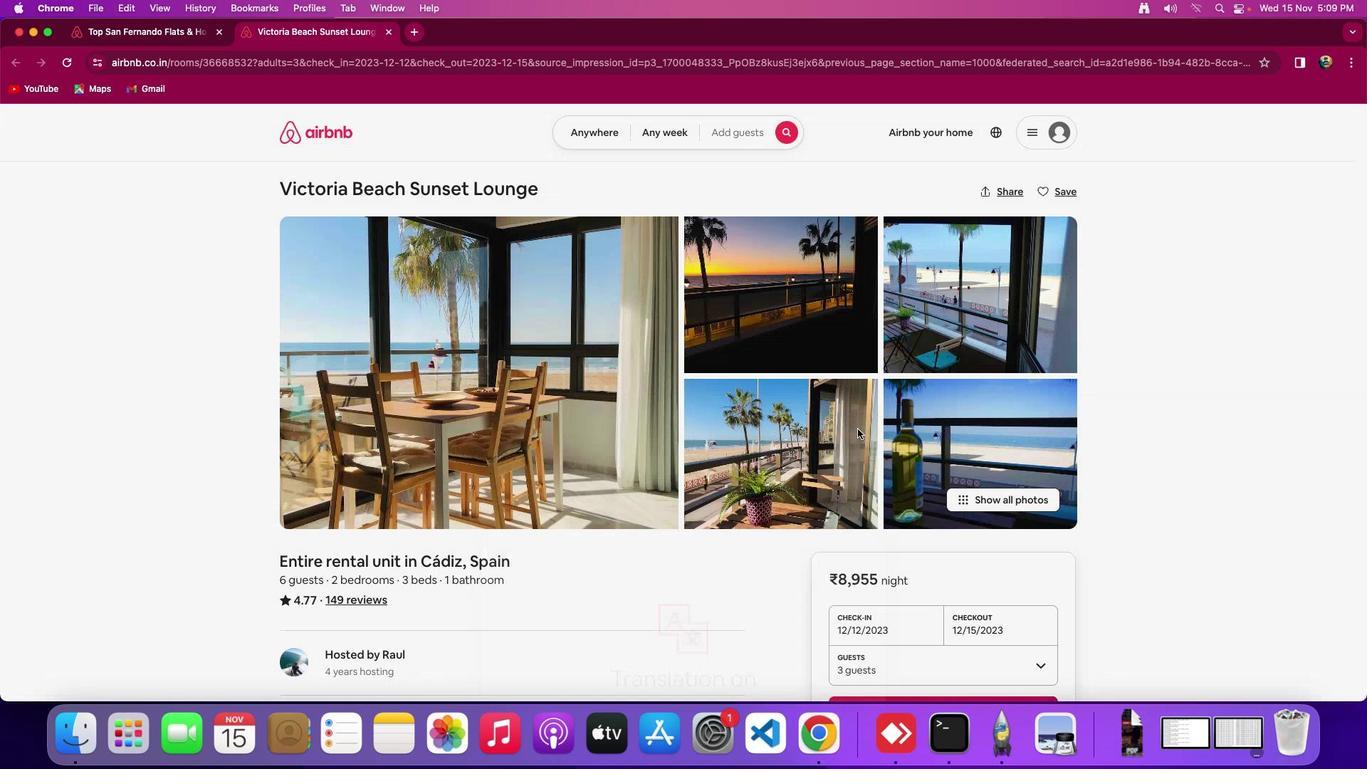 
Action: Mouse moved to (986, 502)
Screenshot: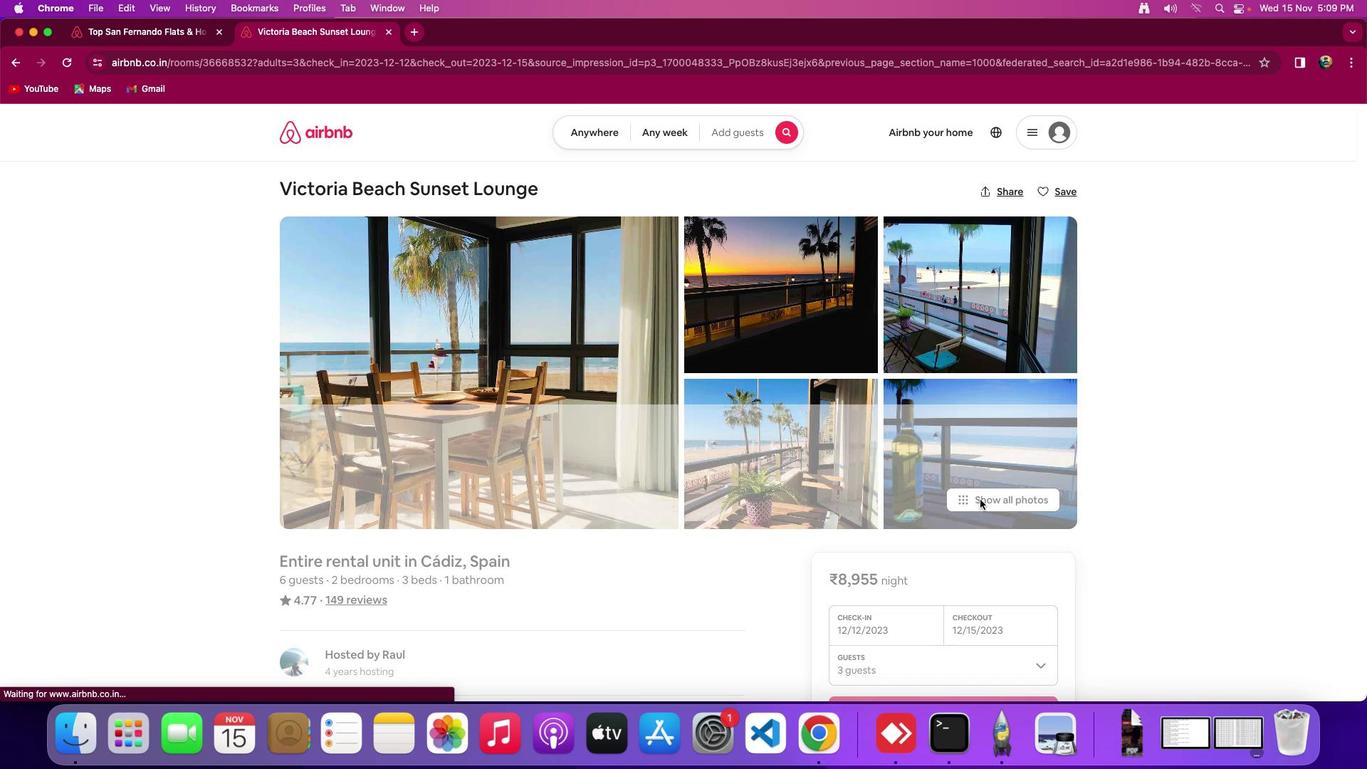 
Action: Mouse pressed left at (986, 502)
Screenshot: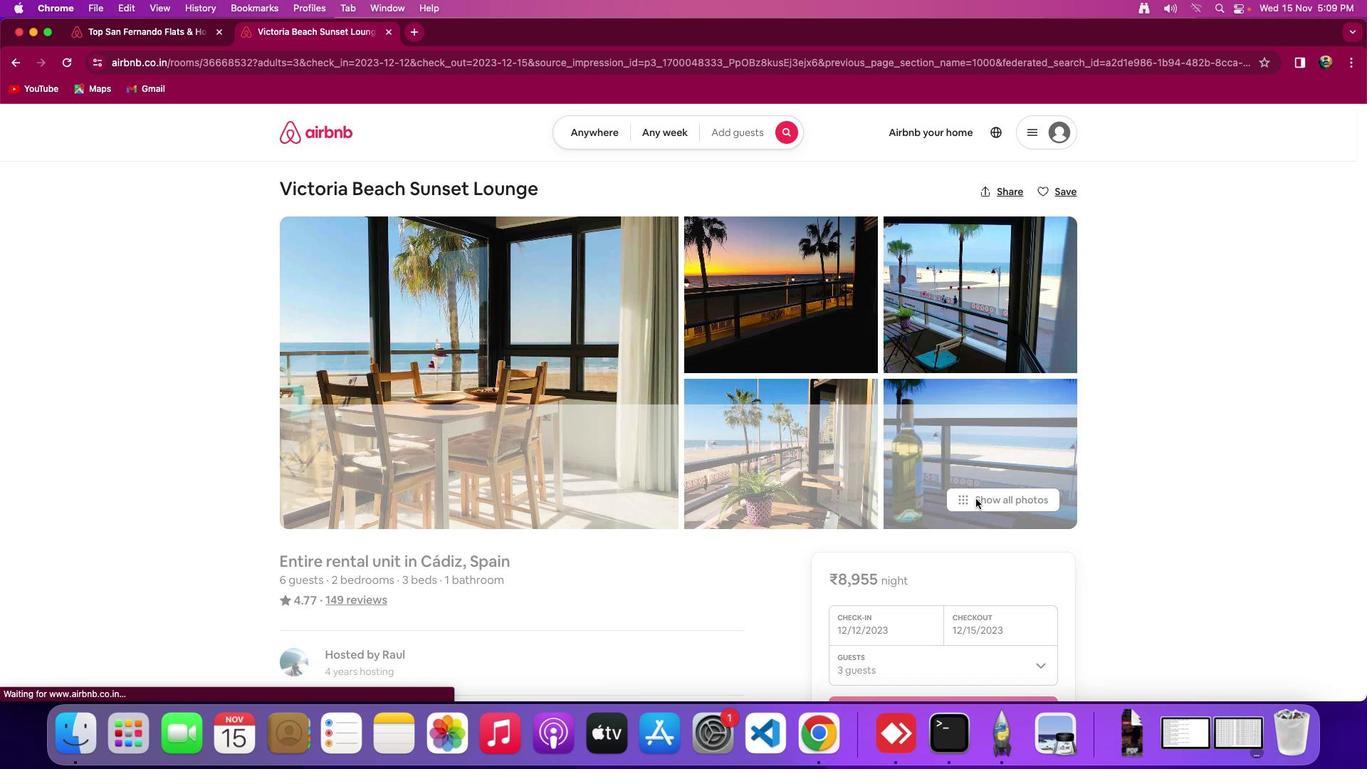 
Action: Mouse moved to (606, 297)
Screenshot: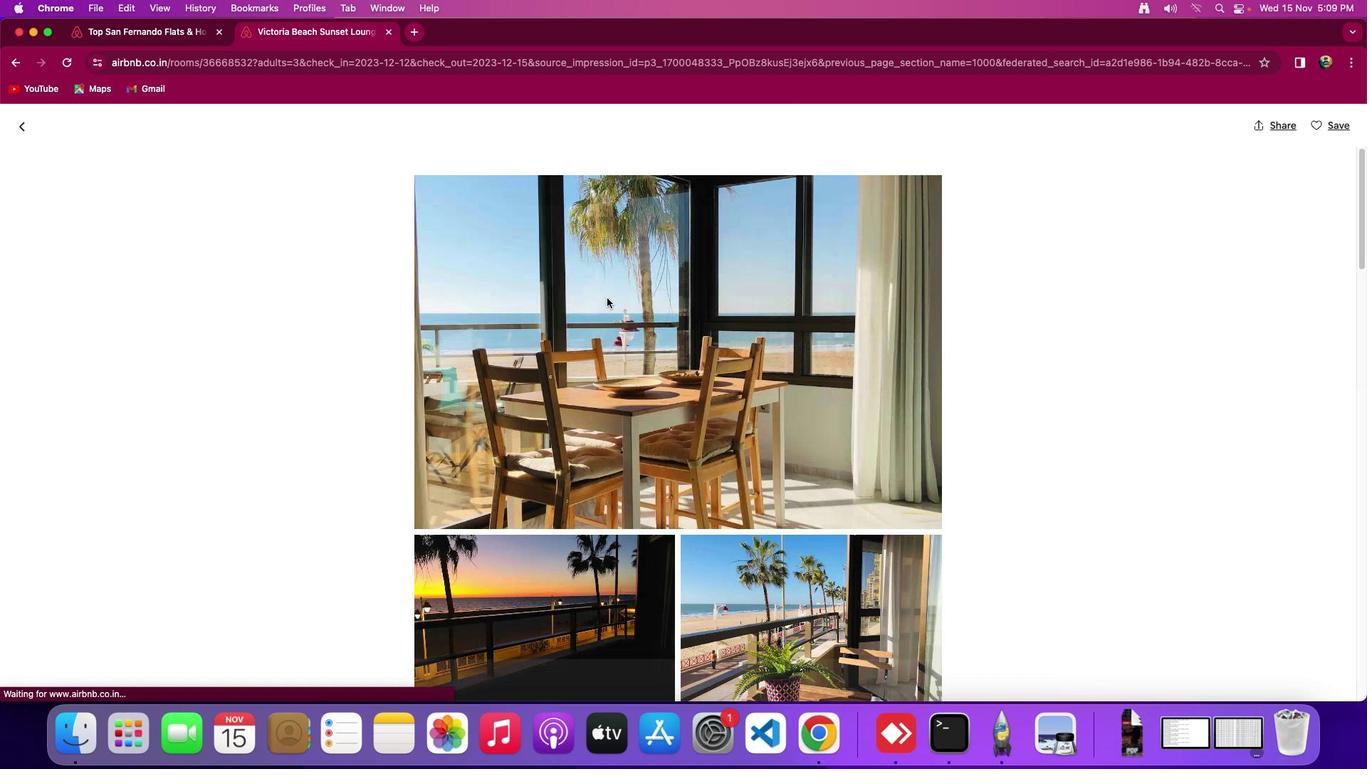 
Action: Mouse pressed left at (606, 297)
Screenshot: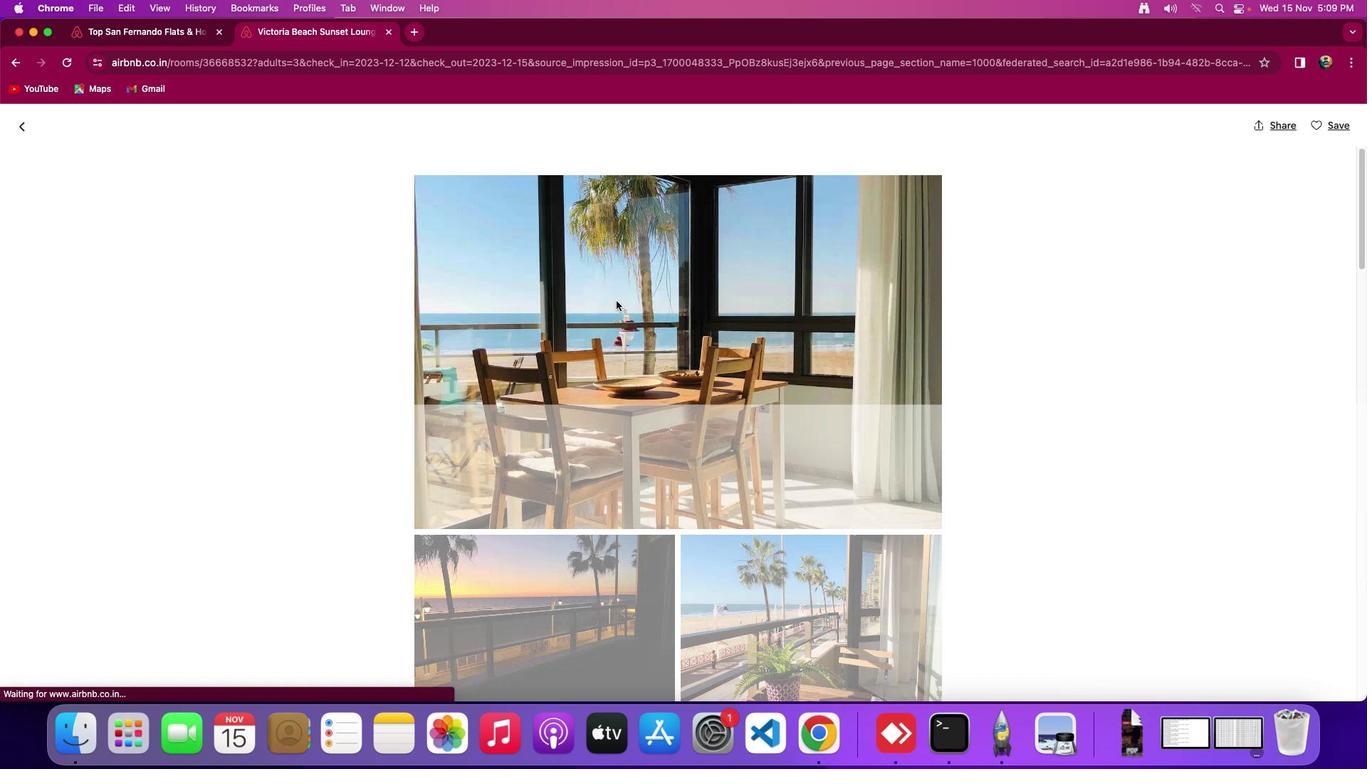 
Action: Mouse moved to (1331, 403)
Screenshot: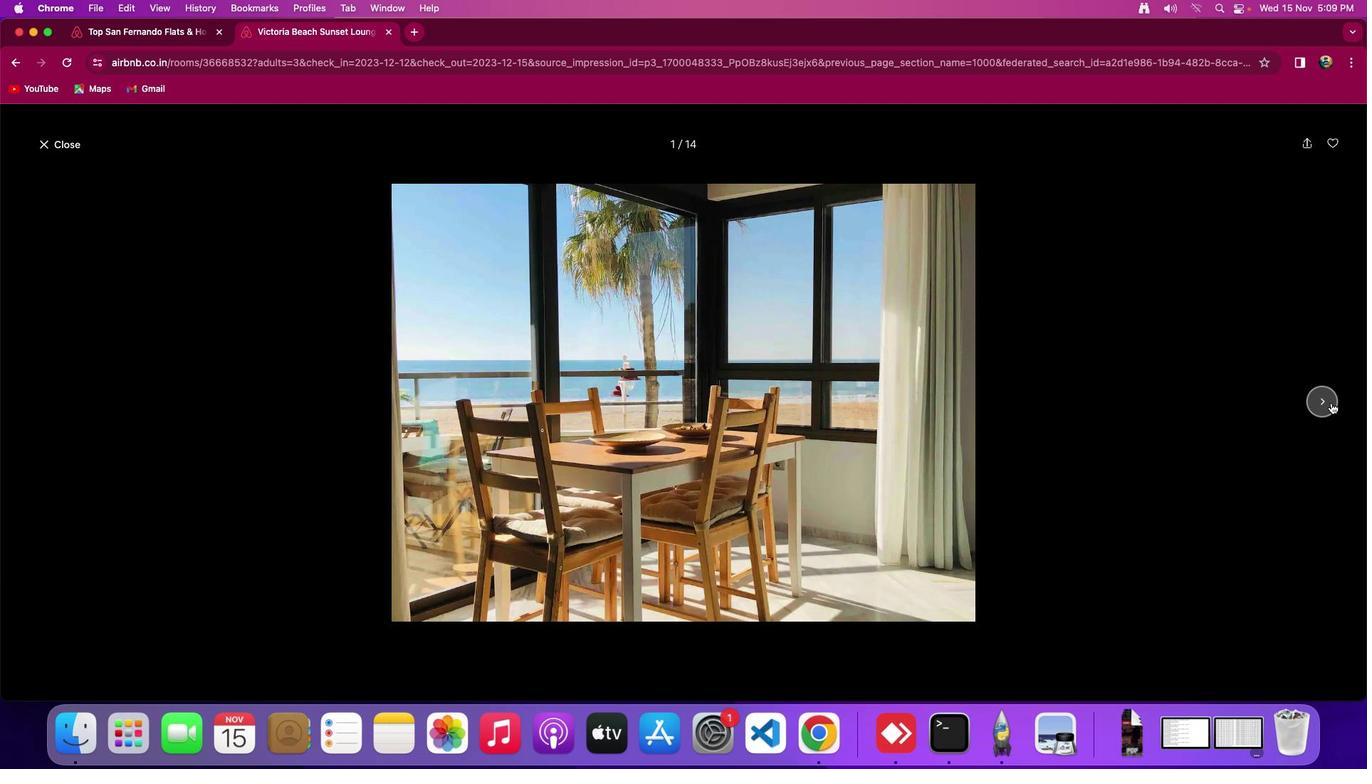 
Action: Mouse pressed left at (1331, 403)
Screenshot: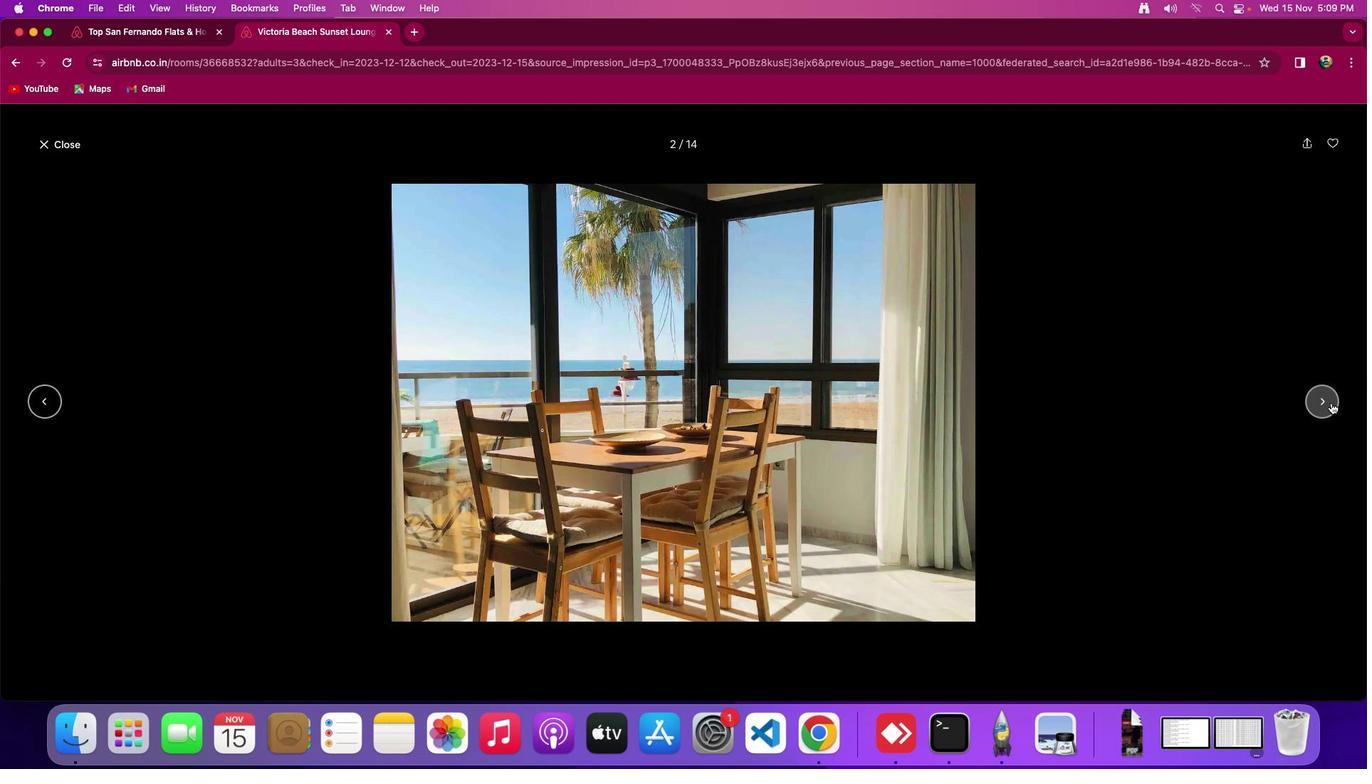
Action: Mouse pressed left at (1331, 403)
Screenshot: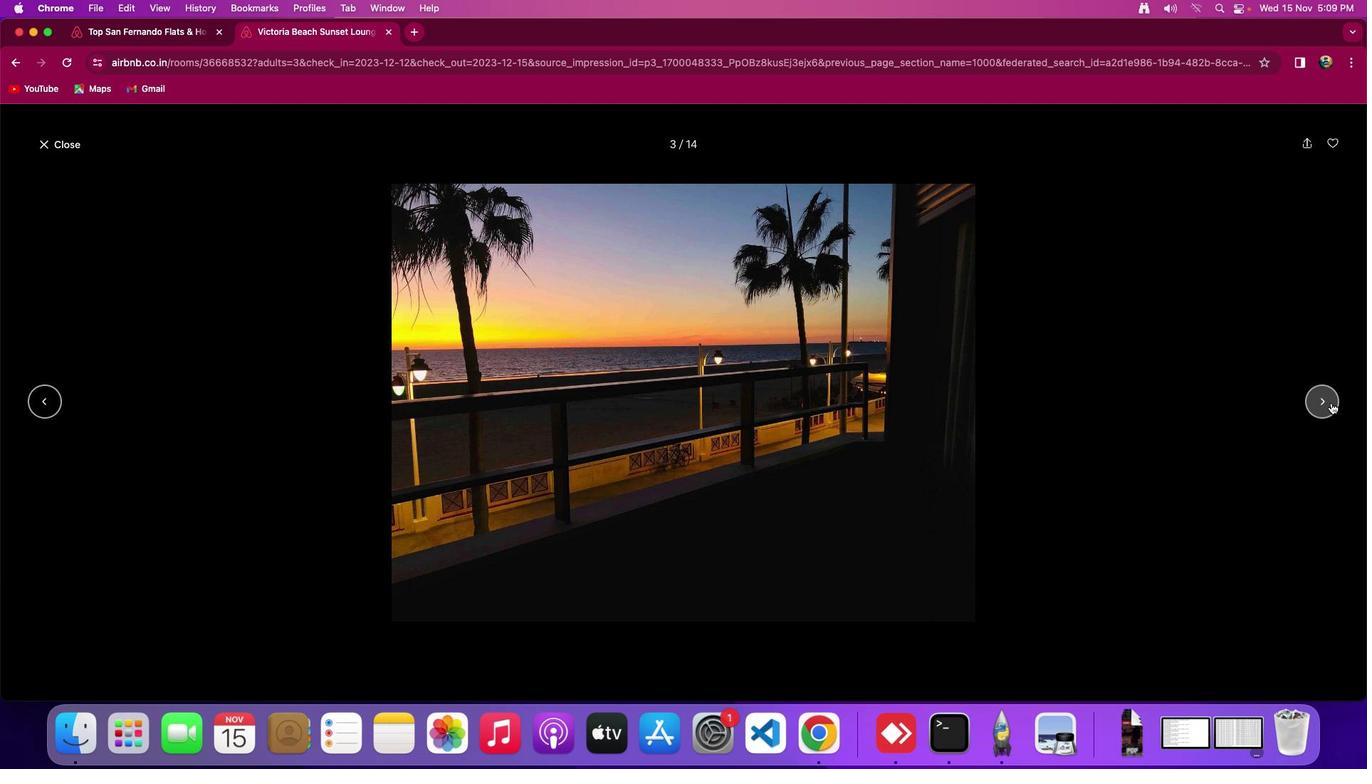 
Action: Mouse pressed left at (1331, 403)
Screenshot: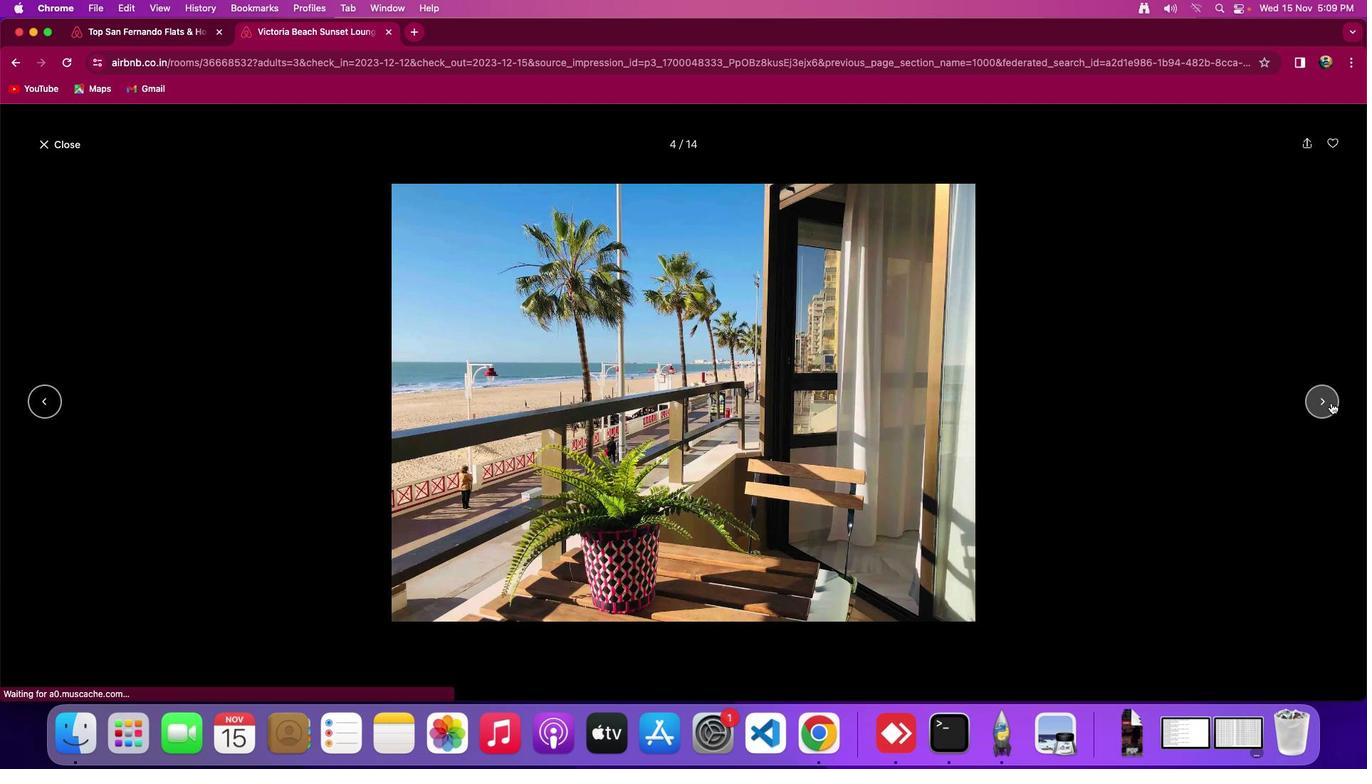 
Action: Mouse pressed left at (1331, 403)
Screenshot: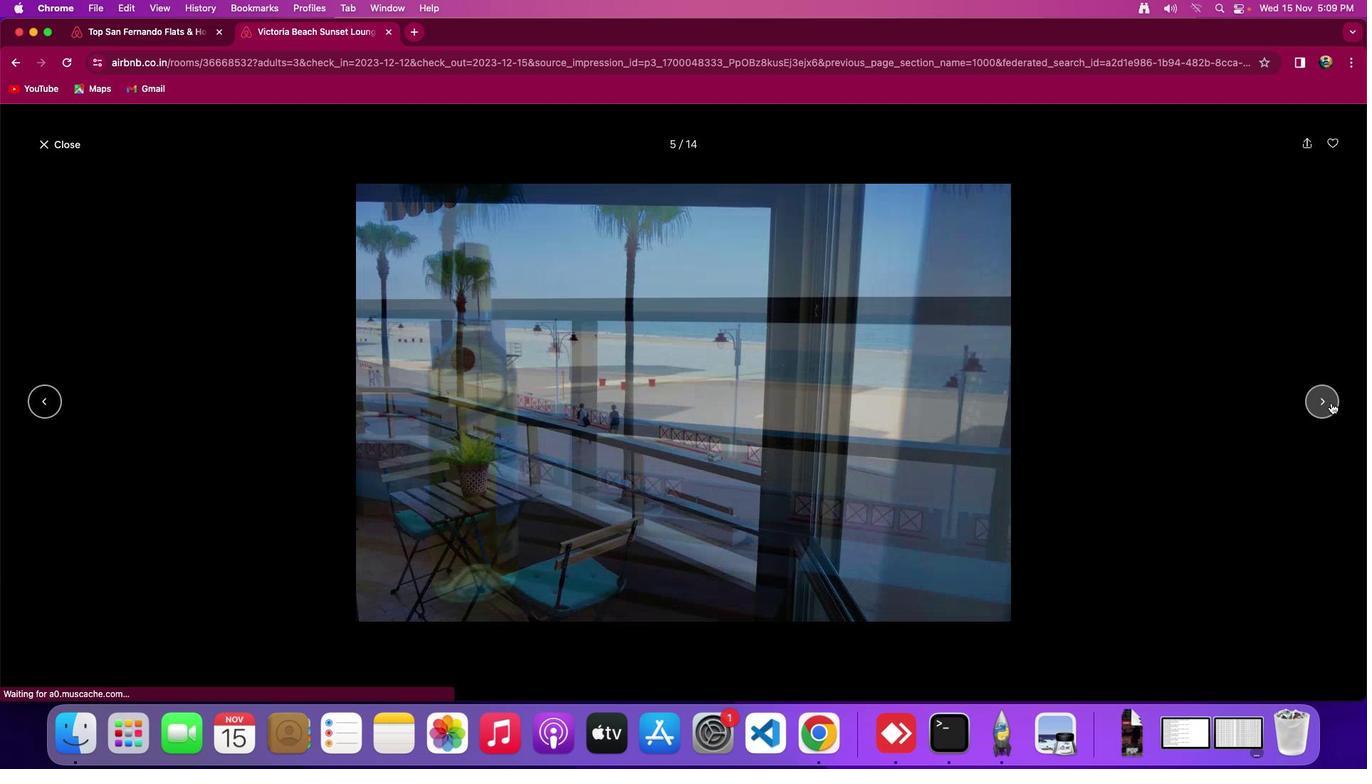 
Action: Mouse pressed left at (1331, 403)
Screenshot: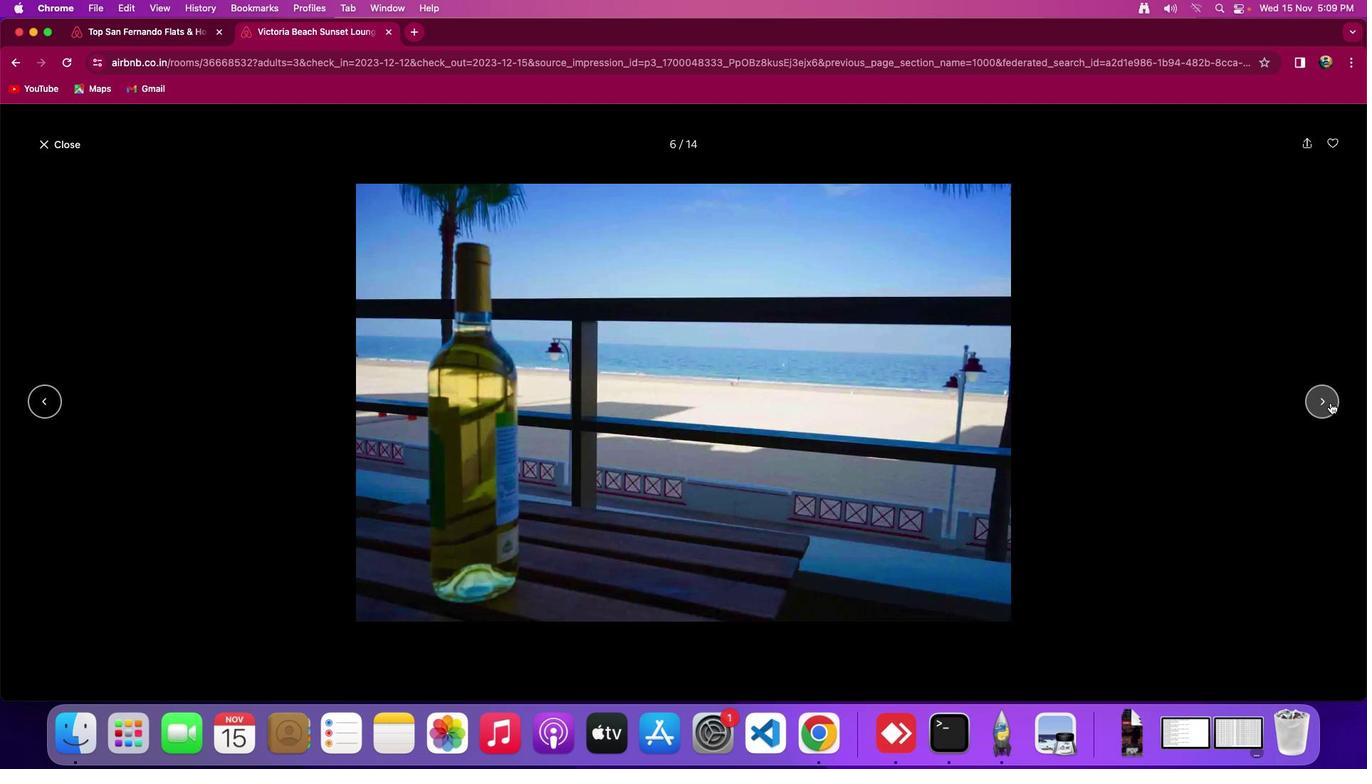 
Action: Mouse moved to (1331, 403)
Screenshot: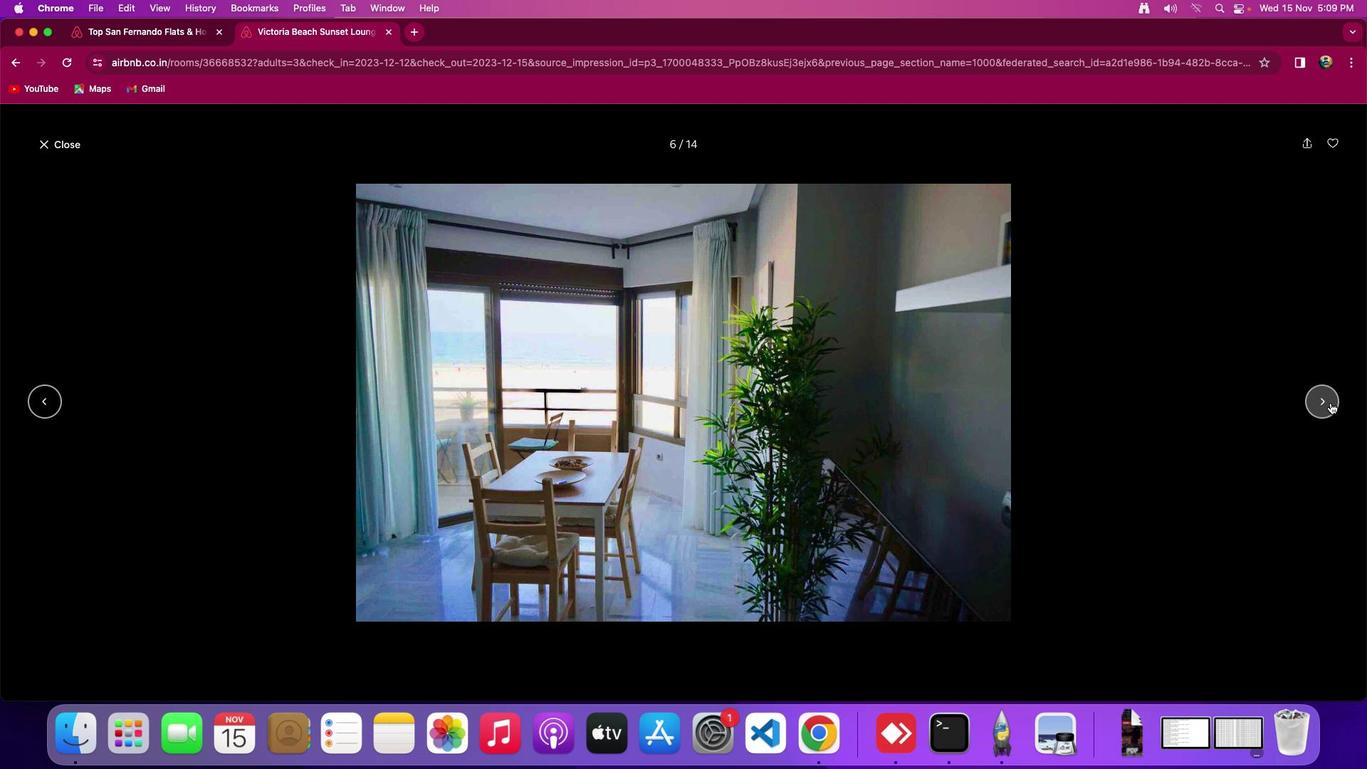 
Action: Mouse pressed left at (1331, 403)
Screenshot: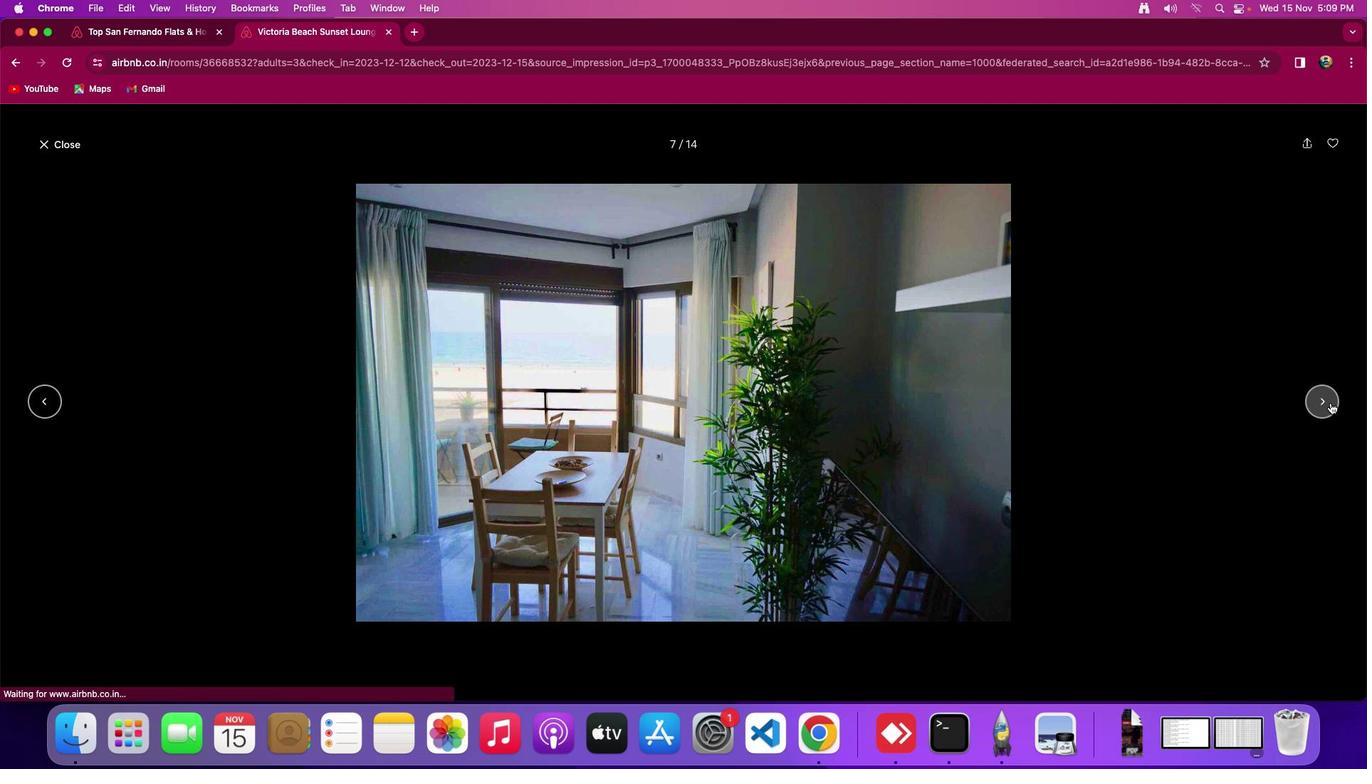 
Action: Mouse pressed left at (1331, 403)
Screenshot: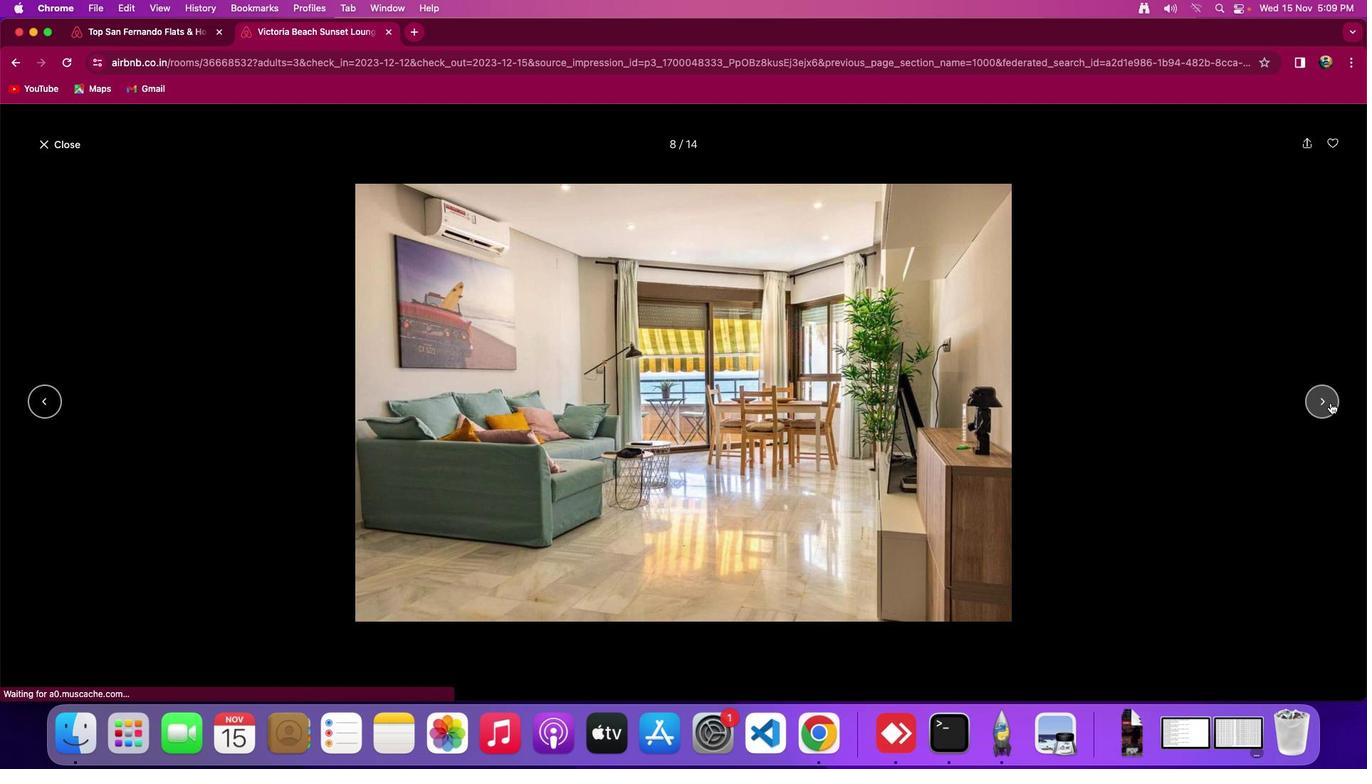 
Action: Mouse pressed left at (1331, 403)
Screenshot: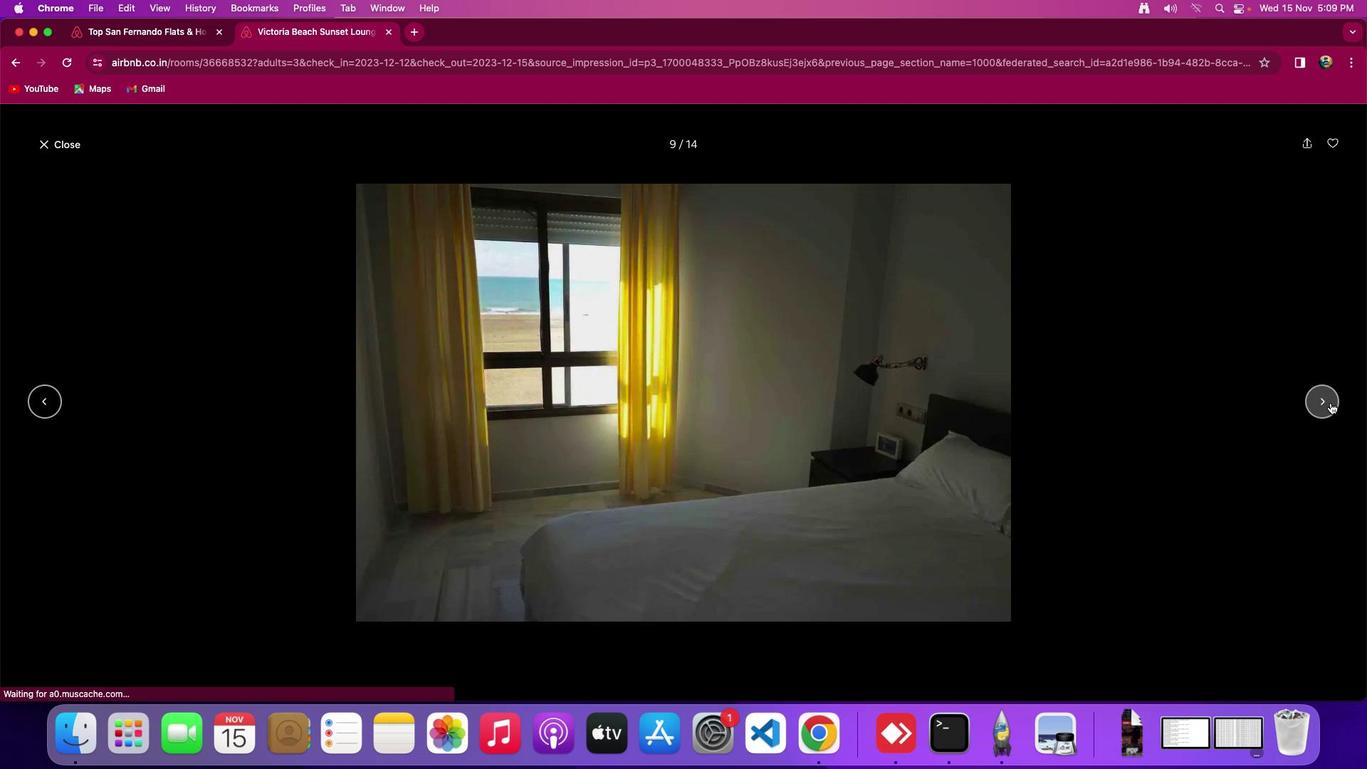 
Action: Mouse pressed left at (1331, 403)
Screenshot: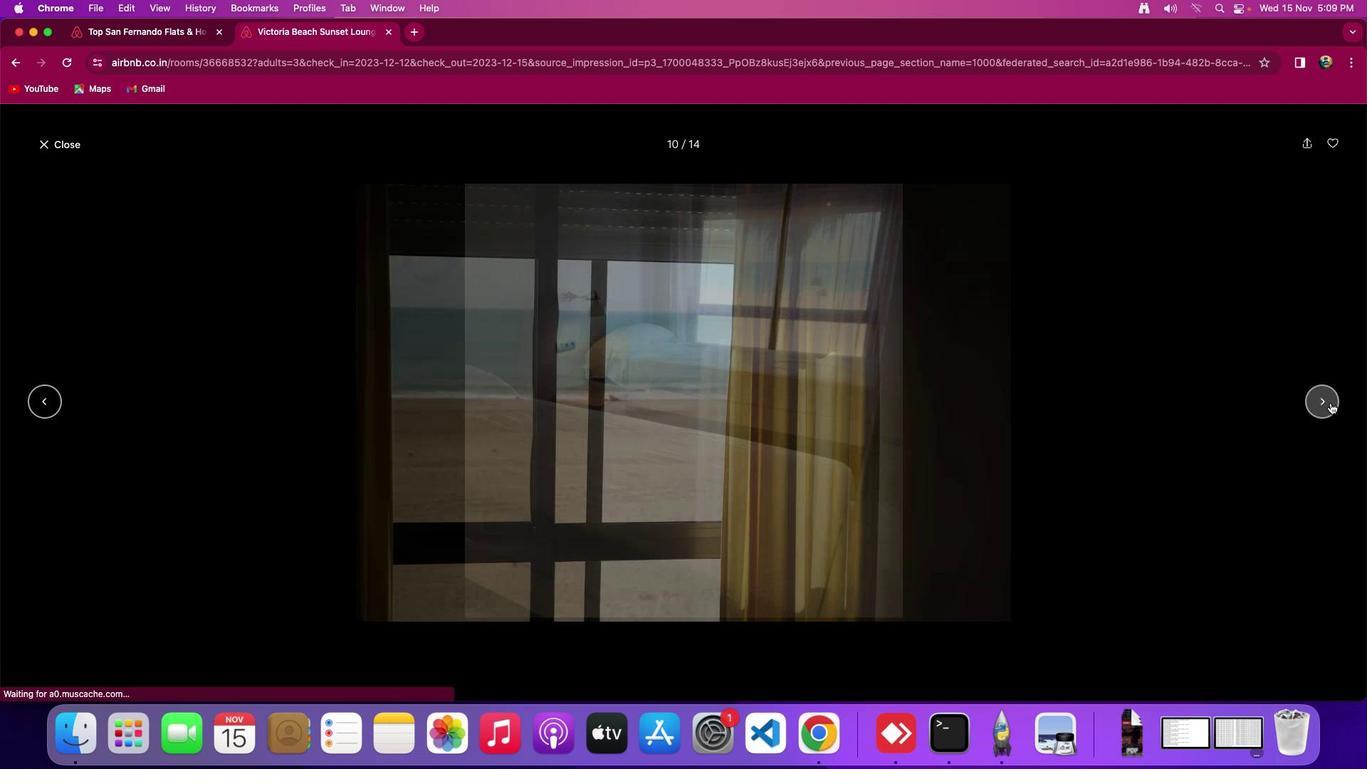 
Action: Mouse pressed left at (1331, 403)
Screenshot: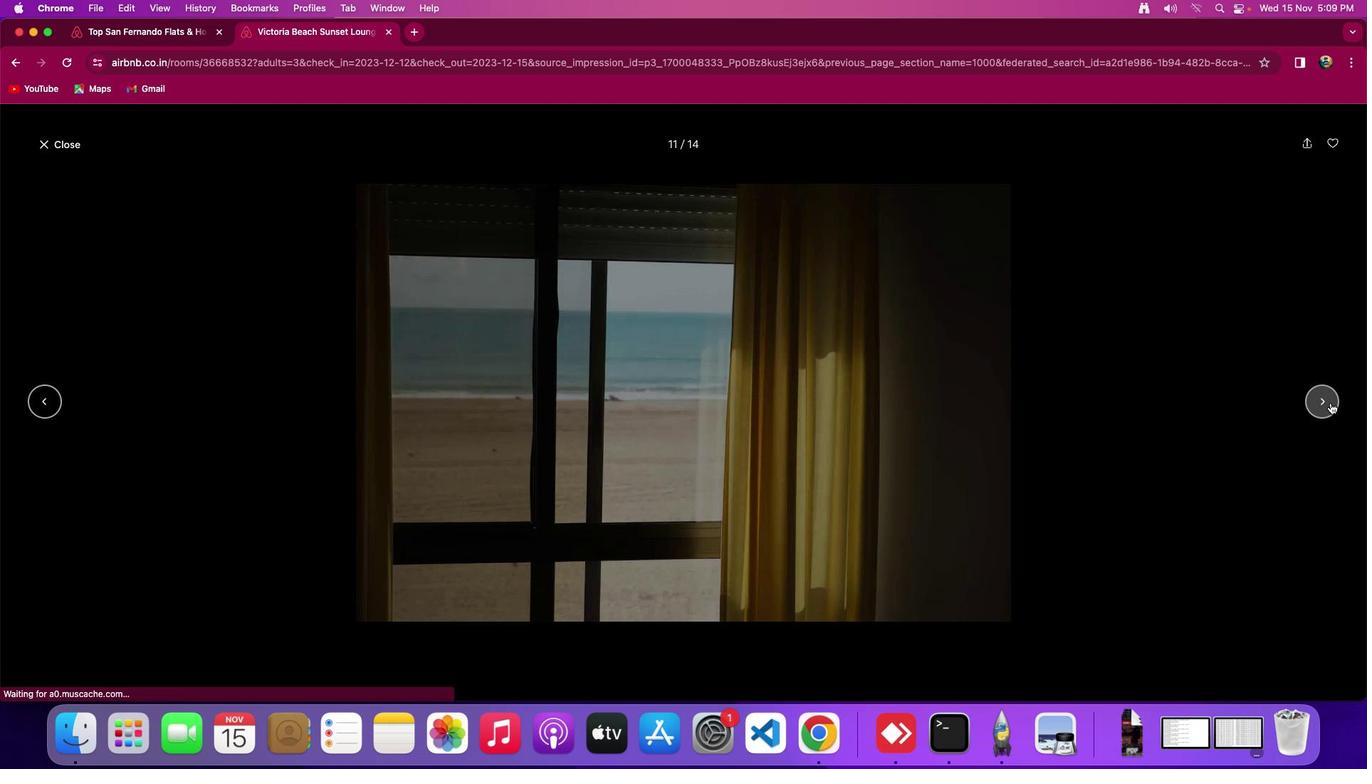 
Action: Mouse moved to (1330, 403)
Screenshot: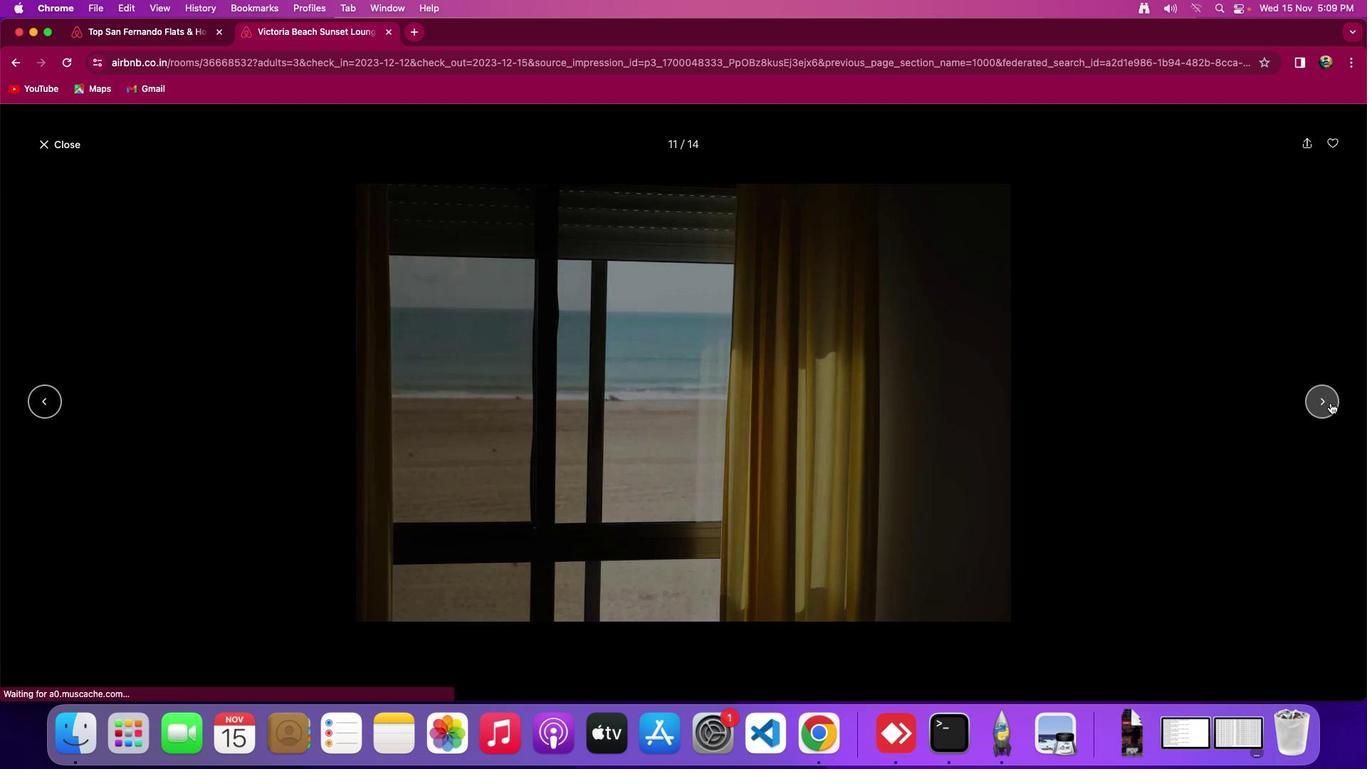 
Action: Mouse pressed left at (1330, 403)
Screenshot: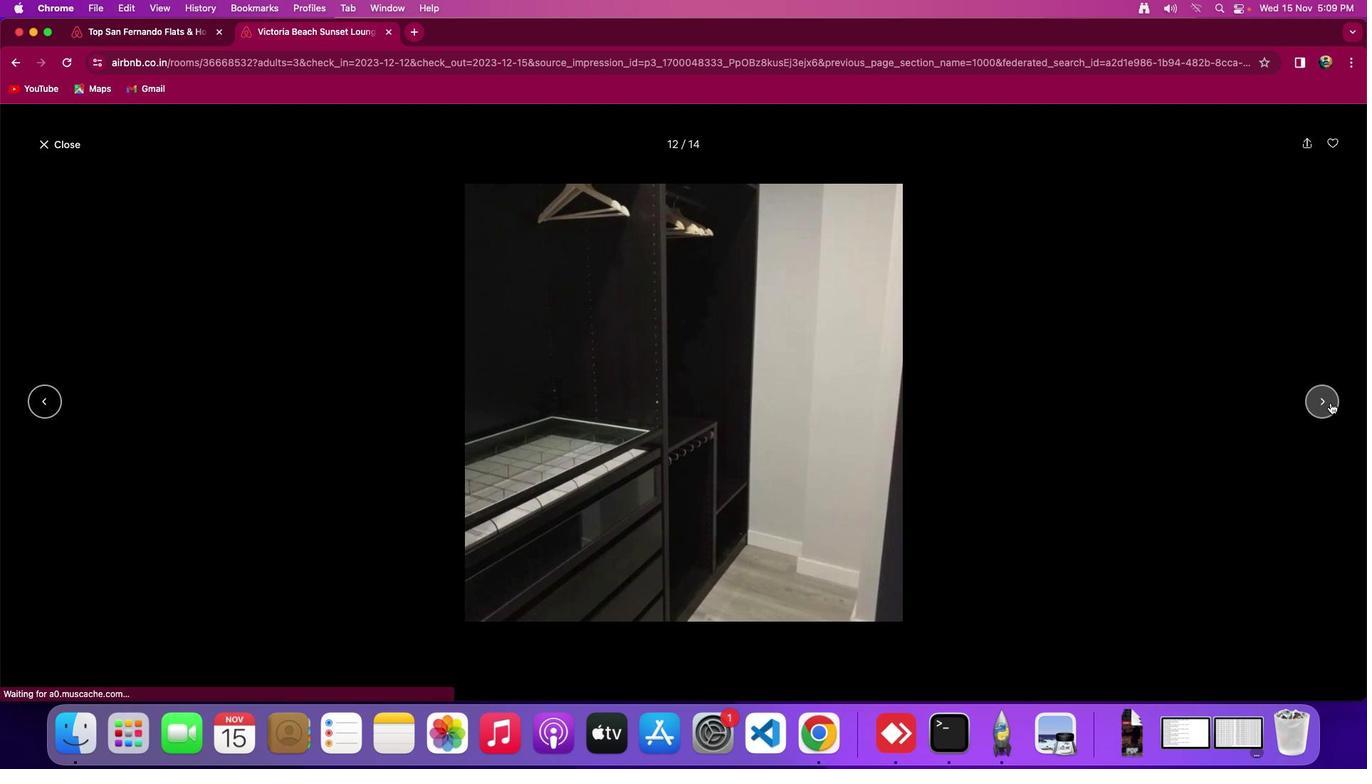 
Action: Mouse pressed left at (1330, 403)
Screenshot: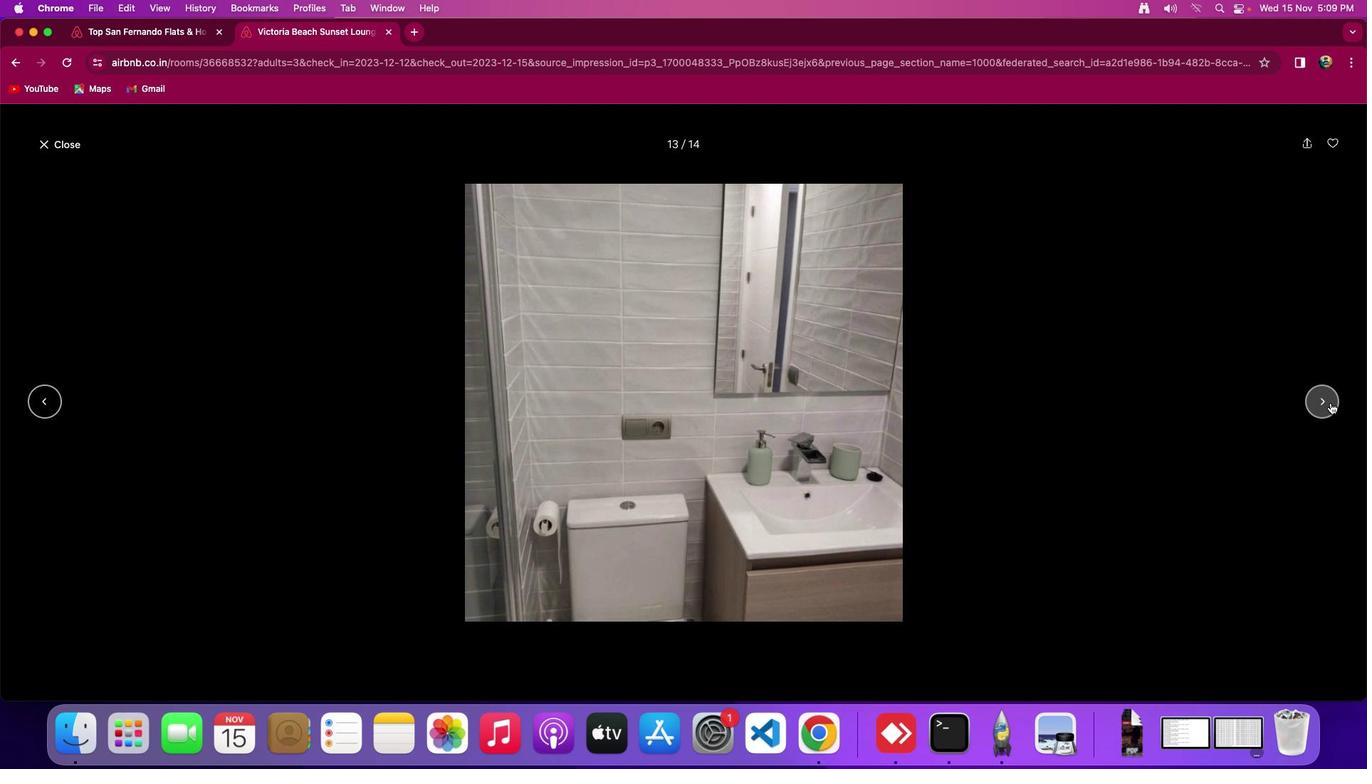 
Action: Mouse pressed left at (1330, 403)
Screenshot: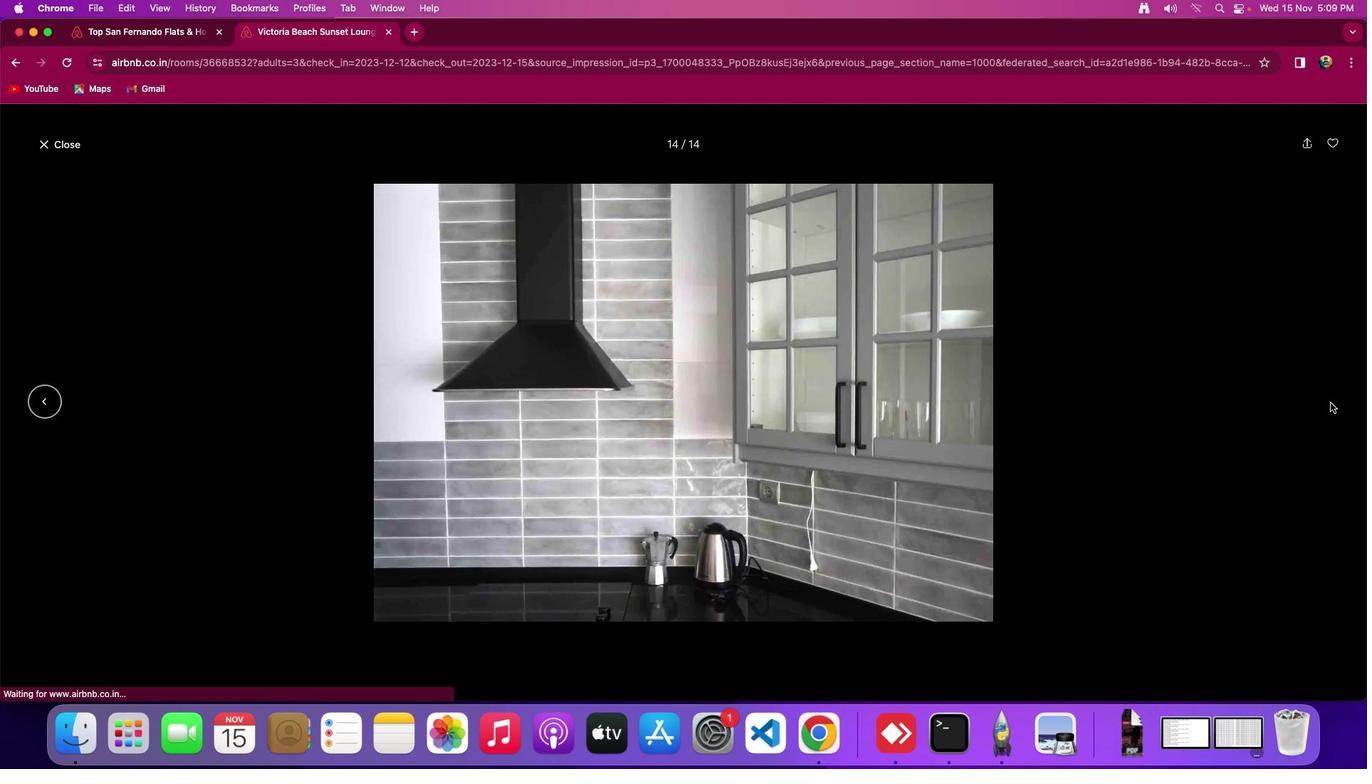 
Action: Mouse pressed left at (1330, 403)
Screenshot: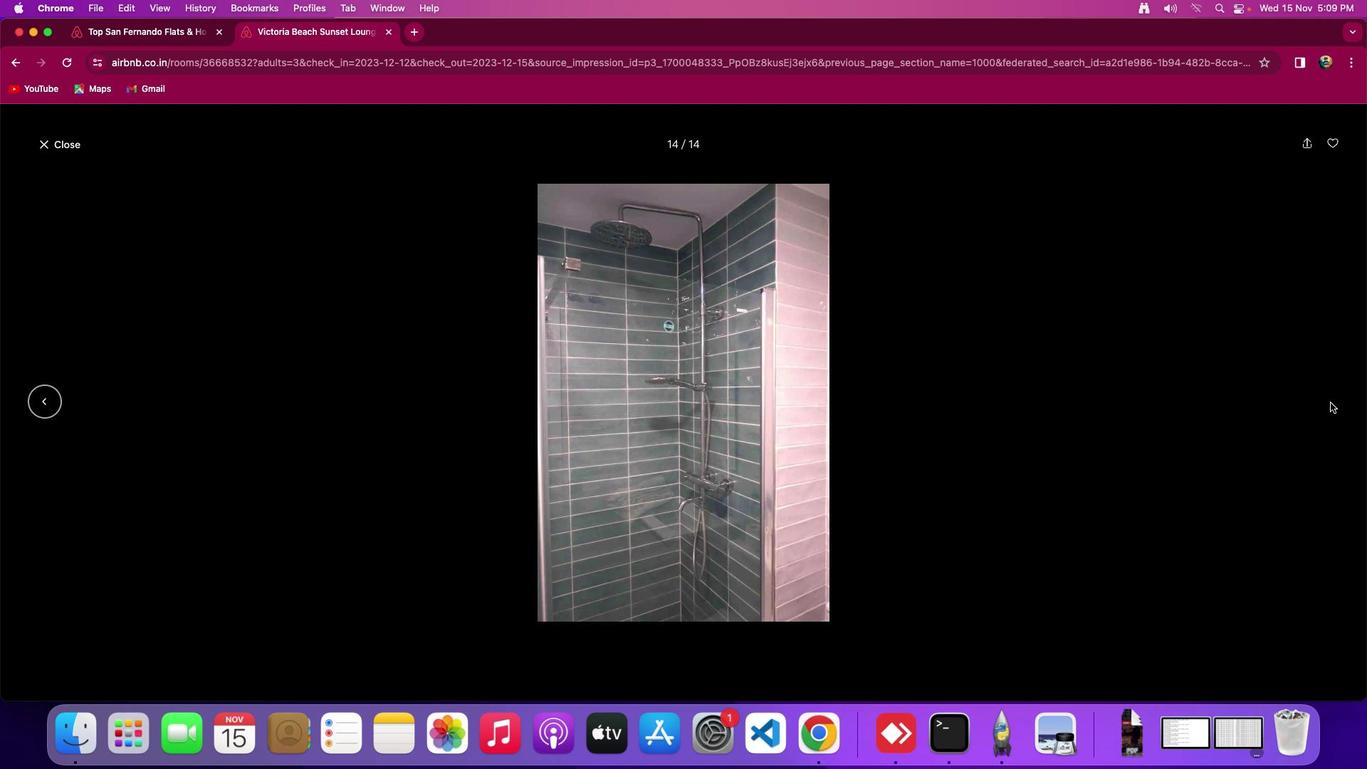 
Action: Mouse moved to (53, 148)
Screenshot: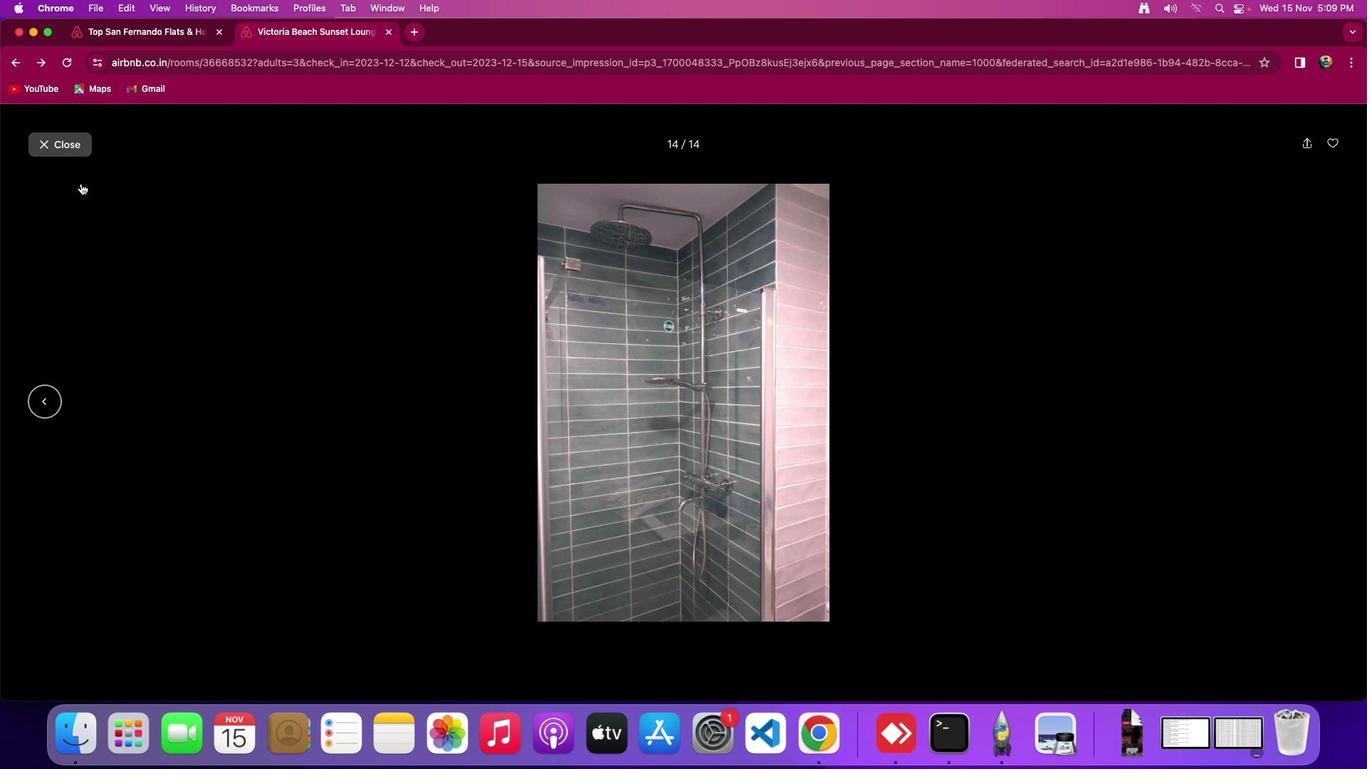 
Action: Mouse pressed left at (53, 148)
Screenshot: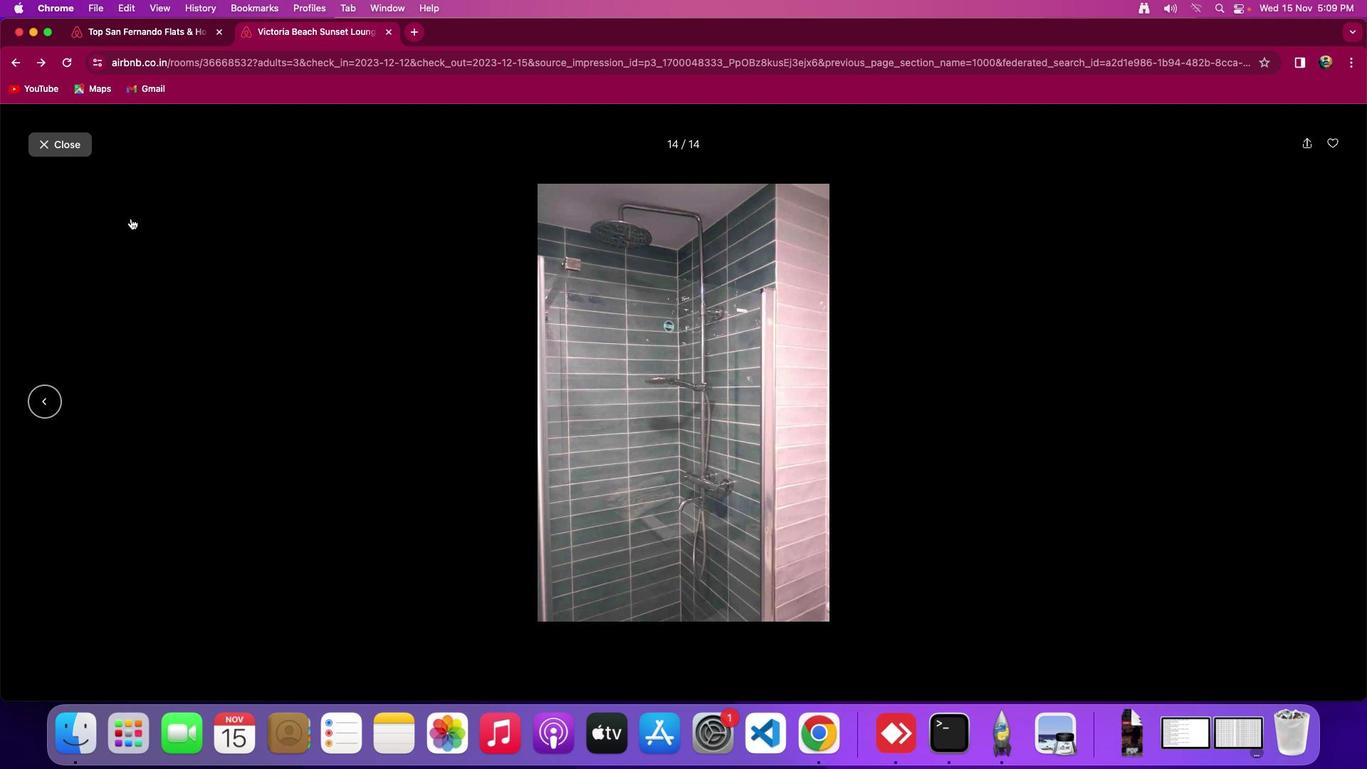 
Action: Mouse moved to (19, 124)
Screenshot: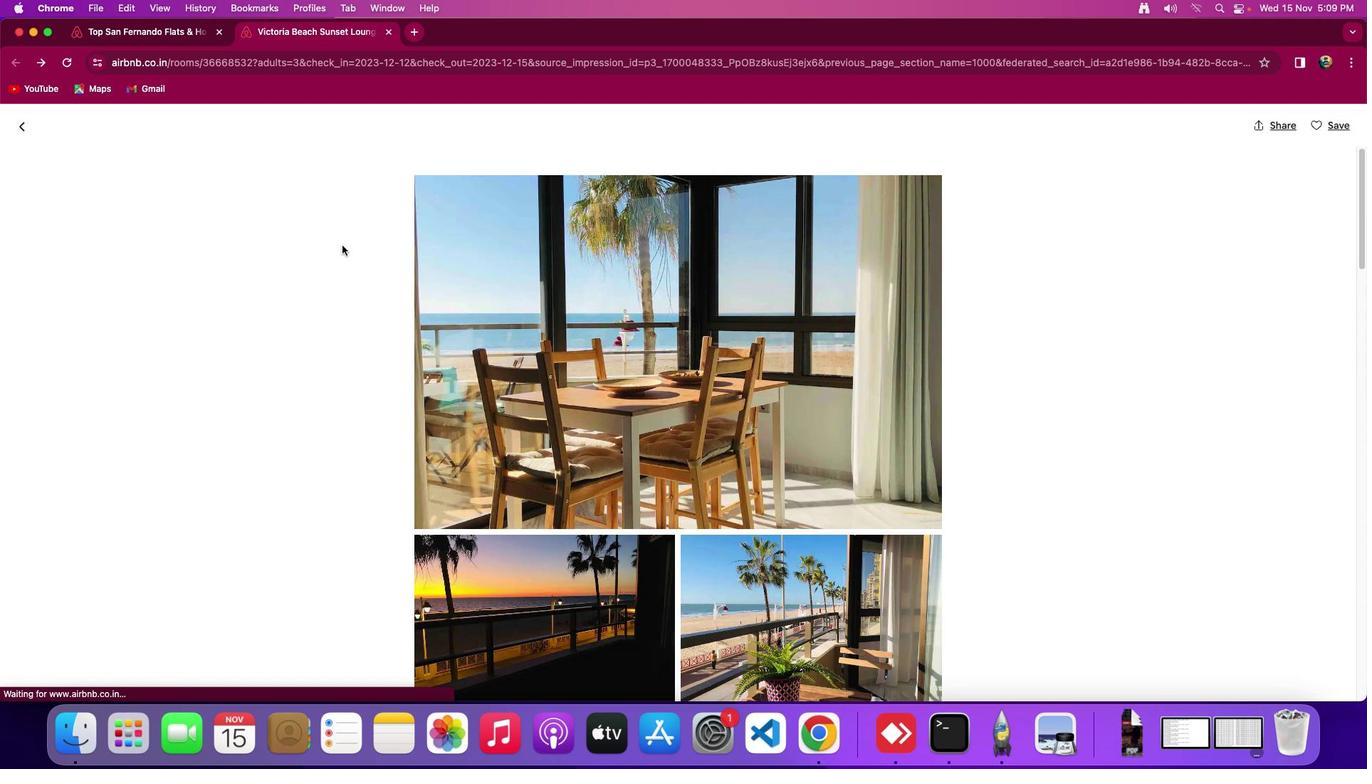 
Action: Mouse pressed left at (19, 124)
Screenshot: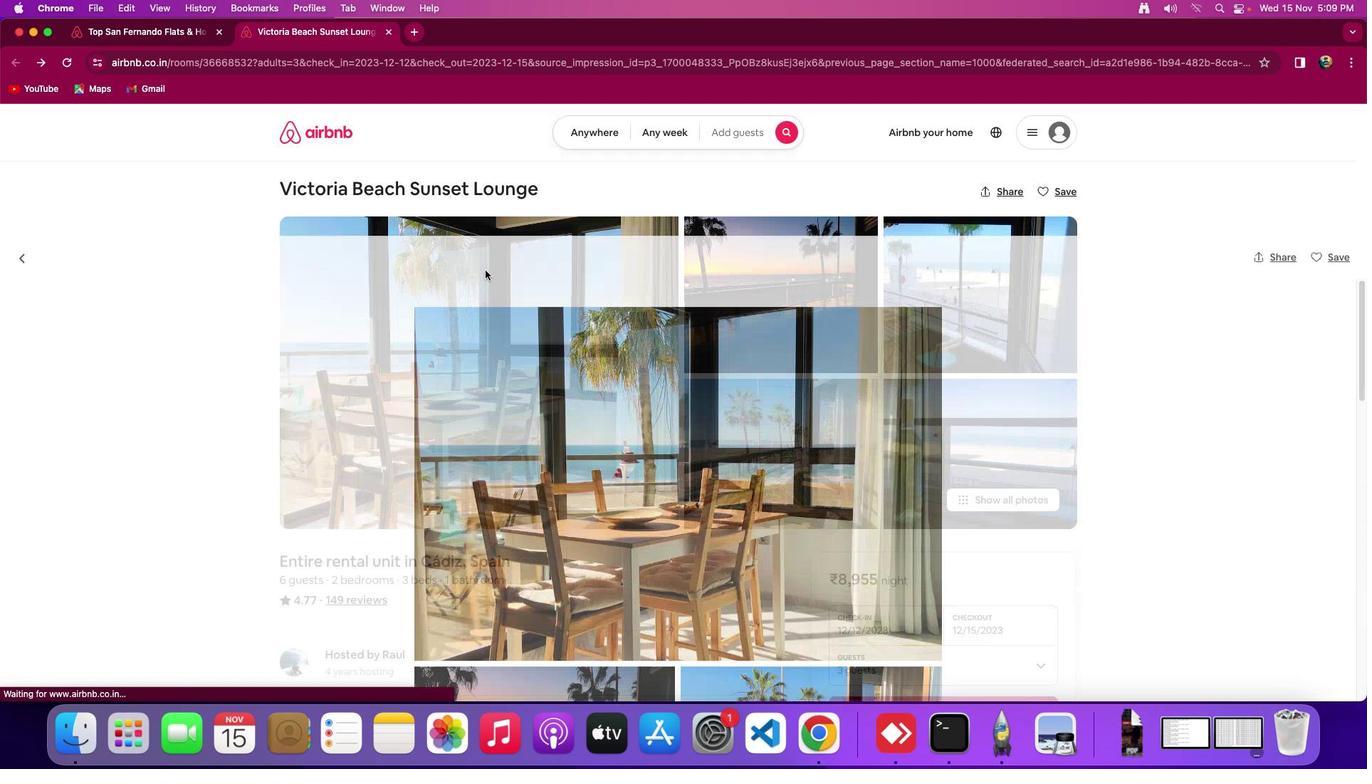 
Action: Mouse moved to (669, 381)
Screenshot: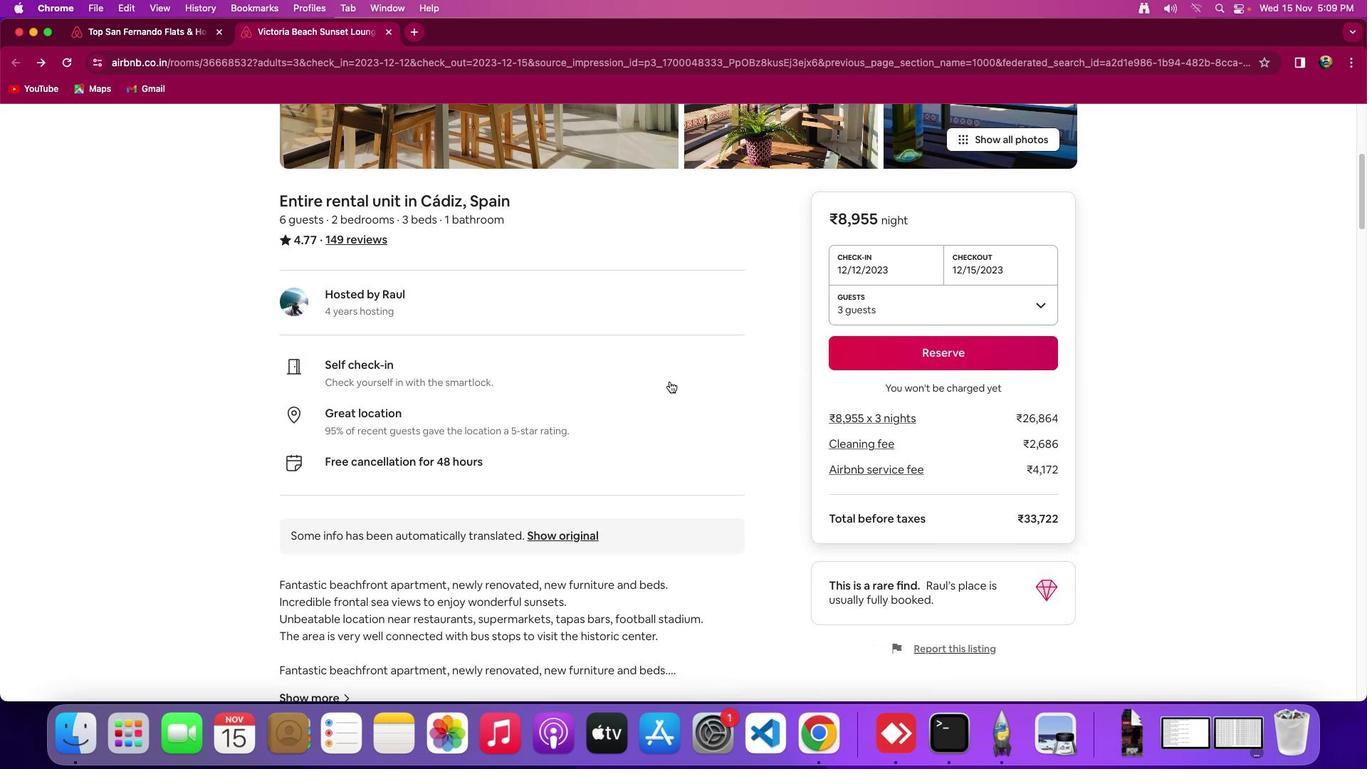 
Action: Mouse scrolled (669, 381) with delta (0, 0)
Screenshot: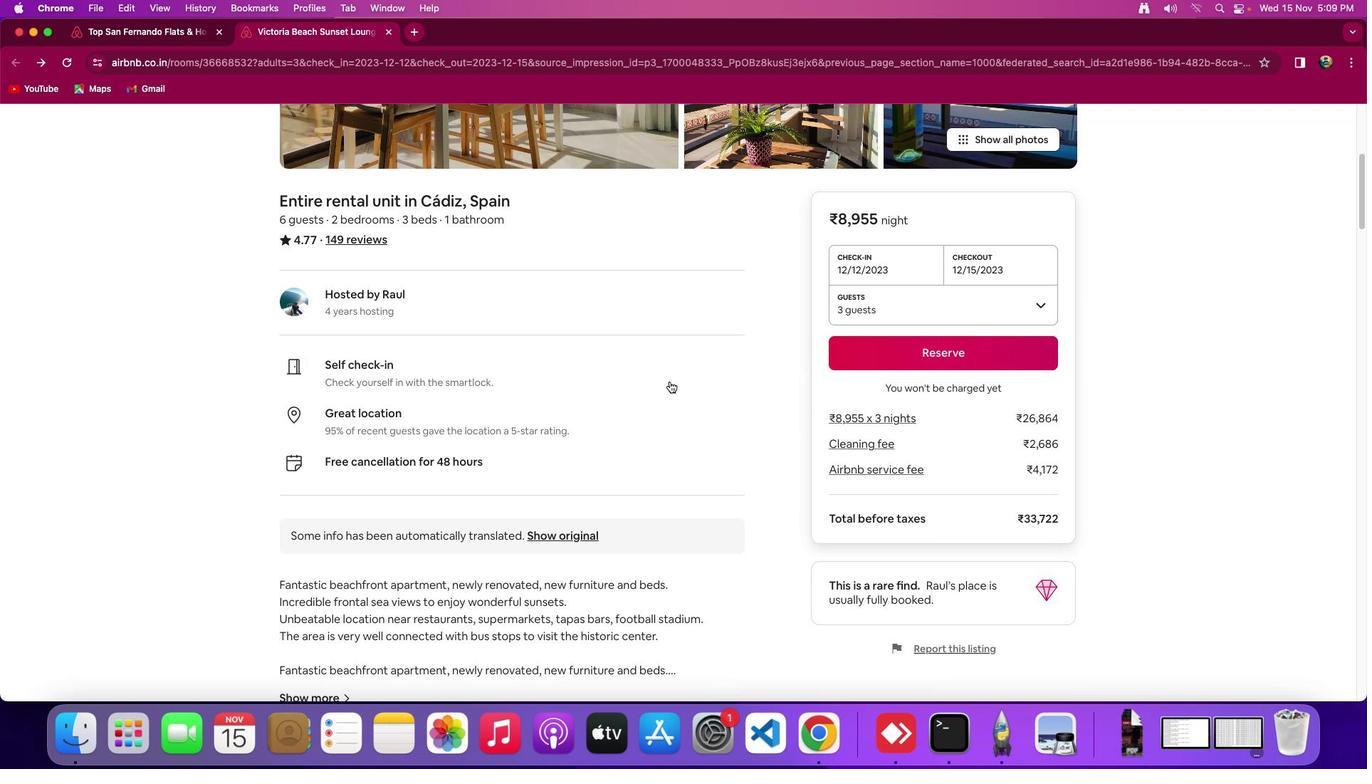 
Action: Mouse scrolled (669, 381) with delta (0, 0)
Screenshot: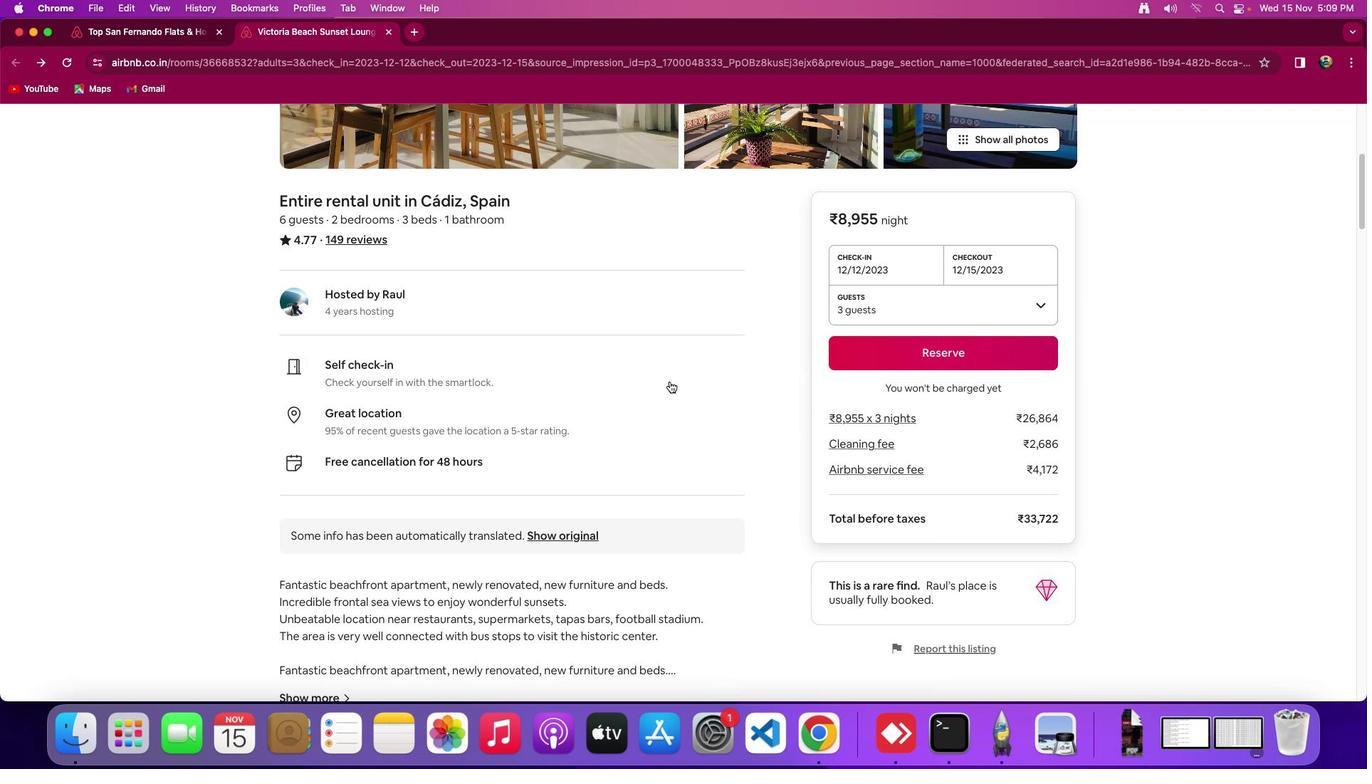 
Action: Mouse scrolled (669, 381) with delta (0, -2)
Screenshot: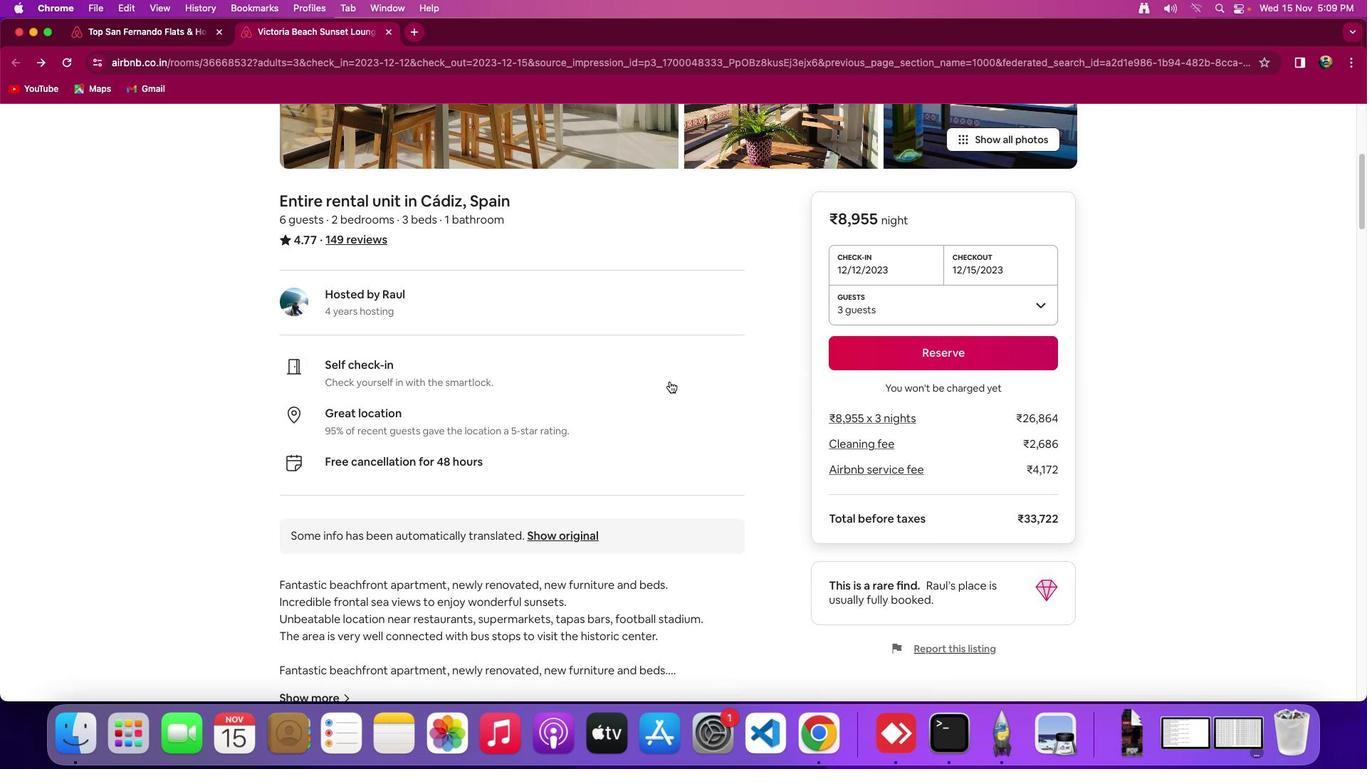 
Action: Mouse scrolled (669, 381) with delta (0, -4)
Screenshot: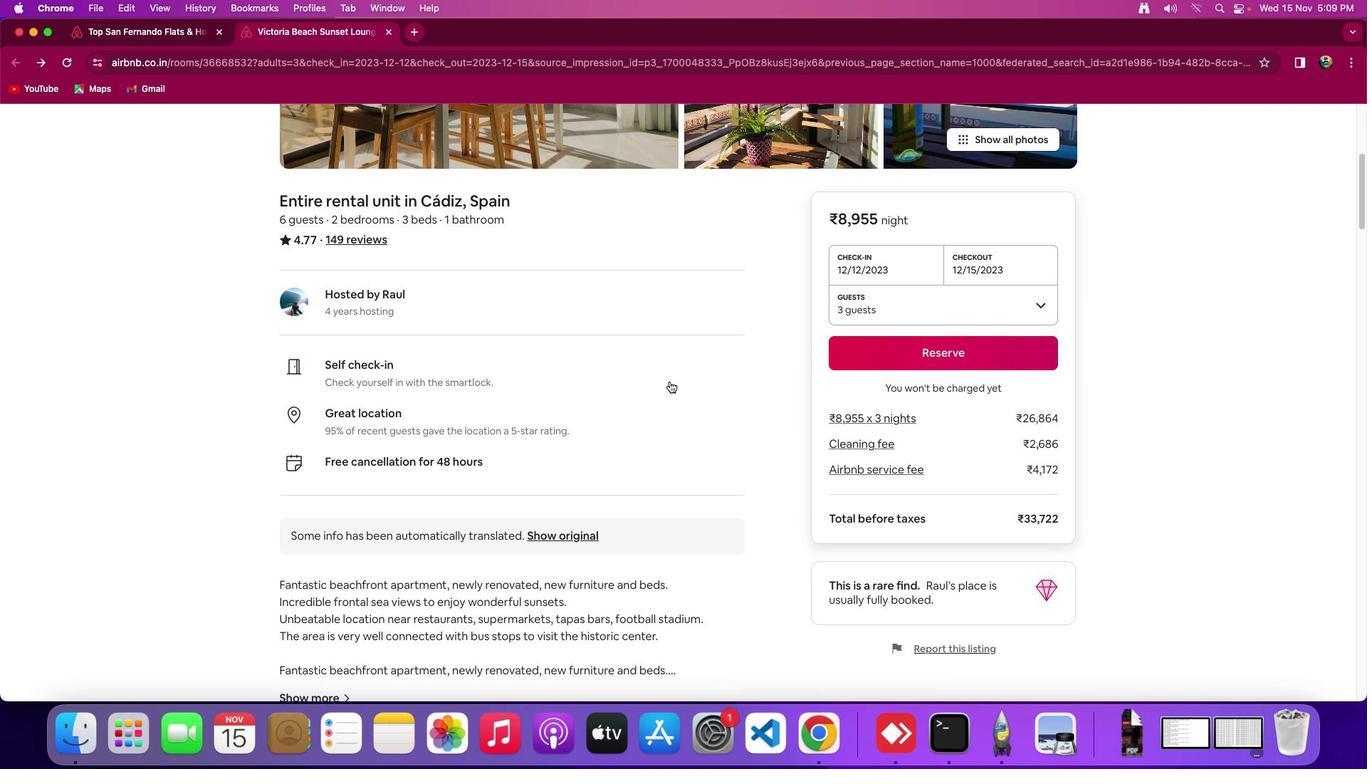 
Action: Mouse scrolled (669, 381) with delta (0, 0)
Screenshot: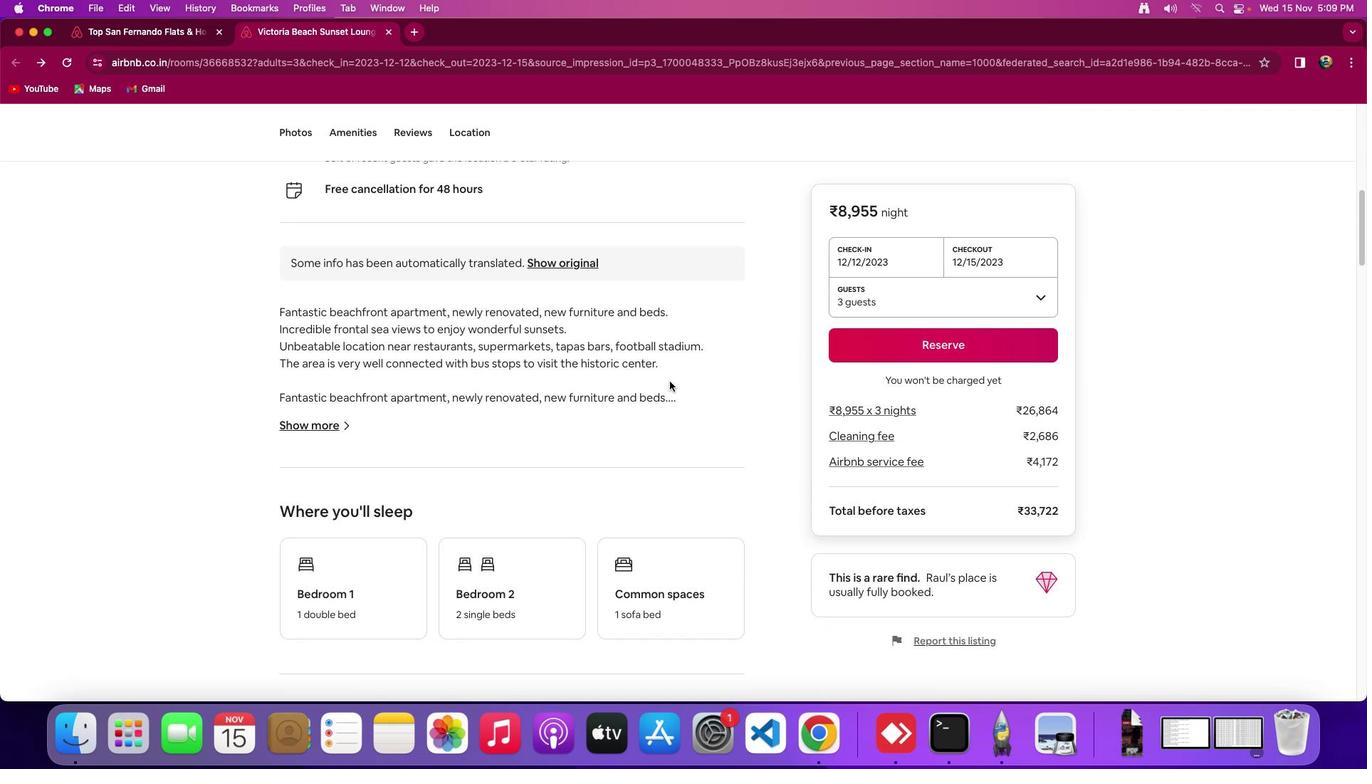 
Action: Mouse scrolled (669, 381) with delta (0, 0)
Screenshot: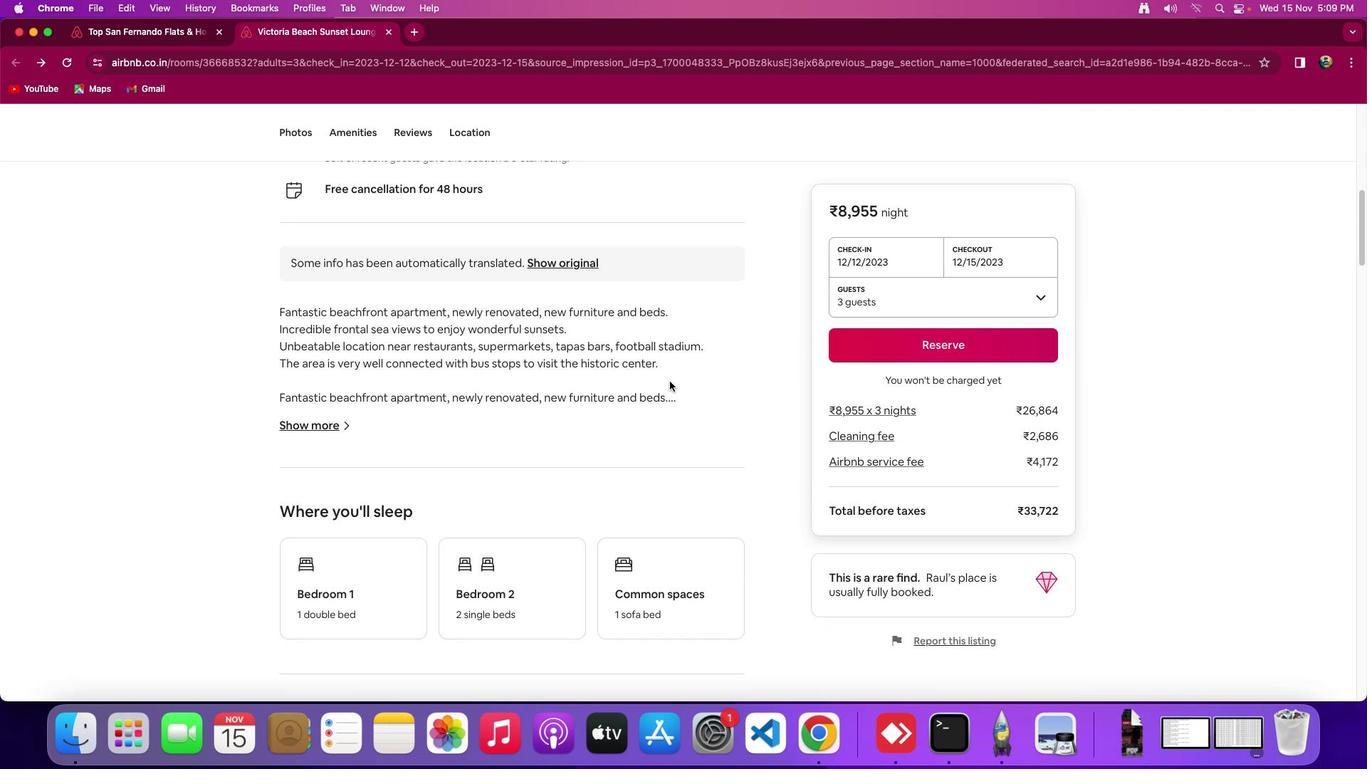
Action: Mouse scrolled (669, 381) with delta (0, -2)
Screenshot: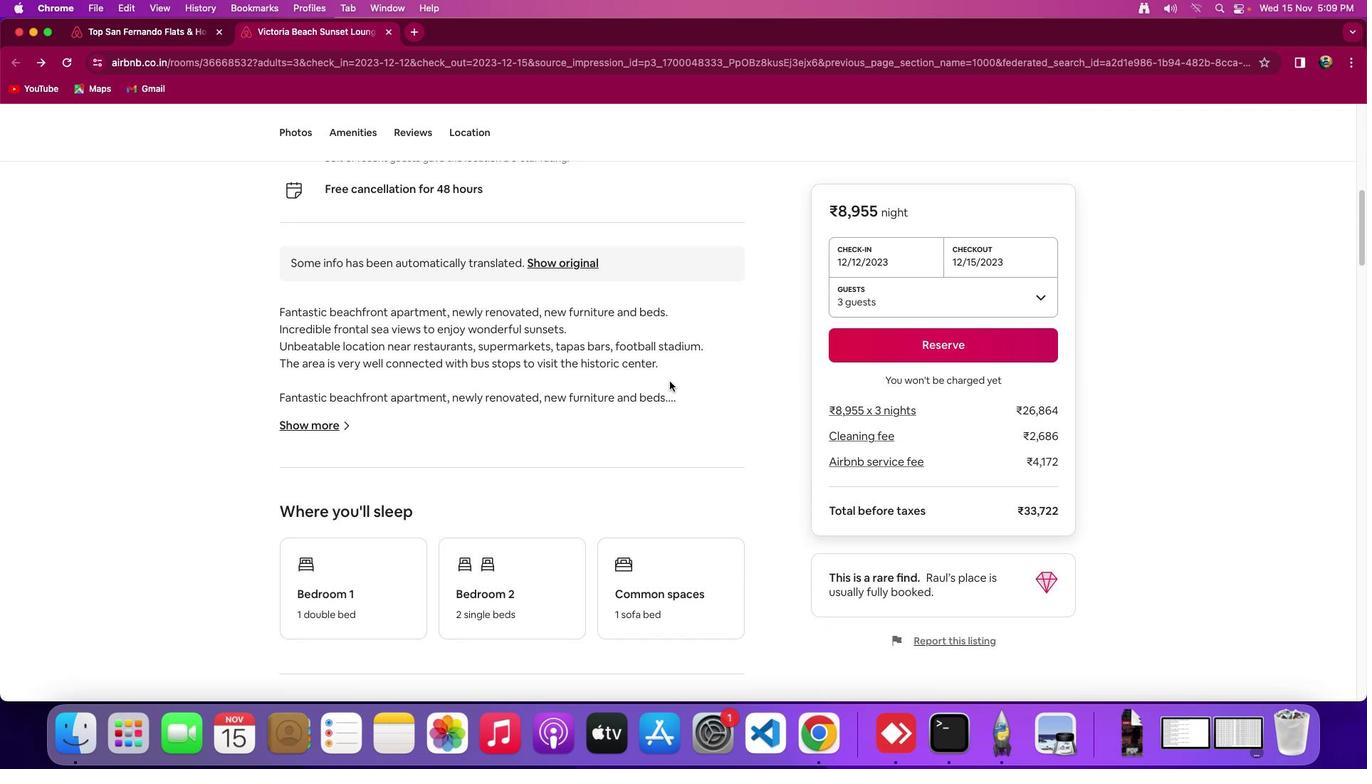 
Action: Mouse scrolled (669, 381) with delta (0, -2)
Screenshot: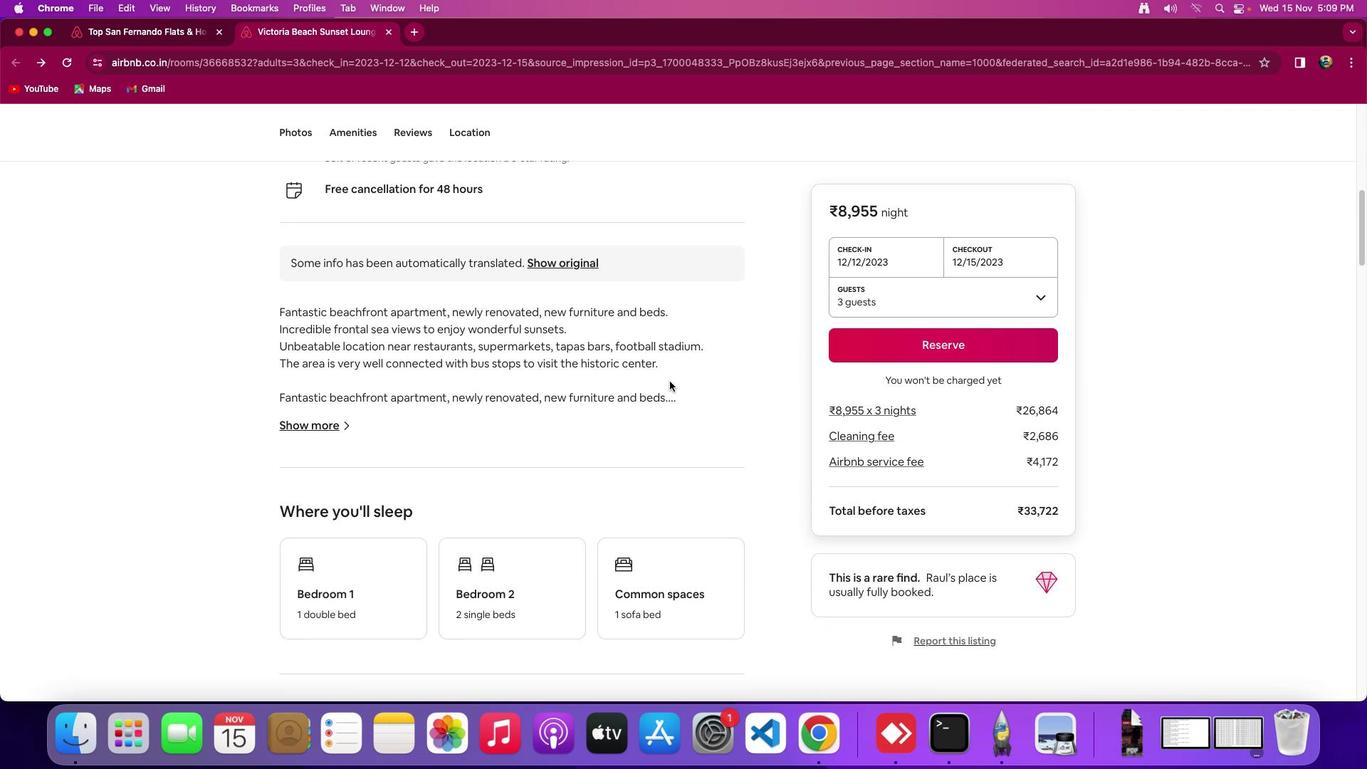 
Action: Mouse scrolled (669, 381) with delta (0, 0)
Screenshot: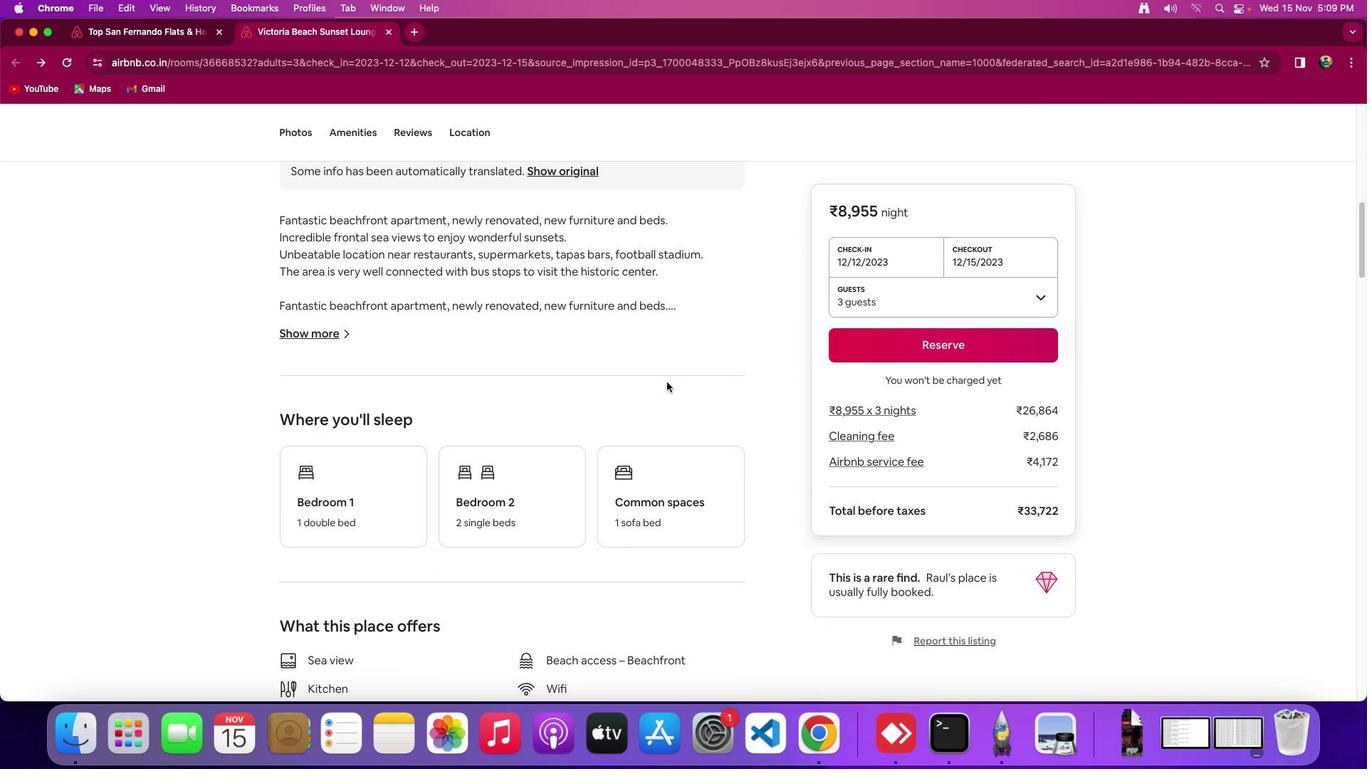 
Action: Mouse scrolled (669, 381) with delta (0, 0)
Screenshot: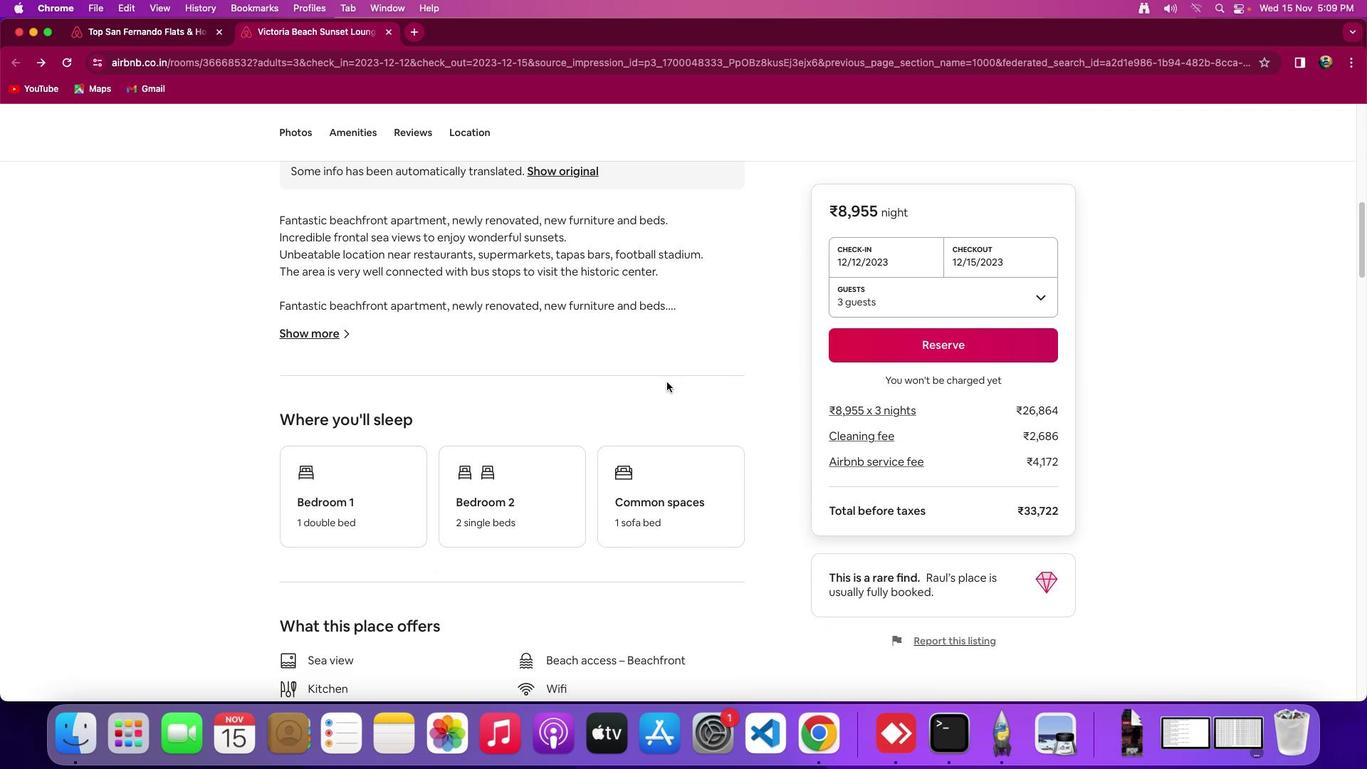 
Action: Mouse scrolled (669, 381) with delta (0, -1)
Screenshot: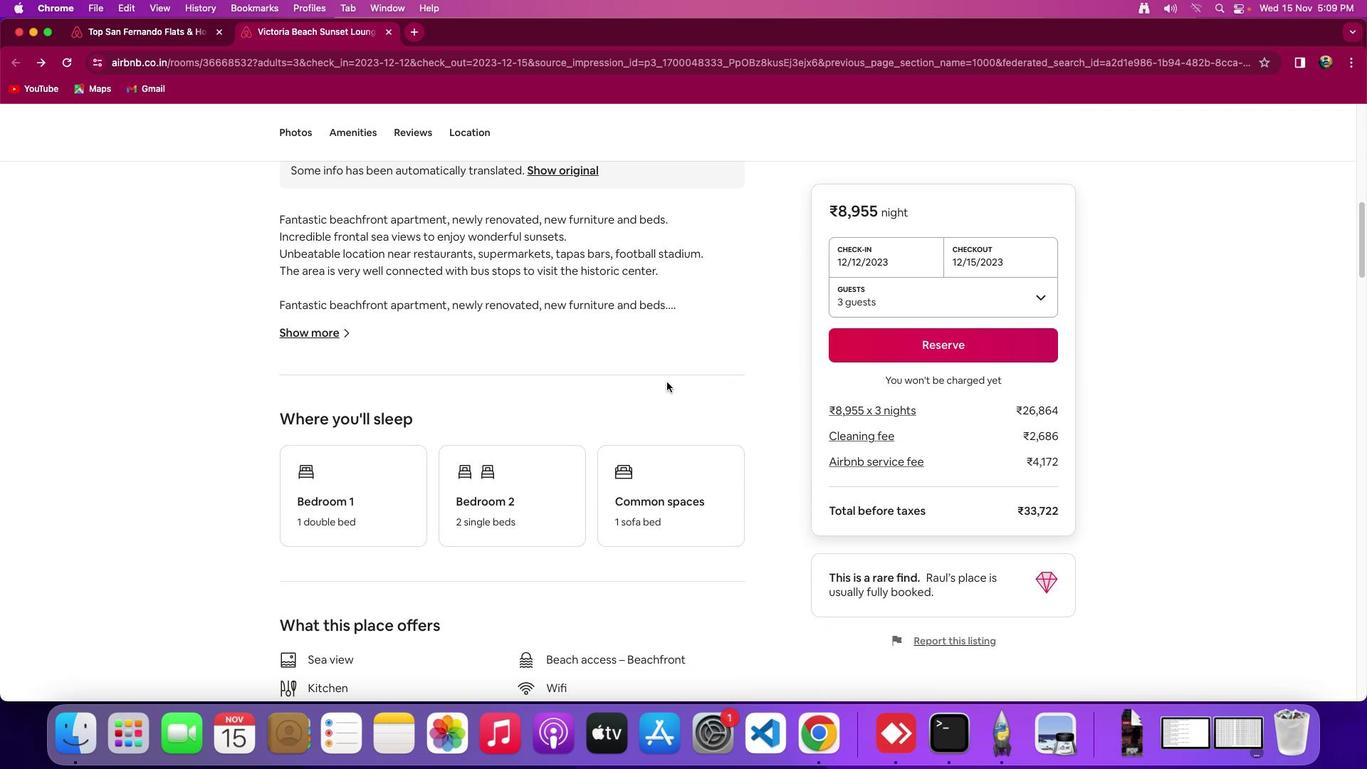 
Action: Mouse moved to (667, 382)
Screenshot: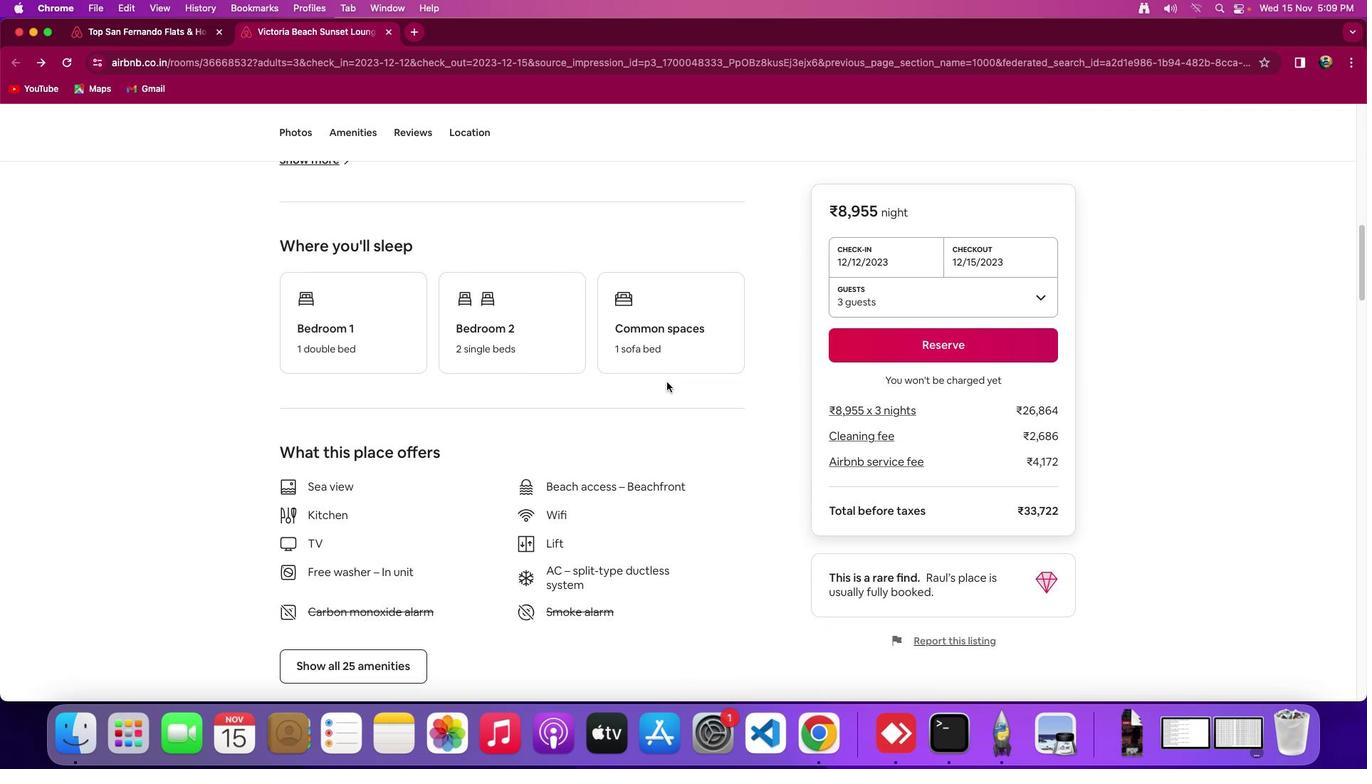
Action: Mouse scrolled (667, 382) with delta (0, 0)
Screenshot: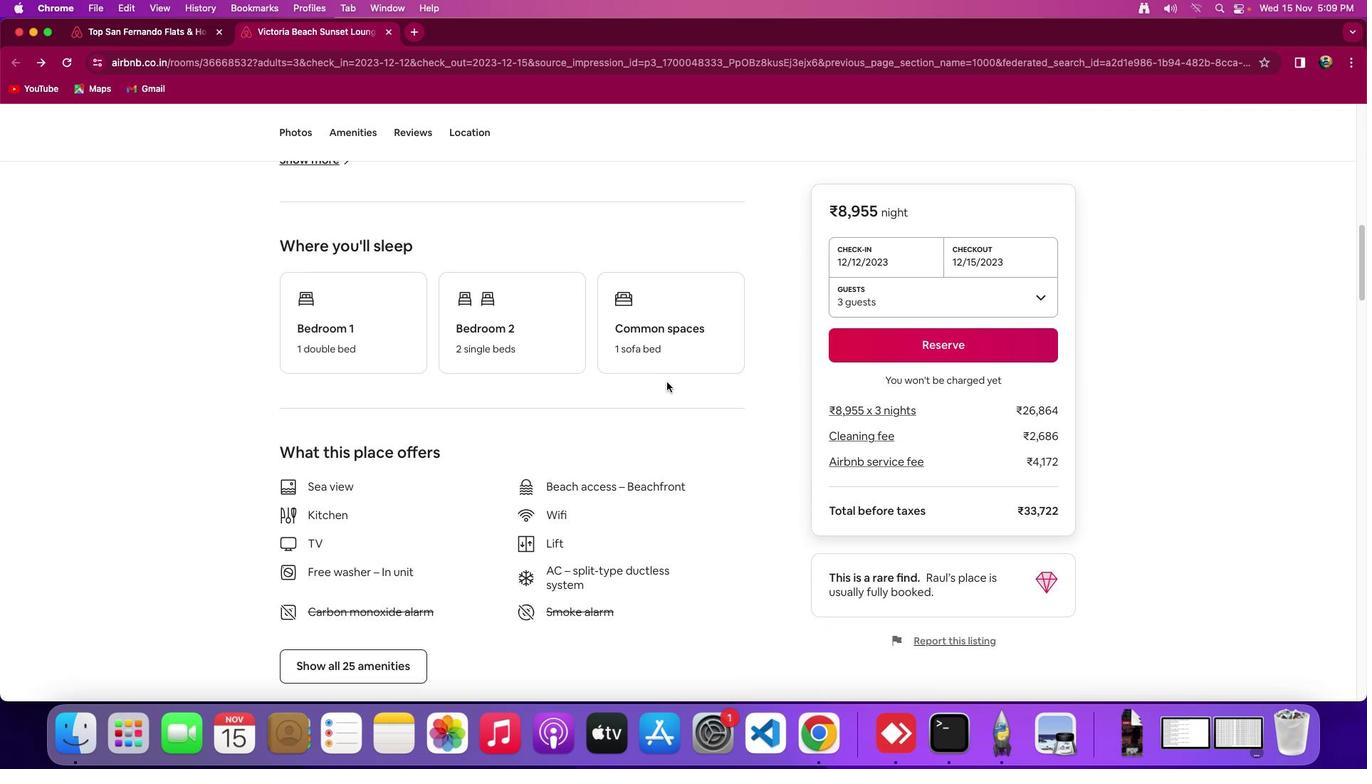 
Action: Mouse scrolled (667, 382) with delta (0, 0)
Screenshot: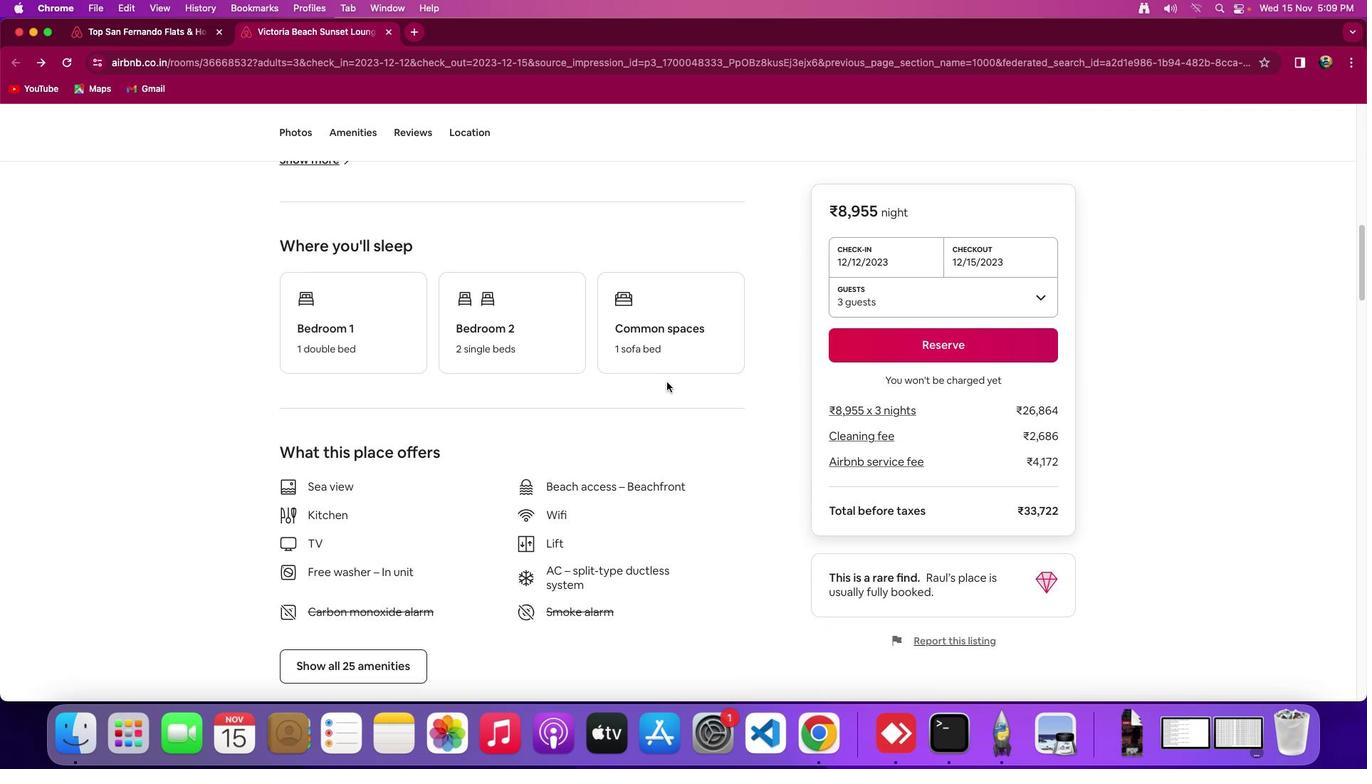 
Action: Mouse scrolled (667, 382) with delta (0, -2)
Screenshot: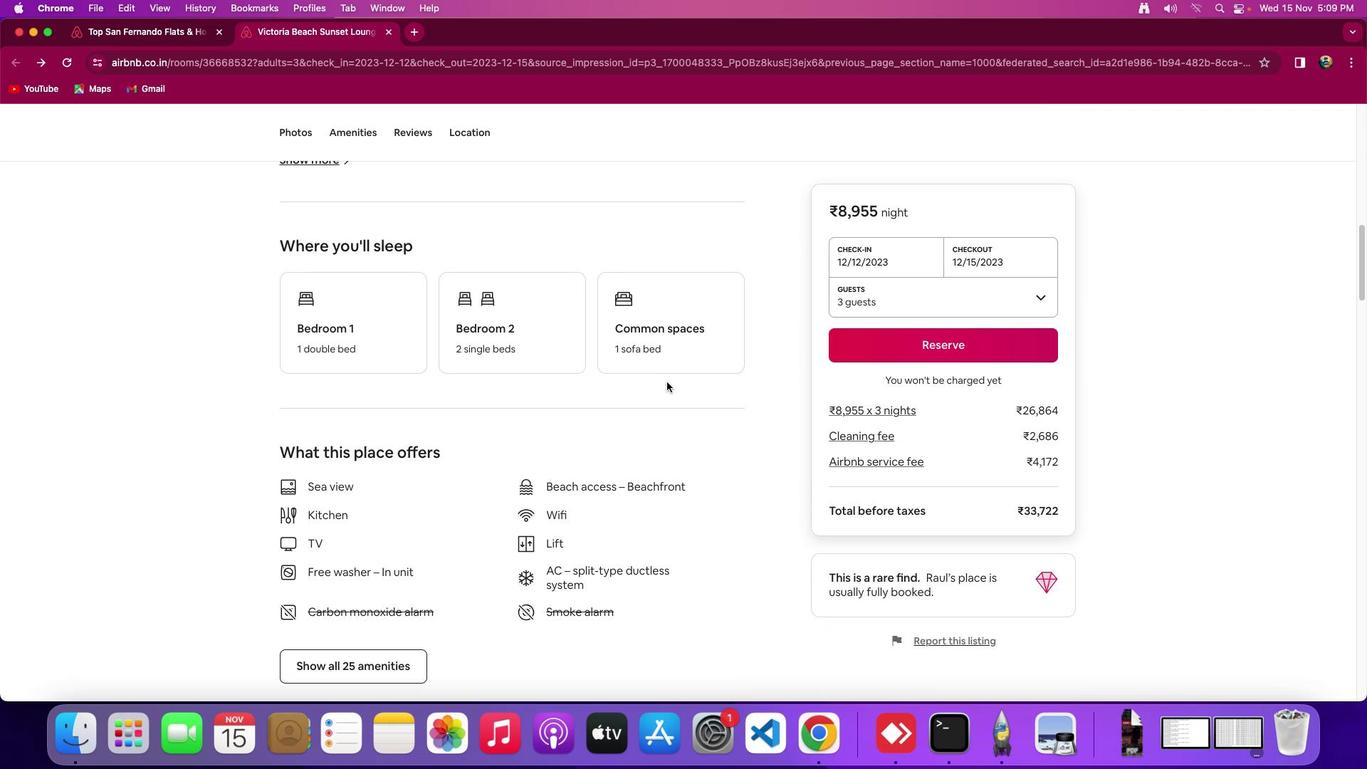 
Action: Mouse scrolled (667, 382) with delta (0, 0)
Screenshot: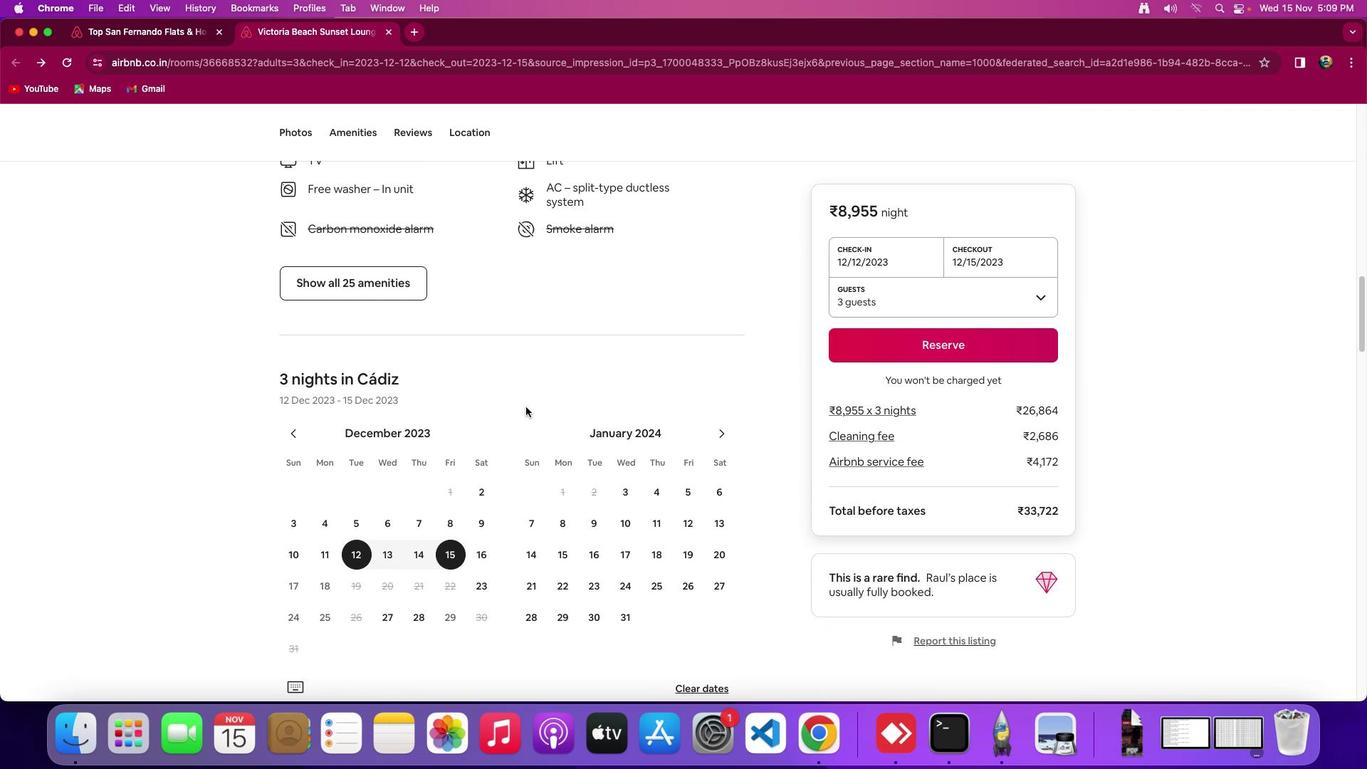 
Action: Mouse scrolled (667, 382) with delta (0, 0)
Screenshot: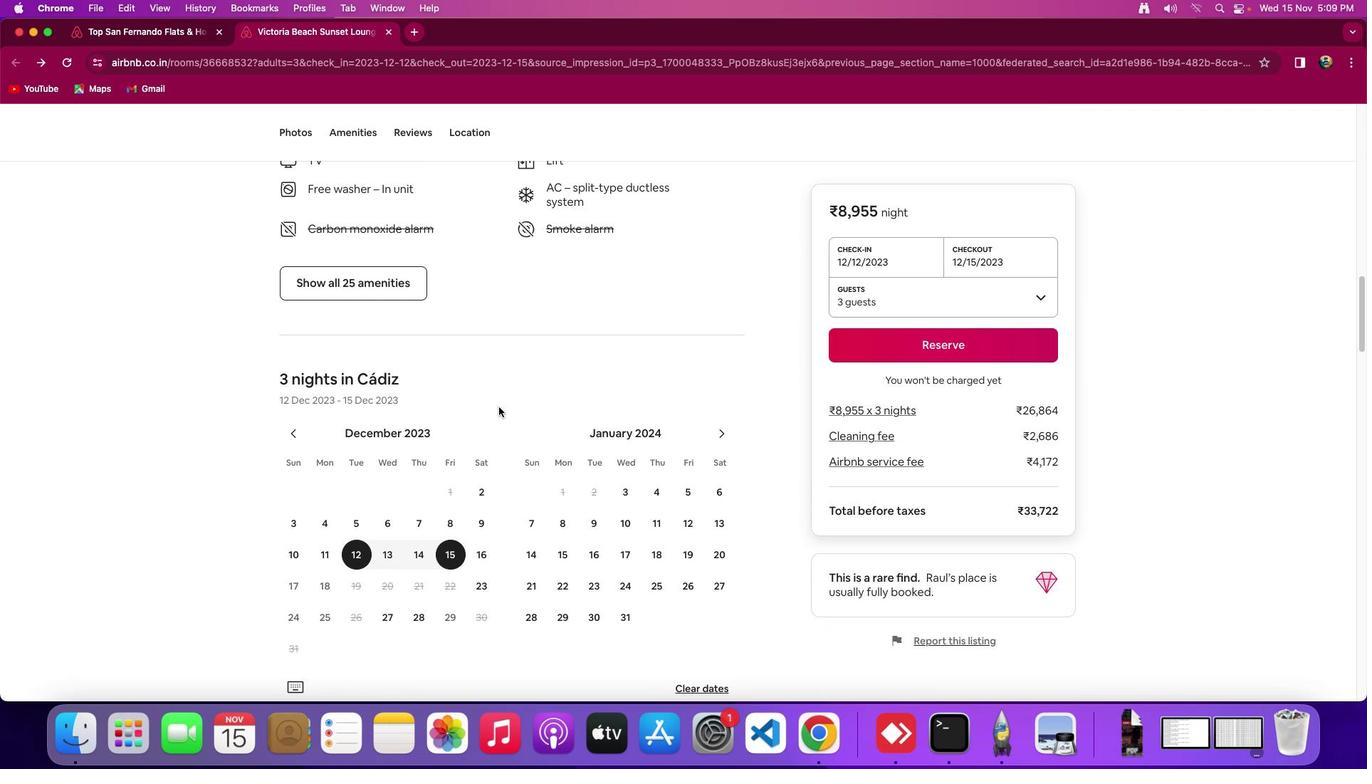 
Action: Mouse scrolled (667, 382) with delta (0, -3)
Screenshot: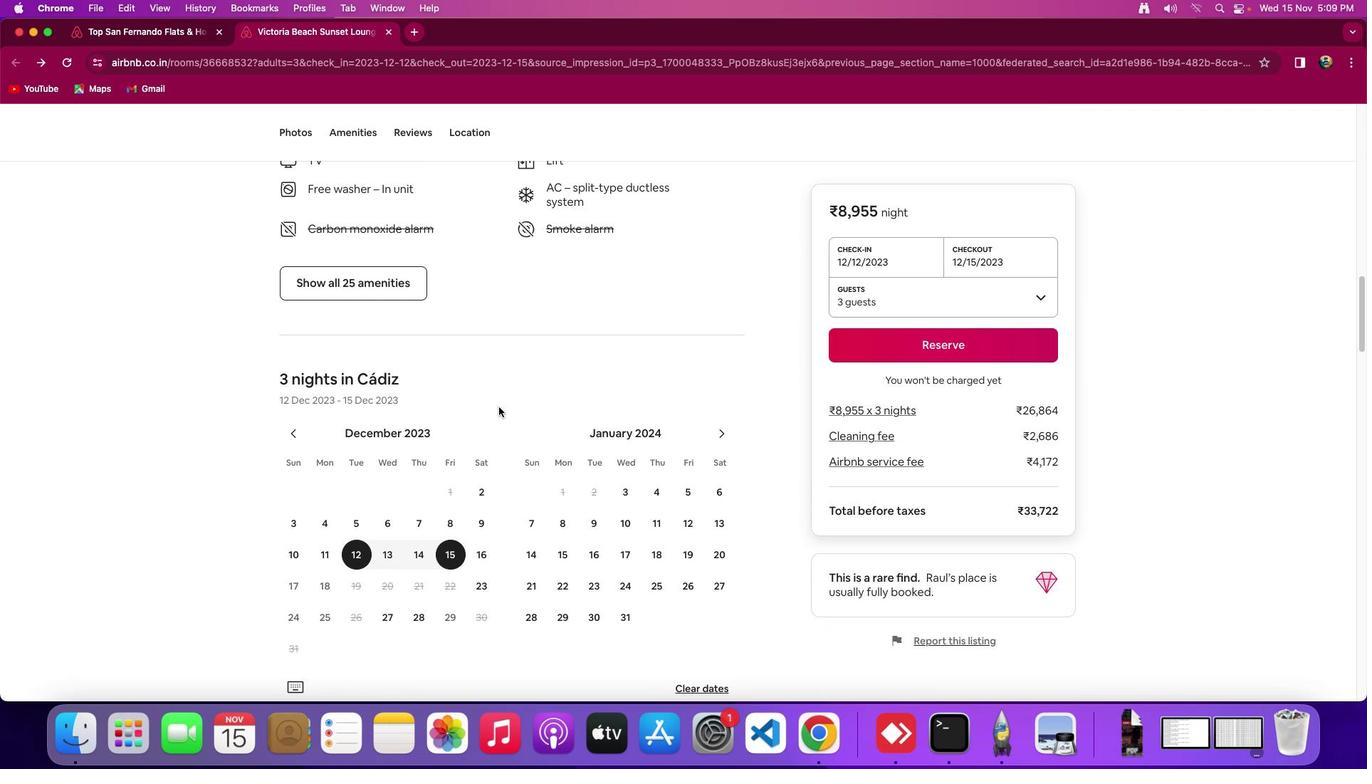 
Action: Mouse scrolled (667, 382) with delta (0, -4)
Screenshot: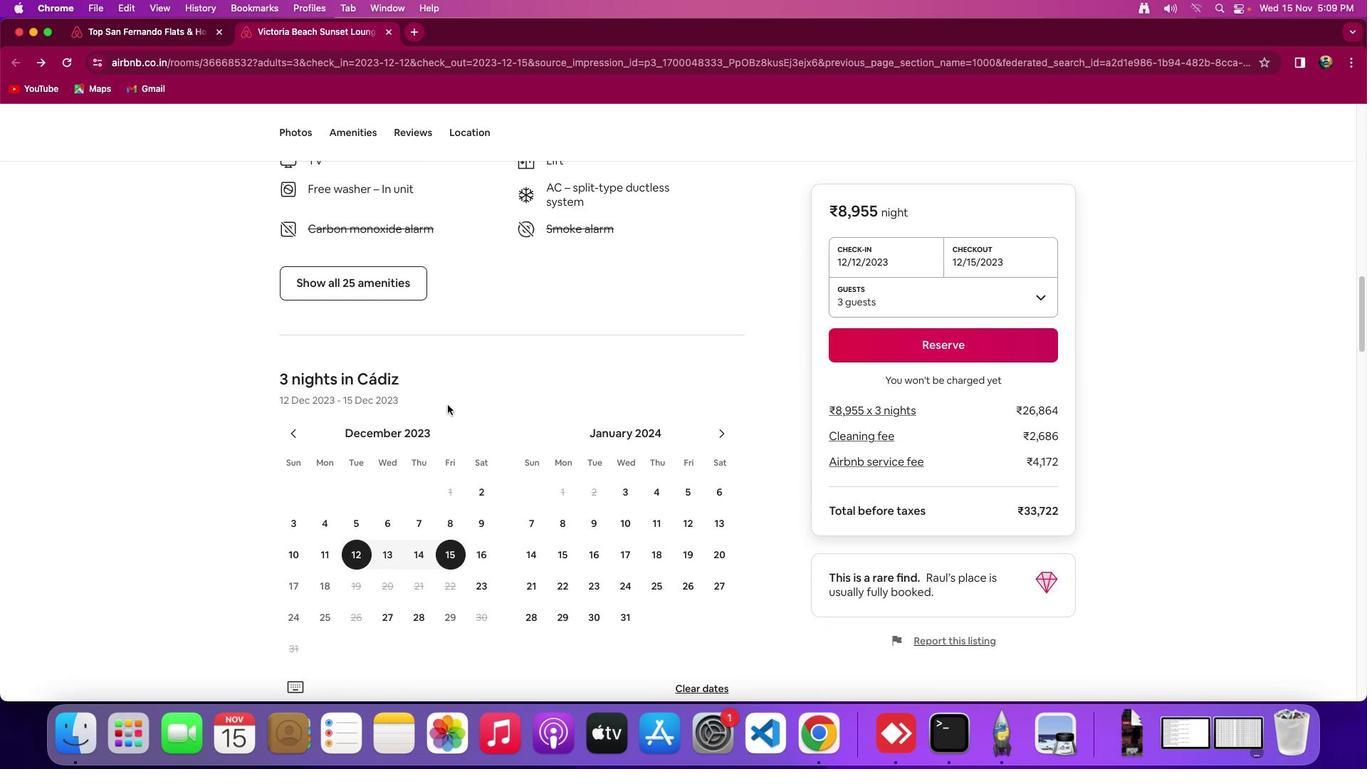 
Action: Mouse moved to (364, 282)
Screenshot: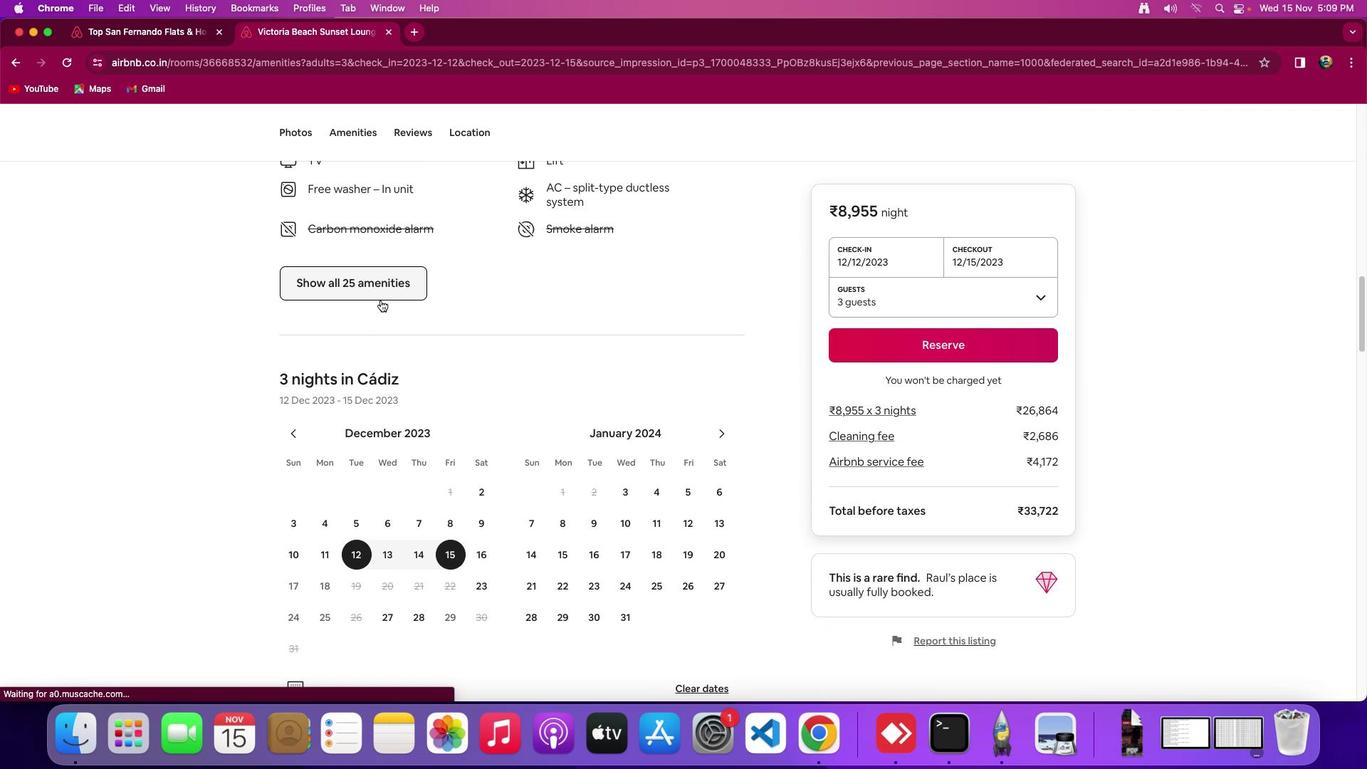 
Action: Mouse pressed left at (364, 282)
Screenshot: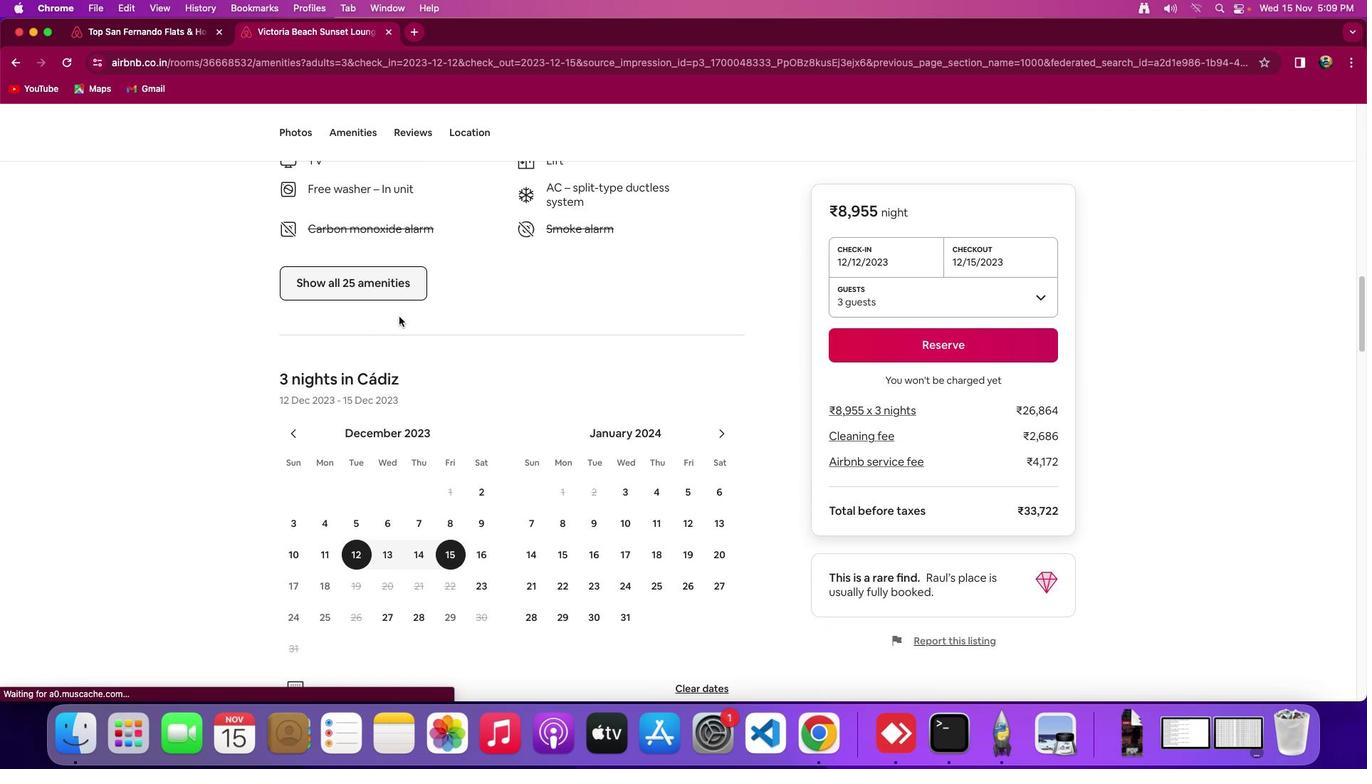 
Action: Mouse moved to (649, 449)
Screenshot: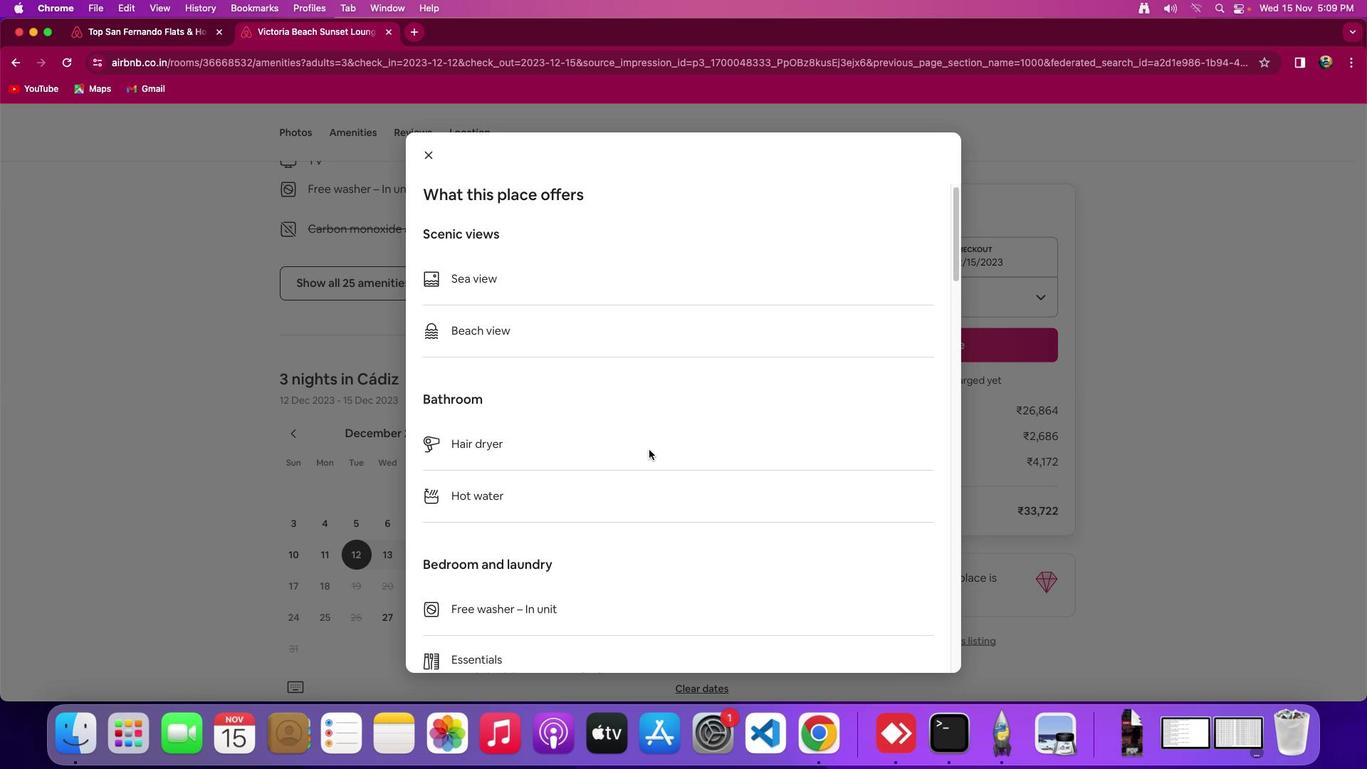 
Action: Mouse scrolled (649, 449) with delta (0, 0)
Screenshot: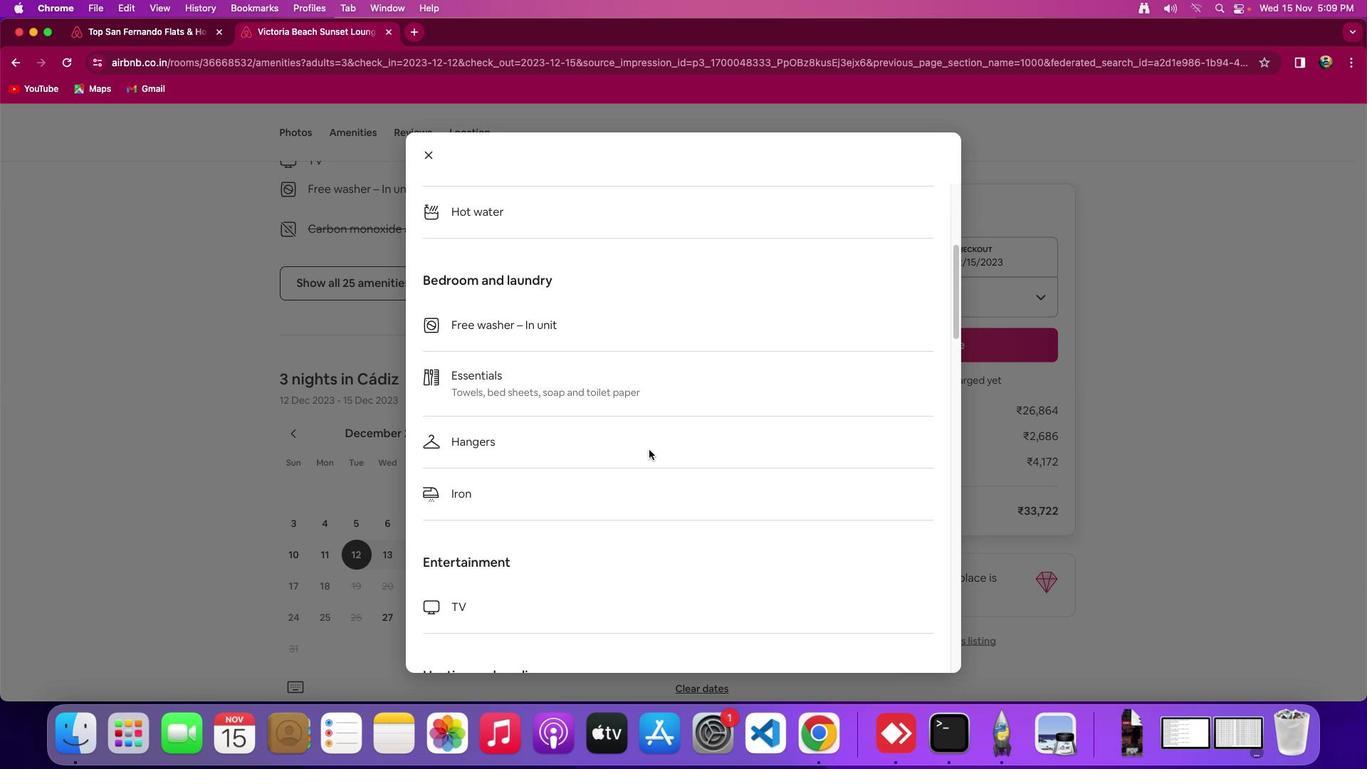 
Action: Mouse scrolled (649, 449) with delta (0, 0)
Screenshot: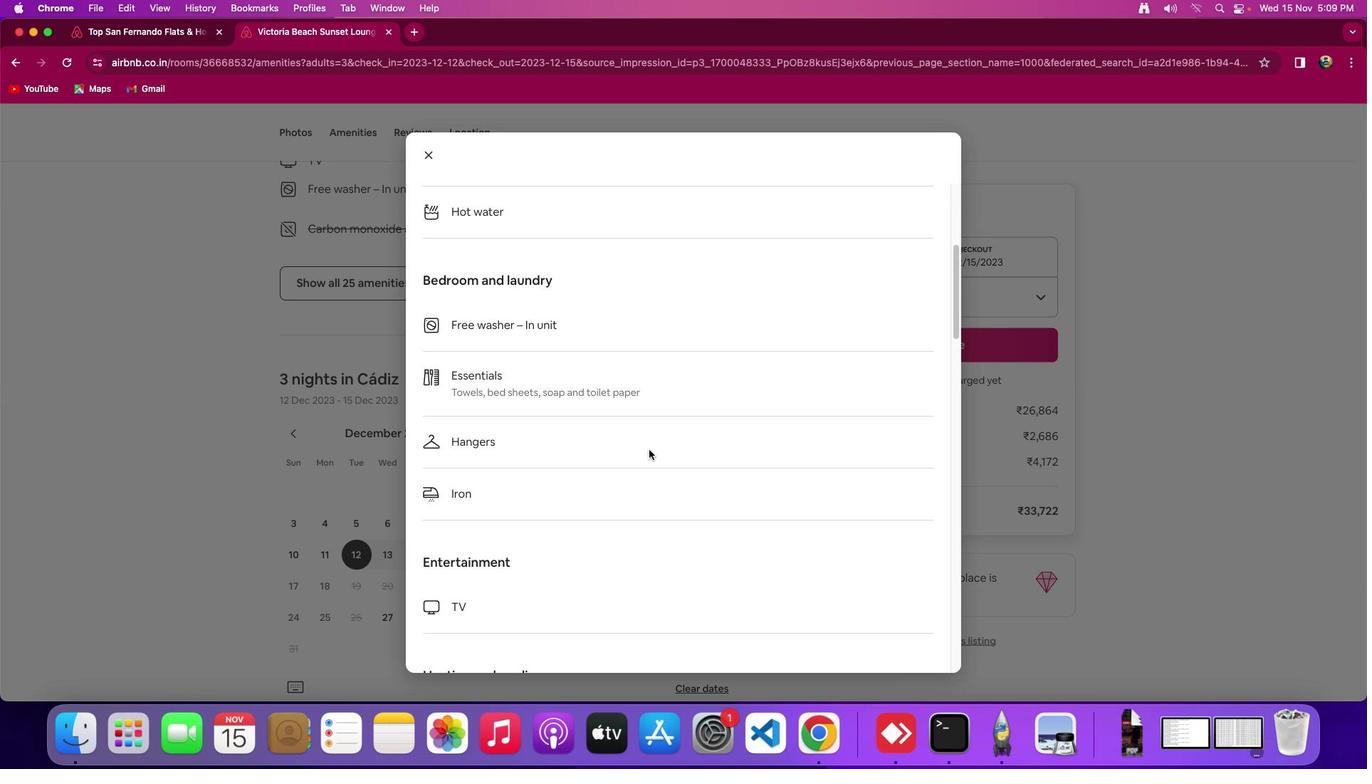 
Action: Mouse scrolled (649, 449) with delta (0, -2)
Screenshot: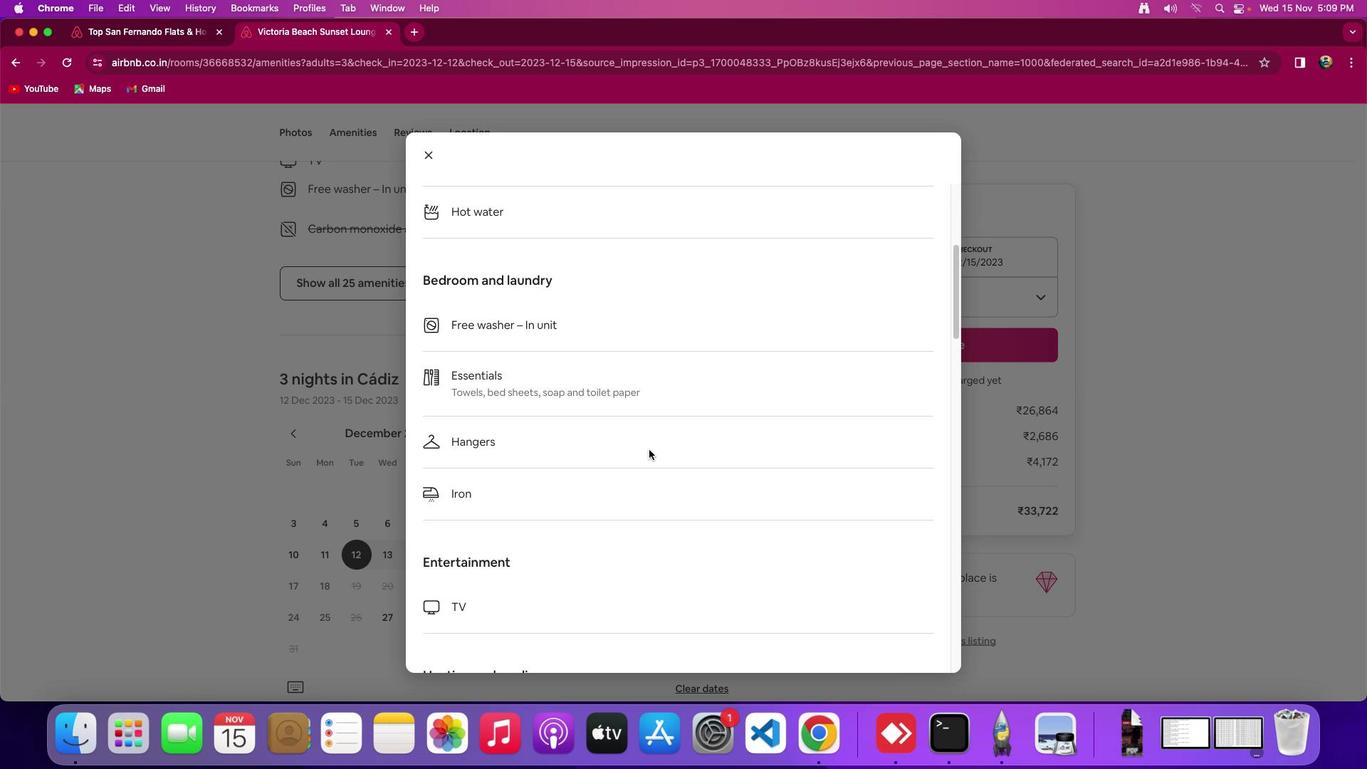 
Action: Mouse scrolled (649, 449) with delta (0, -2)
Screenshot: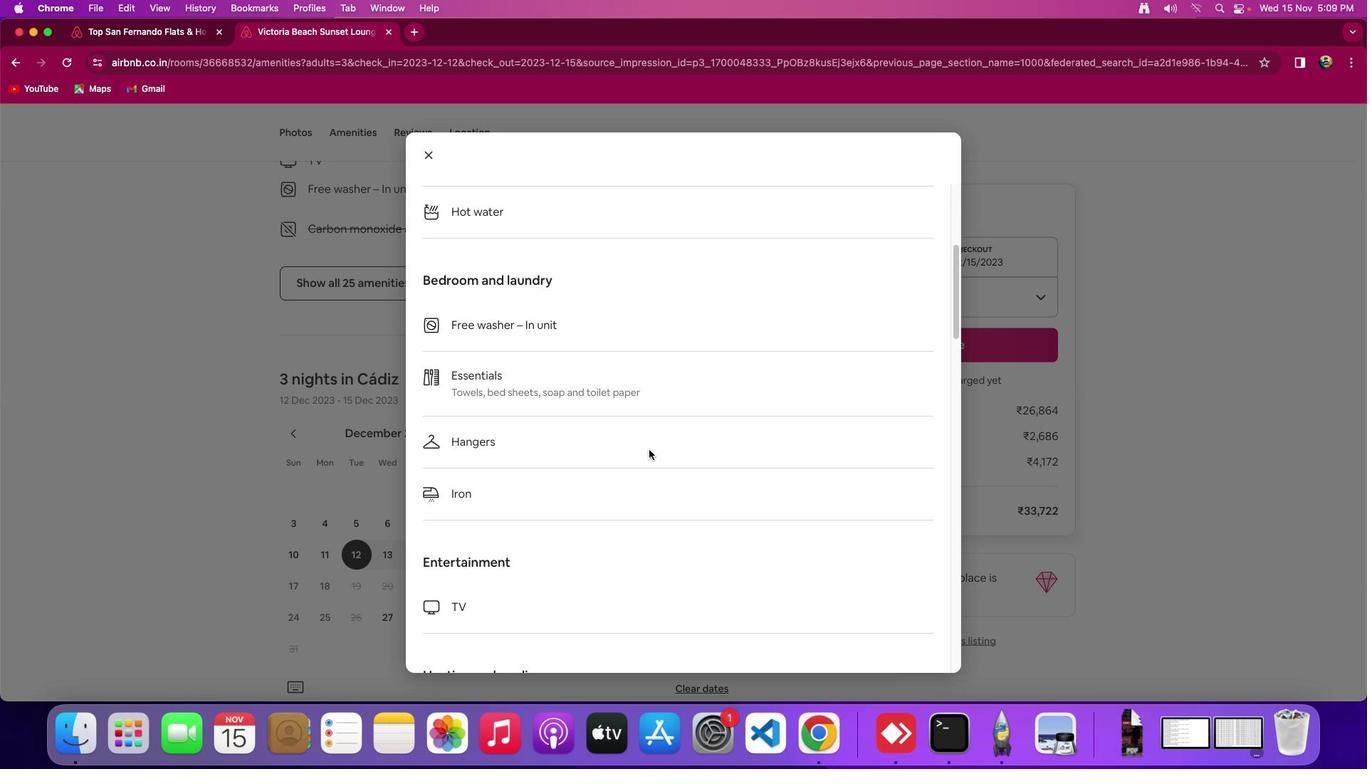 
Action: Mouse scrolled (649, 449) with delta (0, 0)
Screenshot: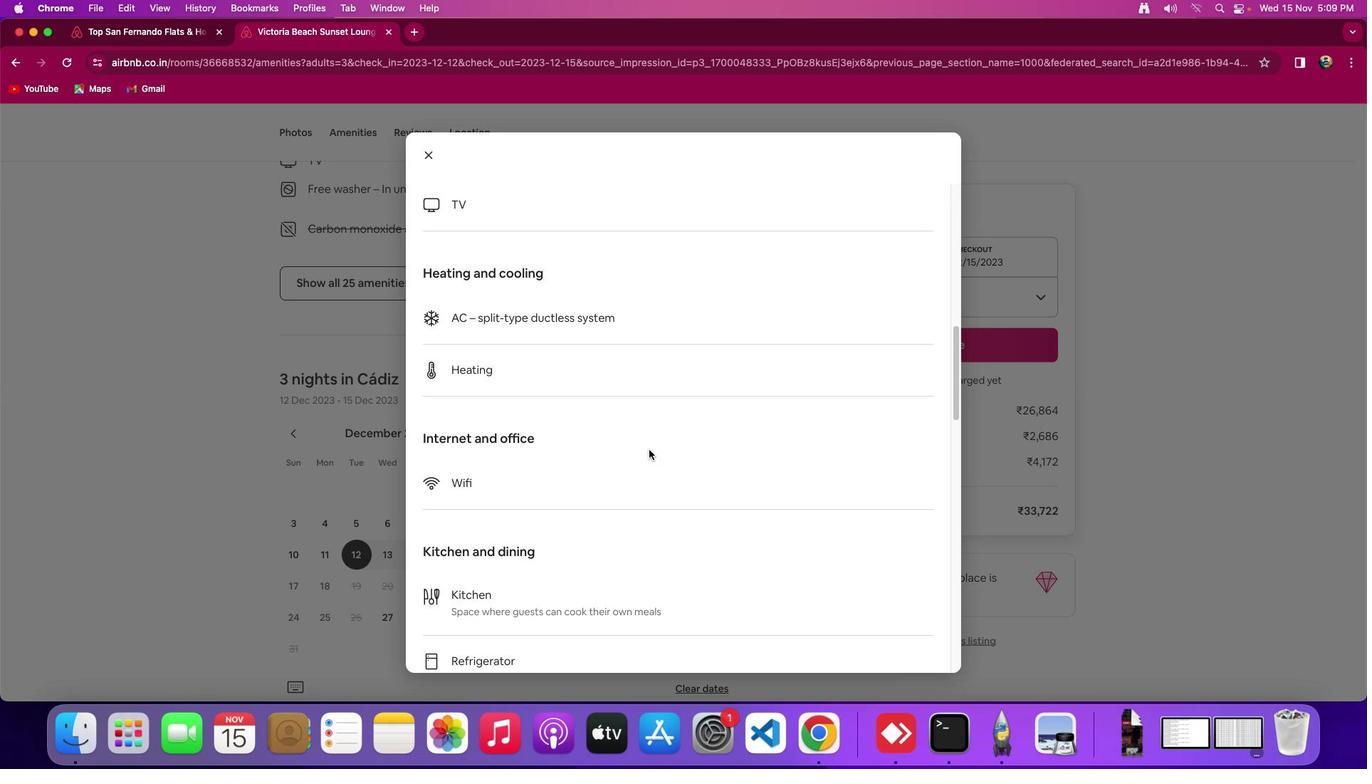 
Action: Mouse scrolled (649, 449) with delta (0, 0)
Screenshot: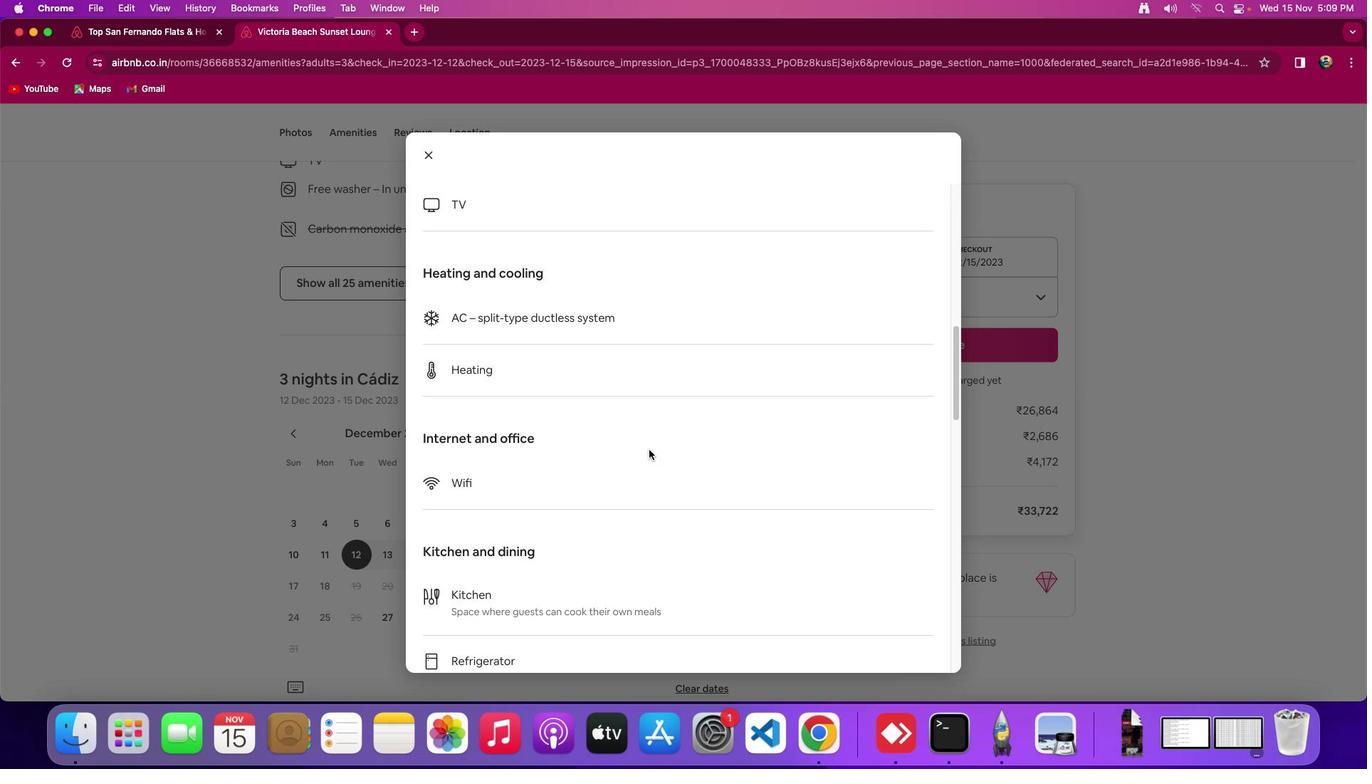 
Action: Mouse scrolled (649, 449) with delta (0, -3)
Screenshot: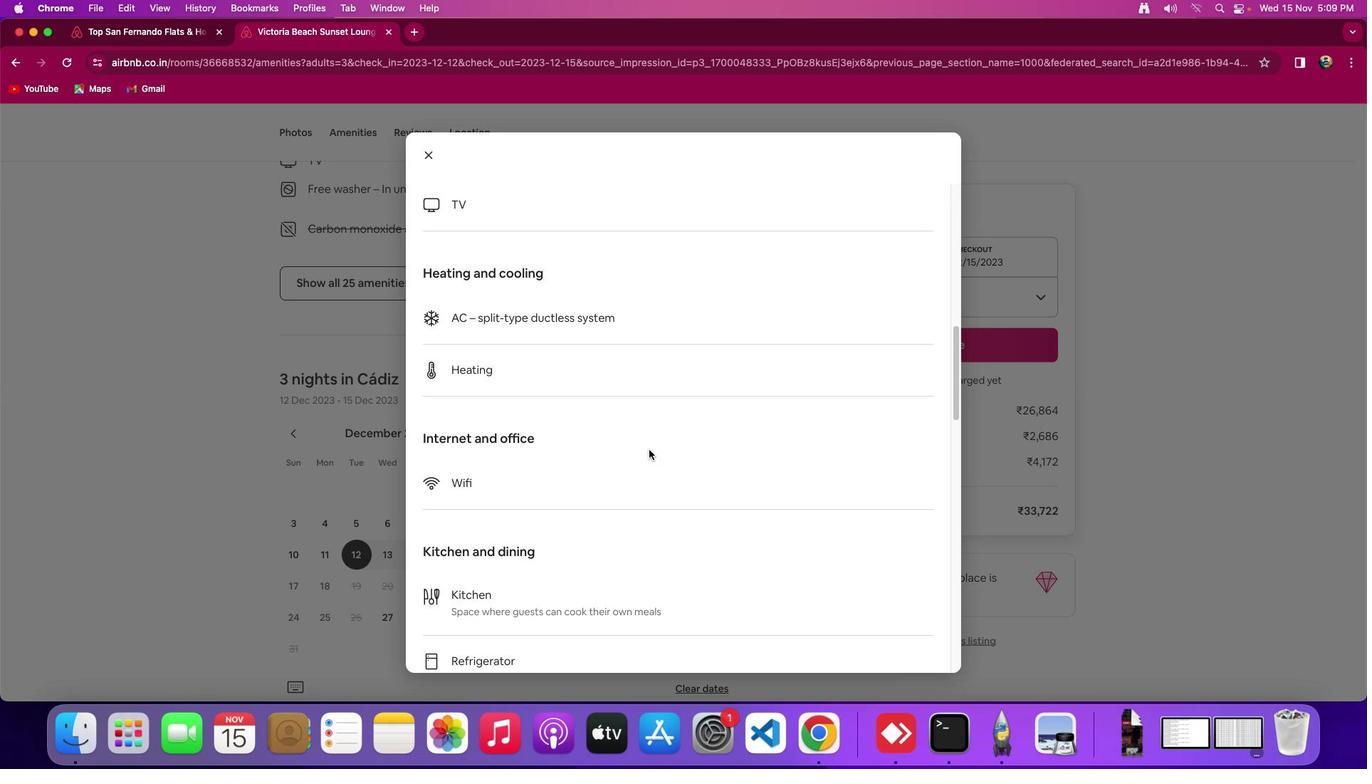 
Action: Mouse scrolled (649, 449) with delta (0, -4)
Screenshot: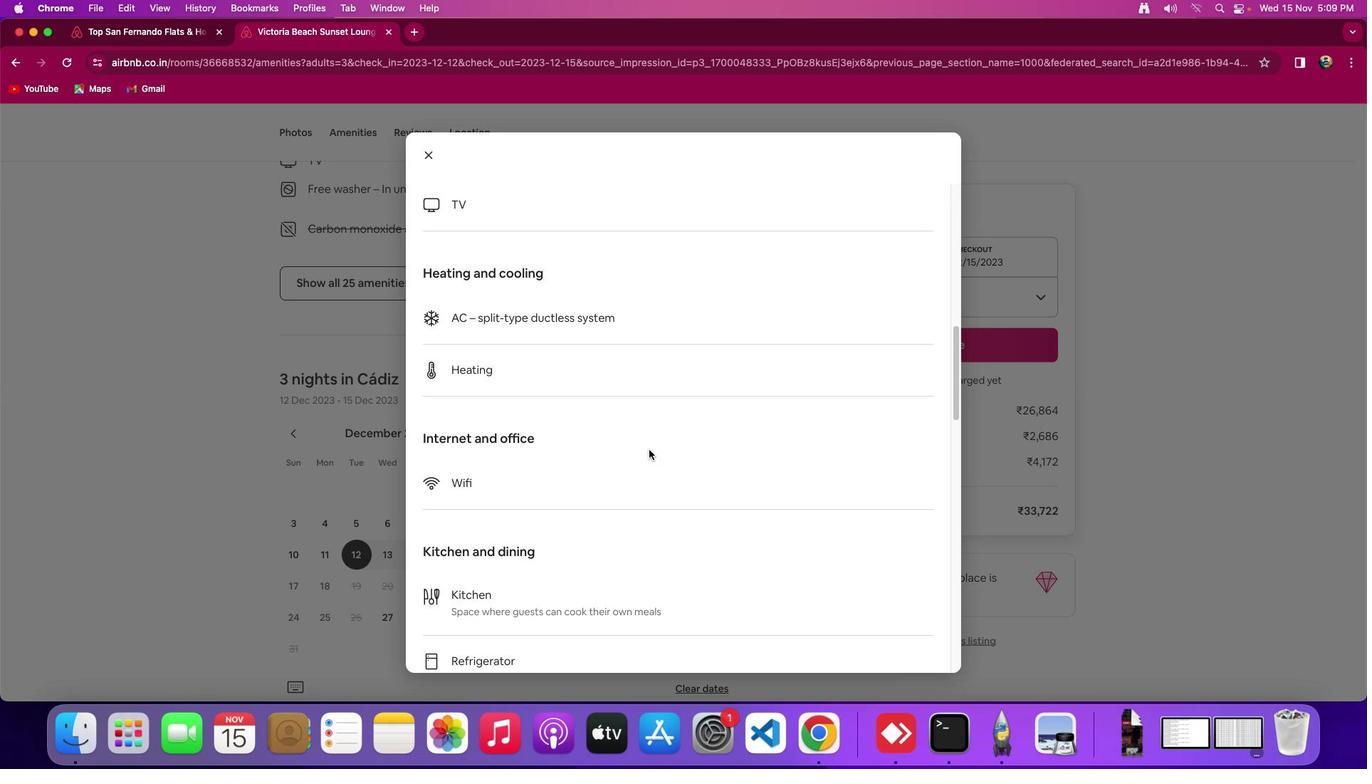 
Action: Mouse scrolled (649, 449) with delta (0, 0)
Screenshot: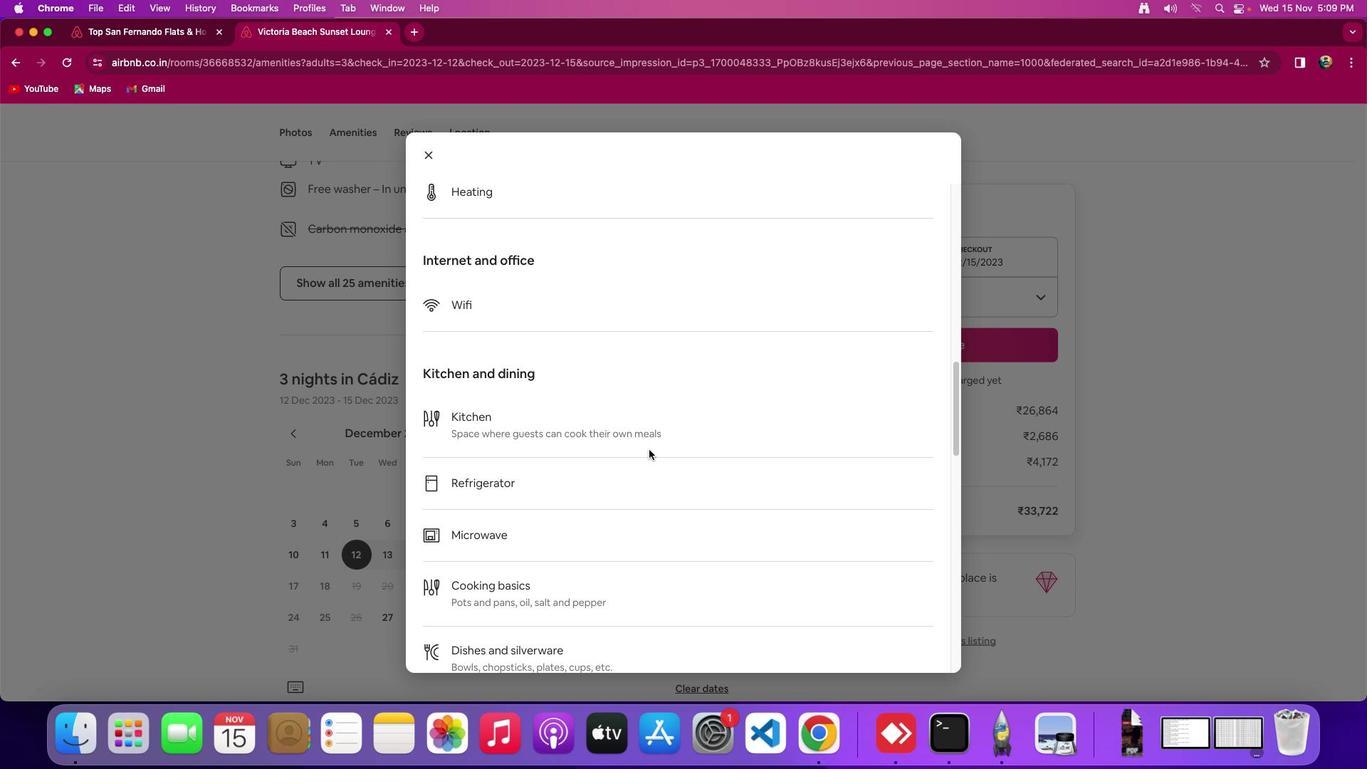 
Action: Mouse scrolled (649, 449) with delta (0, 0)
Screenshot: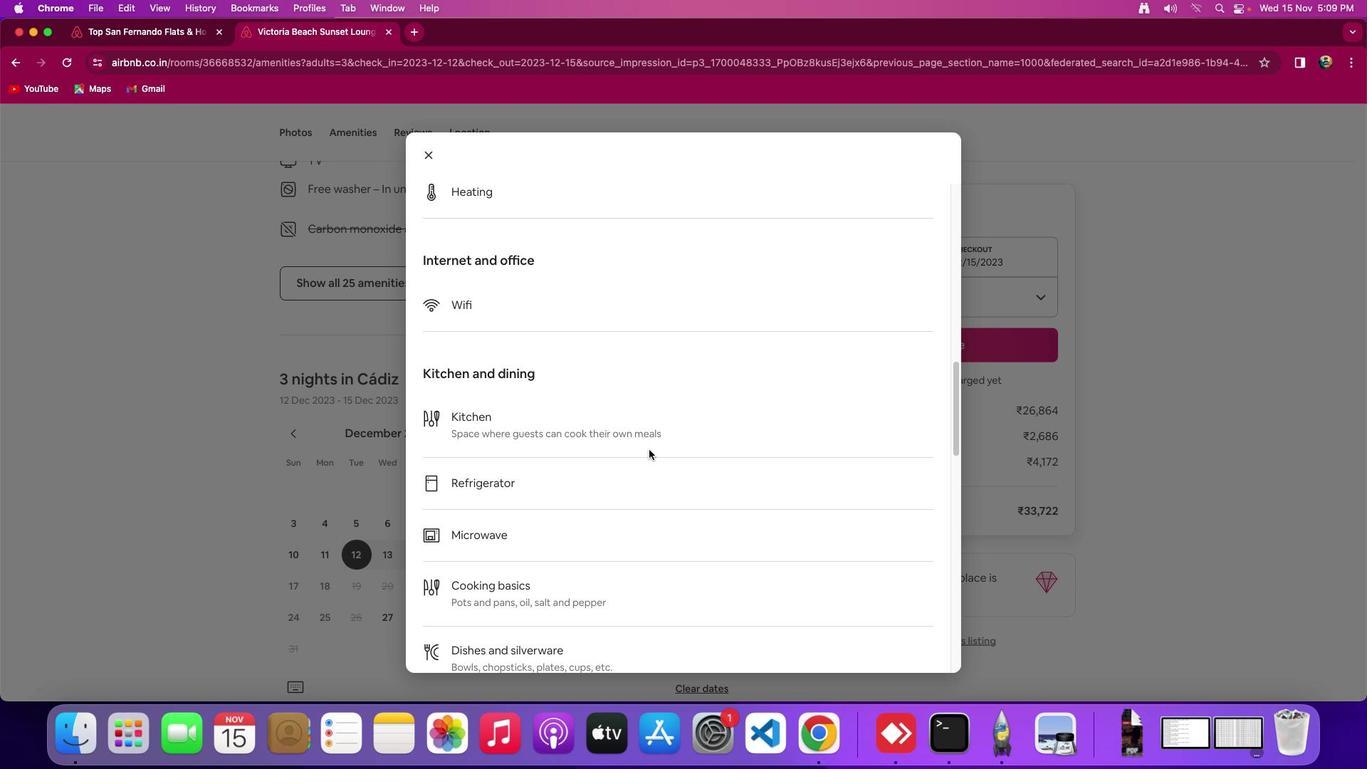 
Action: Mouse scrolled (649, 449) with delta (0, -2)
Screenshot: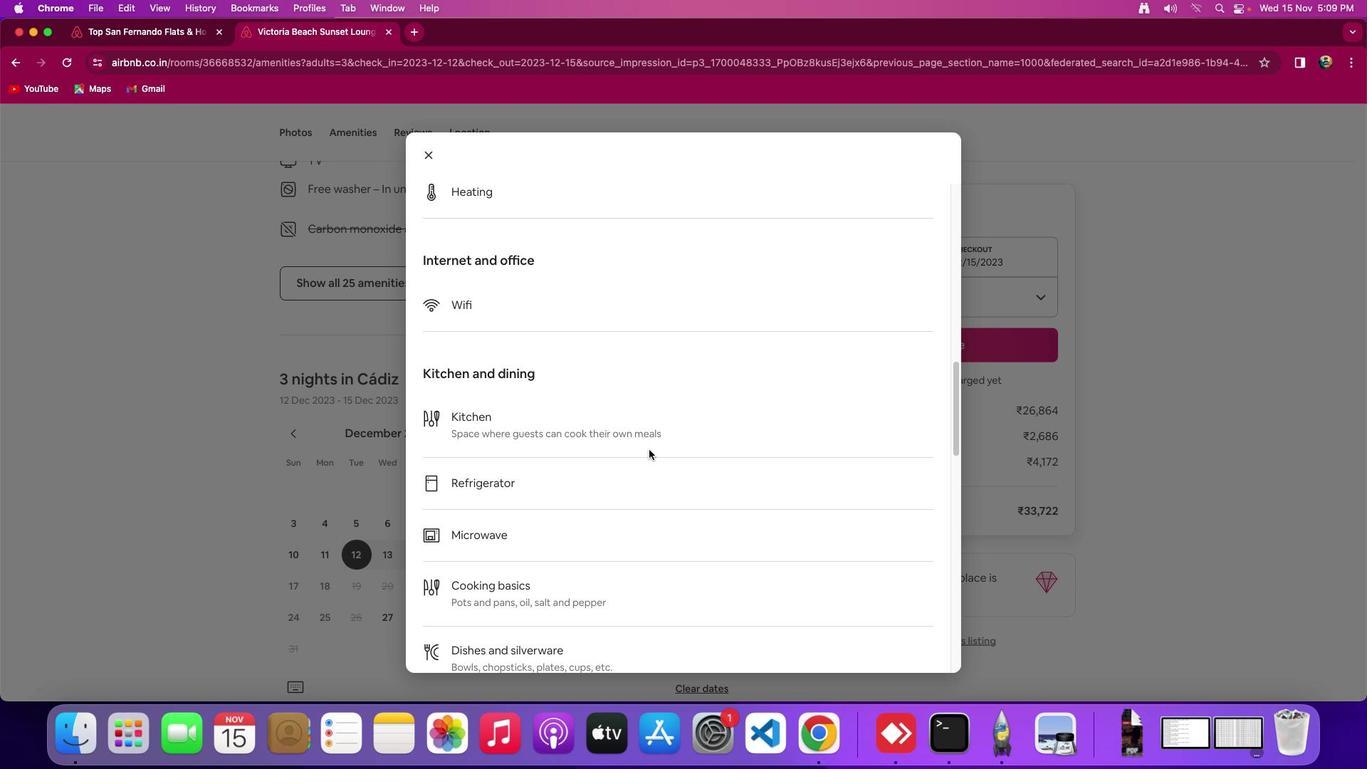 
Action: Mouse scrolled (649, 449) with delta (0, 0)
Screenshot: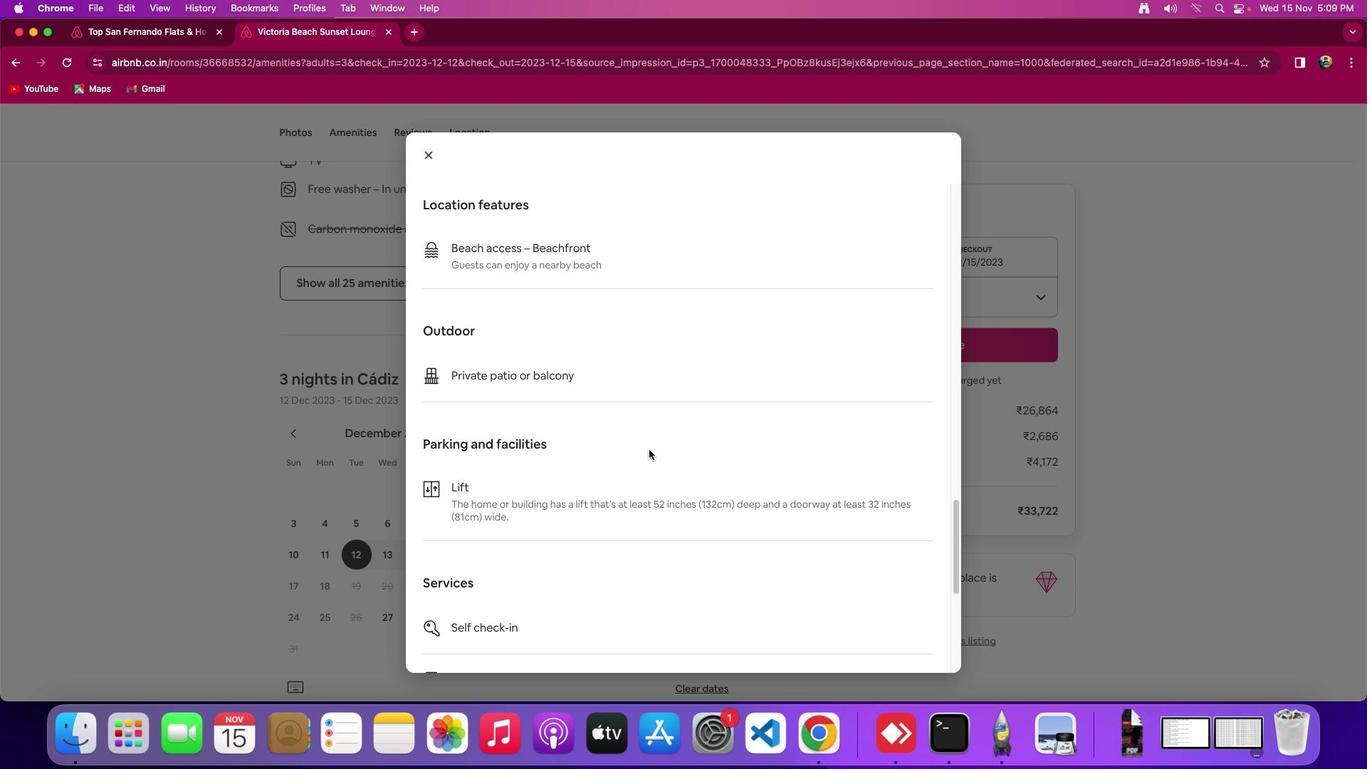 
Action: Mouse scrolled (649, 449) with delta (0, 0)
Screenshot: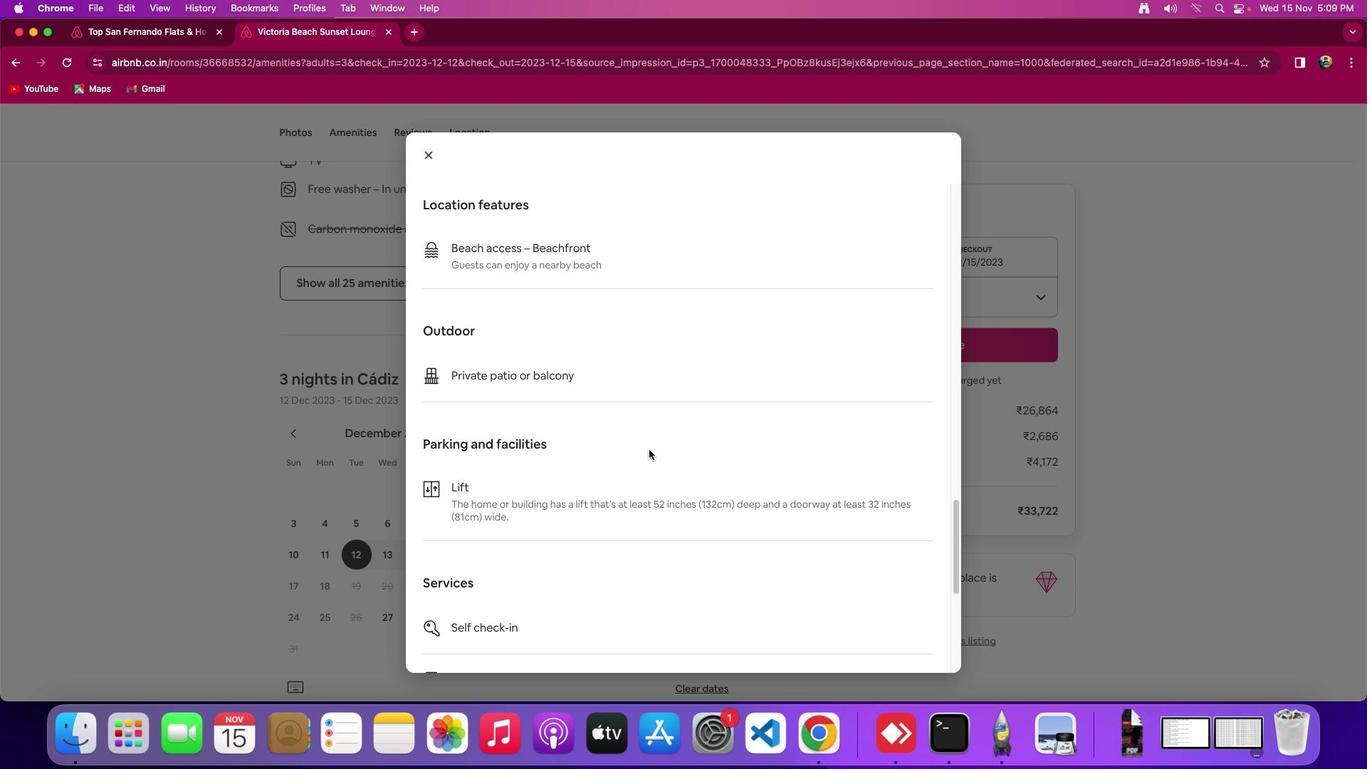 
Action: Mouse scrolled (649, 449) with delta (0, -3)
Screenshot: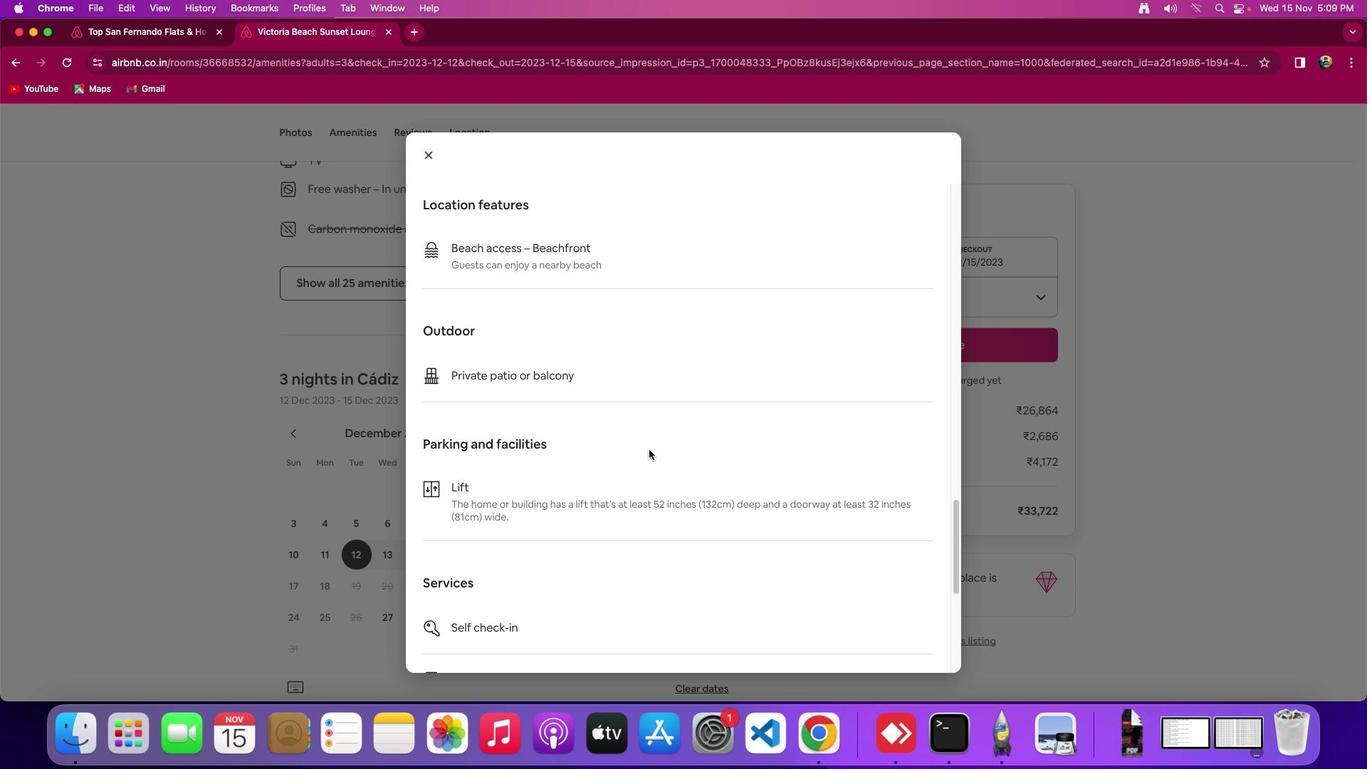 
Action: Mouse scrolled (649, 449) with delta (0, -5)
Screenshot: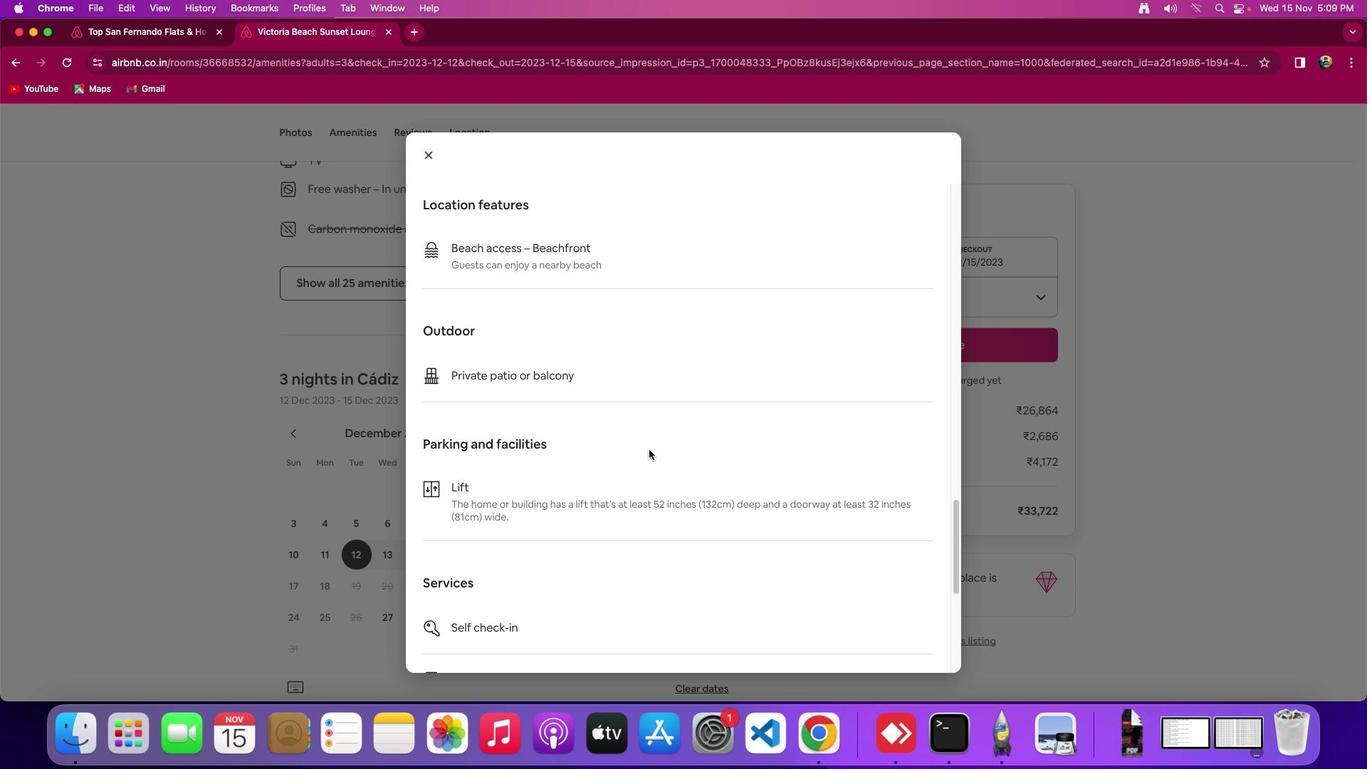 
Action: Mouse scrolled (649, 449) with delta (0, -5)
Screenshot: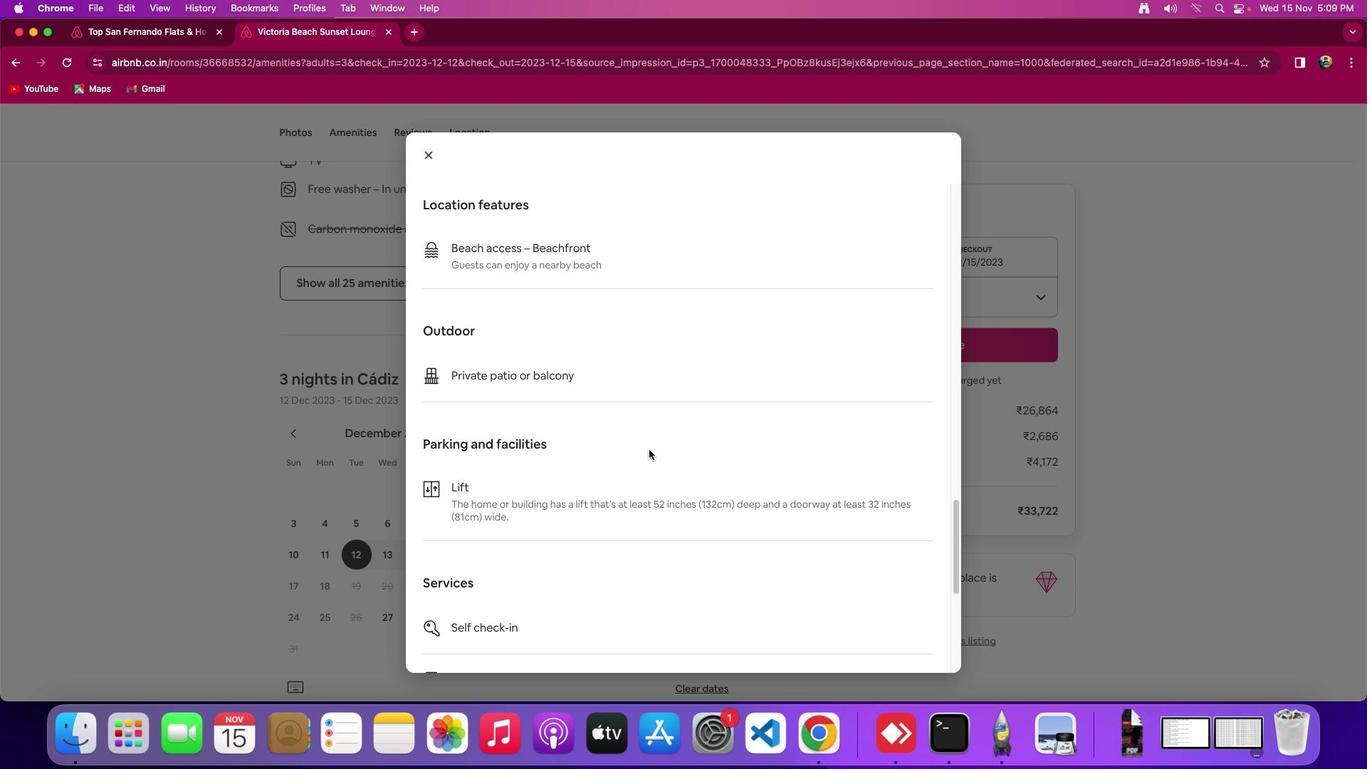
Action: Mouse scrolled (649, 449) with delta (0, 0)
Screenshot: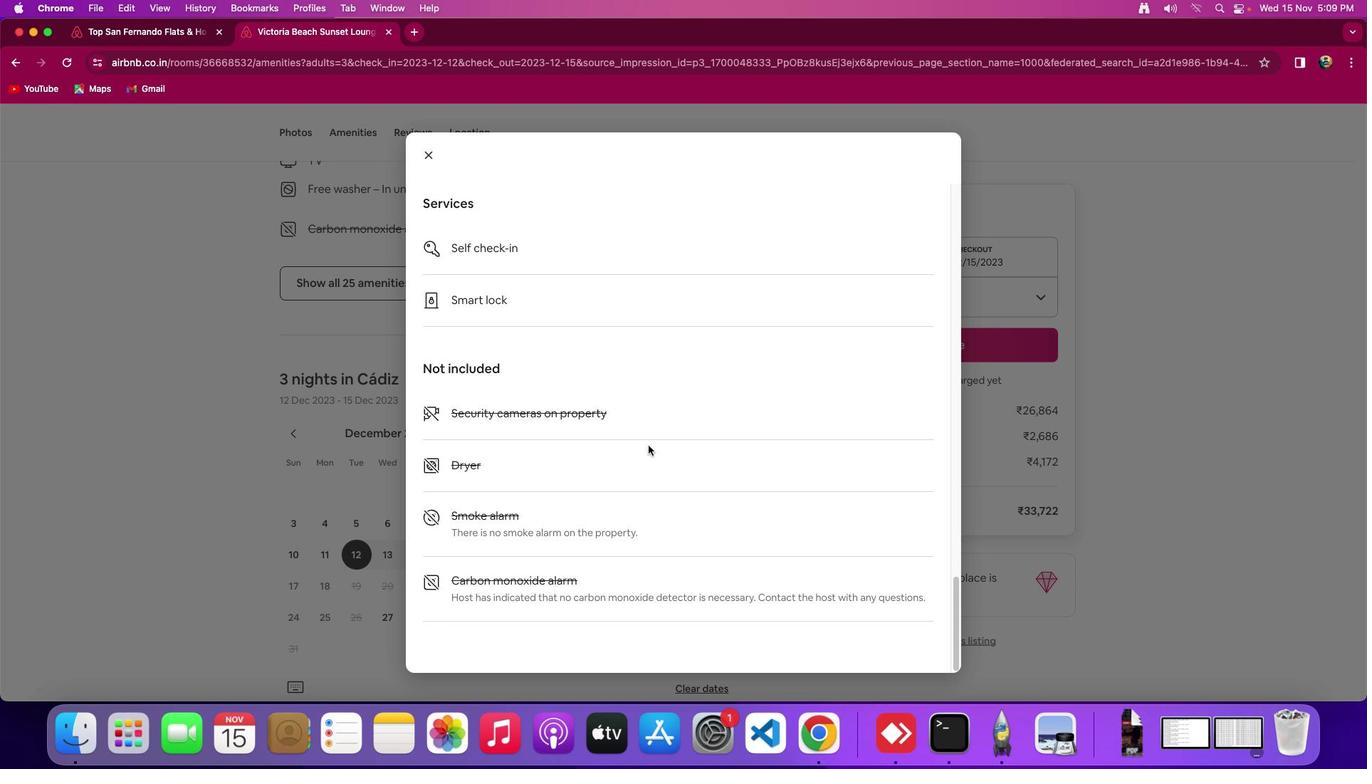 
Action: Mouse scrolled (649, 449) with delta (0, 0)
Screenshot: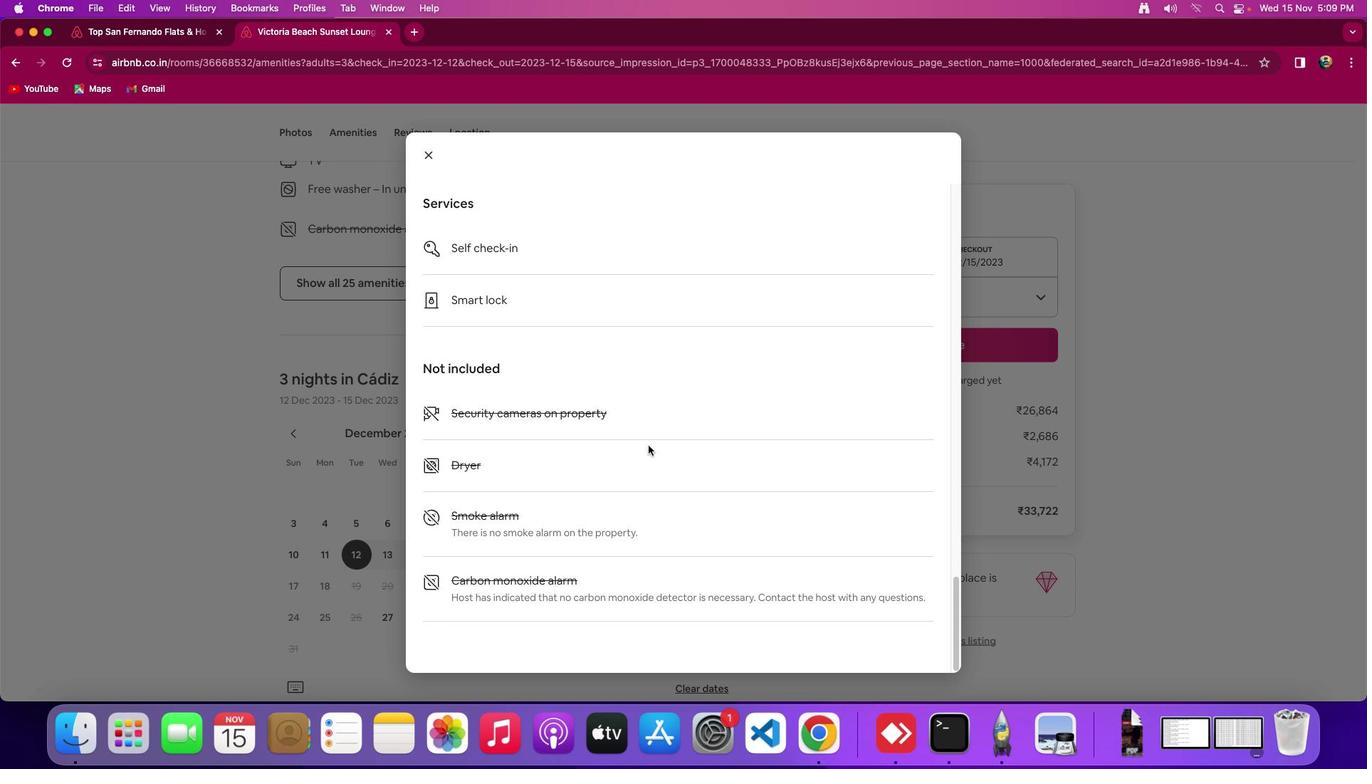 
Action: Mouse moved to (649, 449)
Screenshot: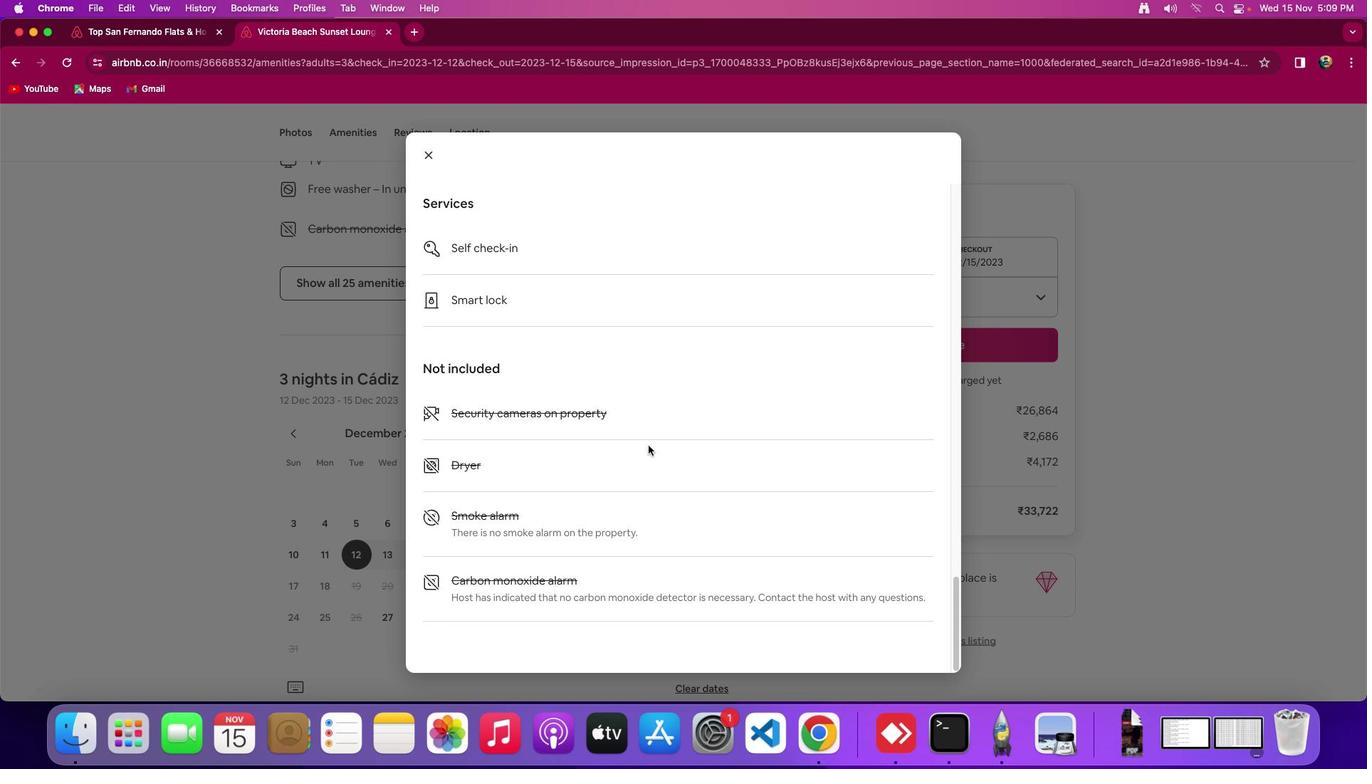 
Action: Mouse scrolled (649, 449) with delta (0, -3)
Screenshot: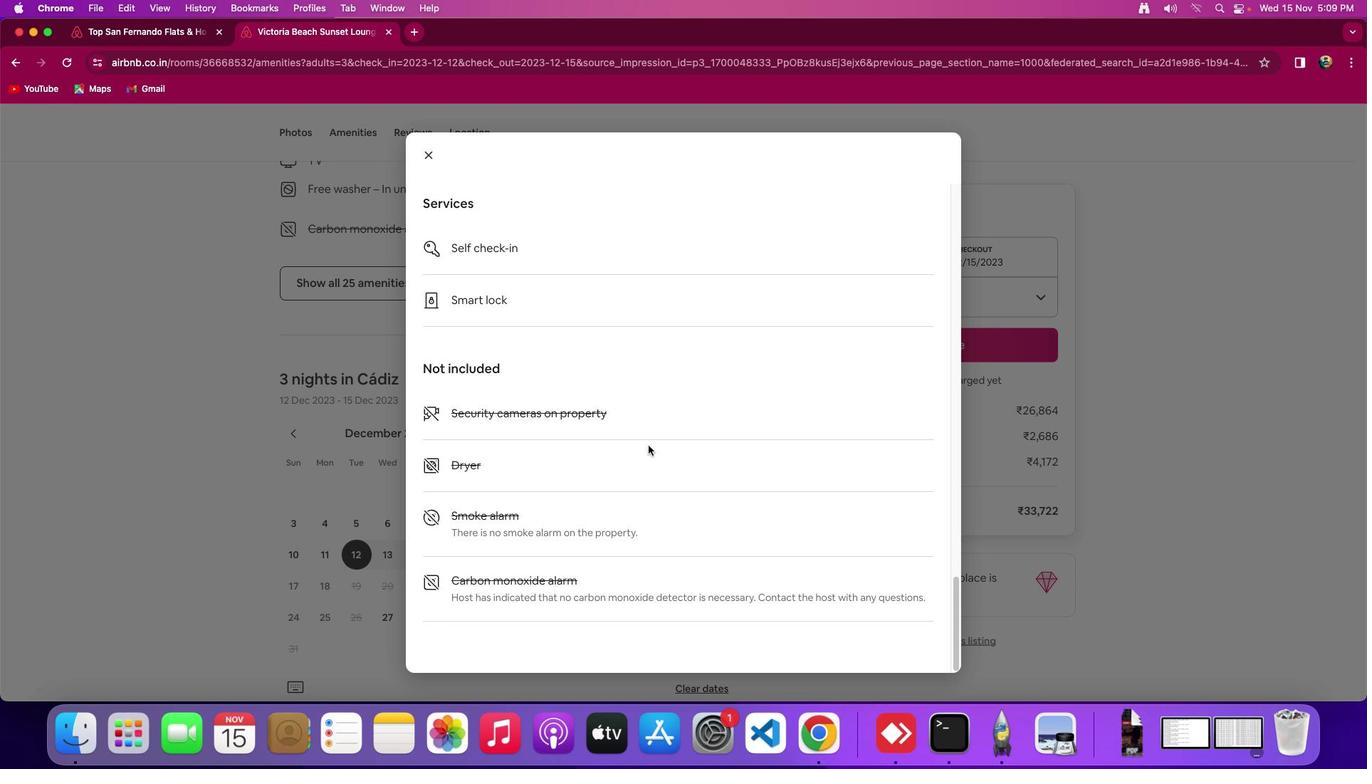 
Action: Mouse scrolled (649, 449) with delta (0, -5)
Screenshot: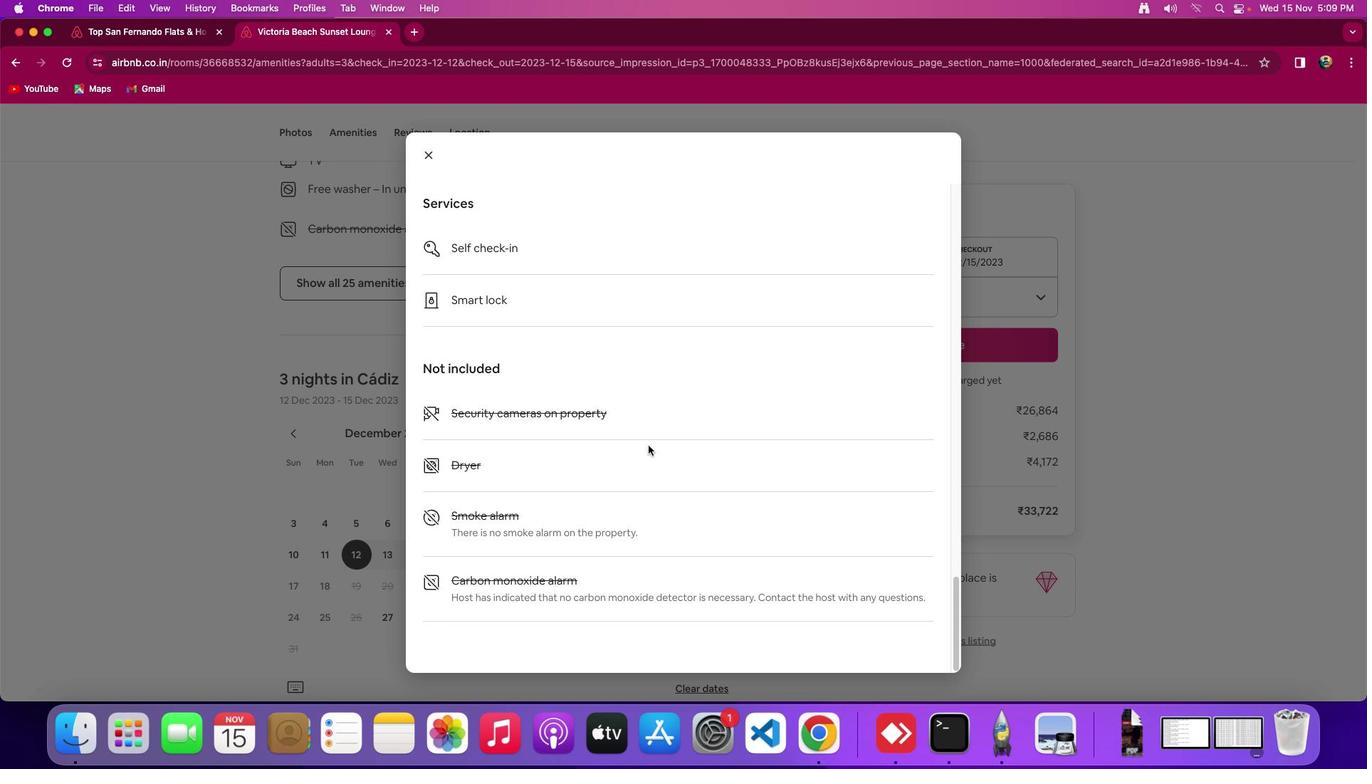 
Action: Mouse scrolled (649, 449) with delta (0, -5)
Screenshot: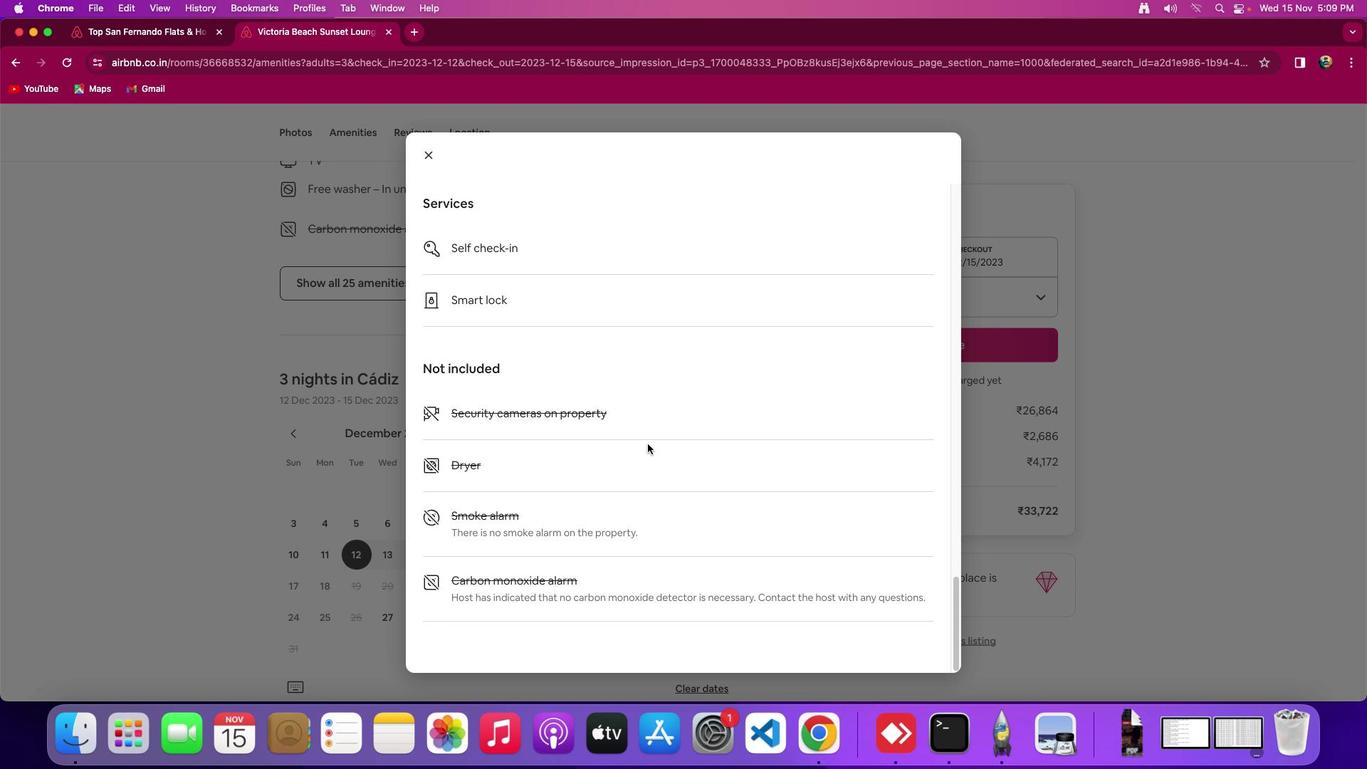 
Action: Mouse moved to (643, 437)
Screenshot: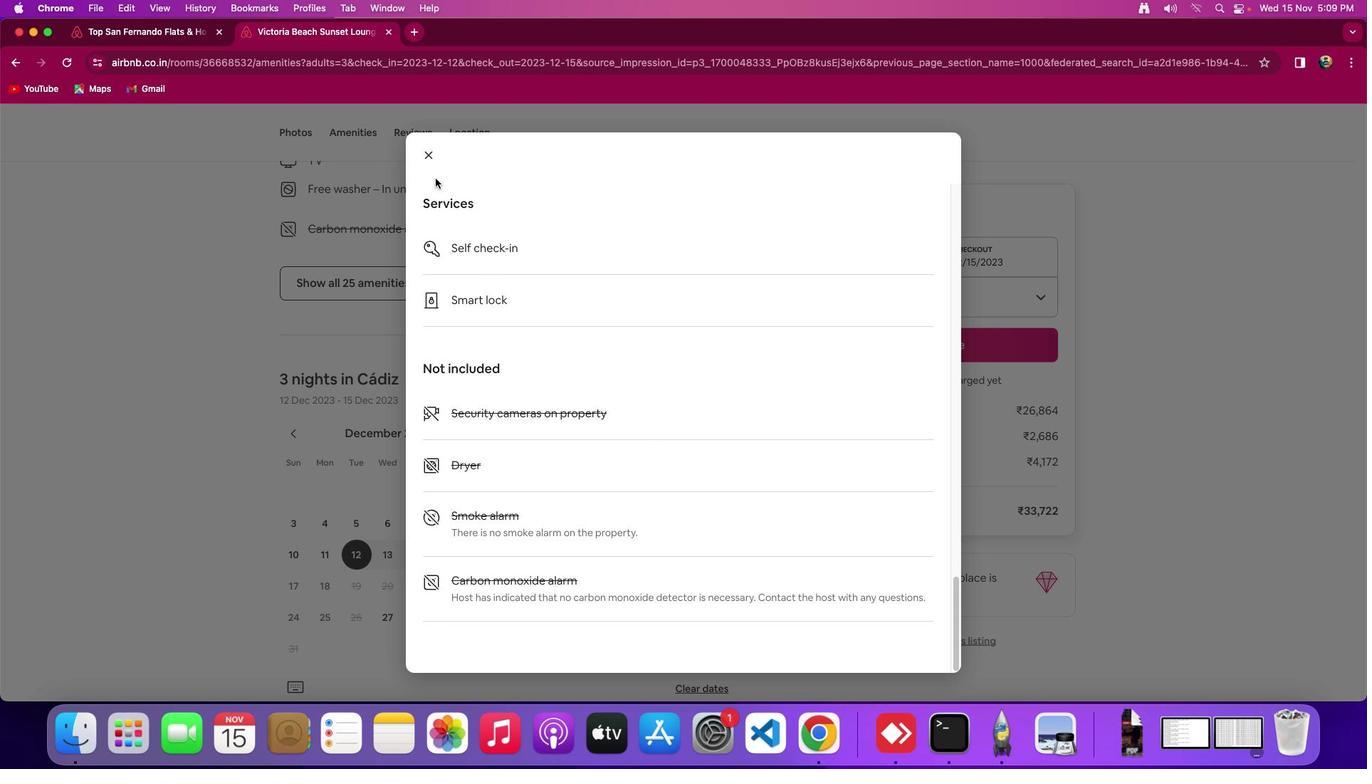 
Action: Mouse scrolled (643, 437) with delta (0, 0)
Screenshot: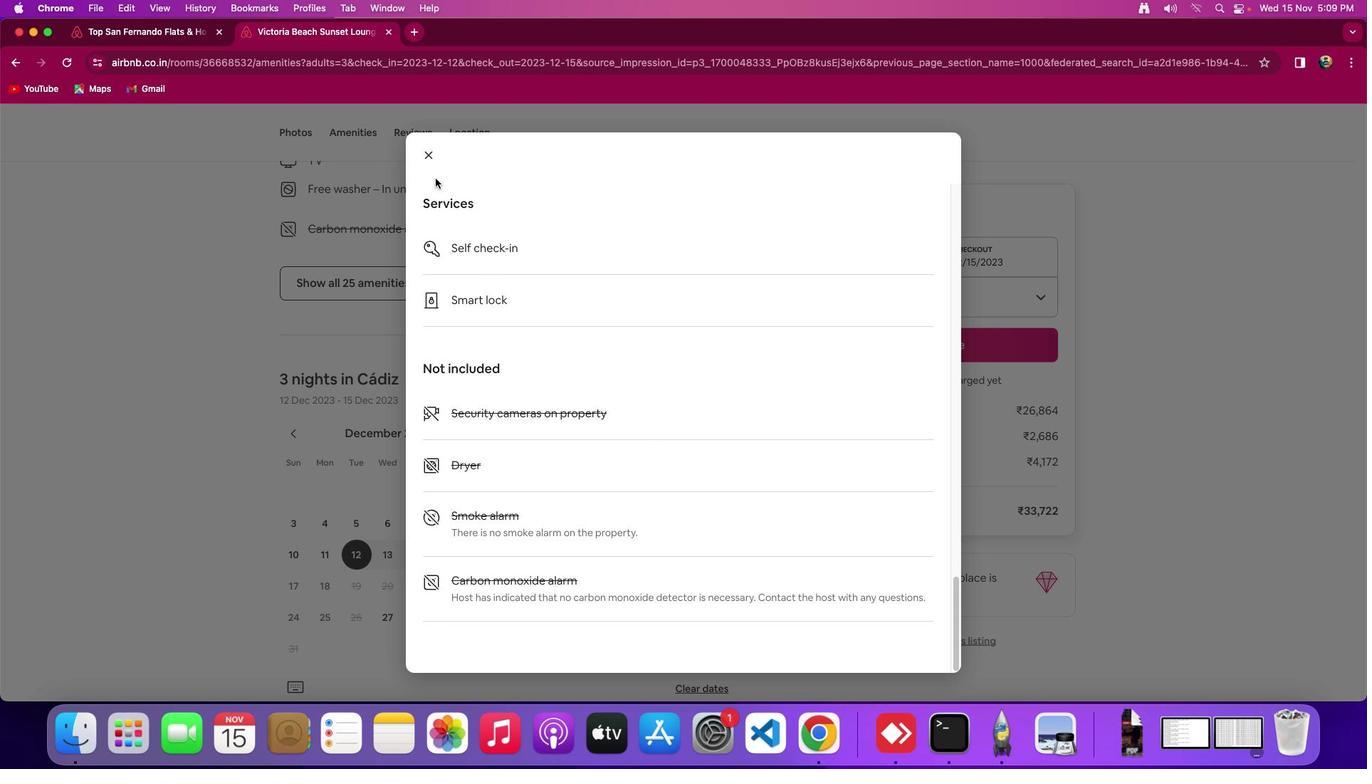 
Action: Mouse moved to (641, 435)
Screenshot: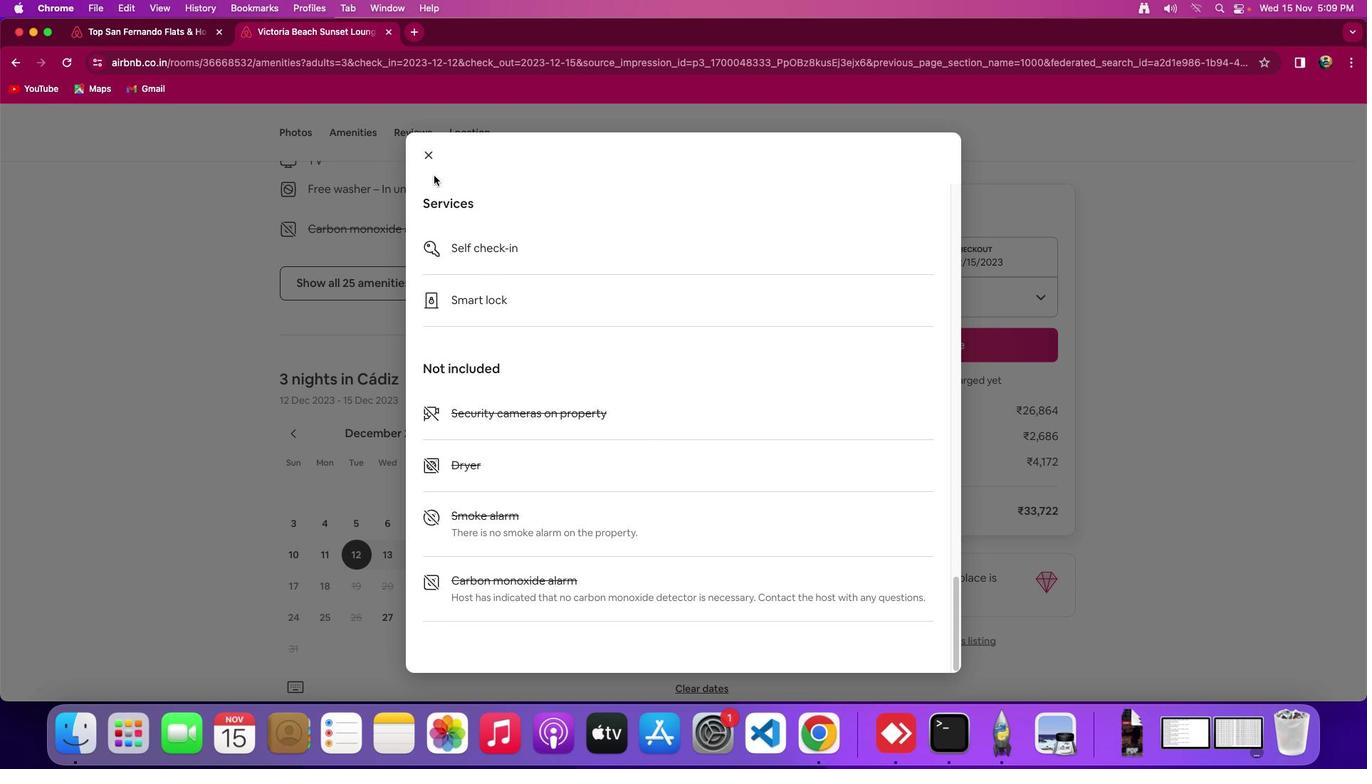 
Action: Mouse scrolled (641, 435) with delta (0, 0)
Screenshot: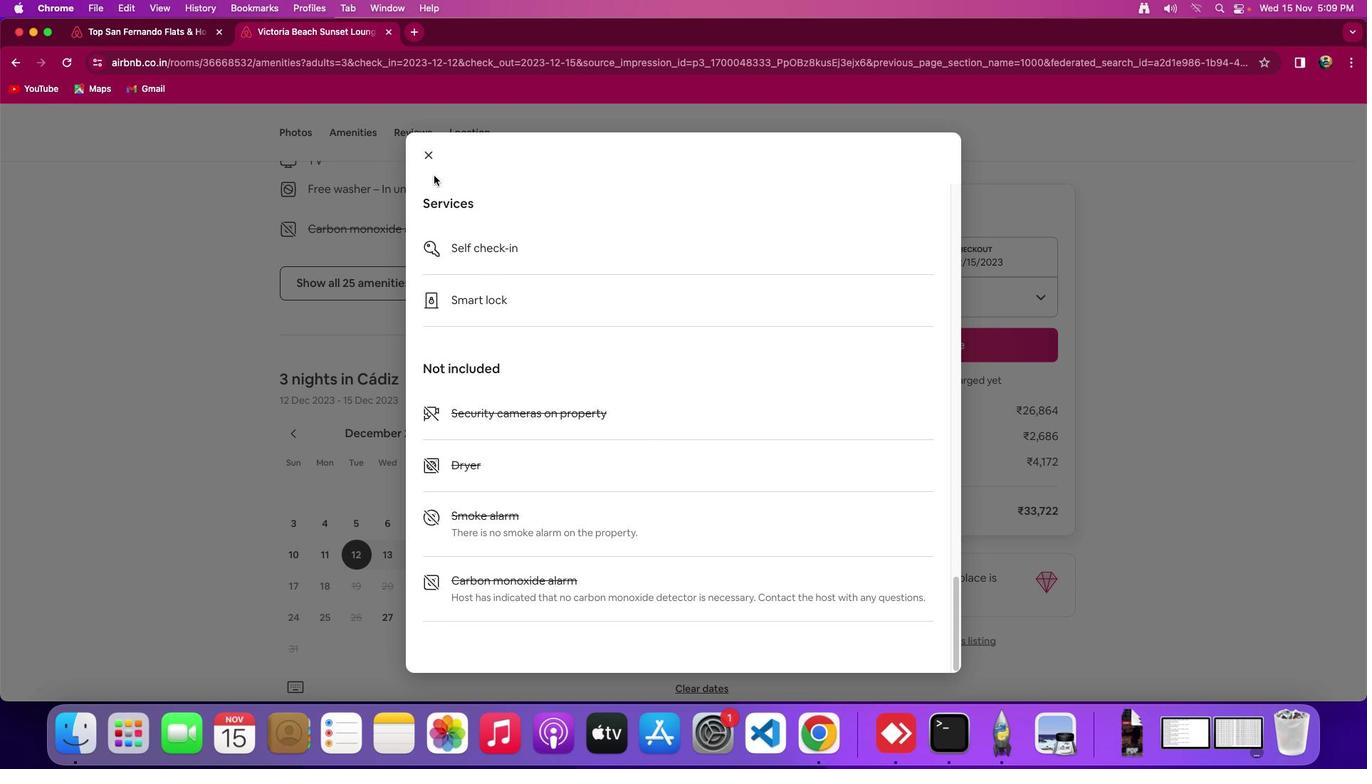
Action: Mouse moved to (637, 431)
Screenshot: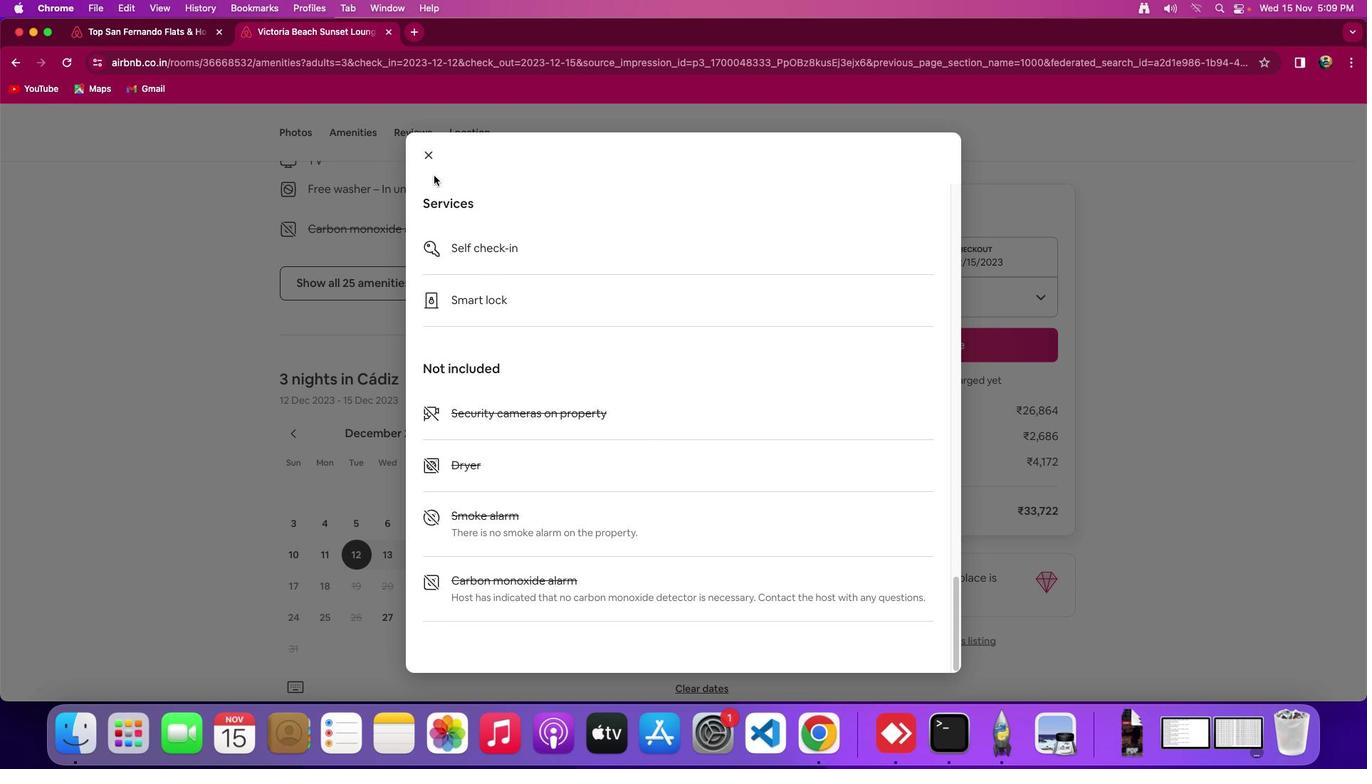
Action: Mouse scrolled (637, 431) with delta (0, -2)
Screenshot: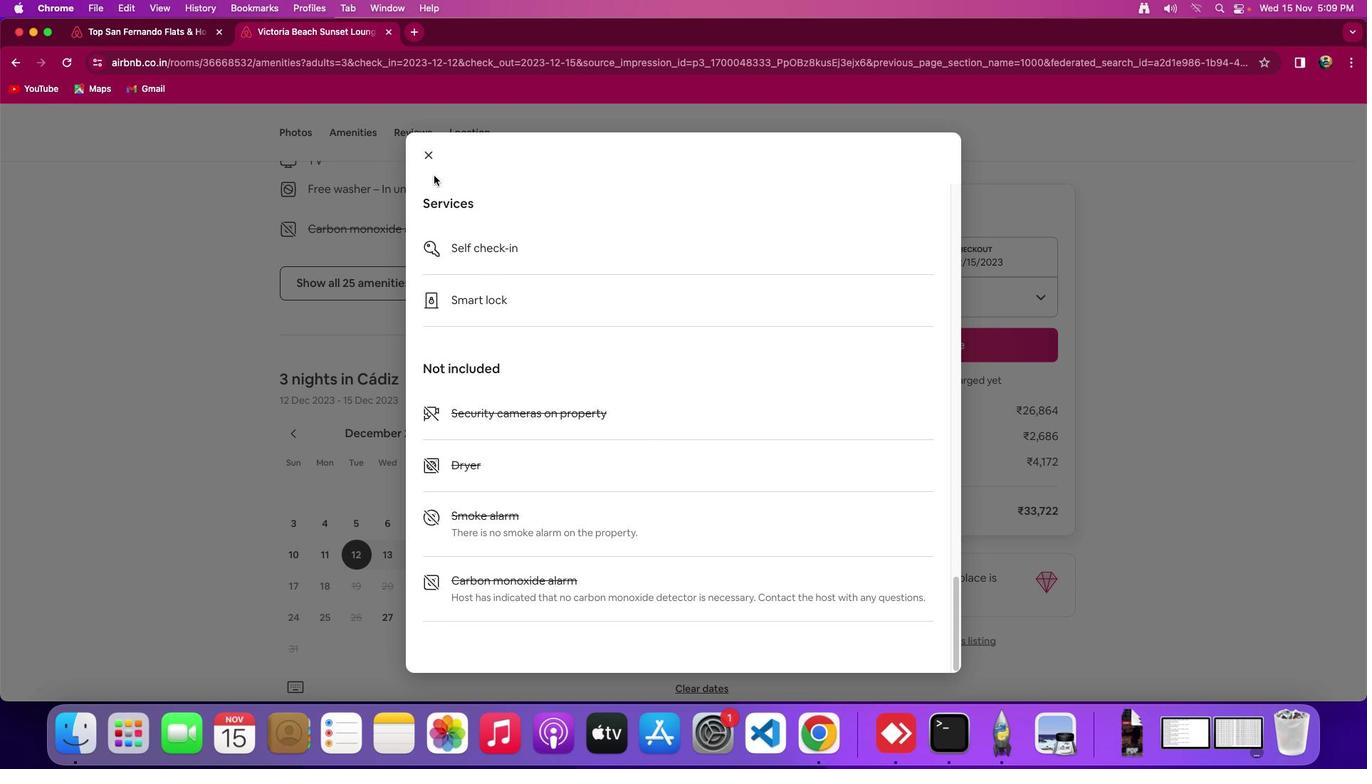
Action: Mouse moved to (608, 396)
Screenshot: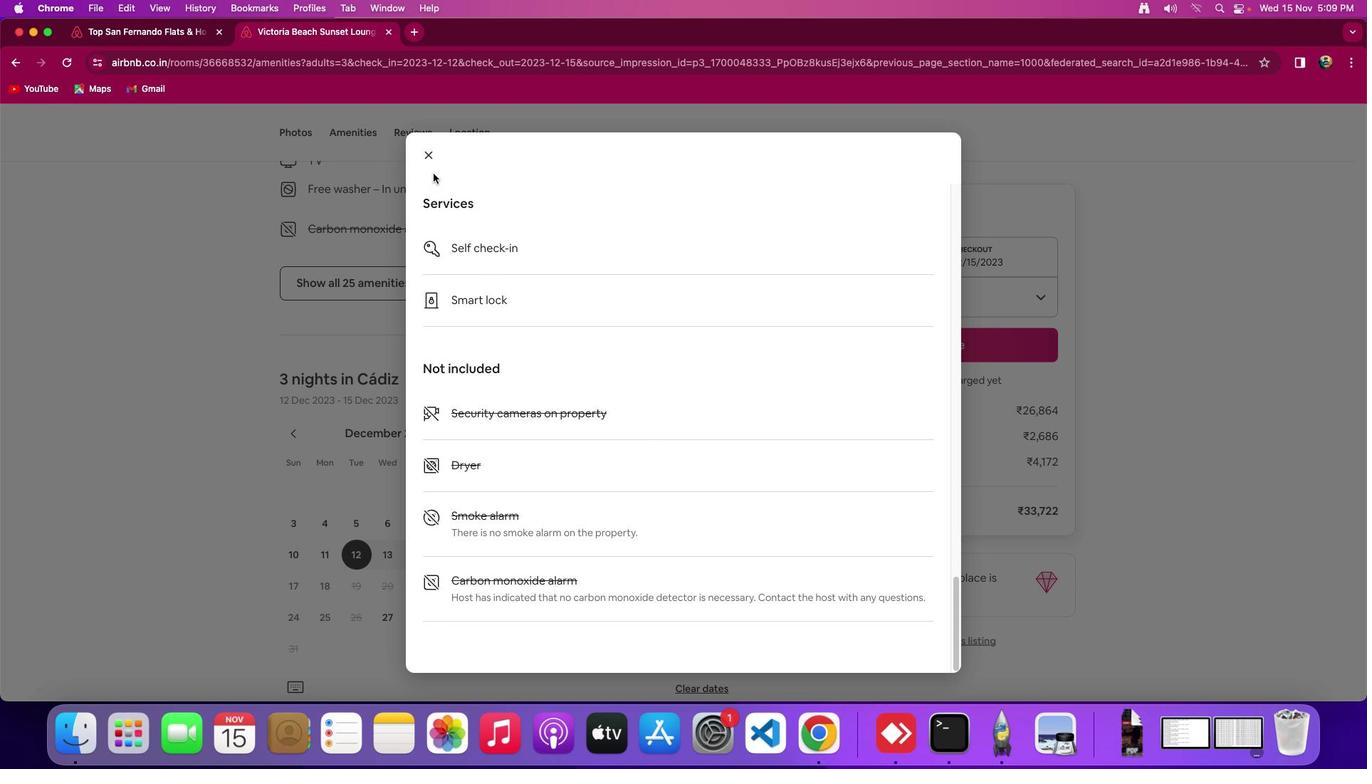 
Action: Mouse scrolled (608, 396) with delta (0, -4)
Screenshot: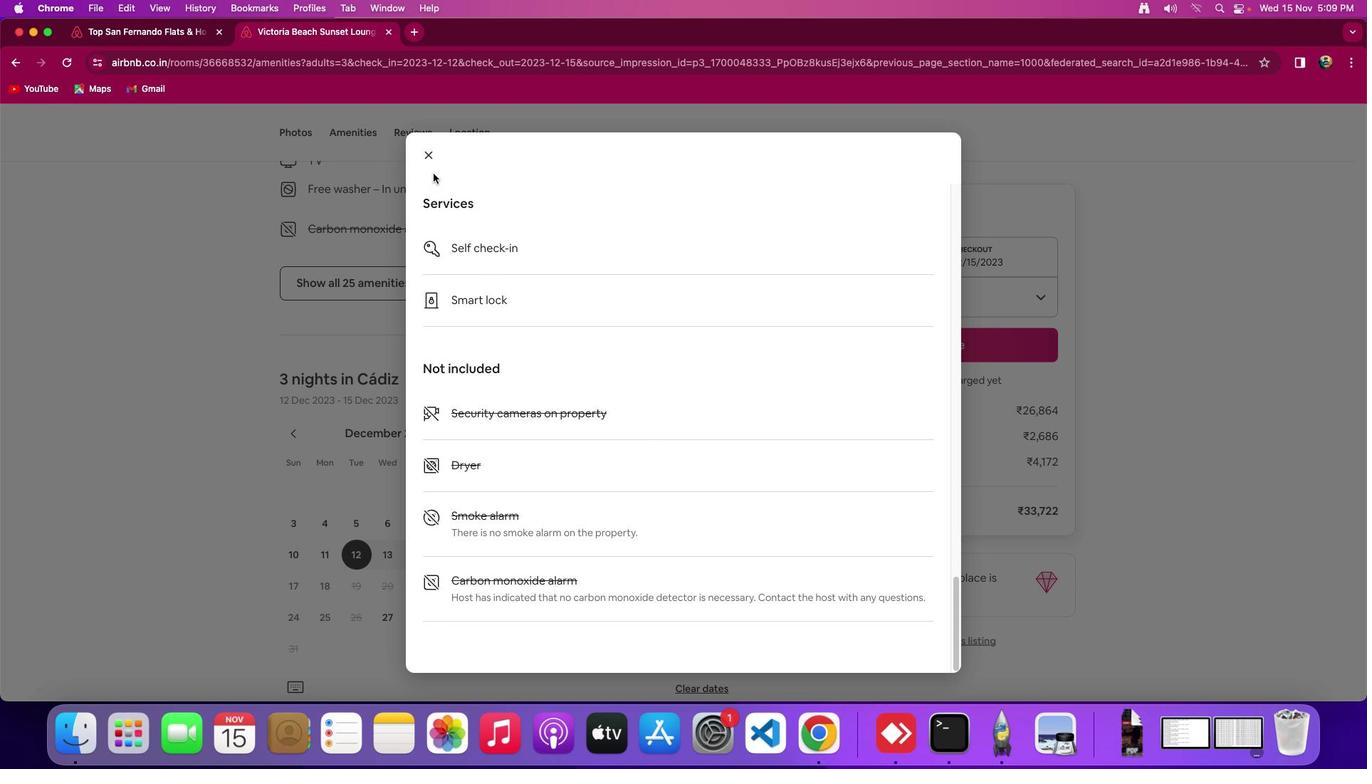 
Action: Mouse moved to (430, 155)
Screenshot: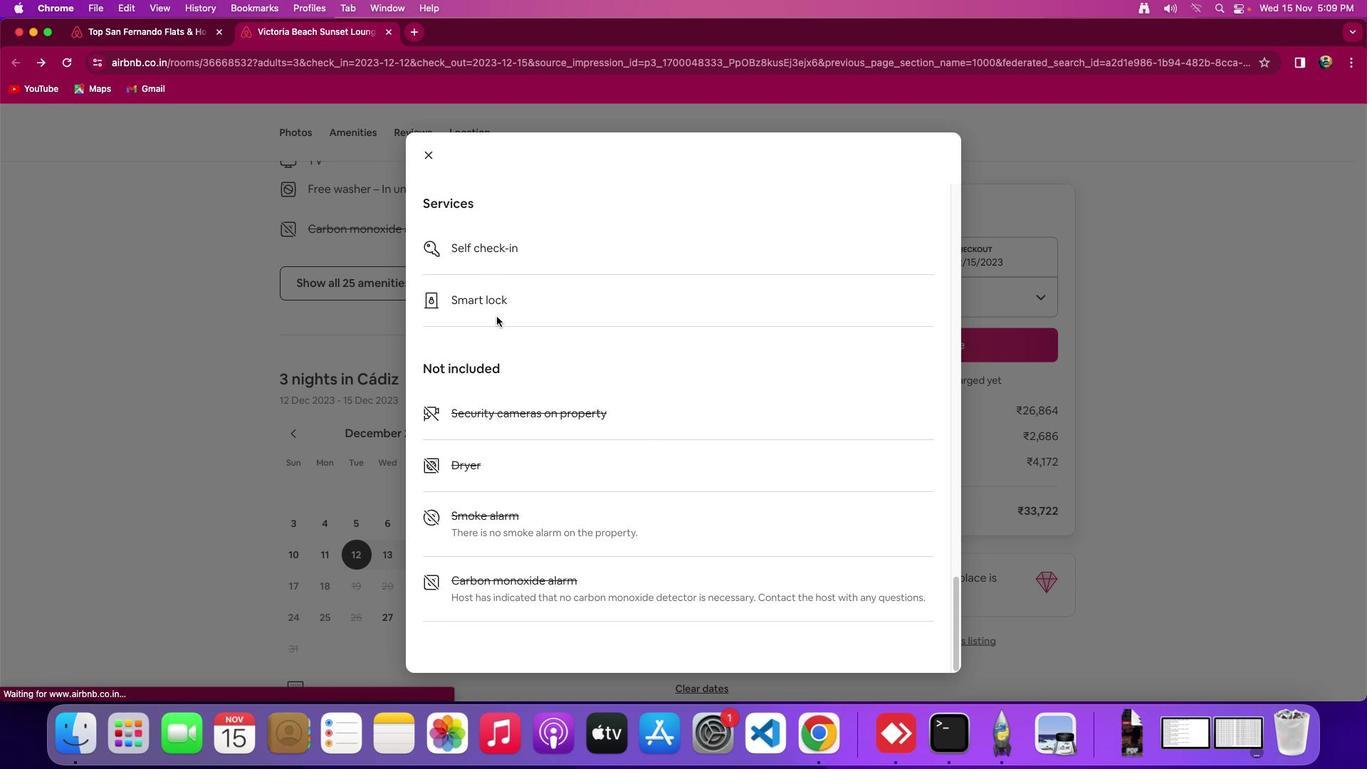 
Action: Mouse pressed left at (430, 155)
Screenshot: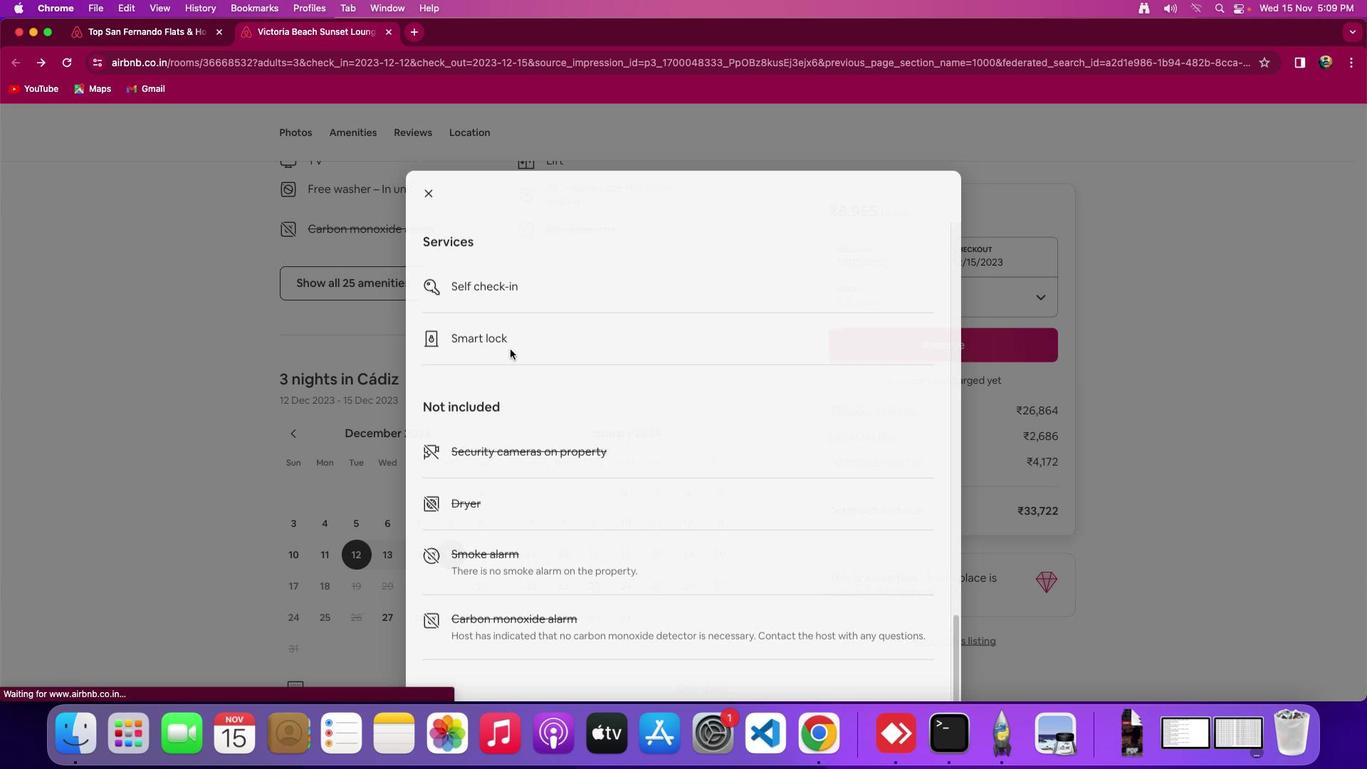 
Action: Mouse moved to (572, 489)
Screenshot: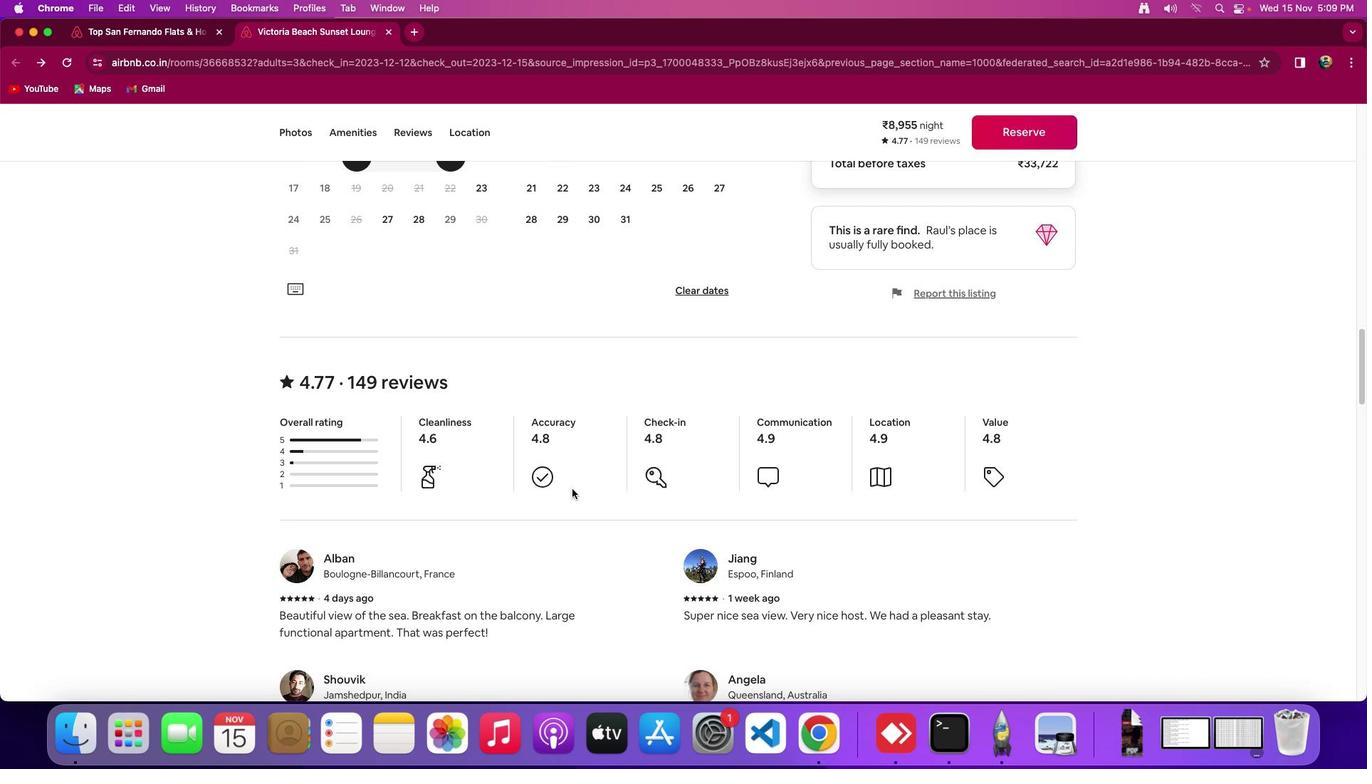 
Action: Mouse scrolled (572, 489) with delta (0, 0)
Screenshot: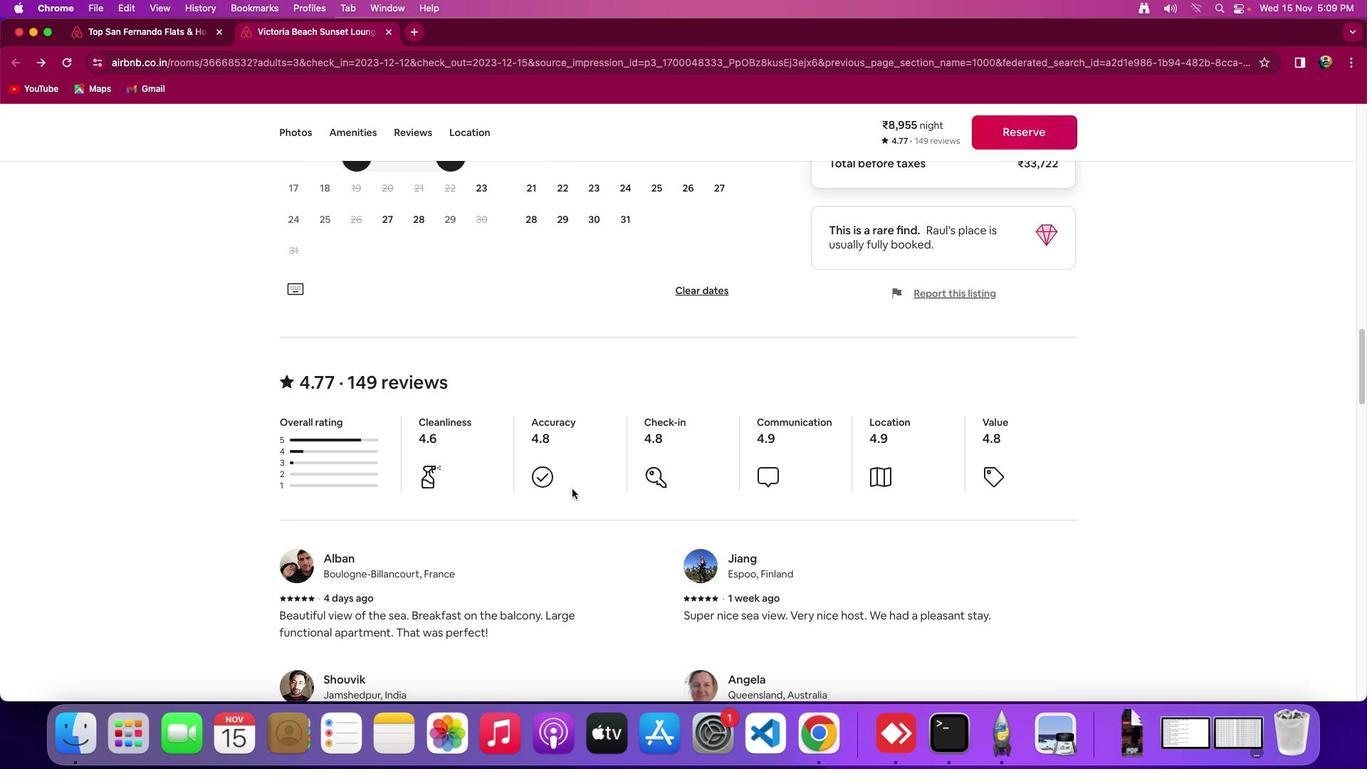
Action: Mouse scrolled (572, 489) with delta (0, 0)
Screenshot: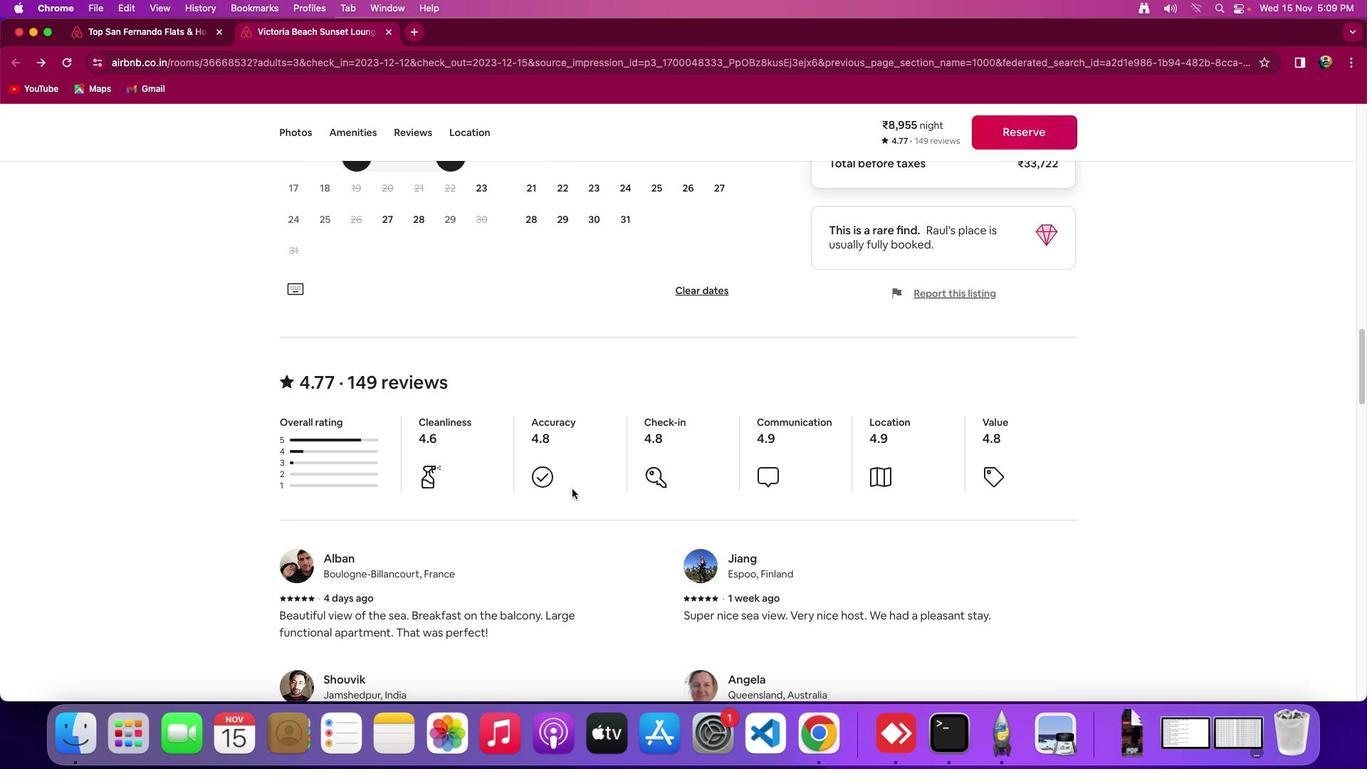 
Action: Mouse scrolled (572, 489) with delta (0, -3)
Screenshot: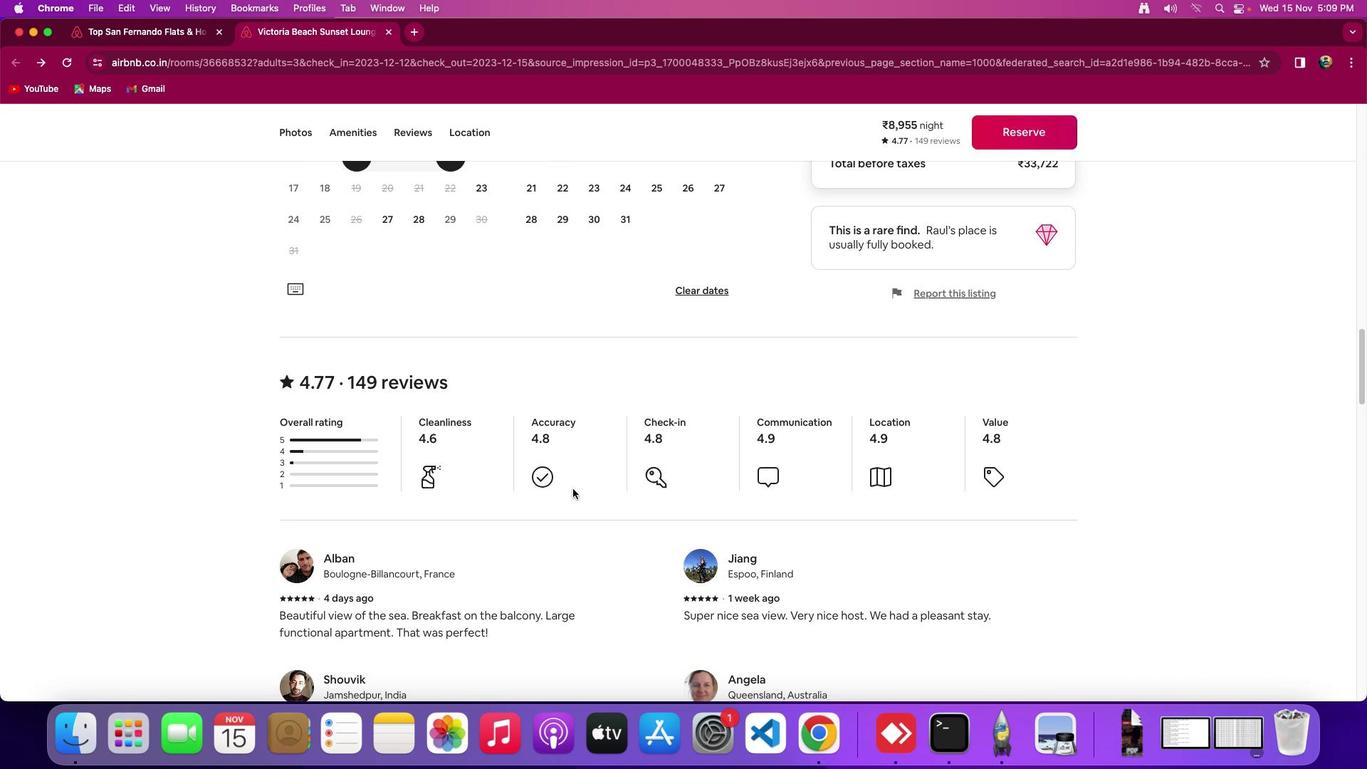 
Action: Mouse scrolled (572, 489) with delta (0, -4)
Screenshot: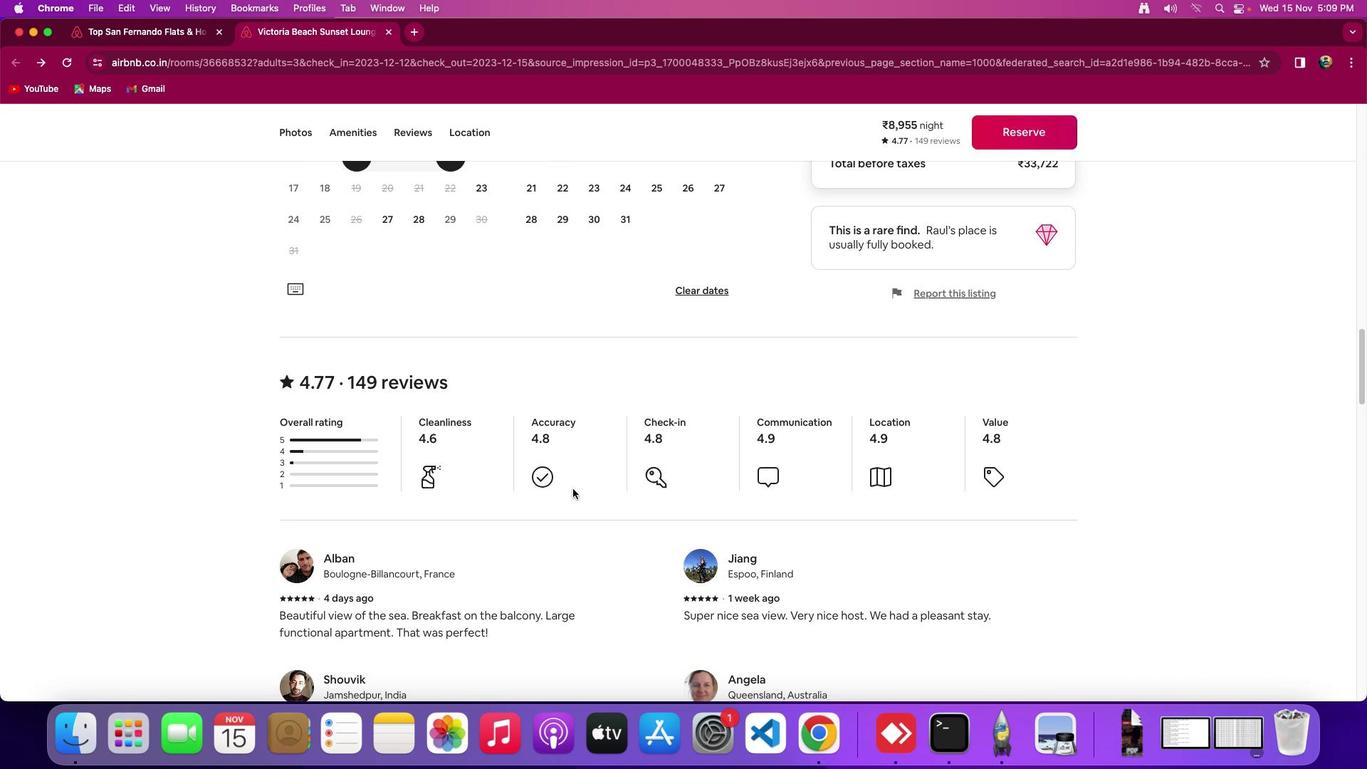 
Action: Mouse moved to (572, 488)
Screenshot: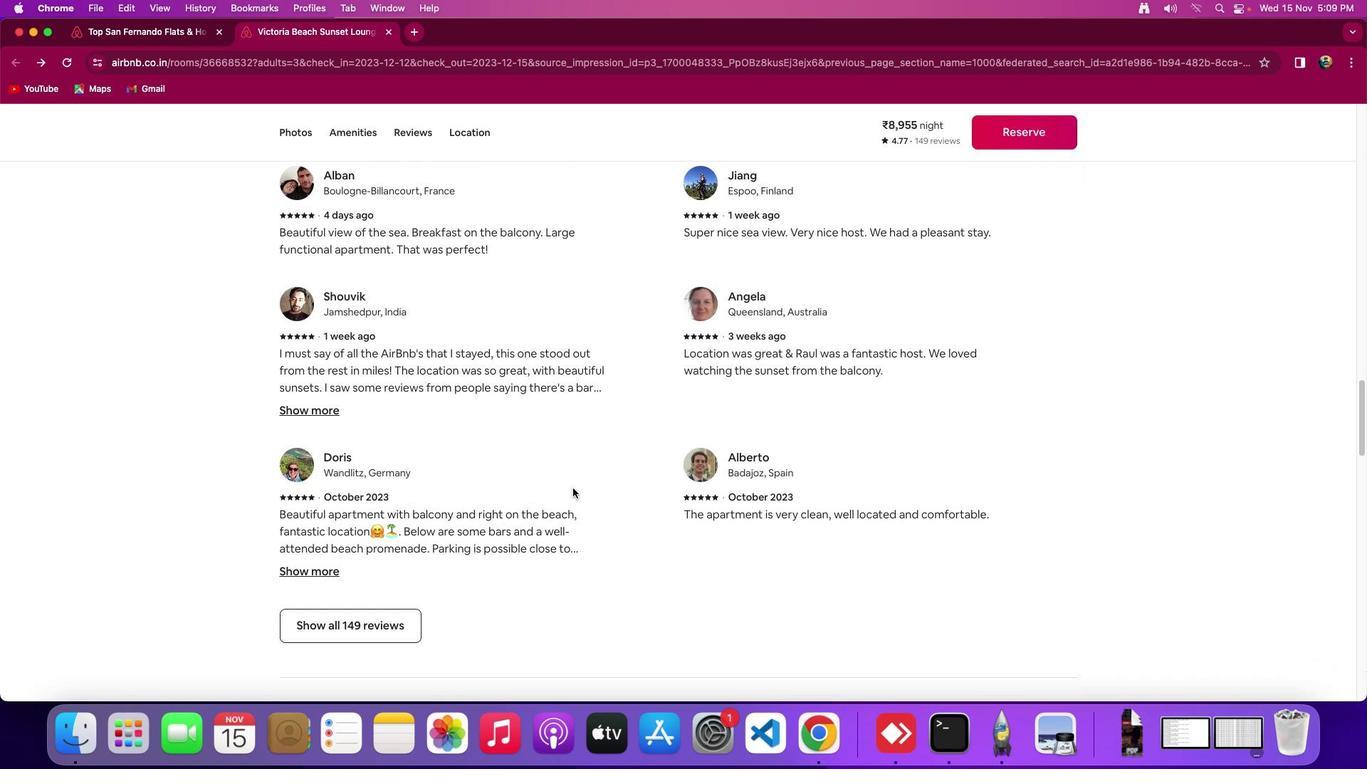 
Action: Mouse scrolled (572, 488) with delta (0, 0)
Screenshot: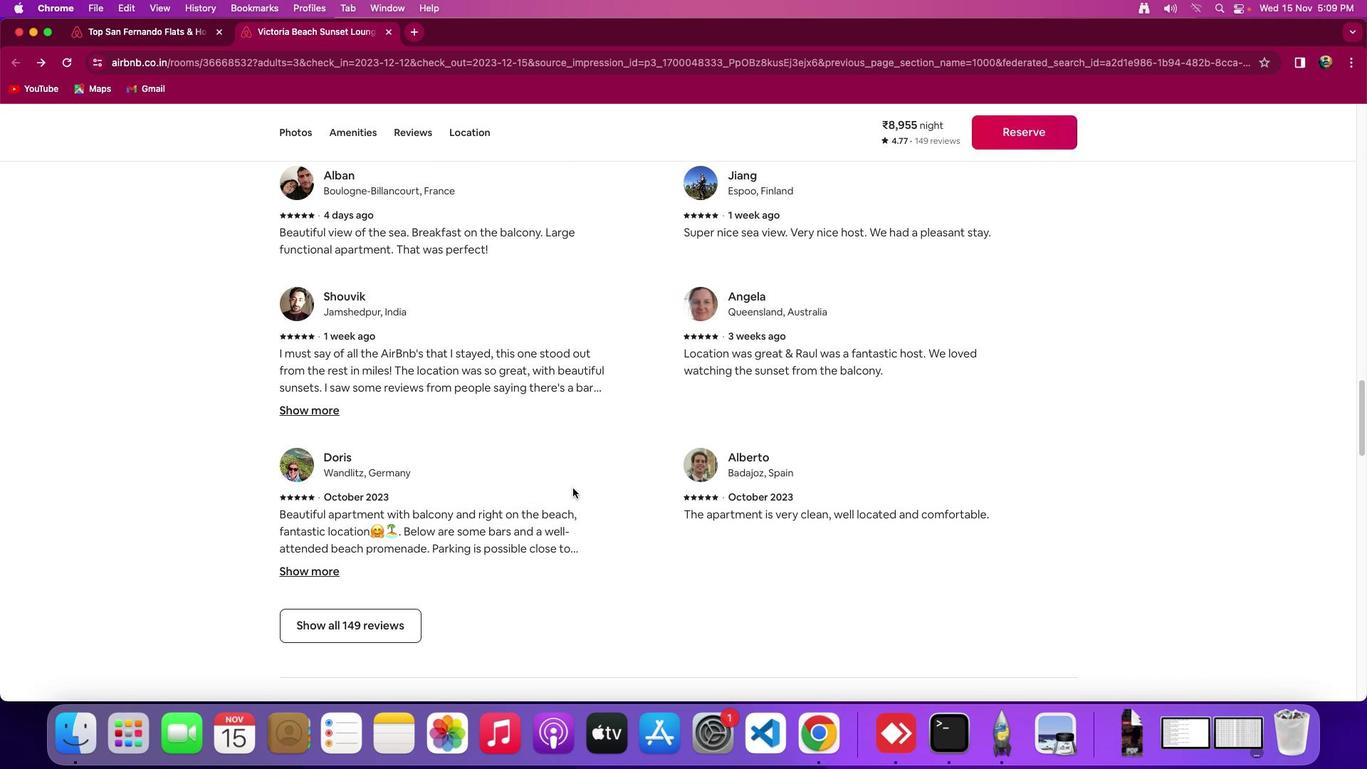 
Action: Mouse scrolled (572, 488) with delta (0, 0)
Screenshot: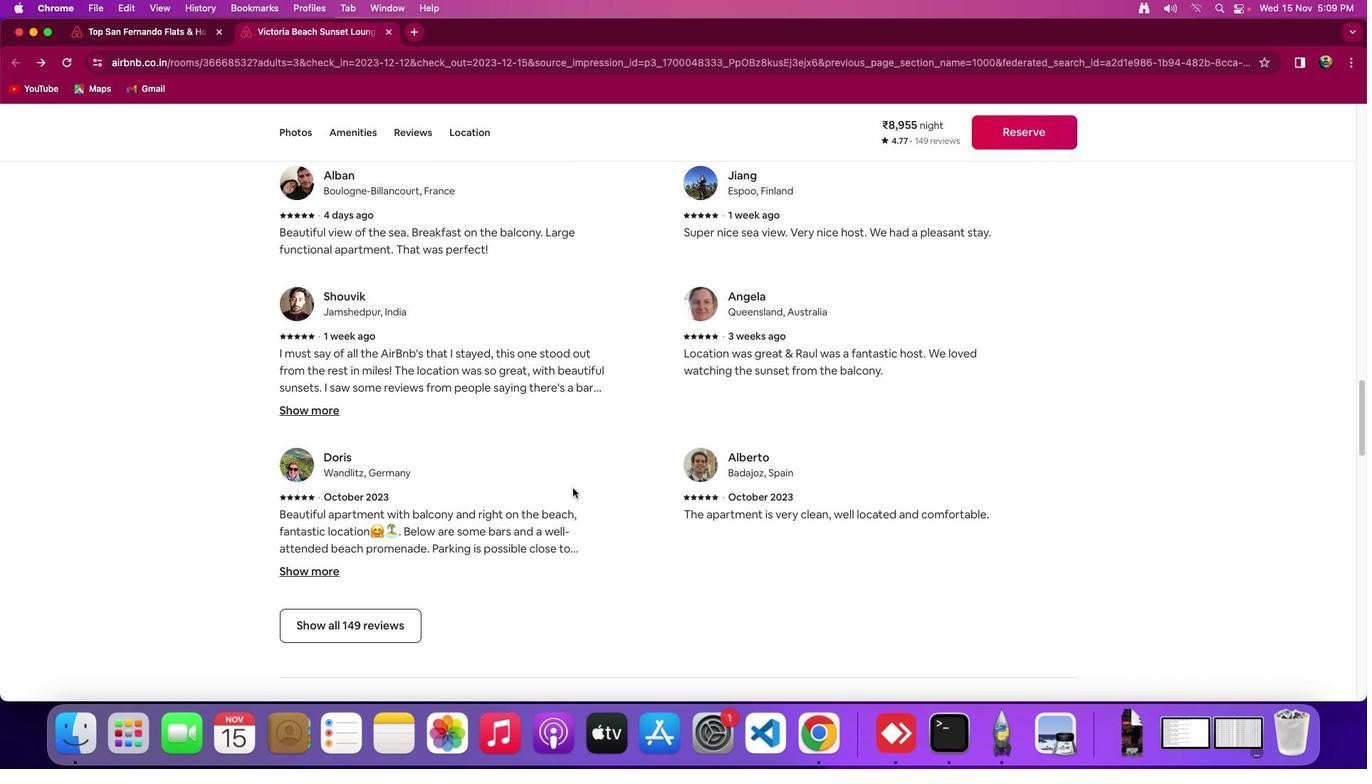 
Action: Mouse scrolled (572, 488) with delta (0, -2)
Screenshot: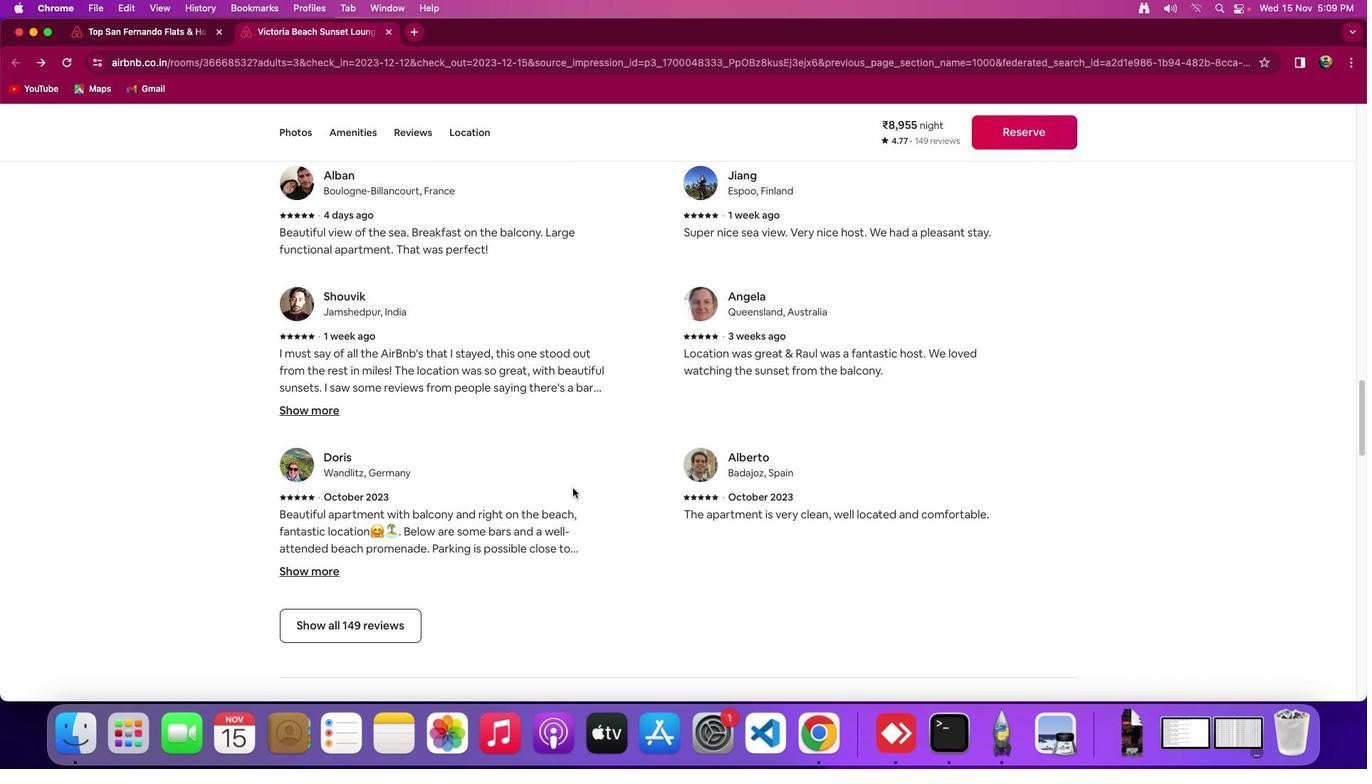 
Action: Mouse scrolled (572, 488) with delta (0, -4)
Screenshot: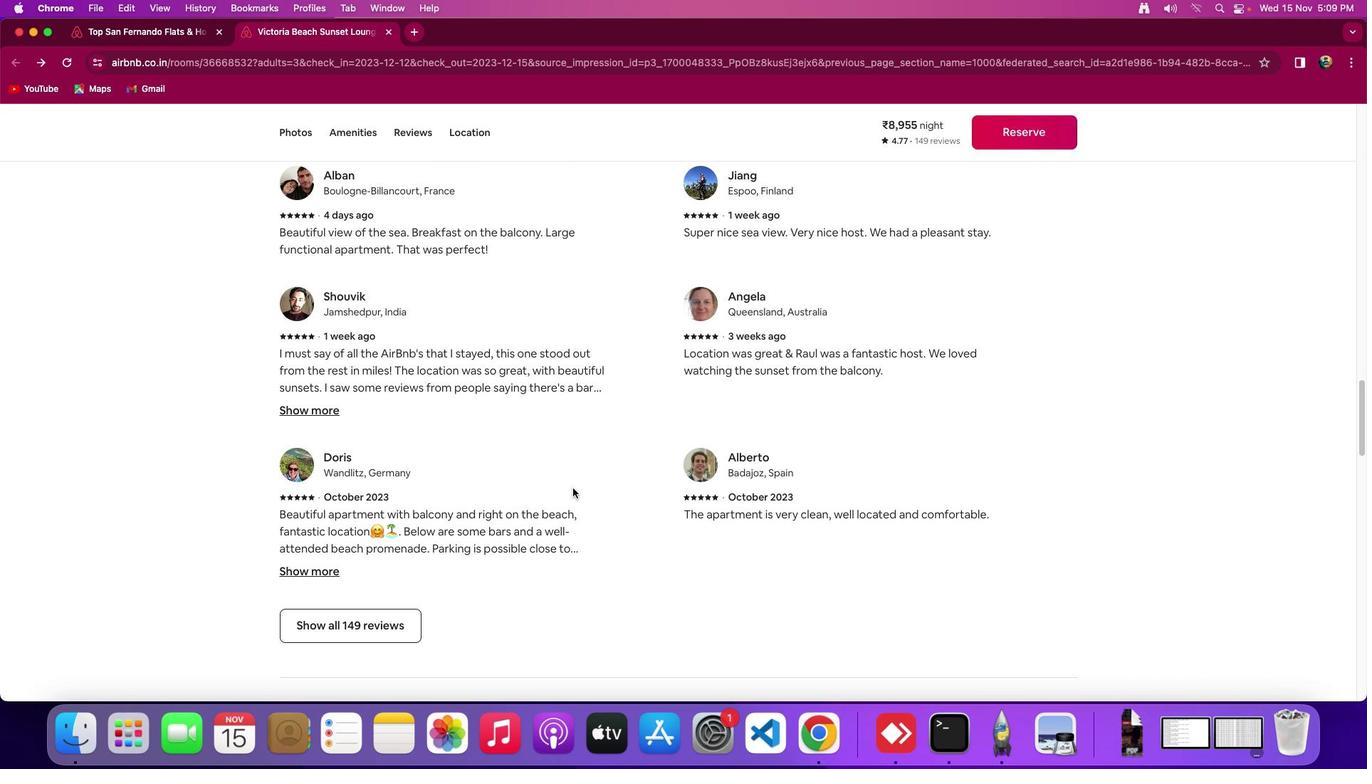 
Action: Mouse moved to (571, 488)
Screenshot: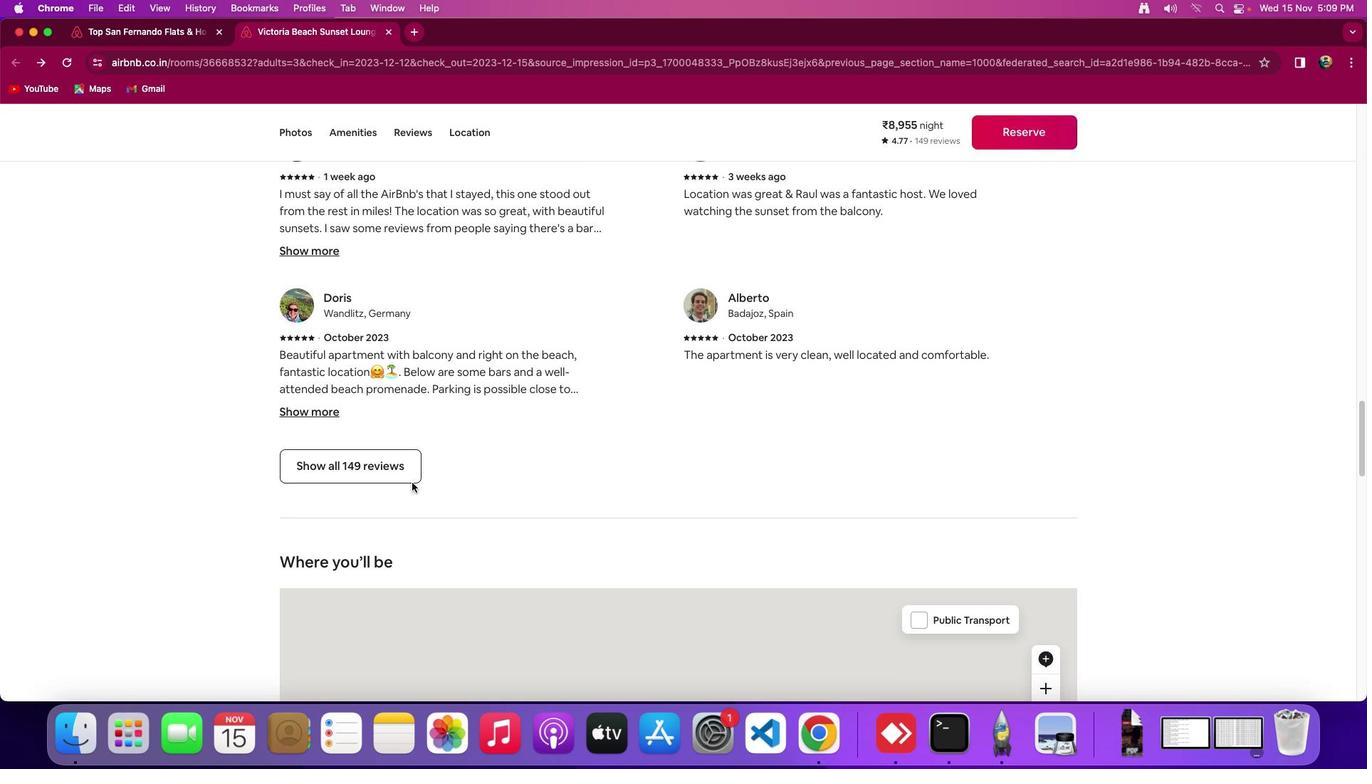 
Action: Mouse scrolled (571, 488) with delta (0, 0)
Screenshot: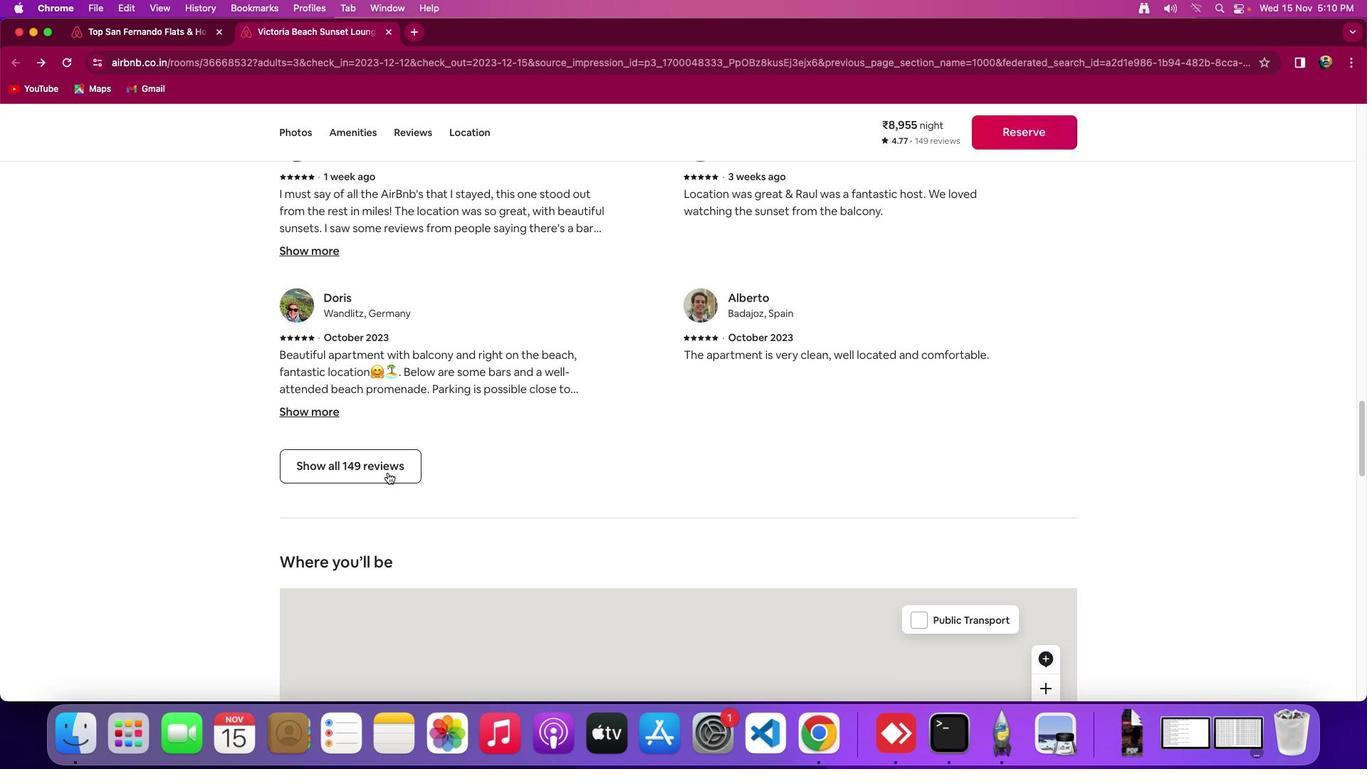 
Action: Mouse scrolled (571, 488) with delta (0, 0)
Screenshot: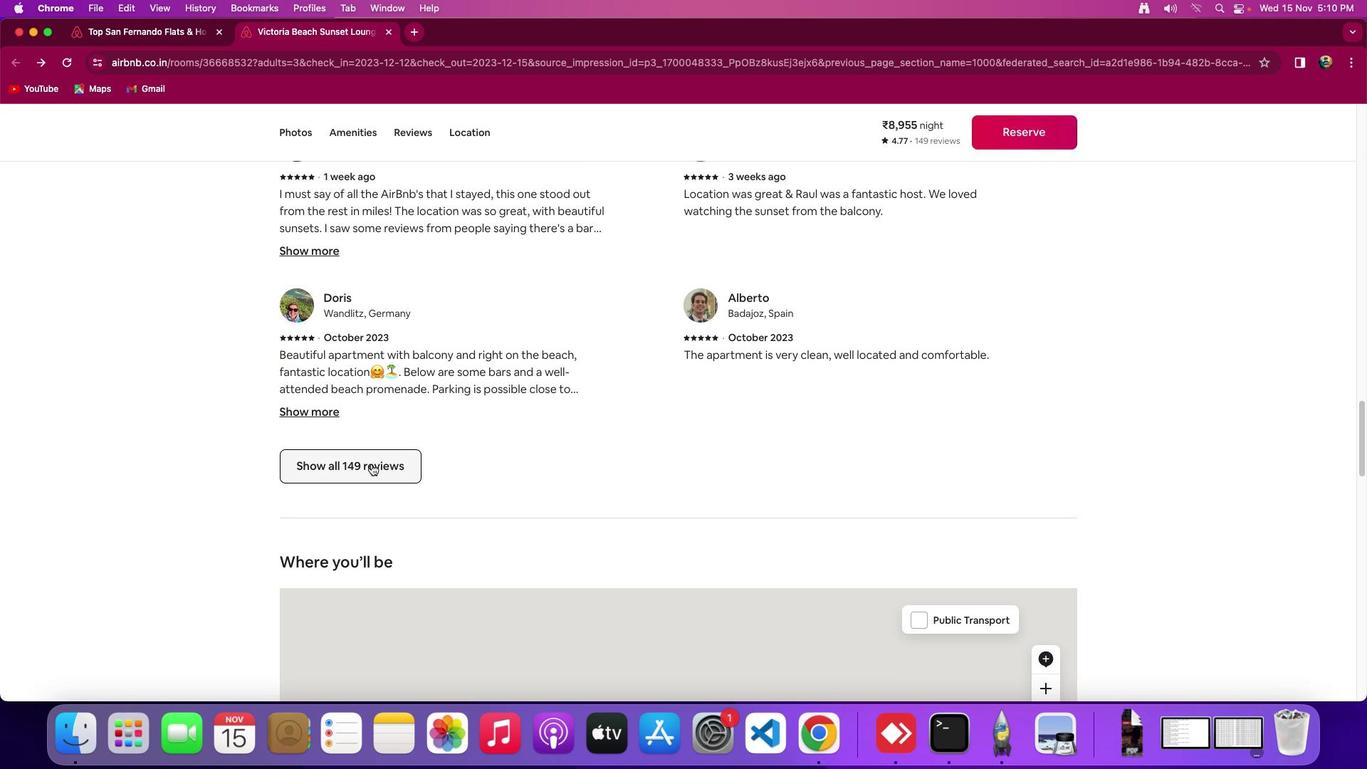 
Action: Mouse moved to (571, 488)
Screenshot: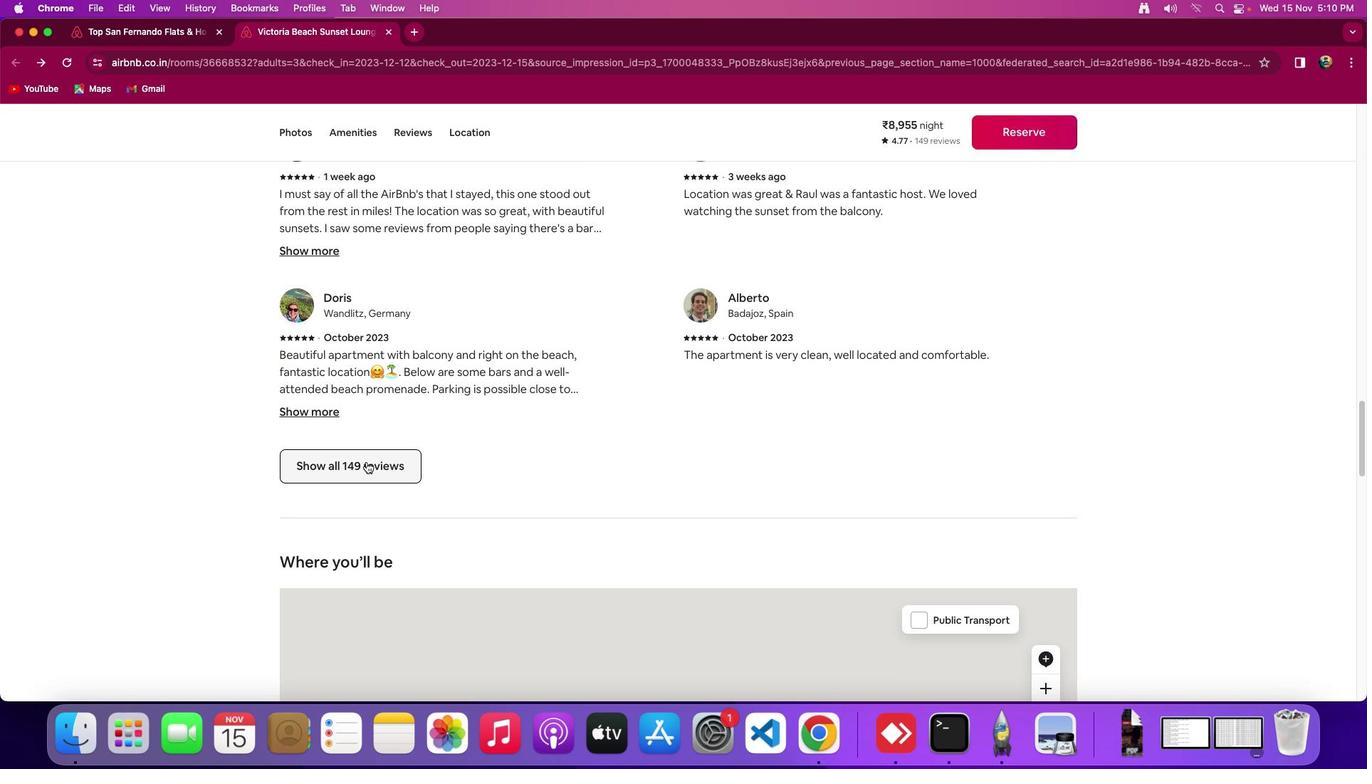 
Action: Mouse scrolled (571, 488) with delta (0, -2)
Screenshot: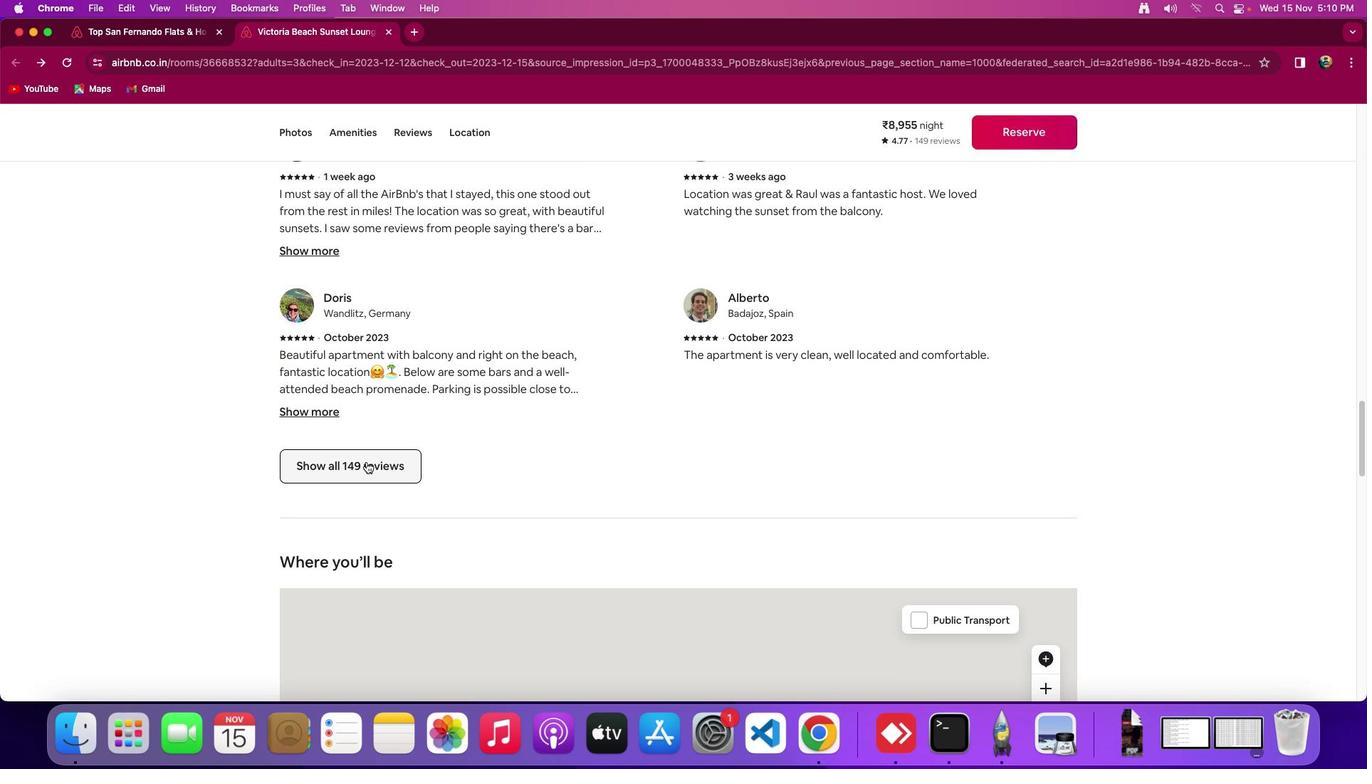 
Action: Mouse moved to (364, 460)
Screenshot: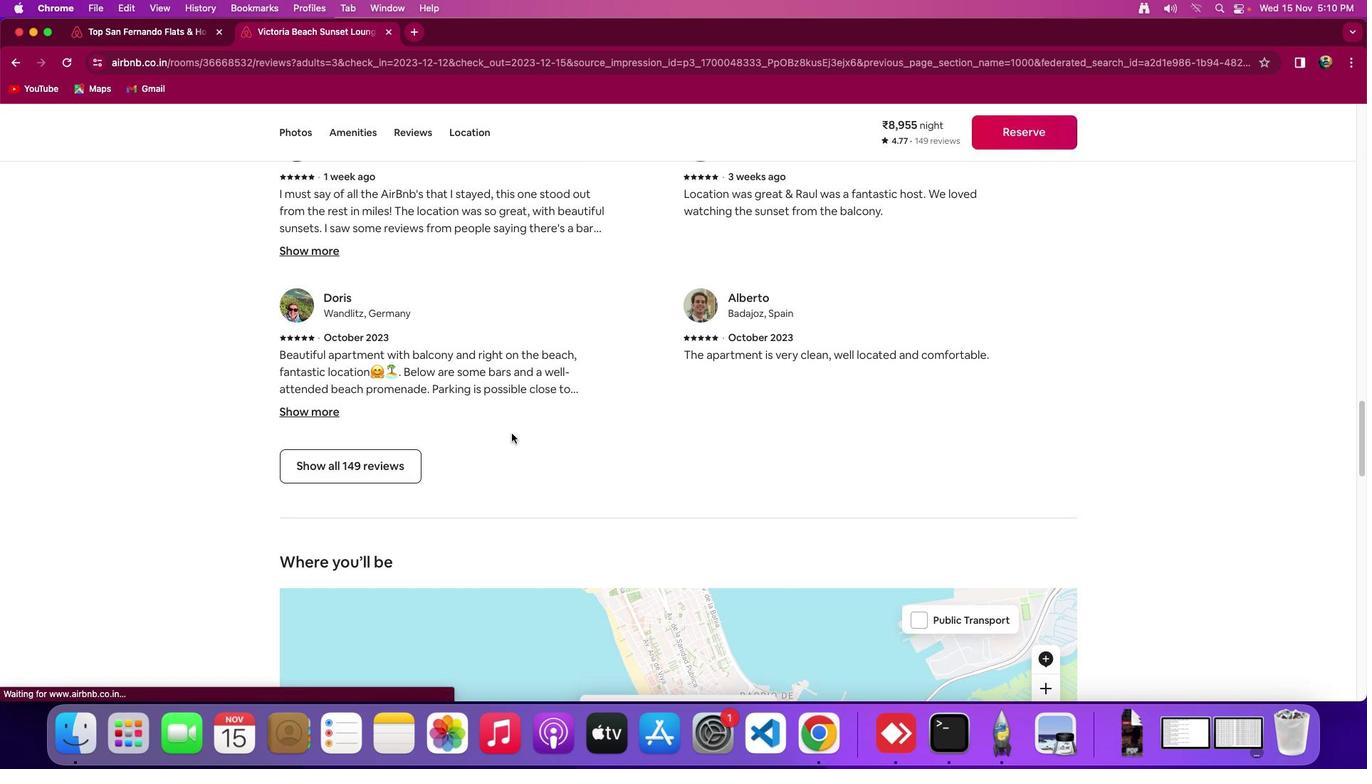 
Action: Mouse pressed left at (364, 460)
Screenshot: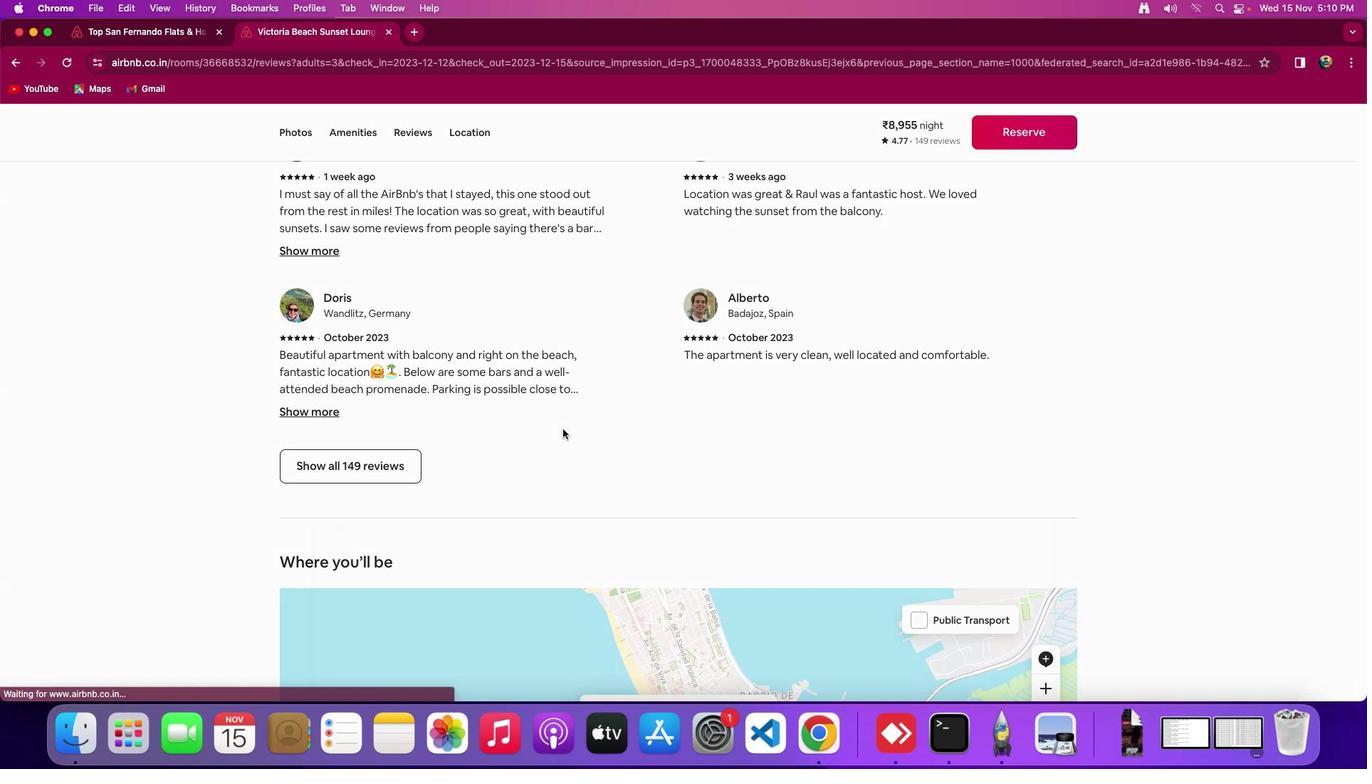 
Action: Mouse moved to (807, 356)
Screenshot: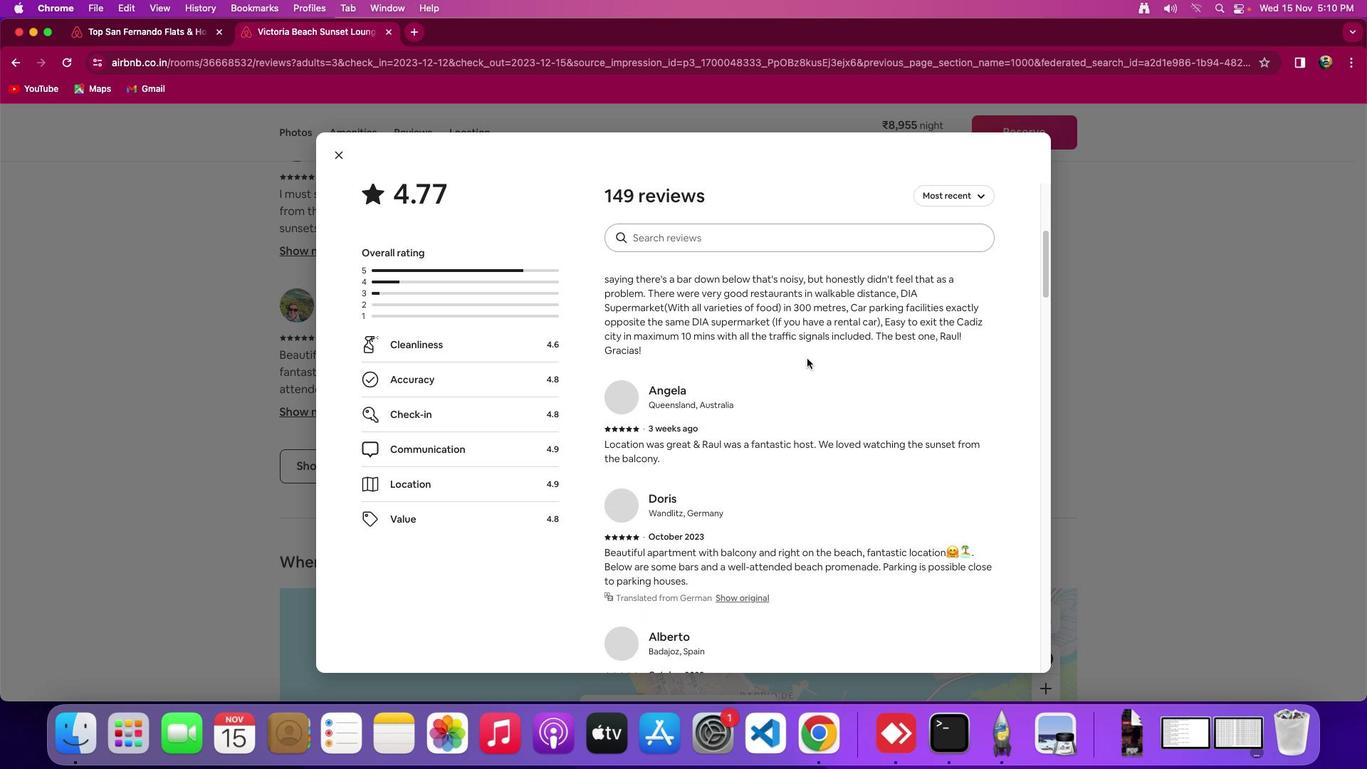 
Action: Mouse scrolled (807, 356) with delta (0, 0)
Screenshot: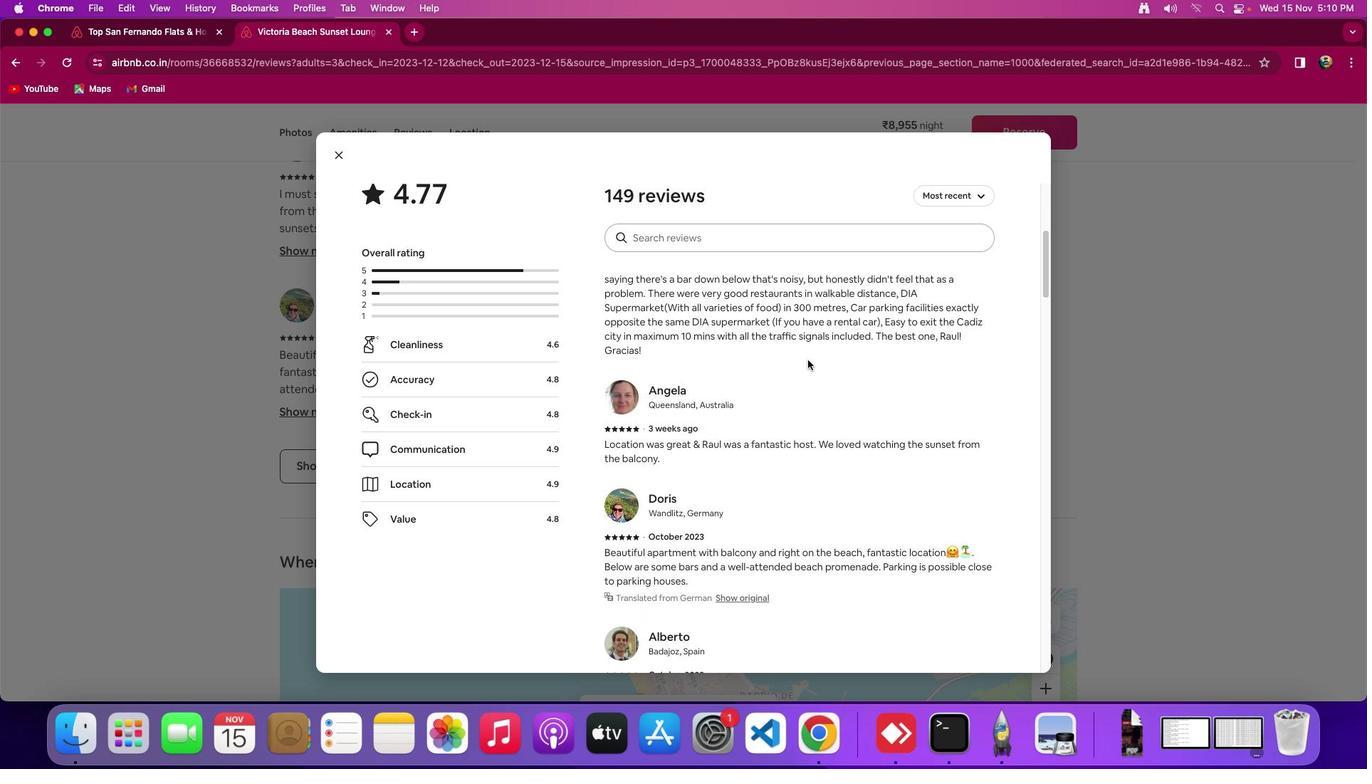 
Action: Mouse scrolled (807, 356) with delta (0, 0)
Screenshot: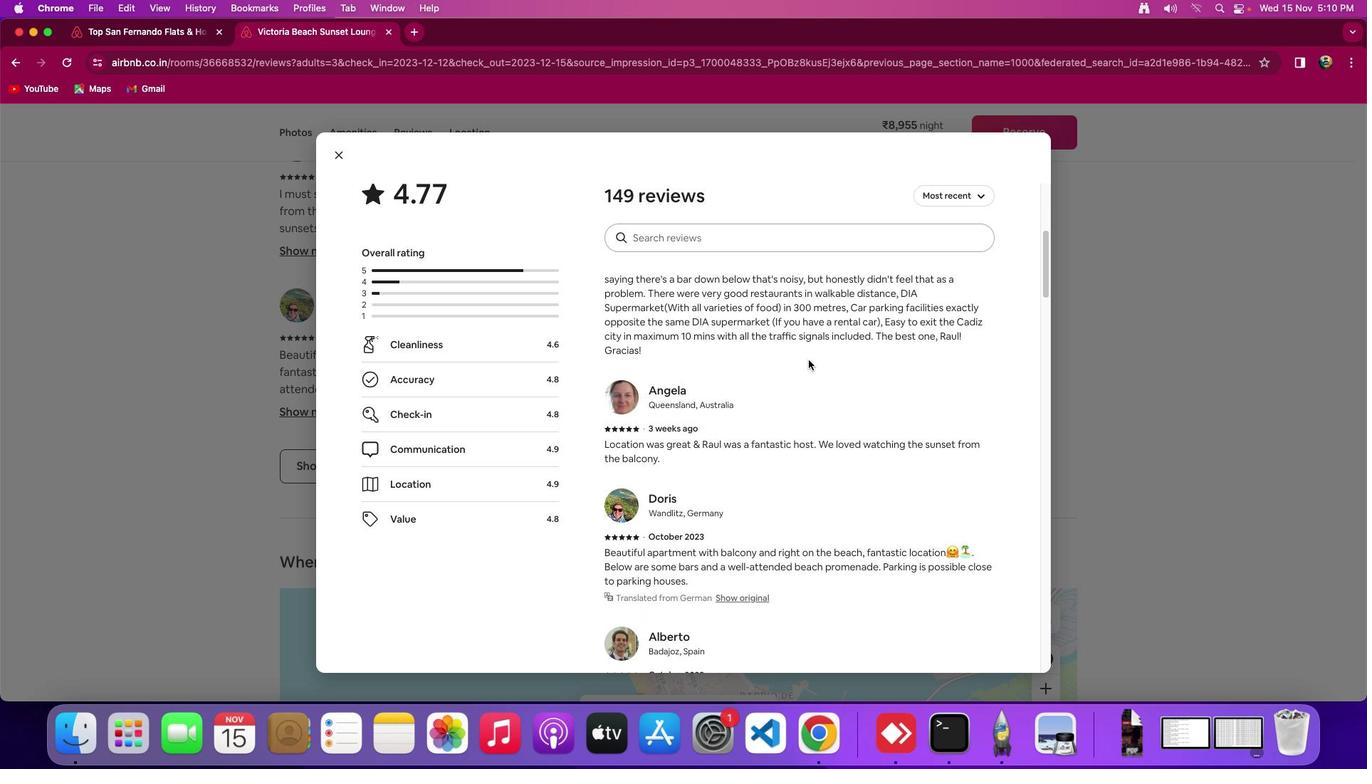 
Action: Mouse scrolled (807, 356) with delta (0, -2)
Screenshot: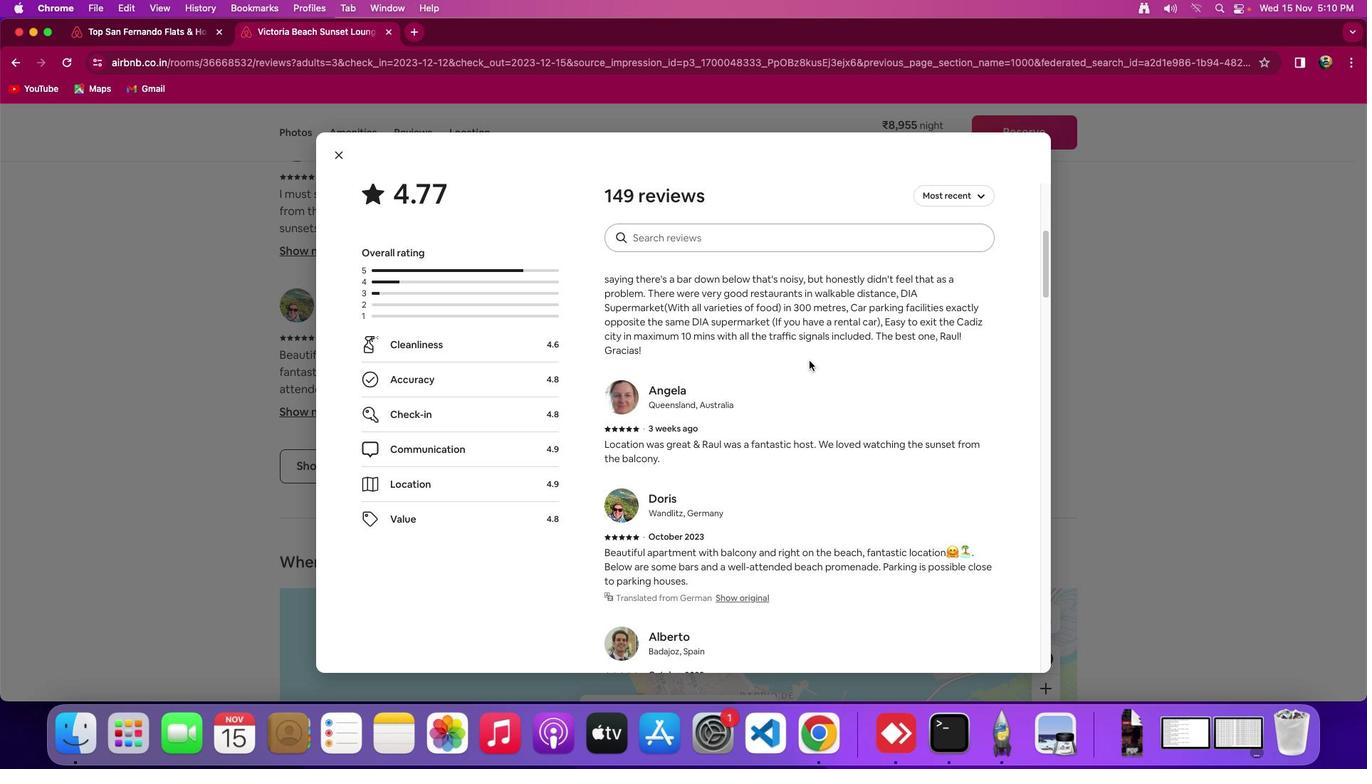
Action: Mouse scrolled (807, 356) with delta (0, -4)
Screenshot: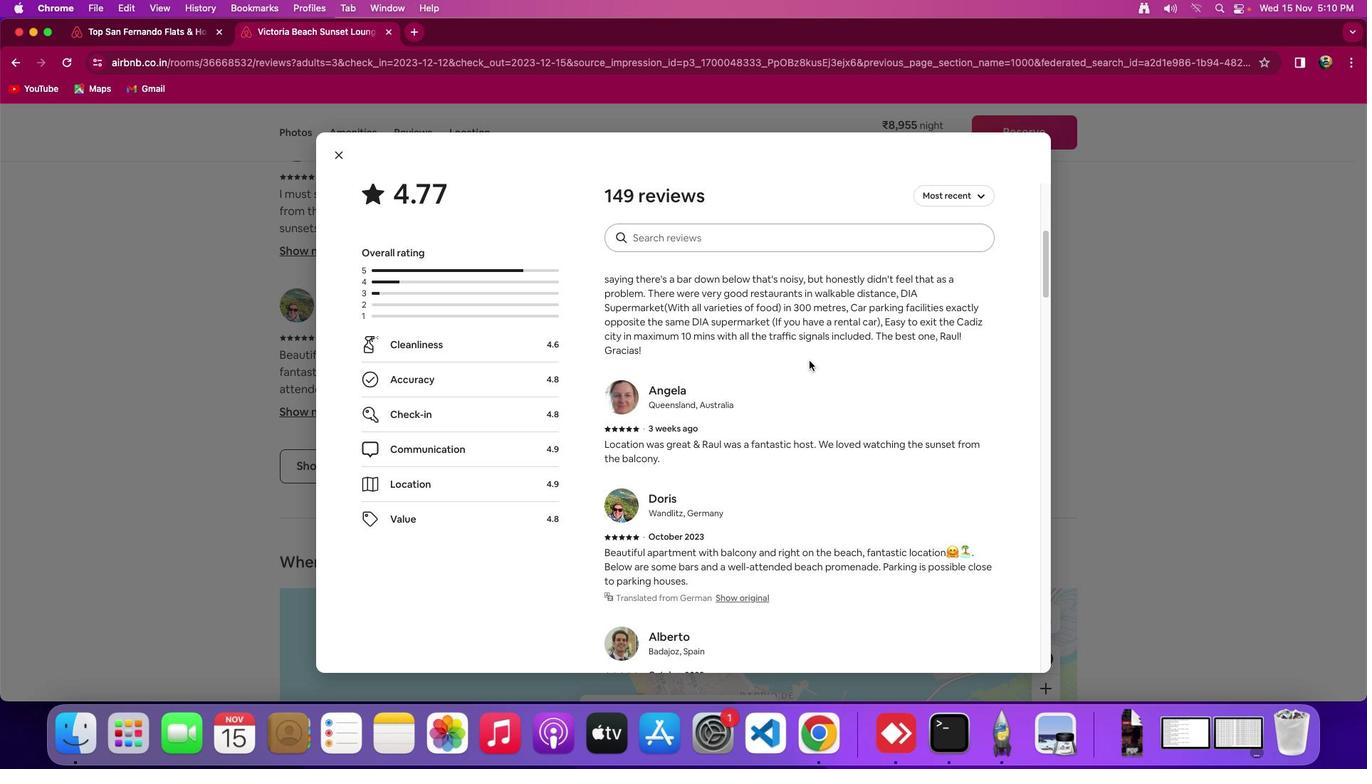 
Action: Mouse moved to (811, 359)
Screenshot: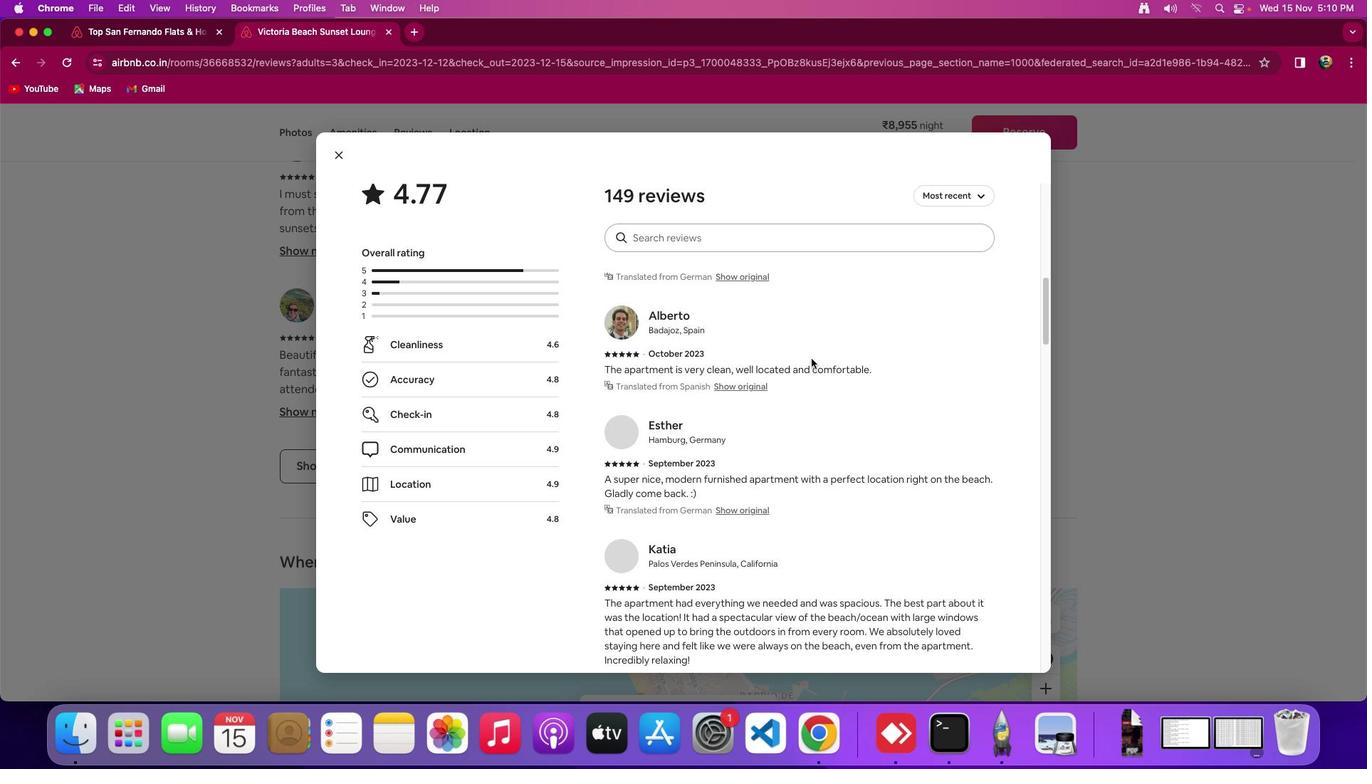 
Action: Mouse scrolled (811, 359) with delta (0, 0)
Screenshot: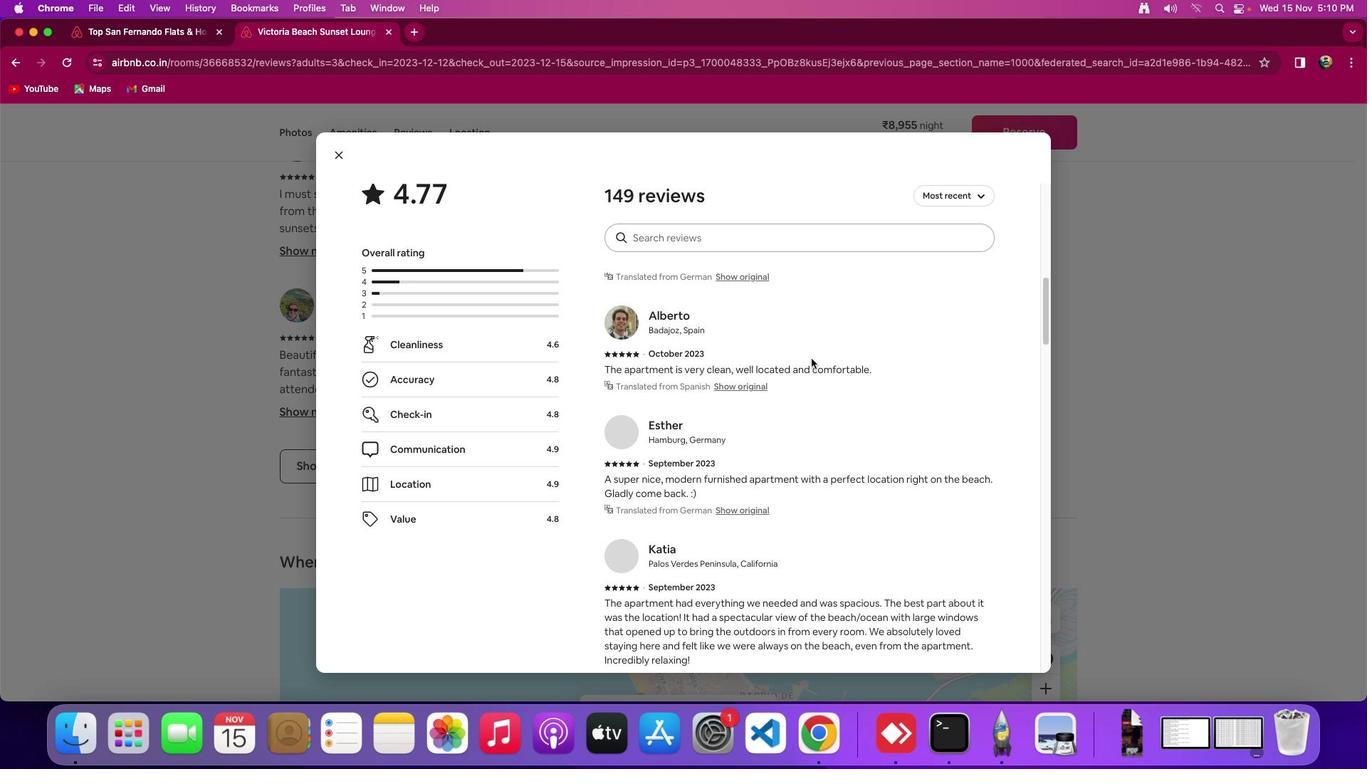 
Action: Mouse scrolled (811, 359) with delta (0, 0)
Screenshot: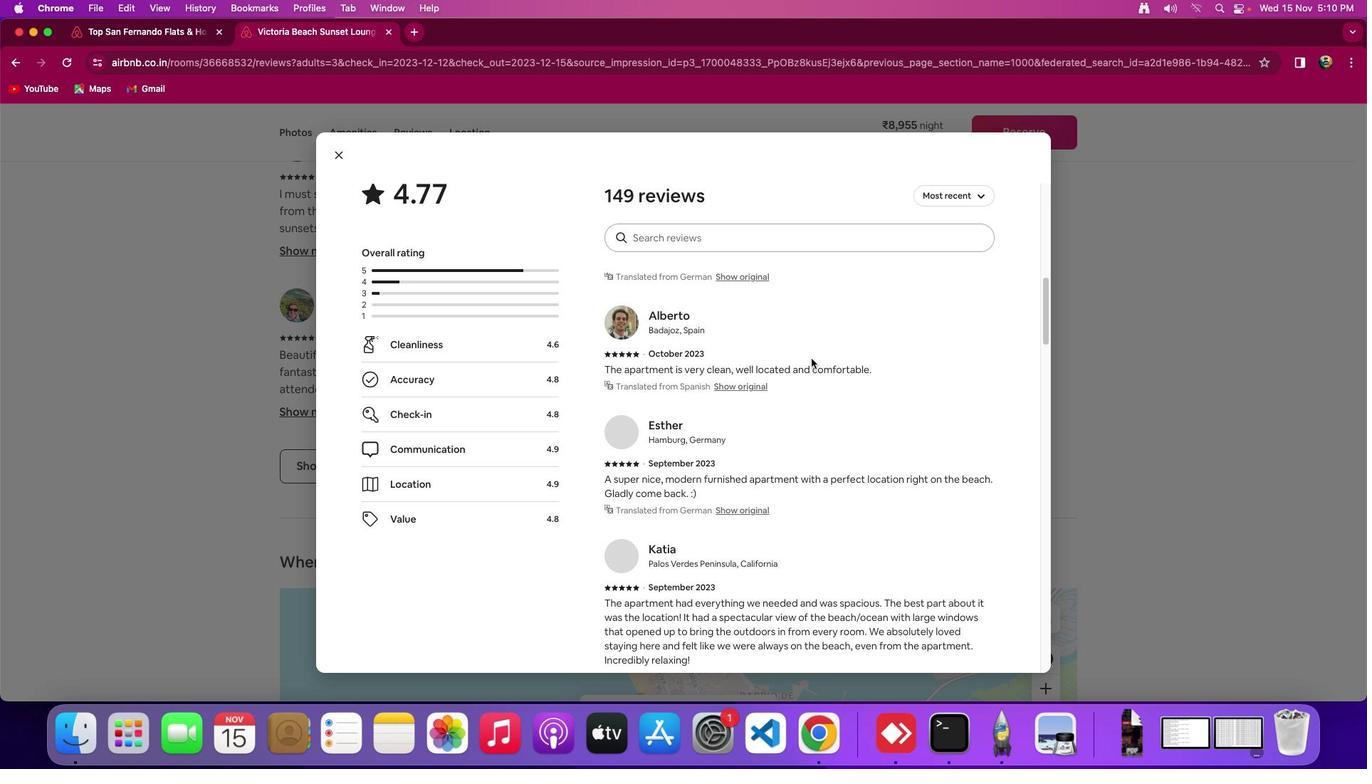
Action: Mouse scrolled (811, 359) with delta (0, -2)
Screenshot: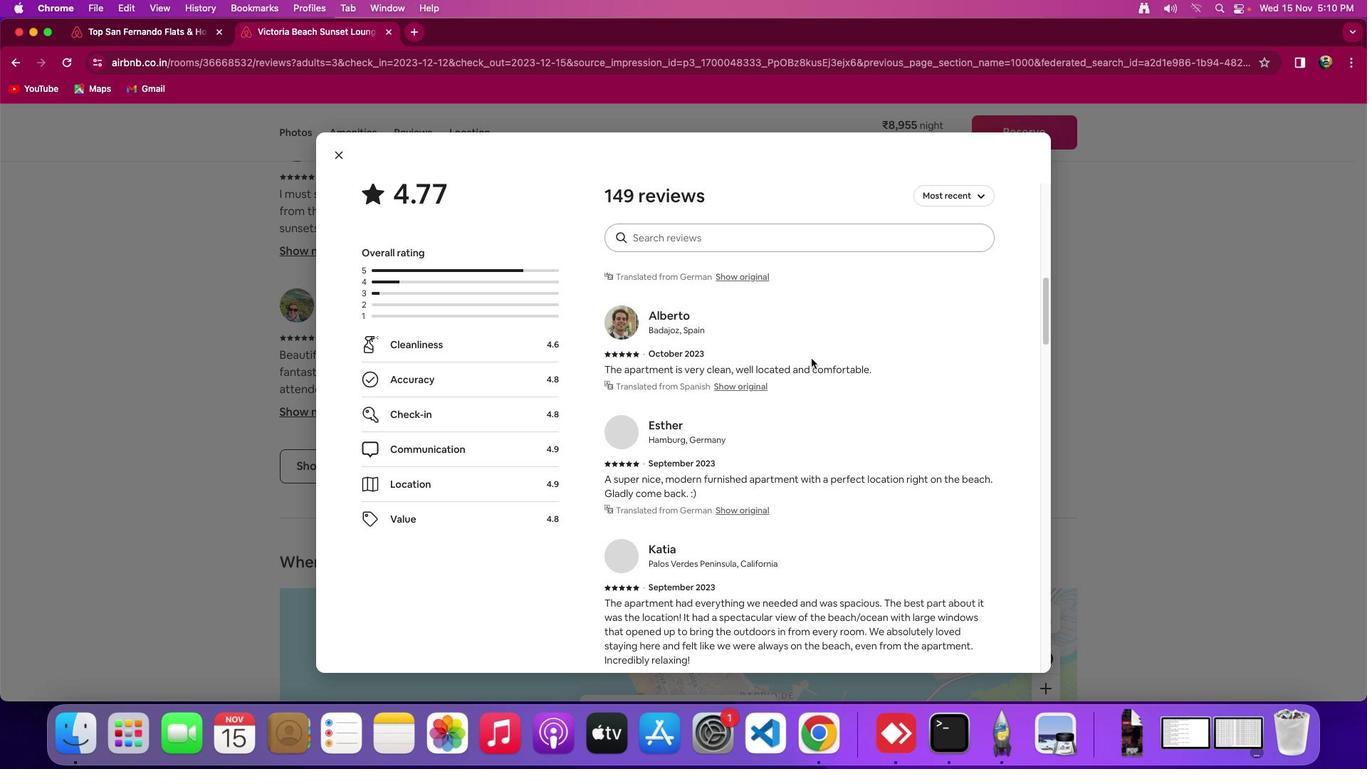 
Action: Mouse moved to (811, 359)
Screenshot: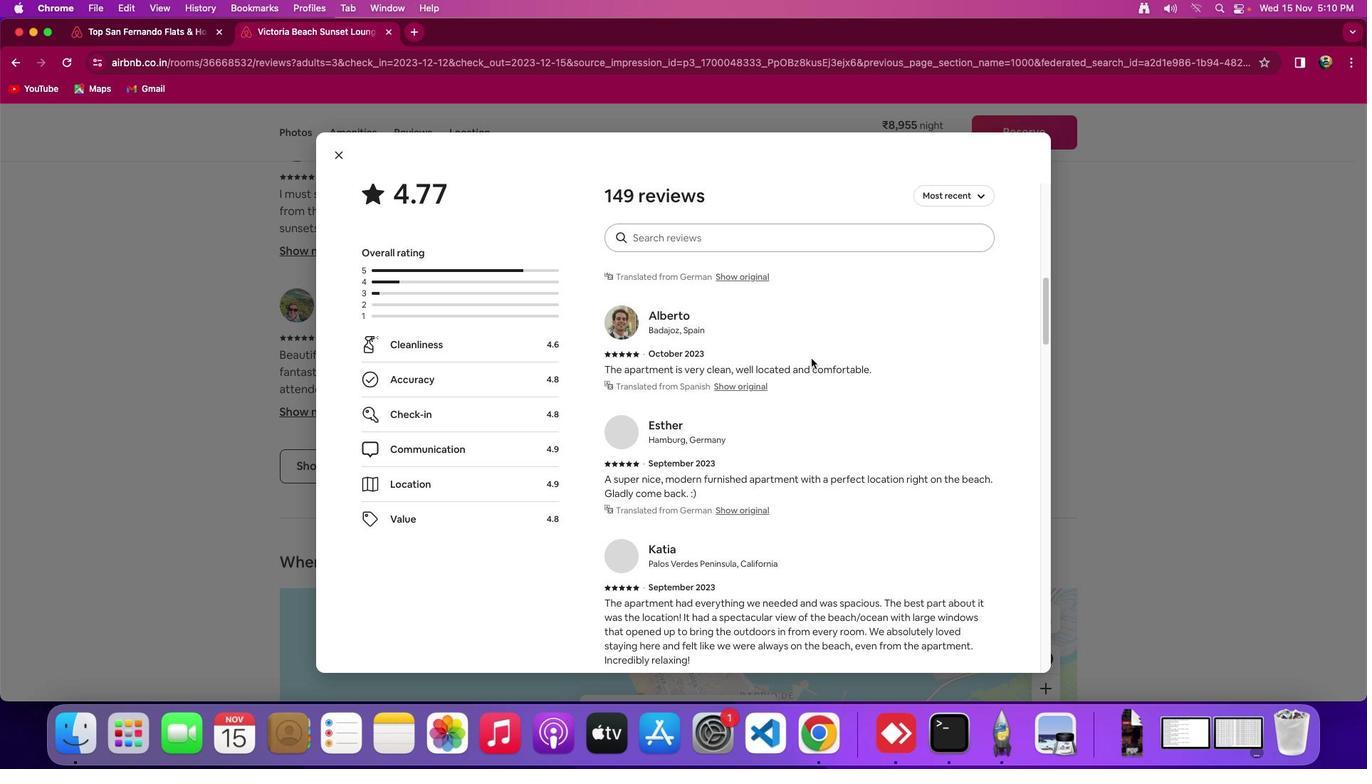 
Action: Mouse scrolled (811, 359) with delta (0, -3)
Screenshot: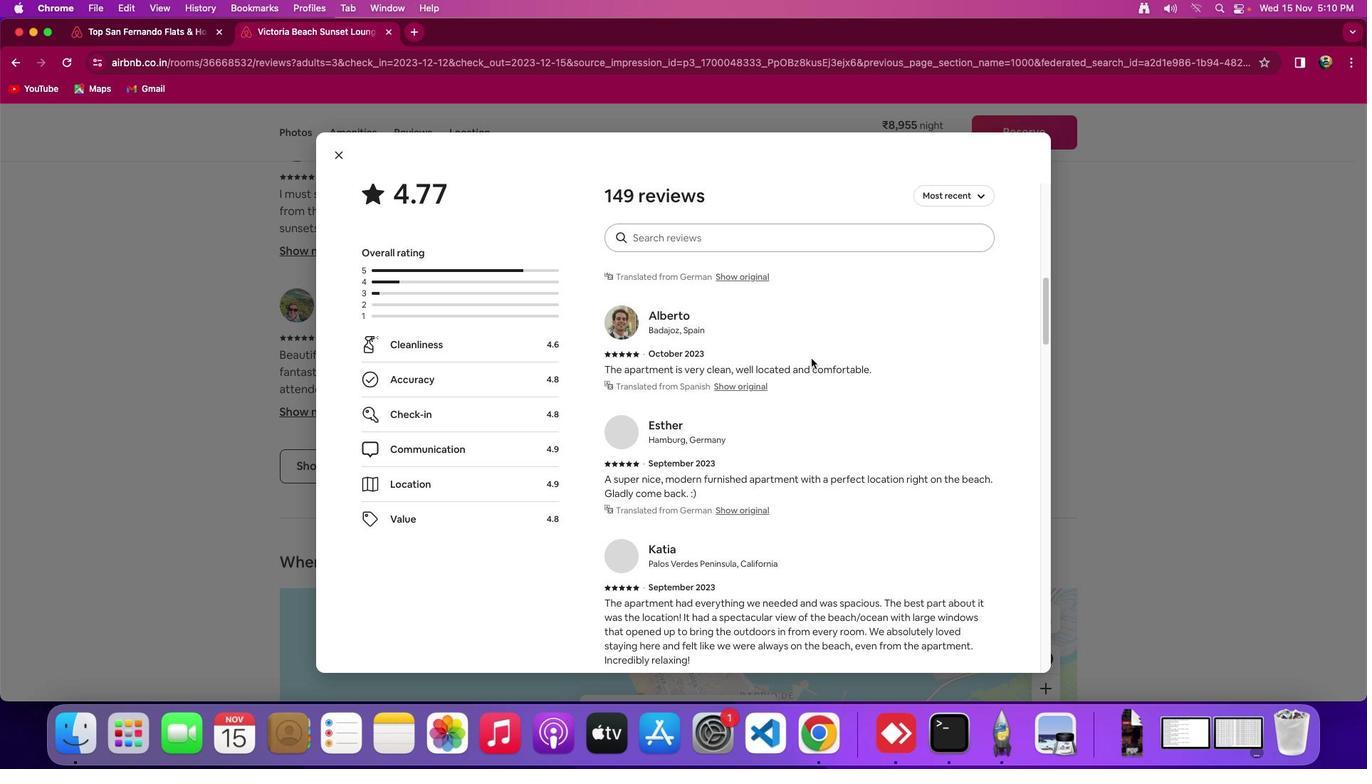 
Action: Mouse moved to (812, 358)
Screenshot: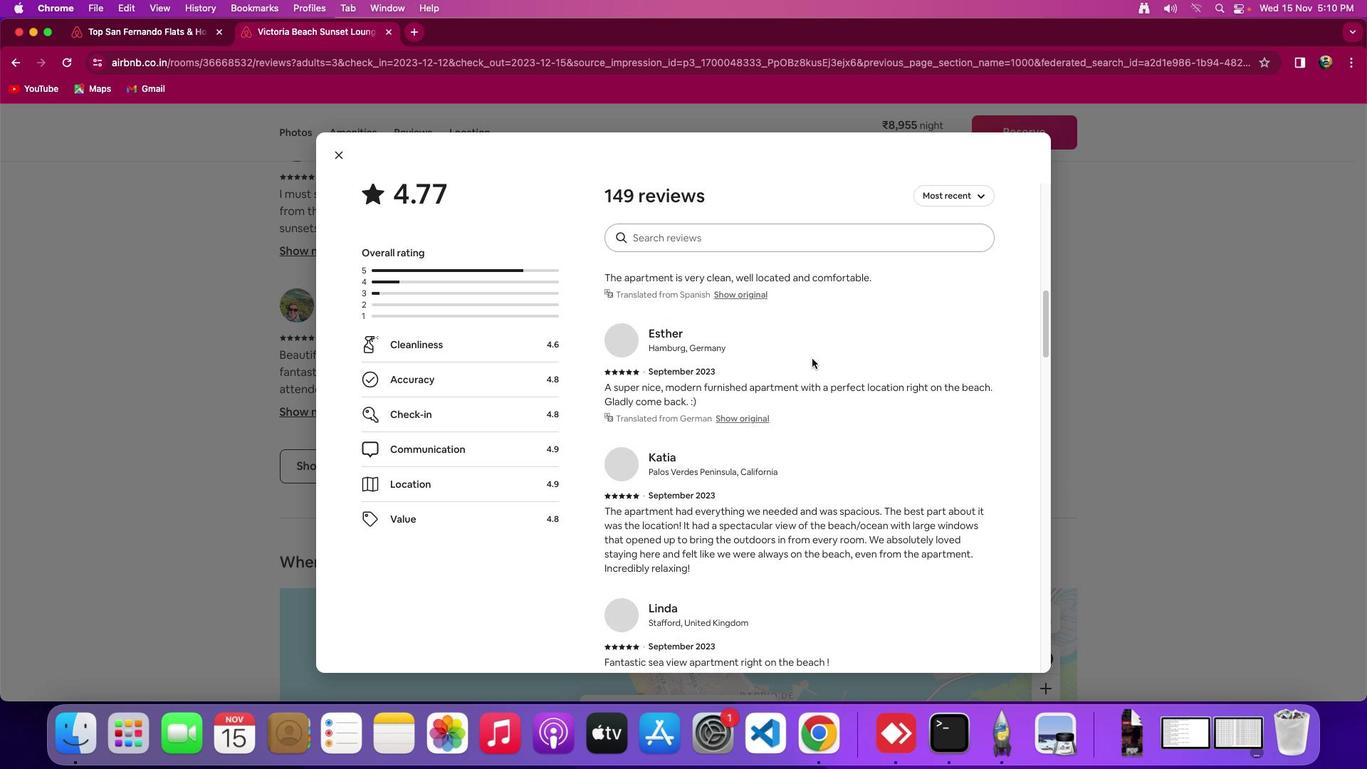 
Action: Mouse scrolled (812, 358) with delta (0, 0)
Screenshot: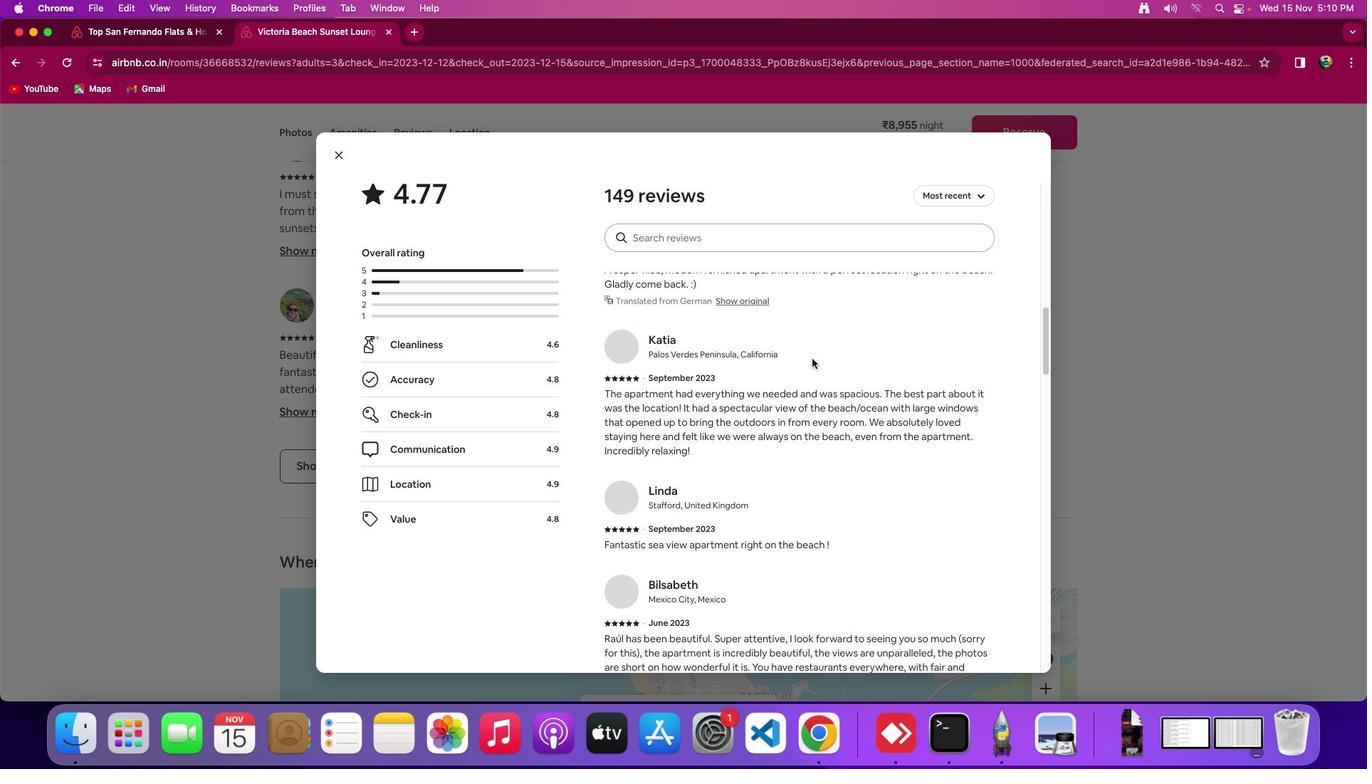
Action: Mouse scrolled (812, 358) with delta (0, 0)
Screenshot: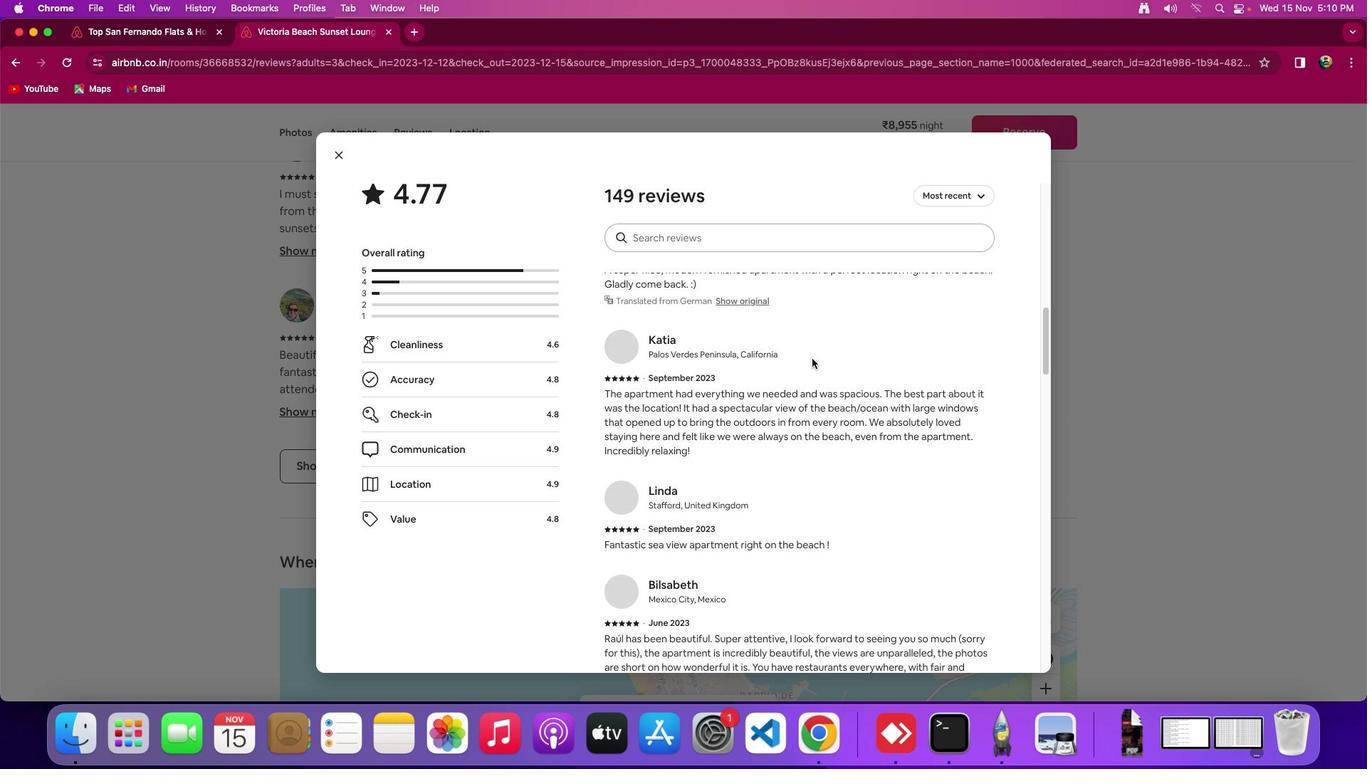 
Action: Mouse scrolled (812, 358) with delta (0, -1)
Screenshot: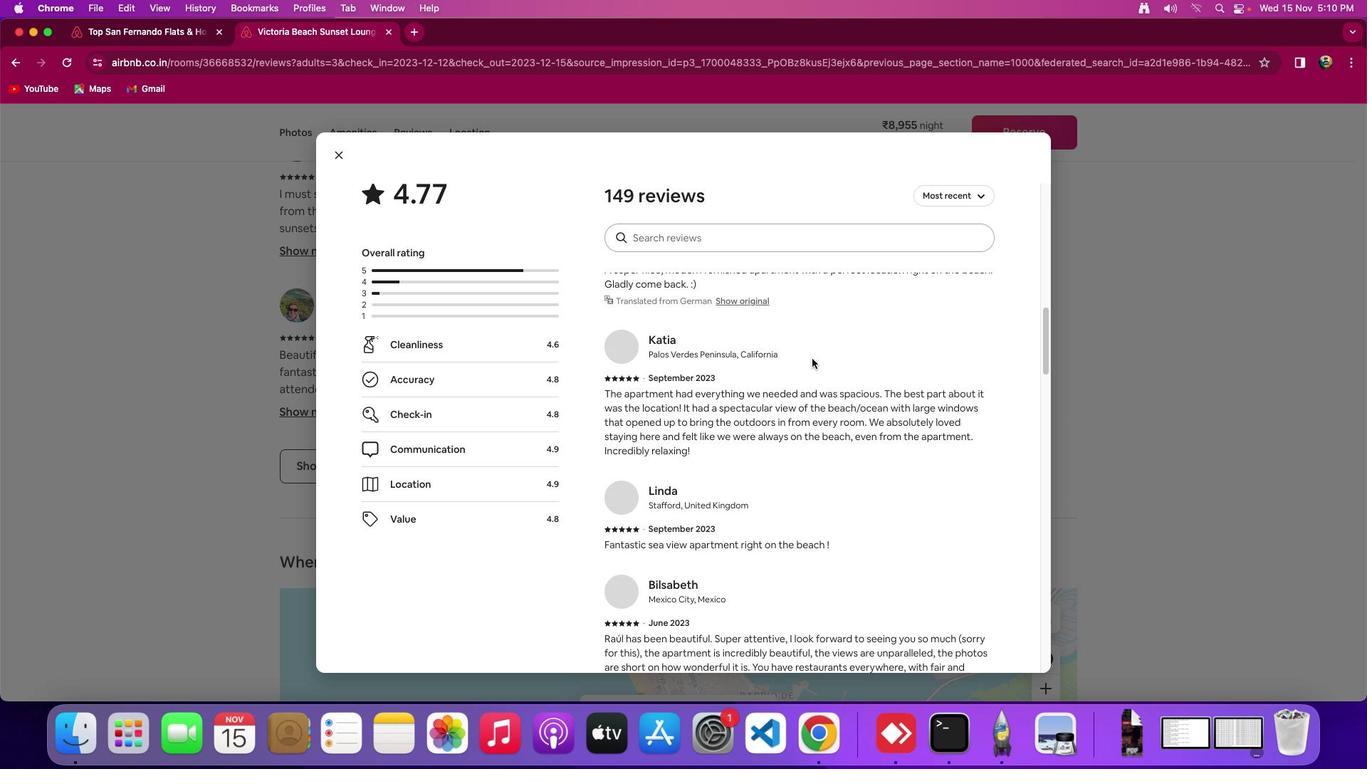 
Action: Mouse scrolled (812, 358) with delta (0, -2)
